 Task: Edit a time-lapse video of a stunning sunset or sunrise, accompanied by a relaxing soundtrack.
Action: Mouse moved to (683, 384)
Screenshot: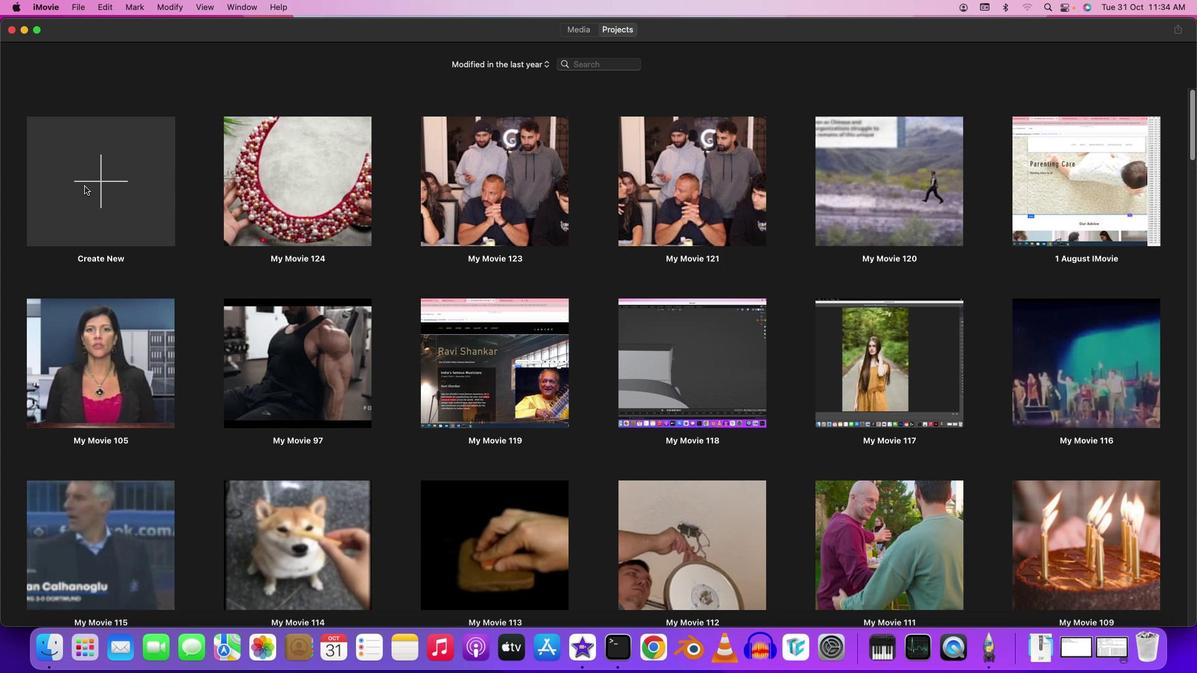 
Action: Mouse pressed left at (683, 384)
Screenshot: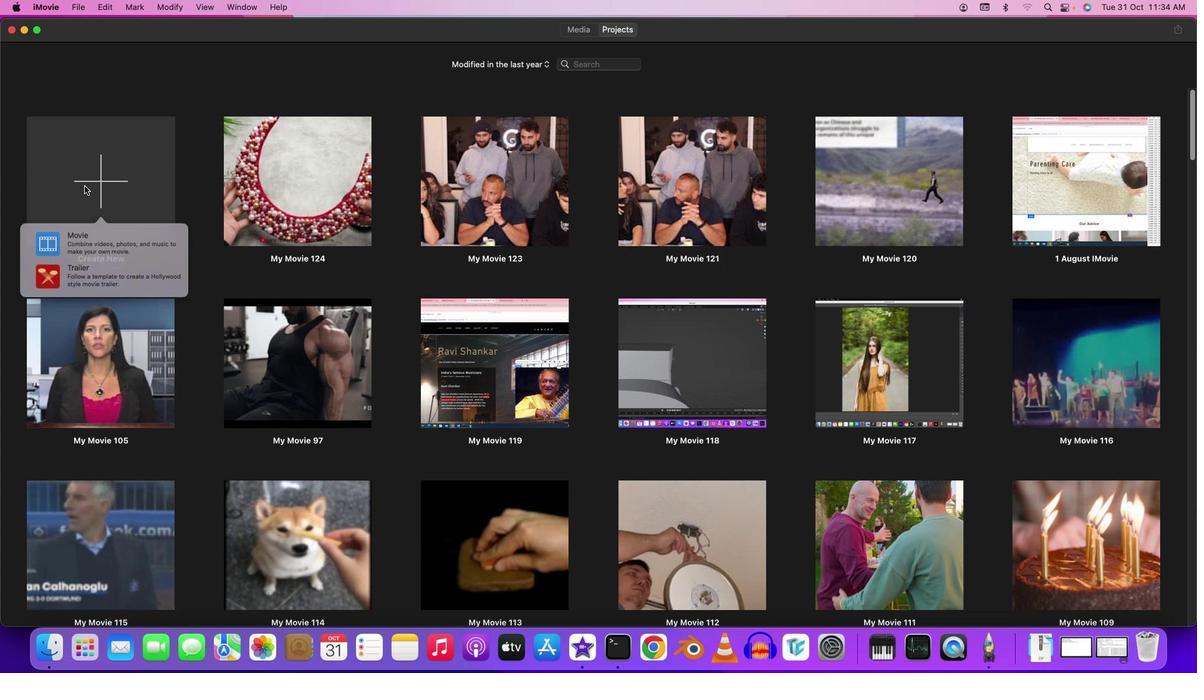 
Action: Mouse moved to (683, 384)
Screenshot: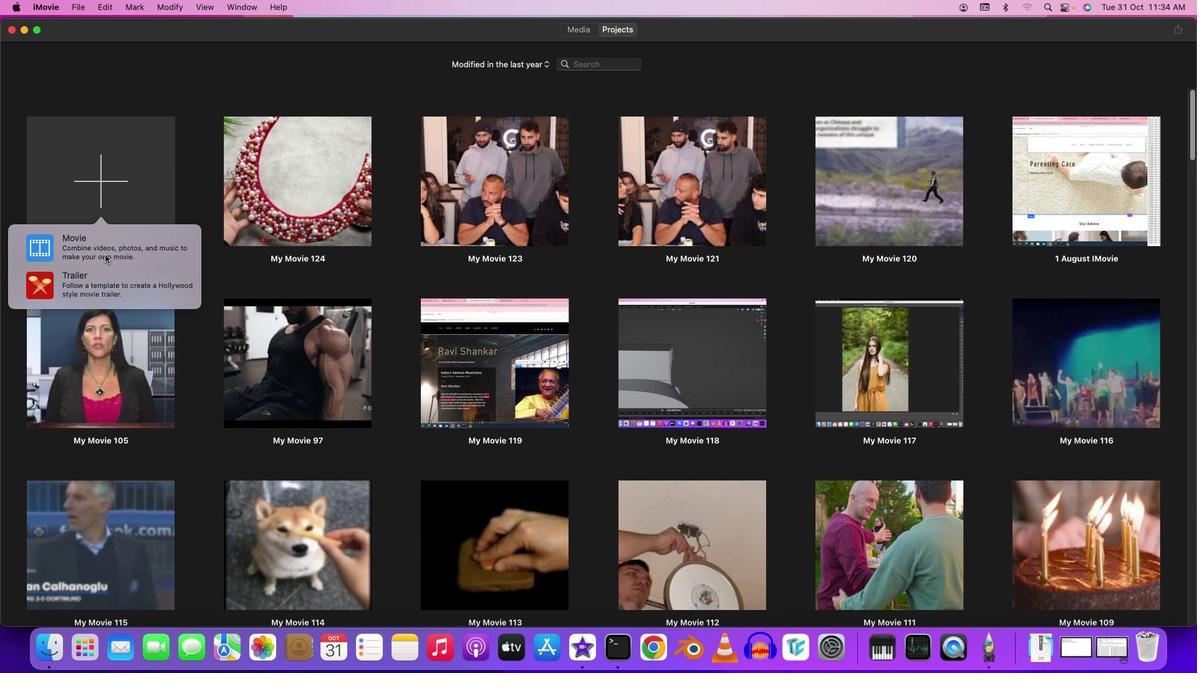 
Action: Mouse pressed left at (683, 384)
Screenshot: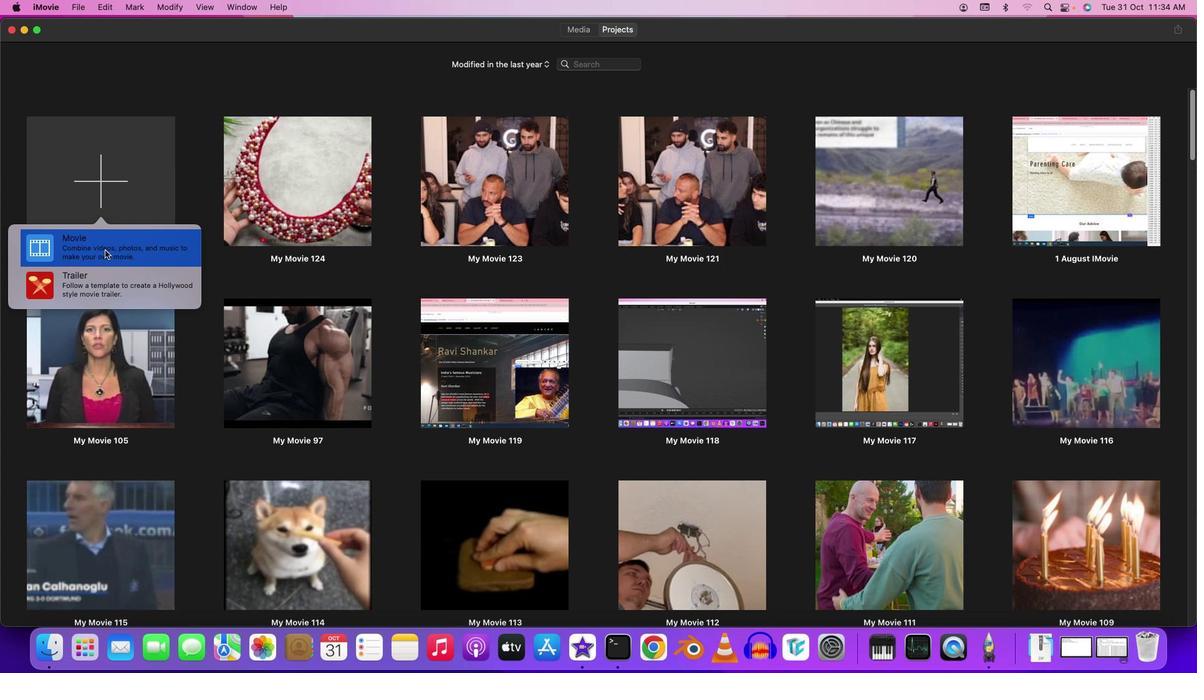
Action: Mouse moved to (683, 384)
Screenshot: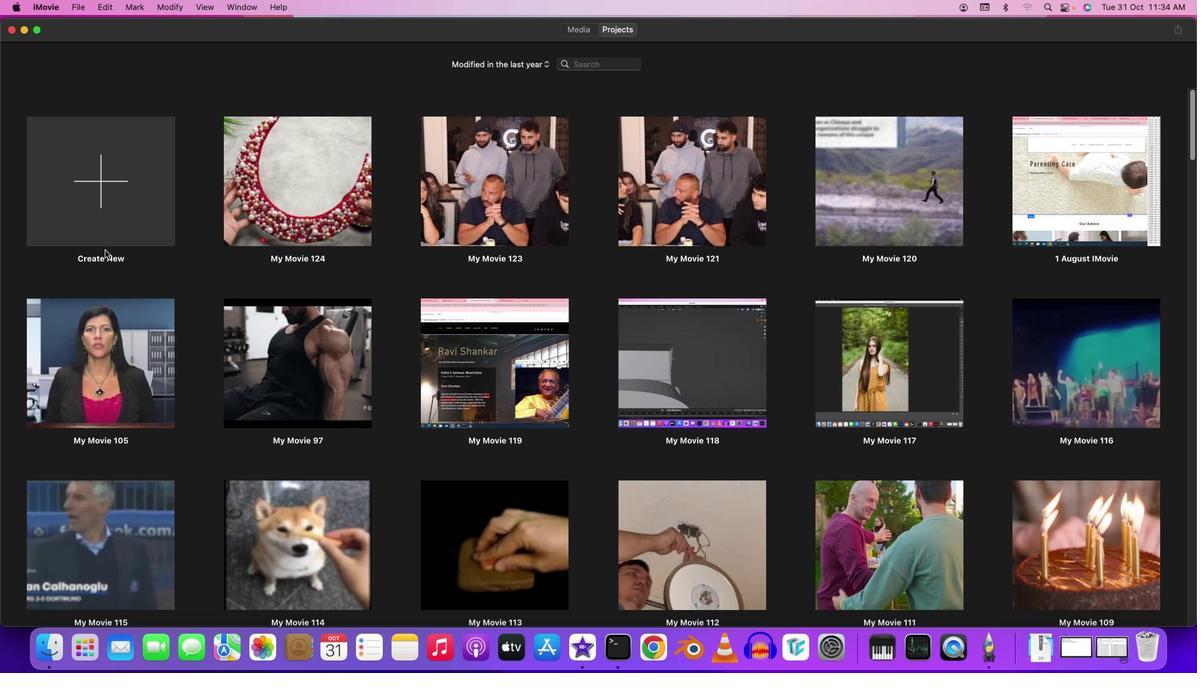 
Action: Mouse pressed left at (683, 384)
Screenshot: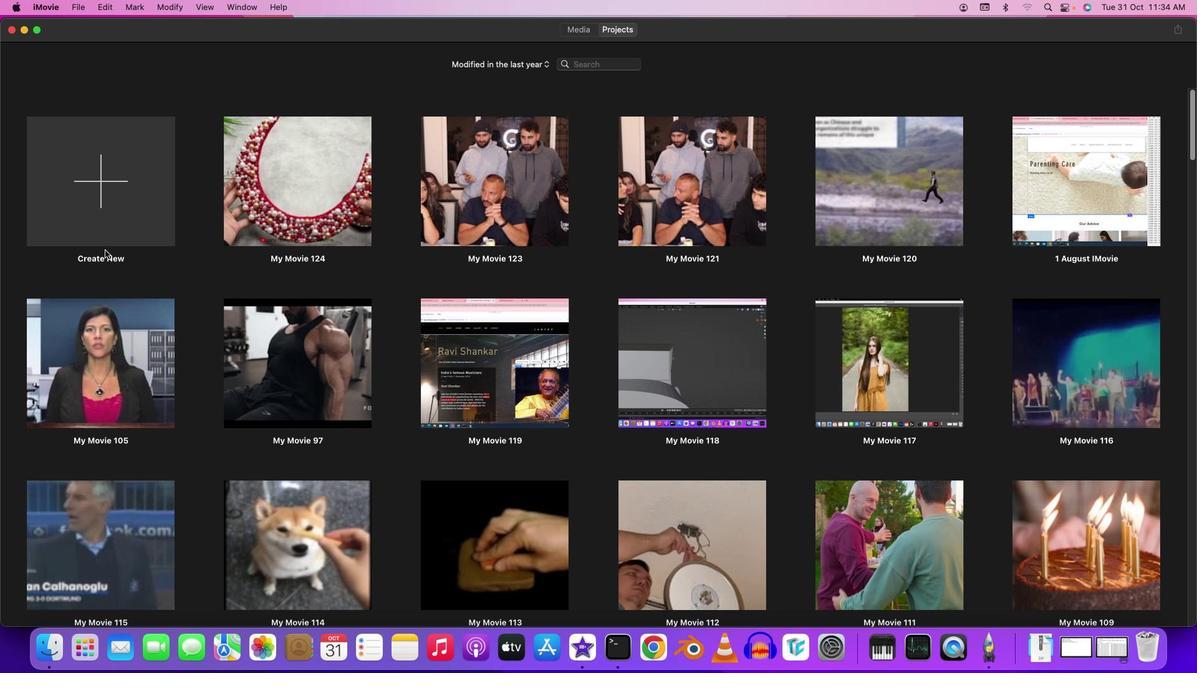 
Action: Mouse moved to (683, 384)
Screenshot: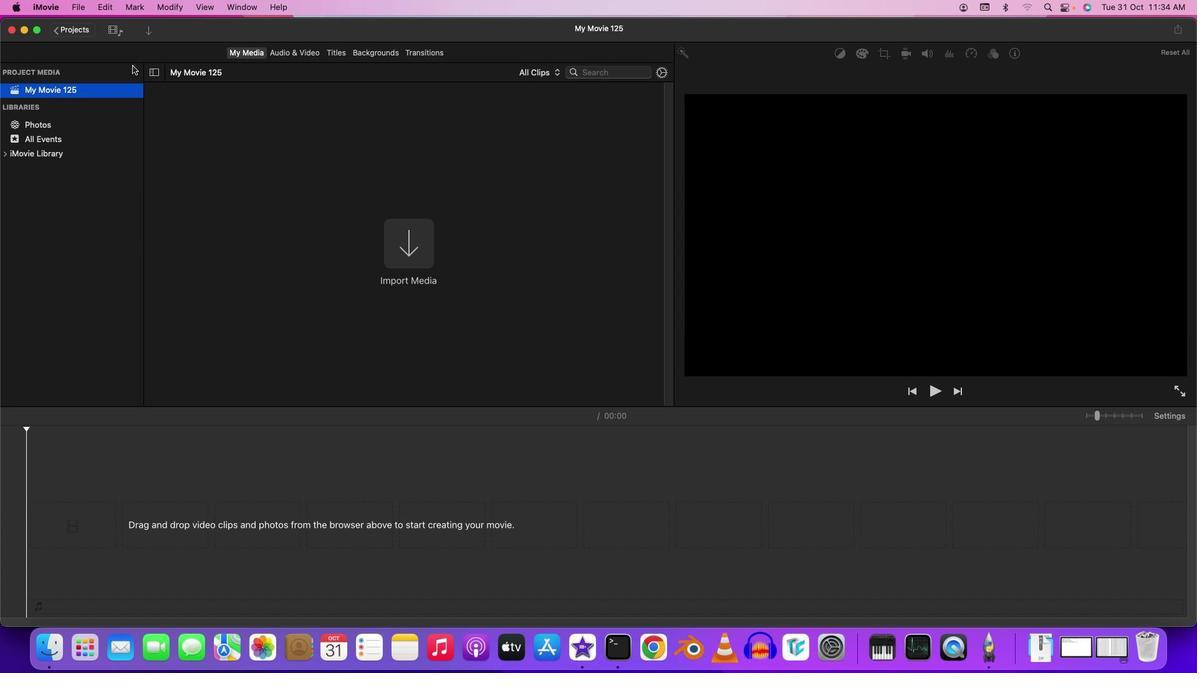 
Action: Mouse pressed left at (683, 384)
Screenshot: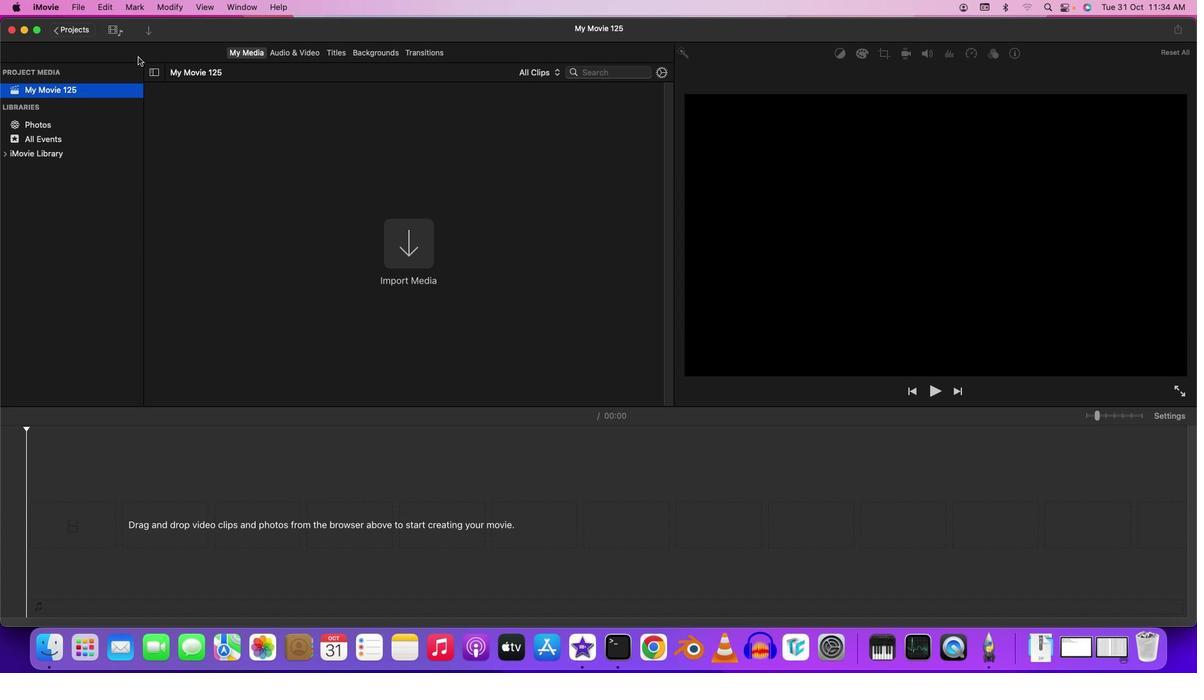 
Action: Mouse moved to (685, 384)
Screenshot: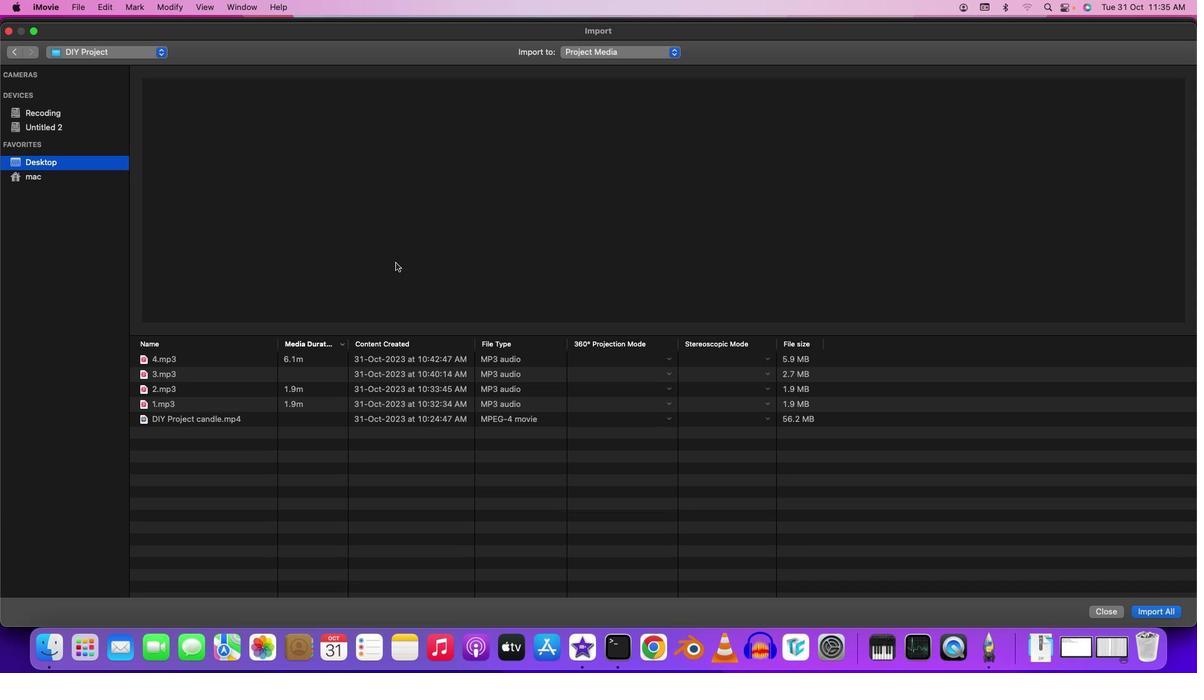 
Action: Mouse pressed left at (685, 384)
Screenshot: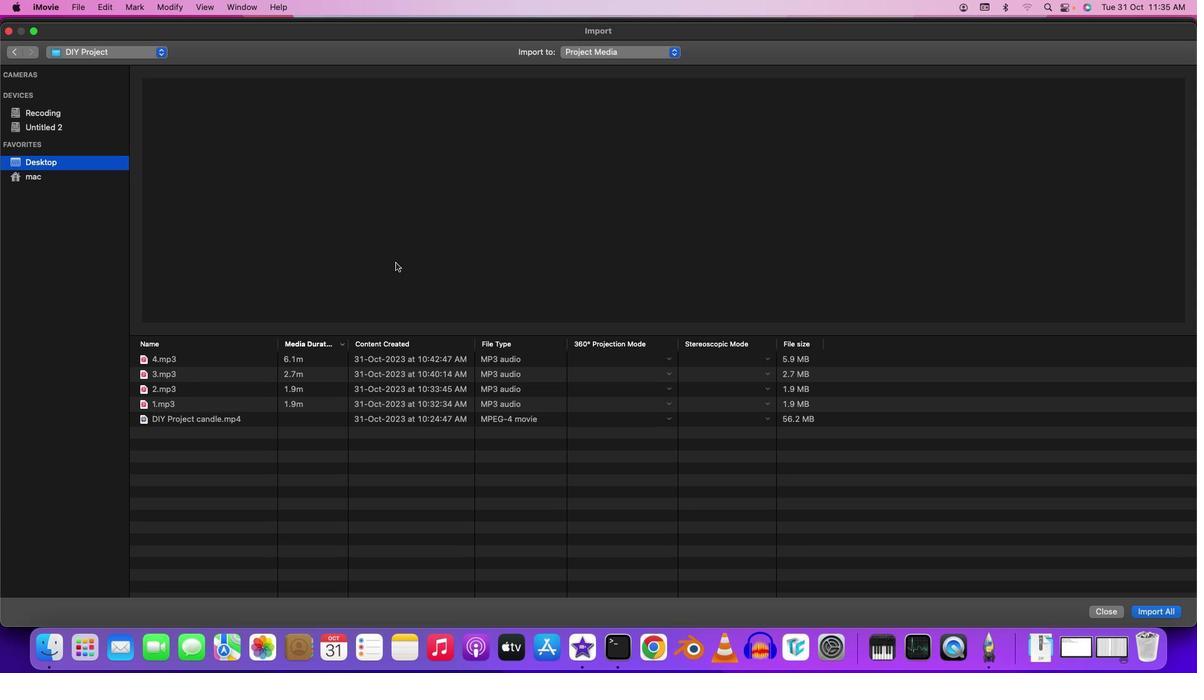 
Action: Mouse moved to (683, 384)
Screenshot: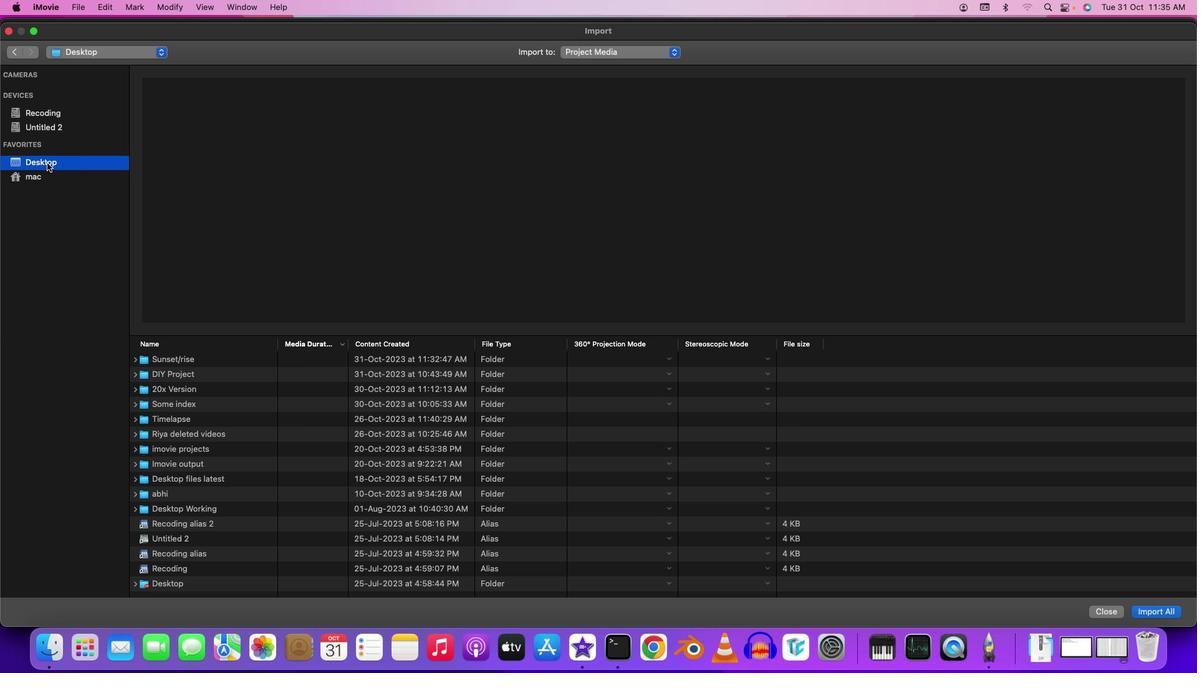 
Action: Mouse pressed left at (683, 384)
Screenshot: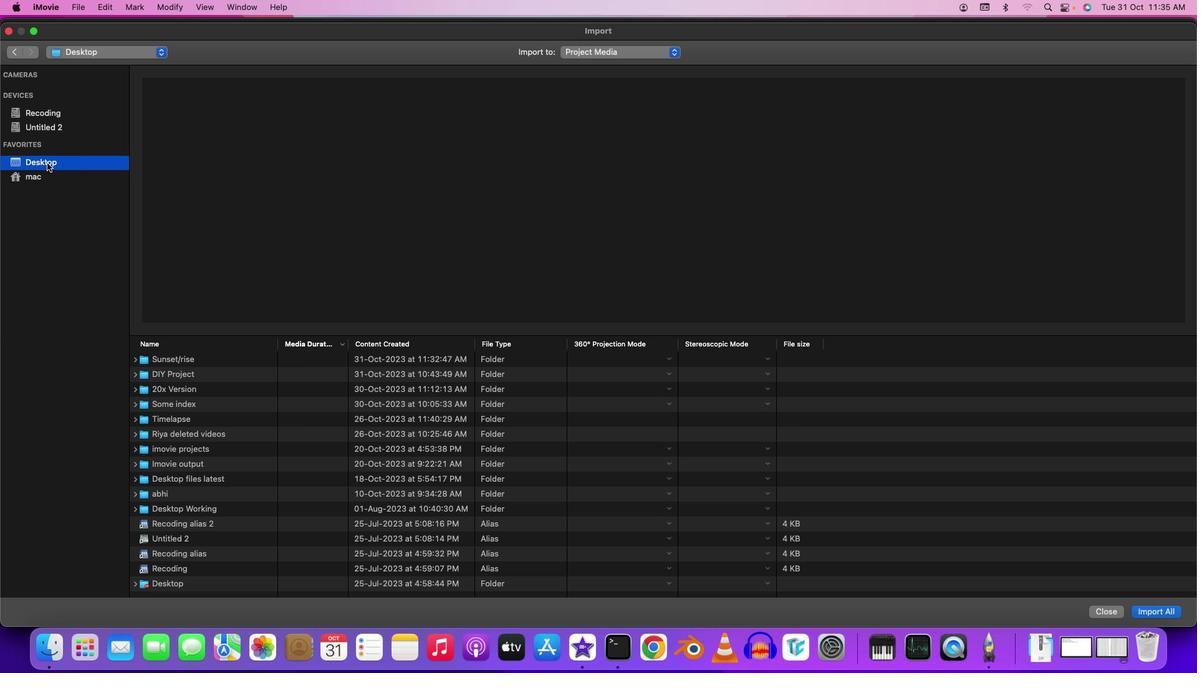 
Action: Mouse moved to (683, 384)
Screenshot: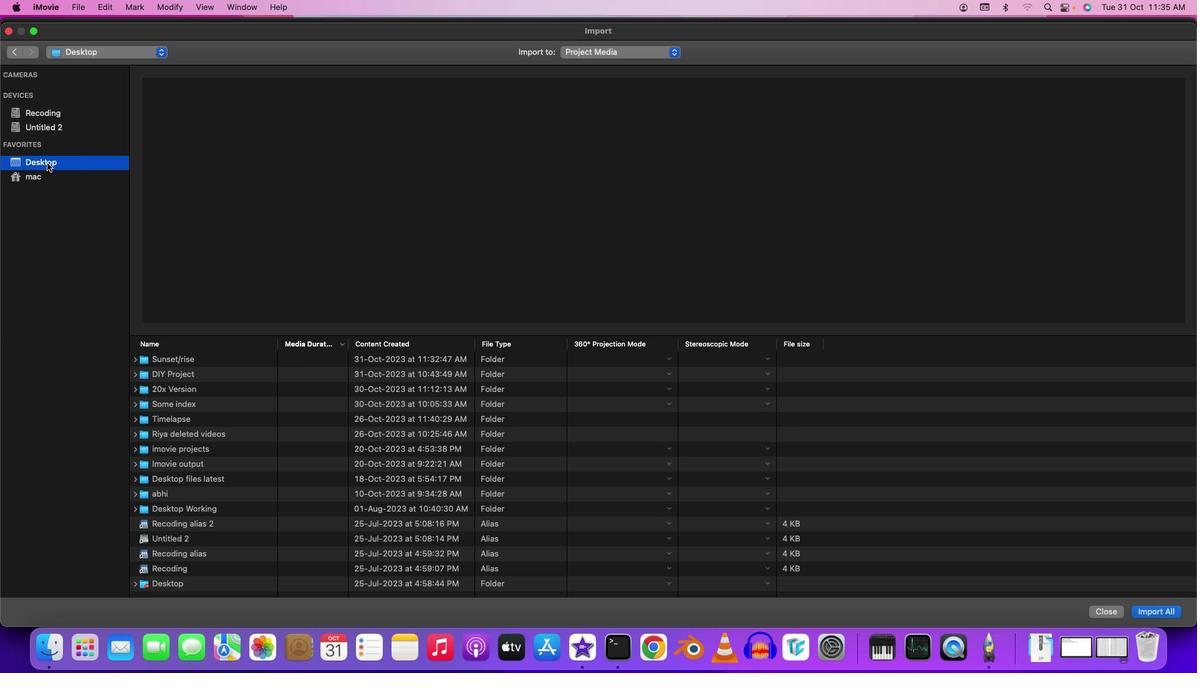 
Action: Mouse pressed left at (683, 384)
Screenshot: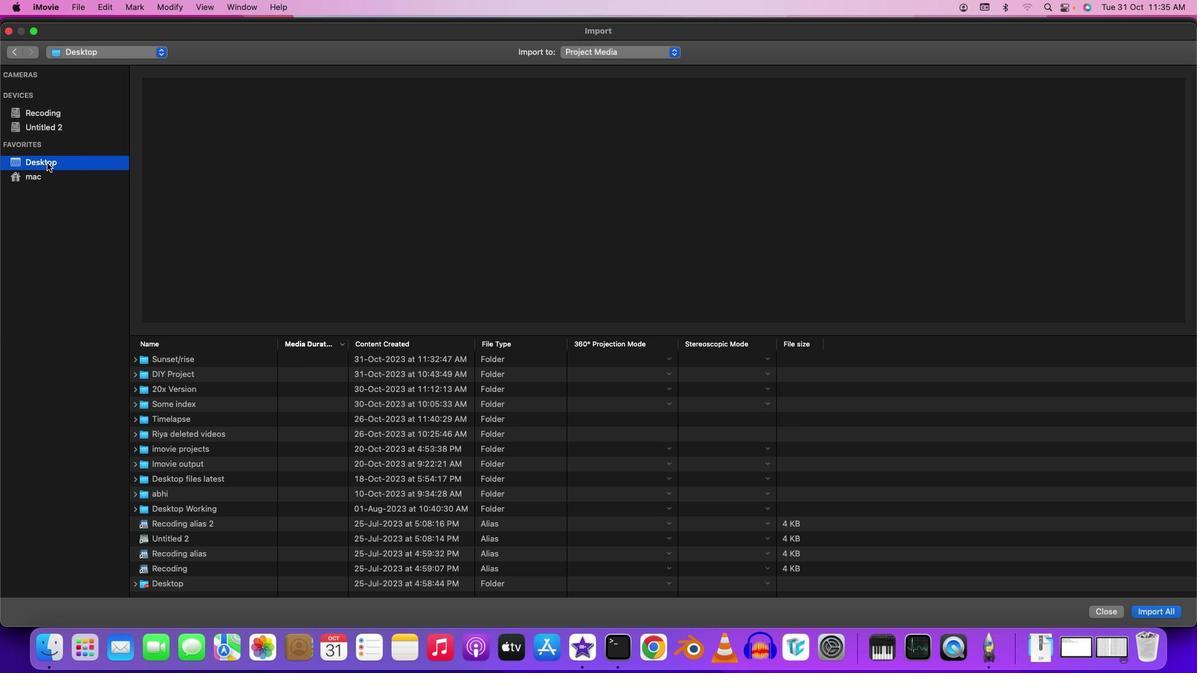 
Action: Mouse moved to (684, 384)
Screenshot: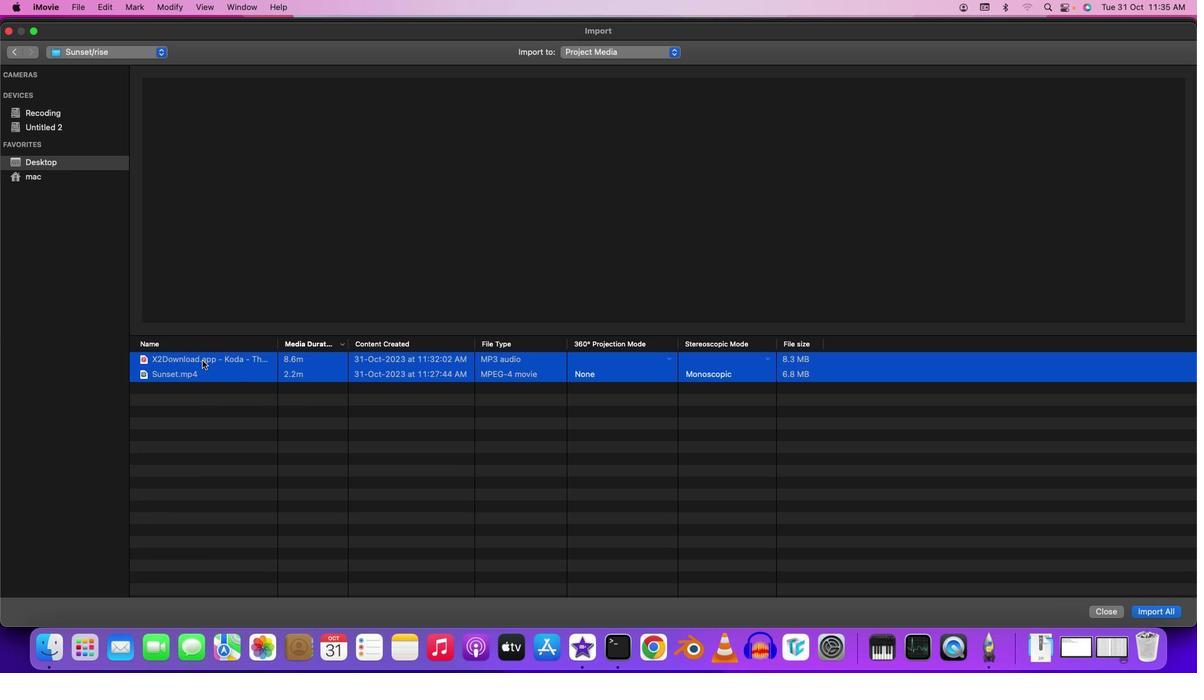 
Action: Mouse pressed left at (684, 384)
Screenshot: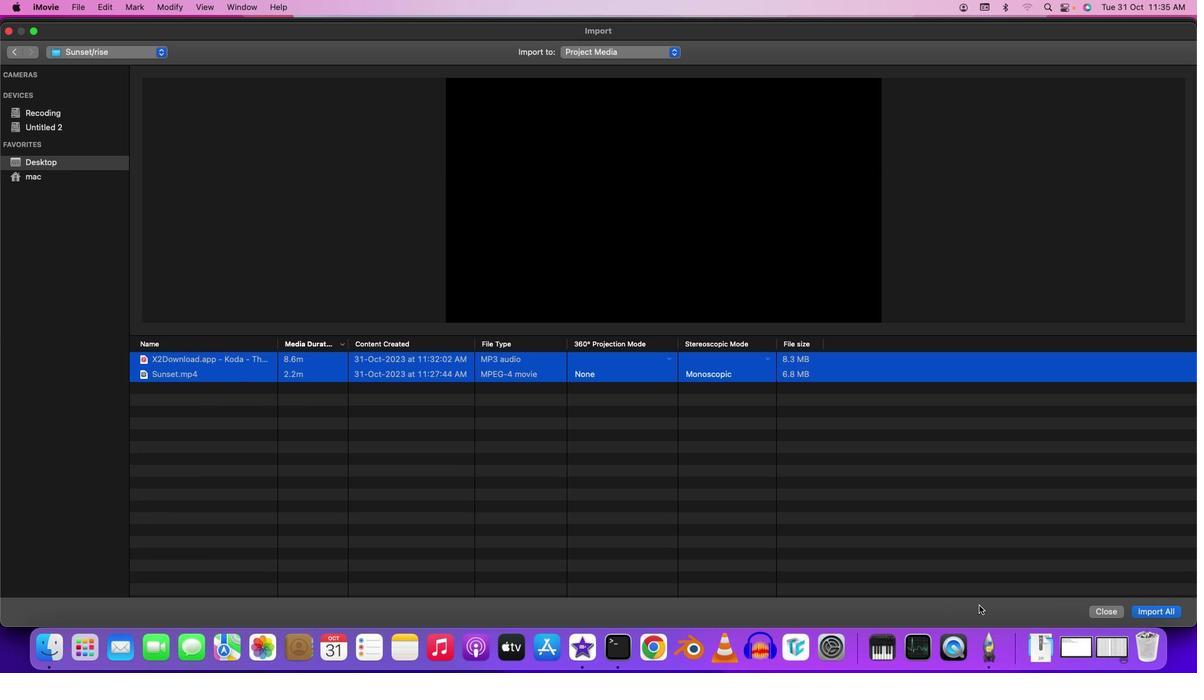 
Action: Mouse pressed left at (684, 384)
Screenshot: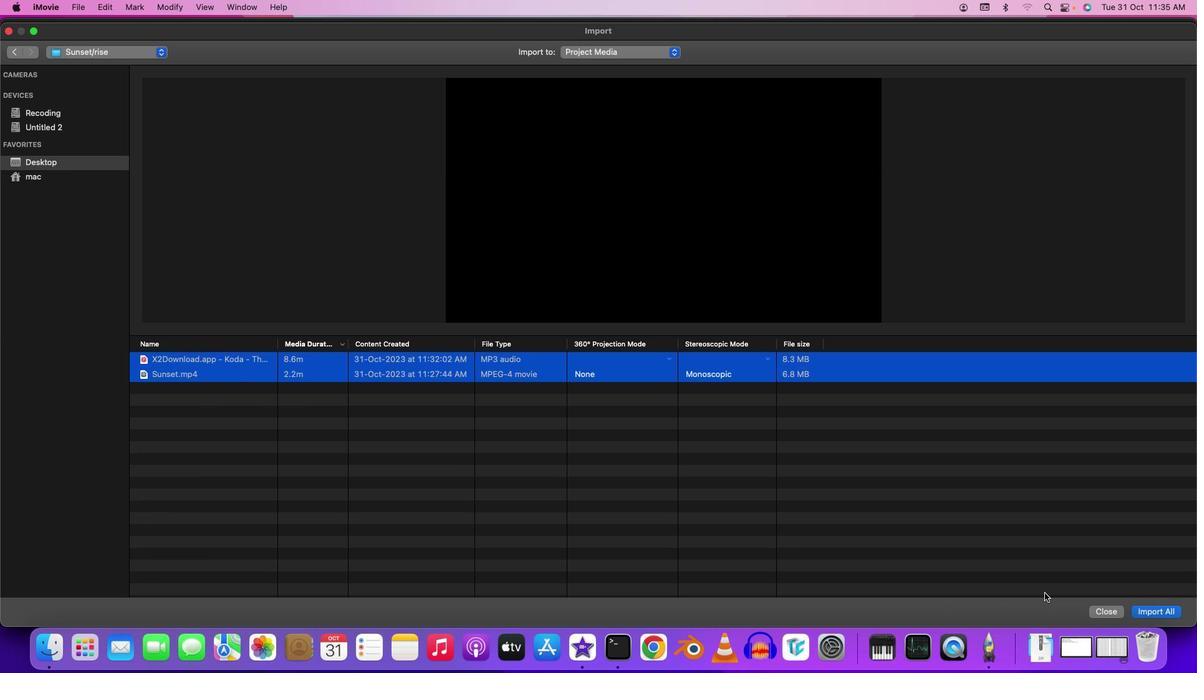 
Action: Mouse moved to (684, 384)
Screenshot: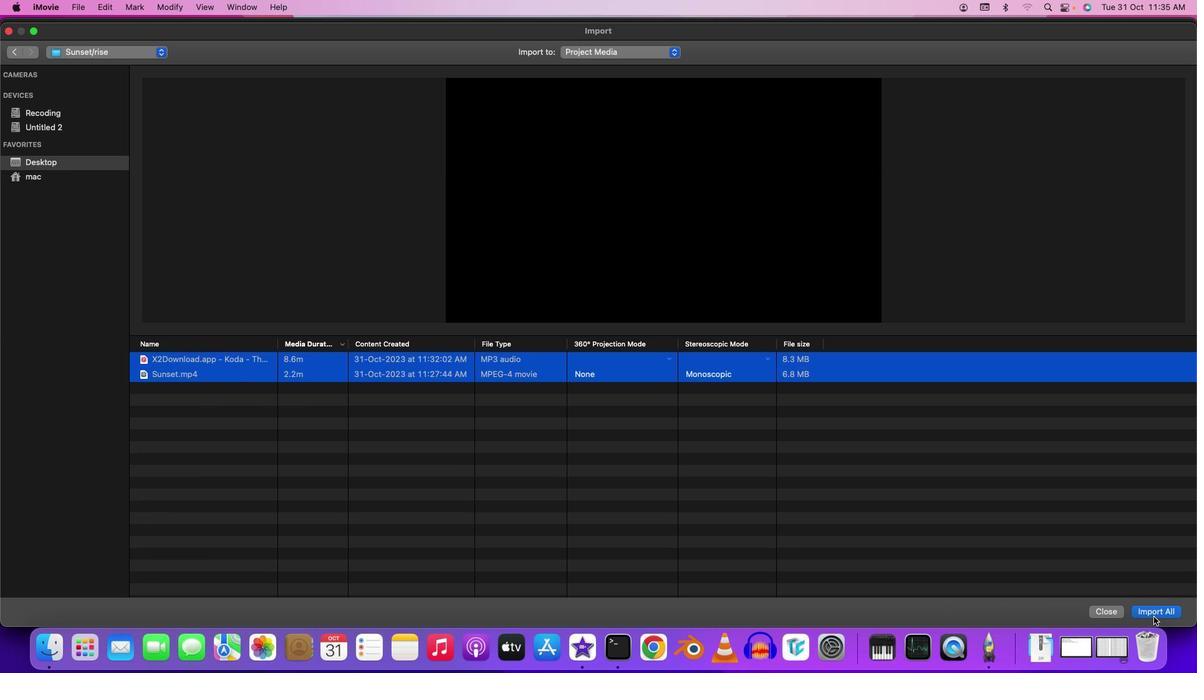 
Action: Mouse pressed left at (684, 384)
Screenshot: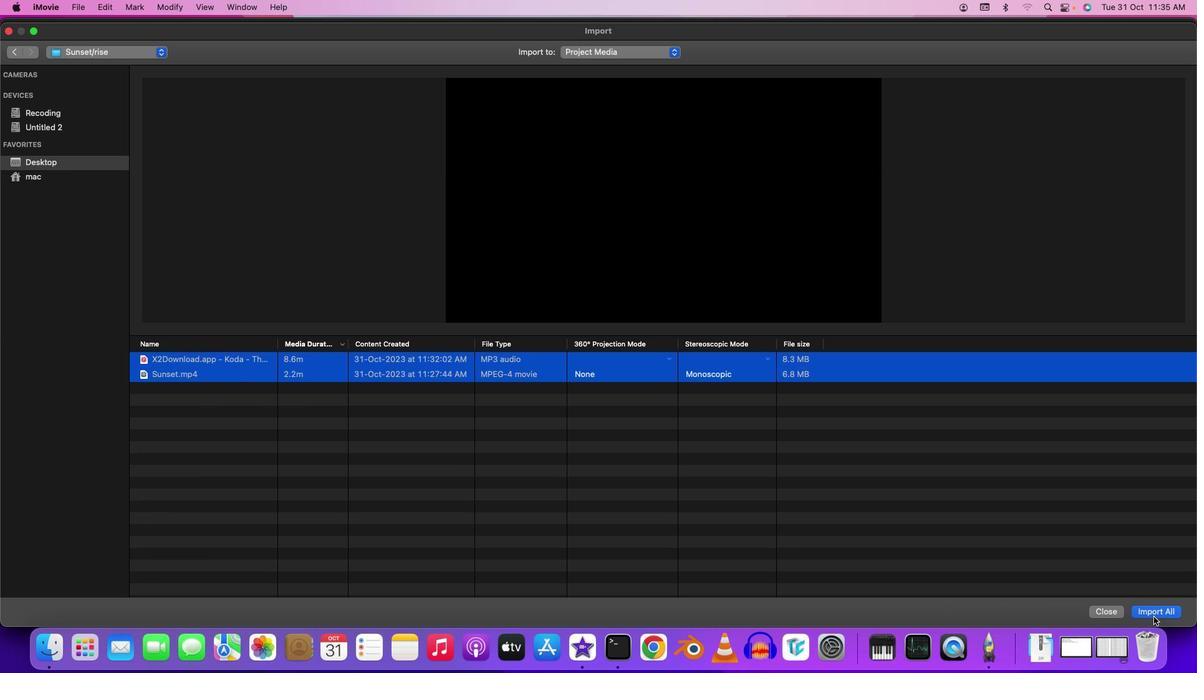 
Action: Mouse moved to (689, 384)
Screenshot: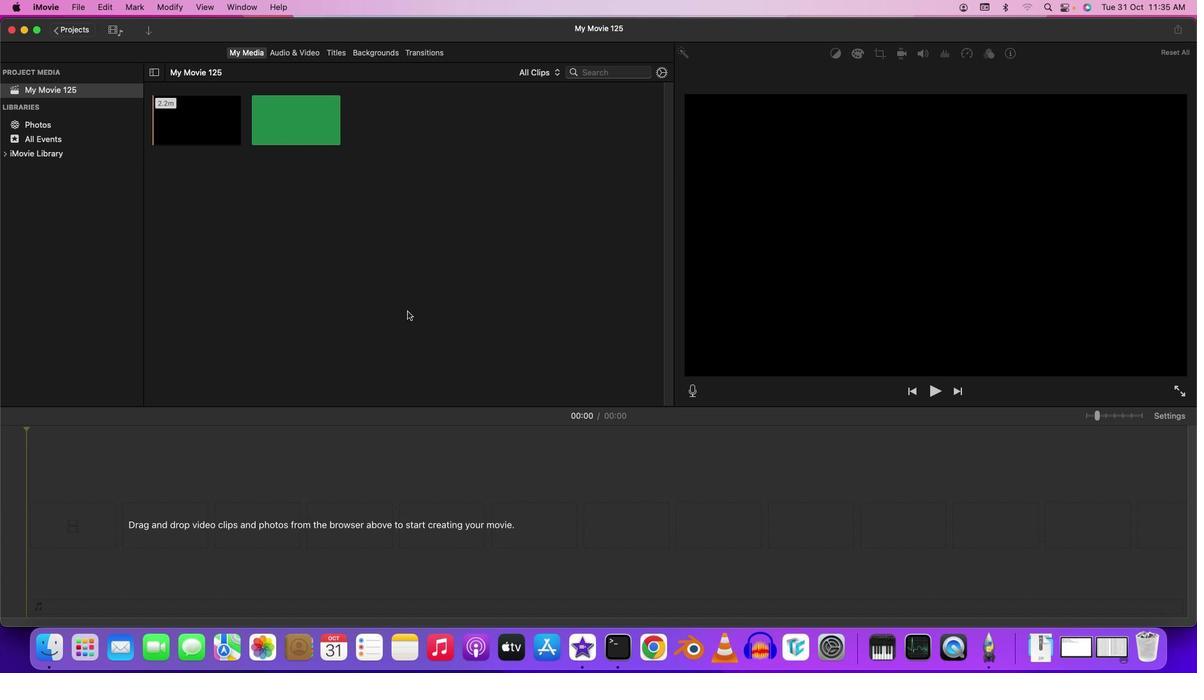 
Action: Mouse pressed left at (689, 384)
Screenshot: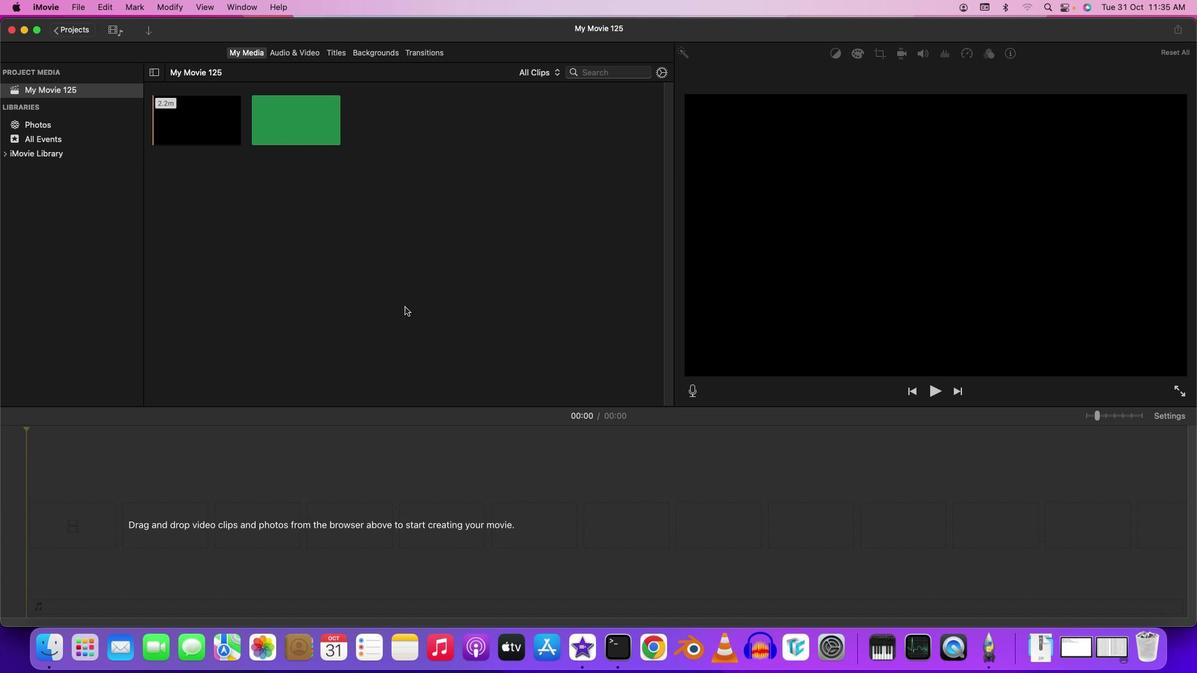 
Action: Mouse moved to (684, 384)
Screenshot: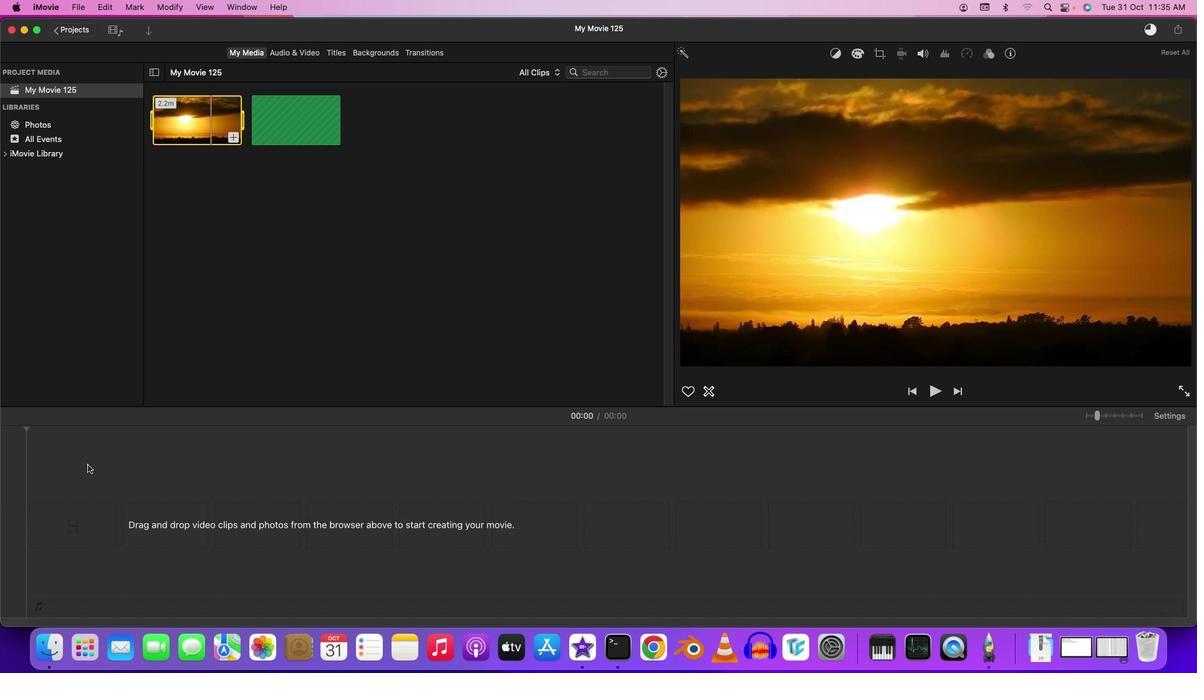 
Action: Mouse pressed left at (684, 384)
Screenshot: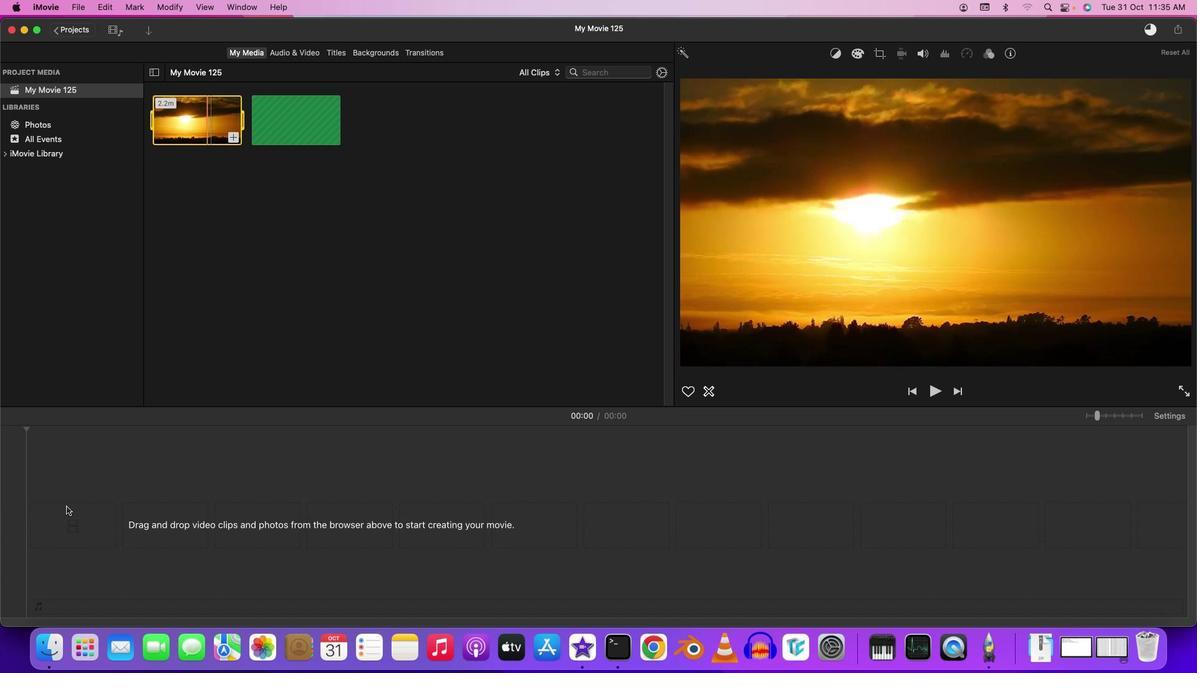 
Action: Mouse moved to (684, 384)
Screenshot: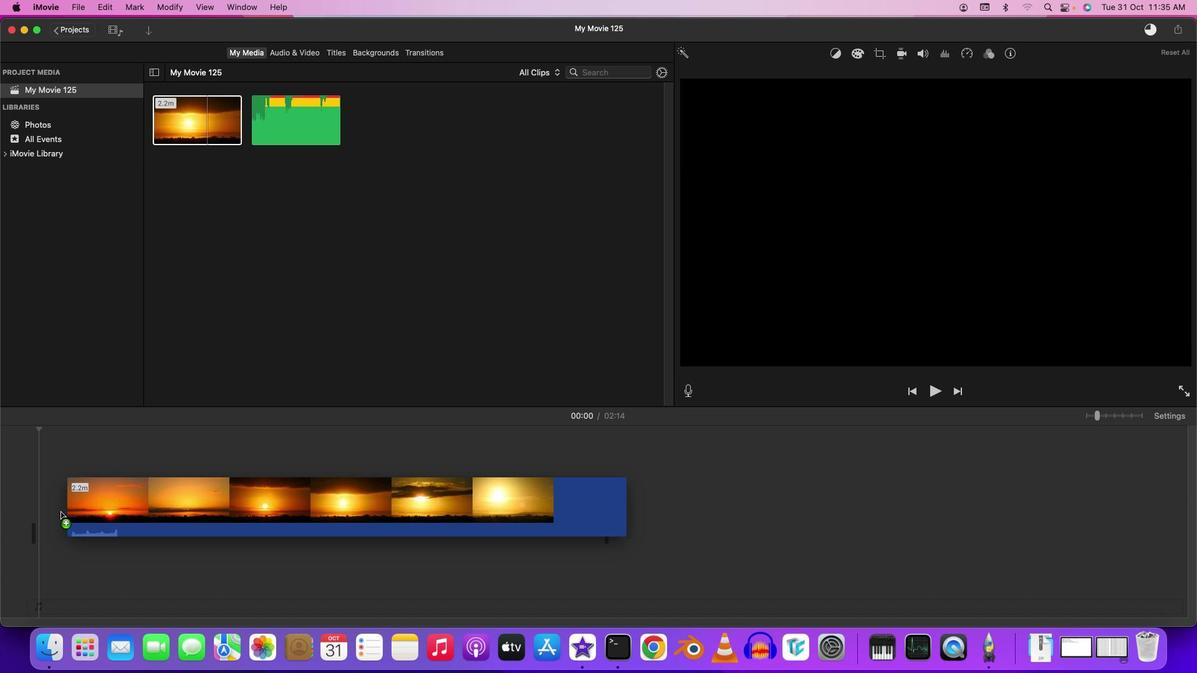 
Action: Mouse pressed left at (684, 384)
Screenshot: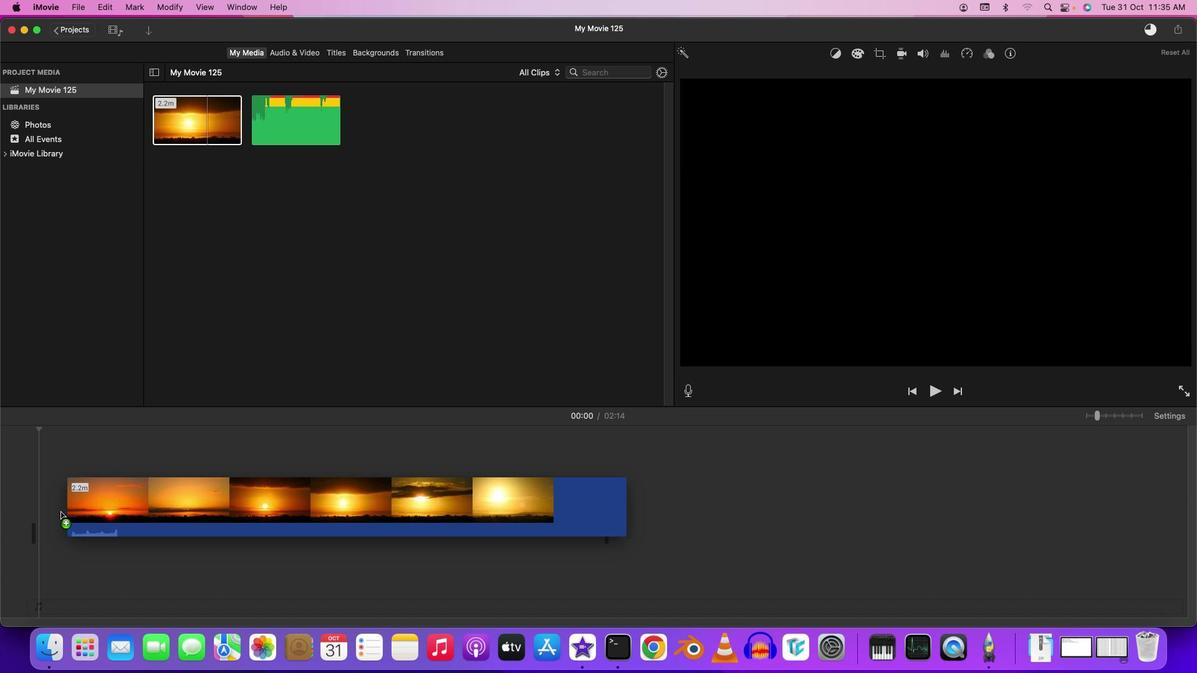 
Action: Mouse moved to (683, 384)
Screenshot: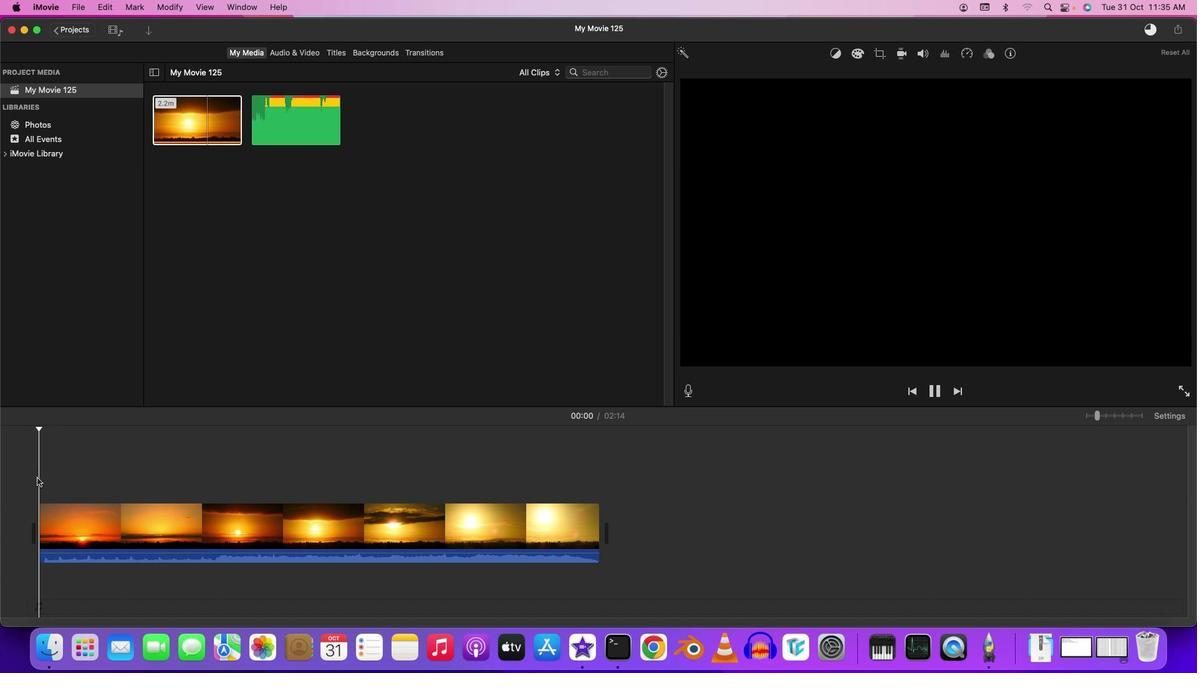 
Action: Mouse pressed left at (683, 384)
Screenshot: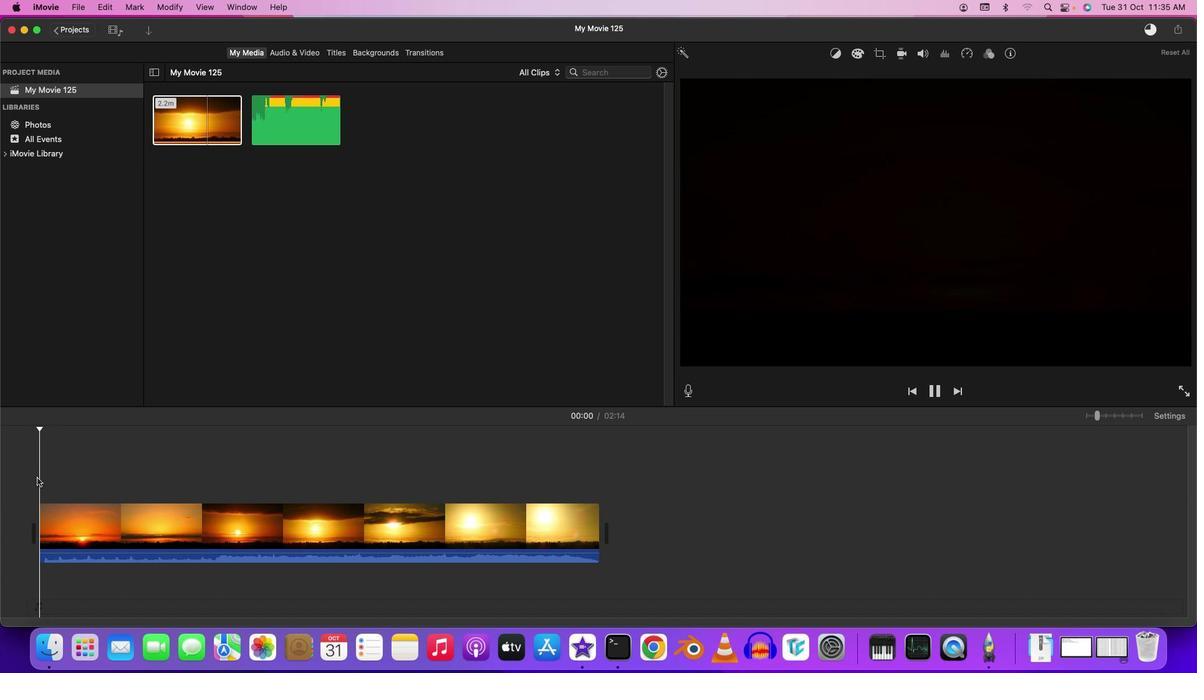 
Action: Key pressed Key.space
Screenshot: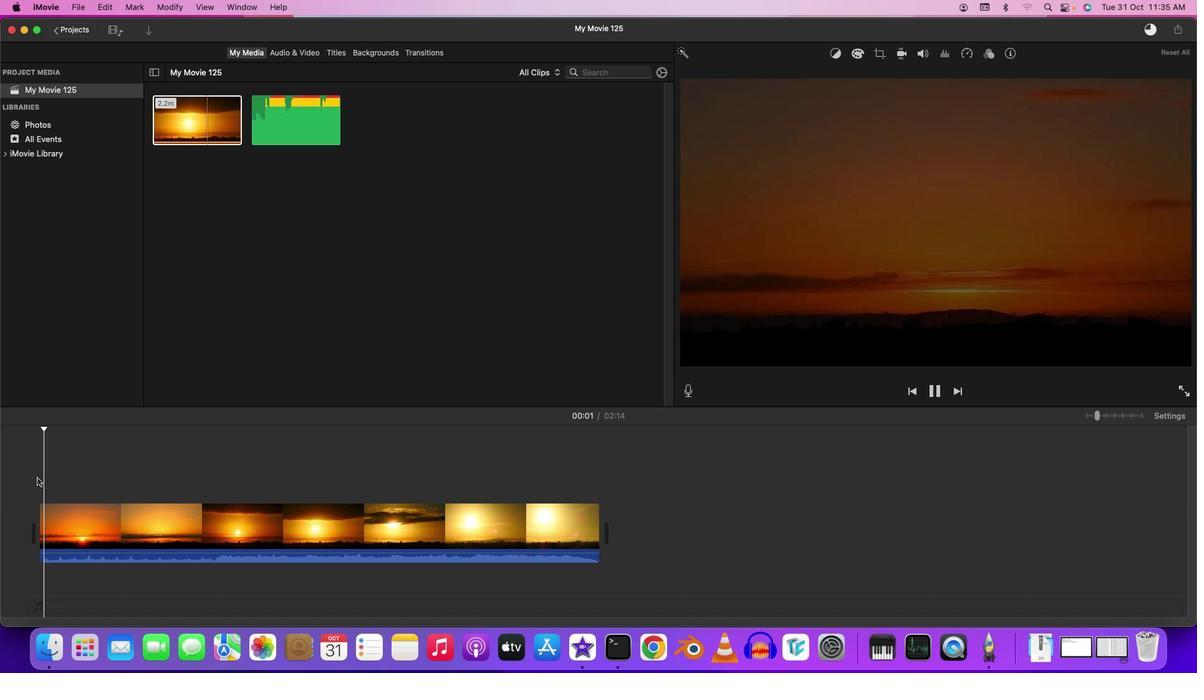 
Action: Mouse moved to (684, 384)
Screenshot: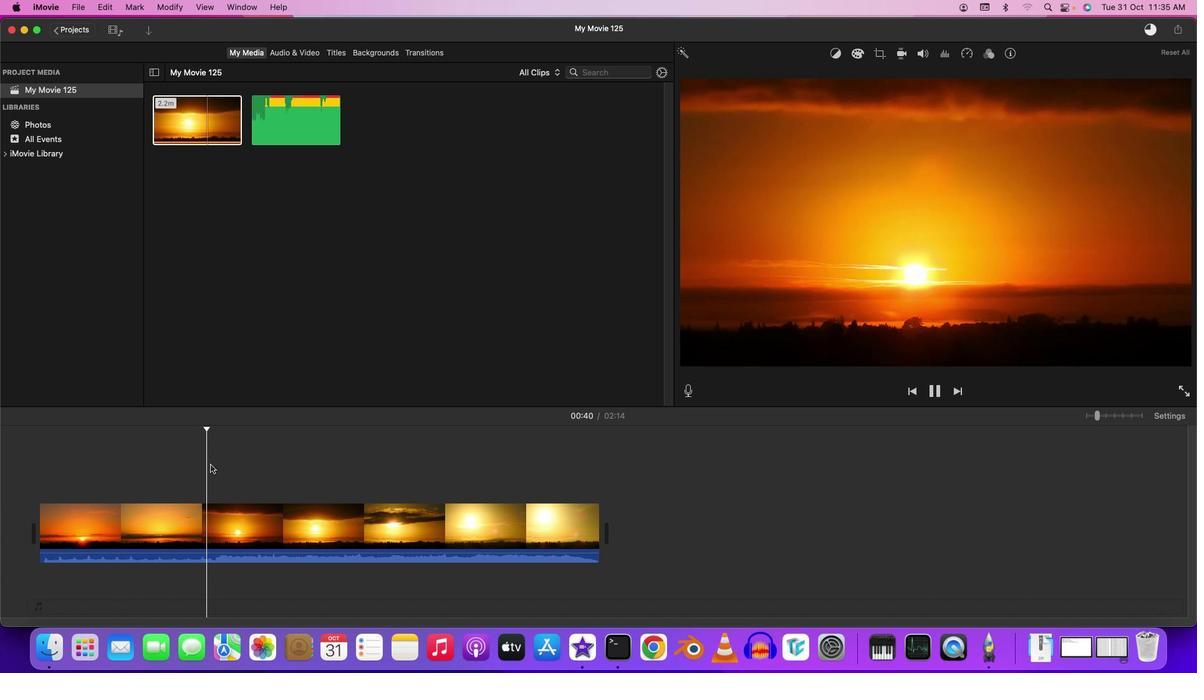 
Action: Mouse pressed left at (684, 384)
Screenshot: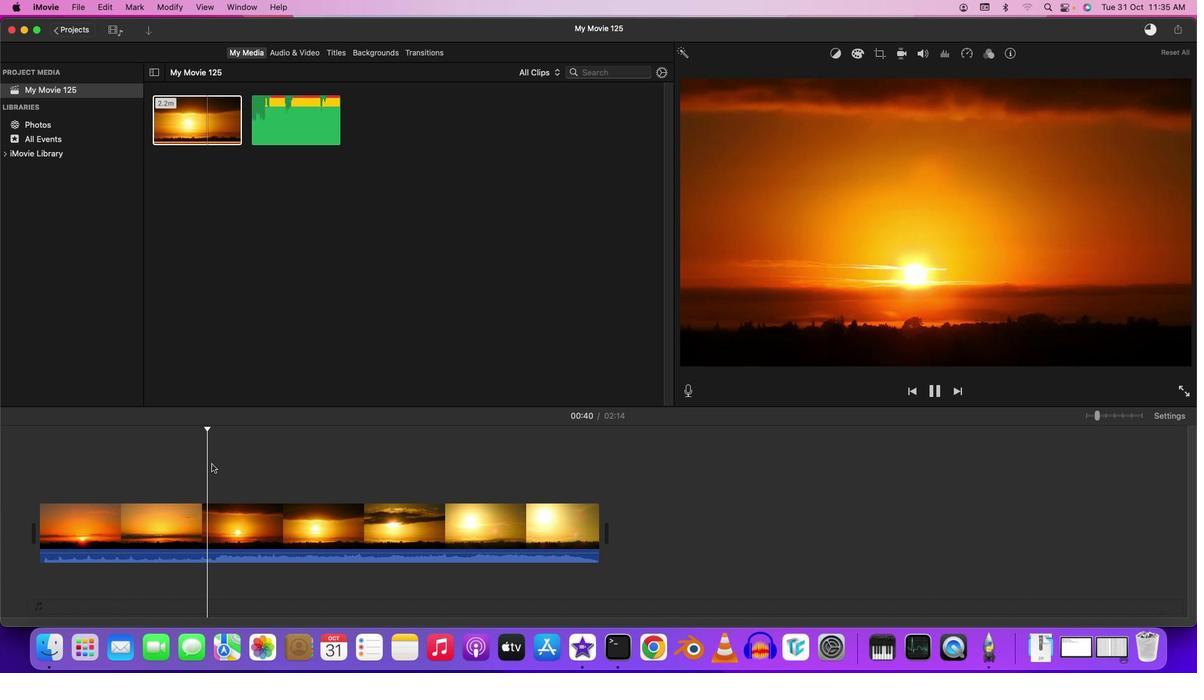 
Action: Mouse moved to (684, 384)
Screenshot: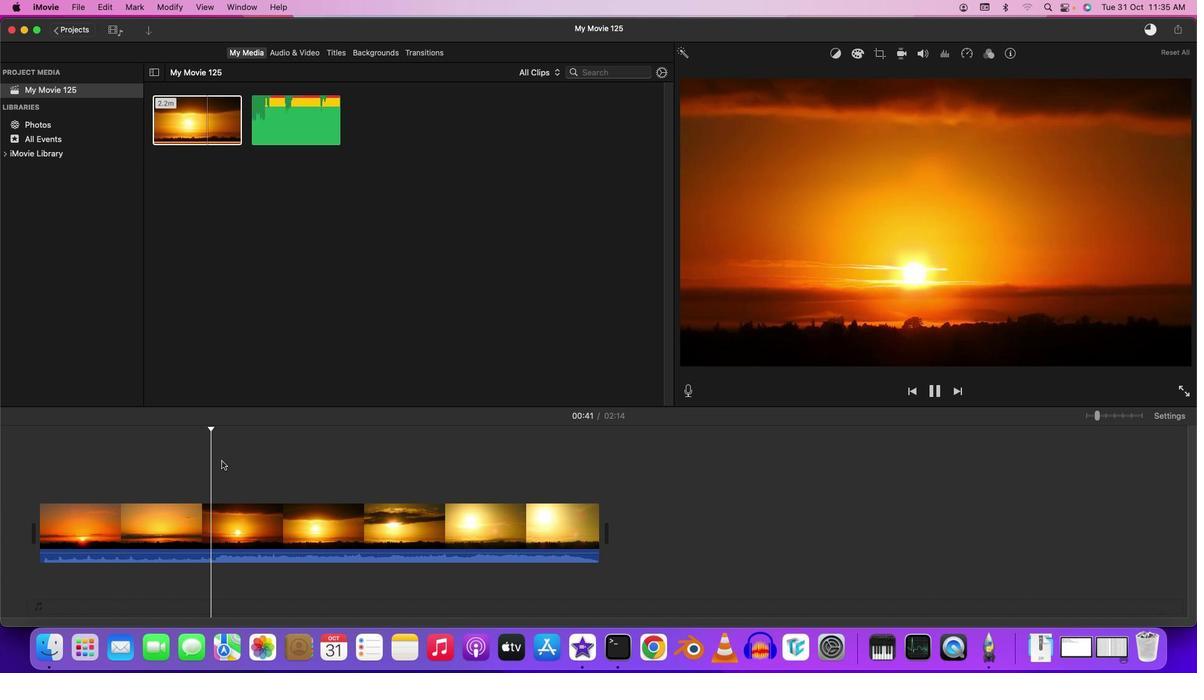
Action: Mouse pressed left at (684, 384)
Screenshot: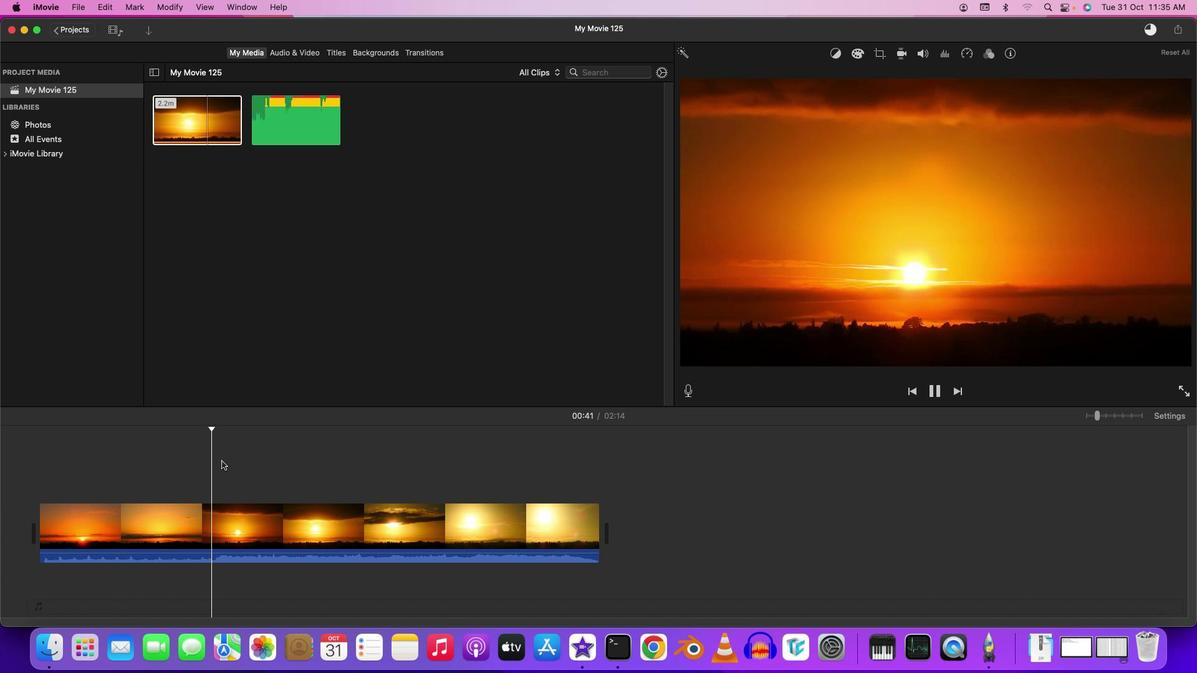 
Action: Mouse moved to (684, 384)
Screenshot: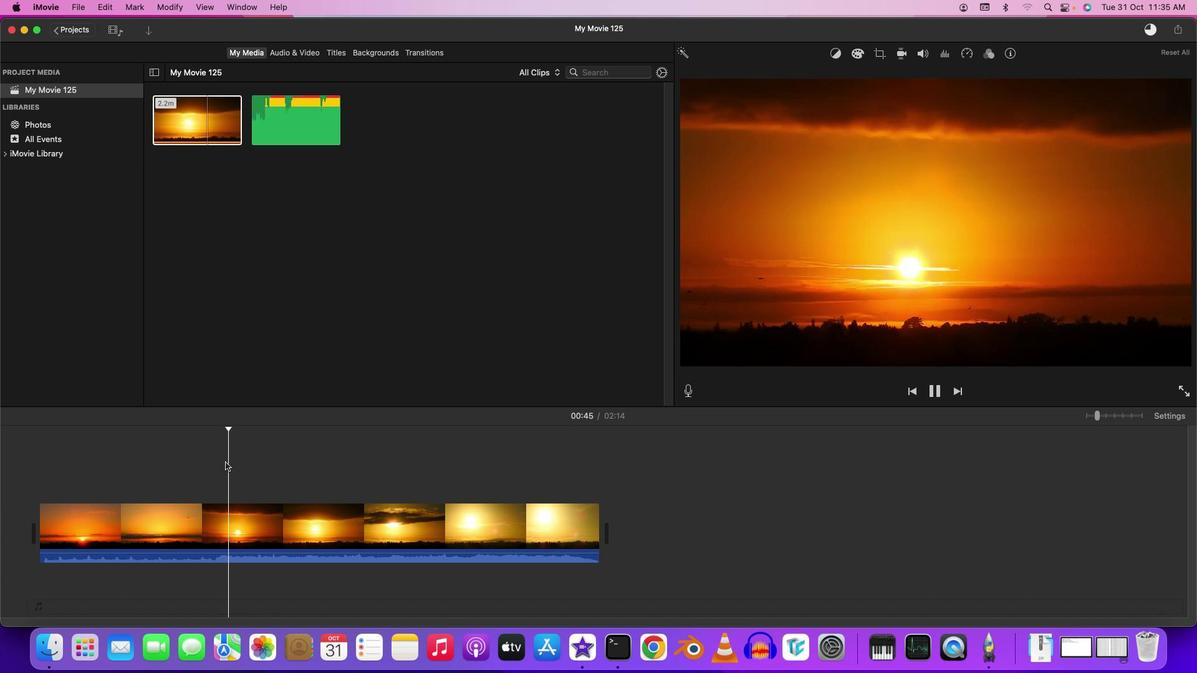 
Action: Mouse pressed left at (684, 384)
Screenshot: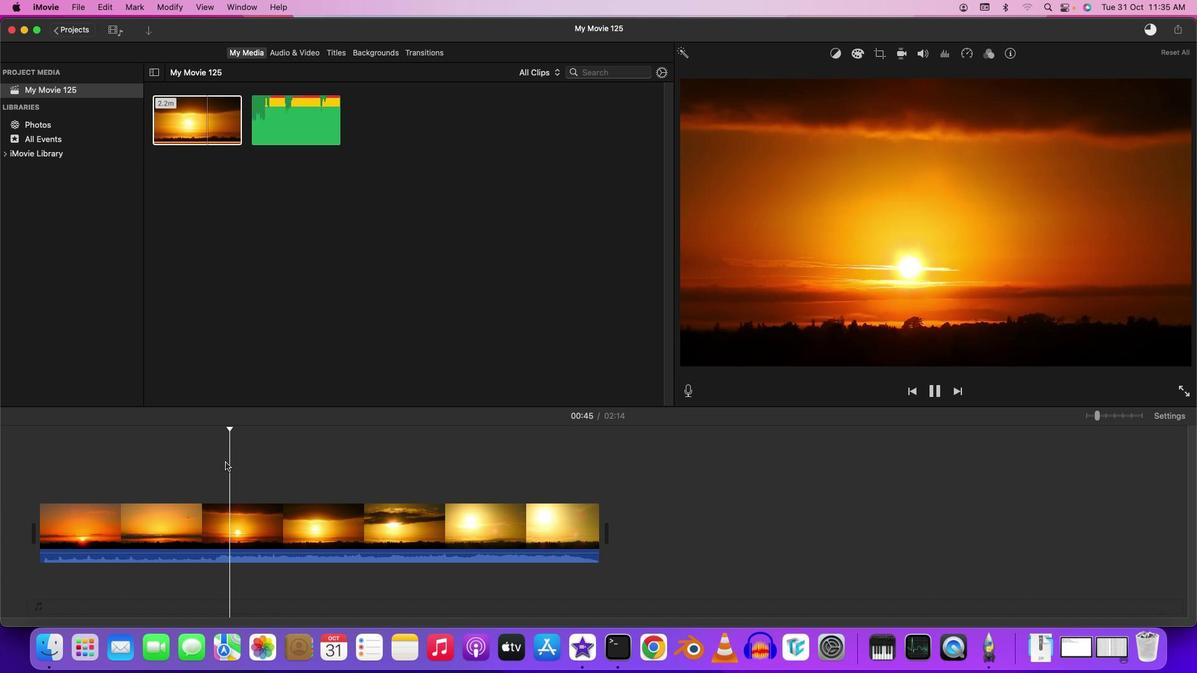
Action: Mouse moved to (684, 384)
Screenshot: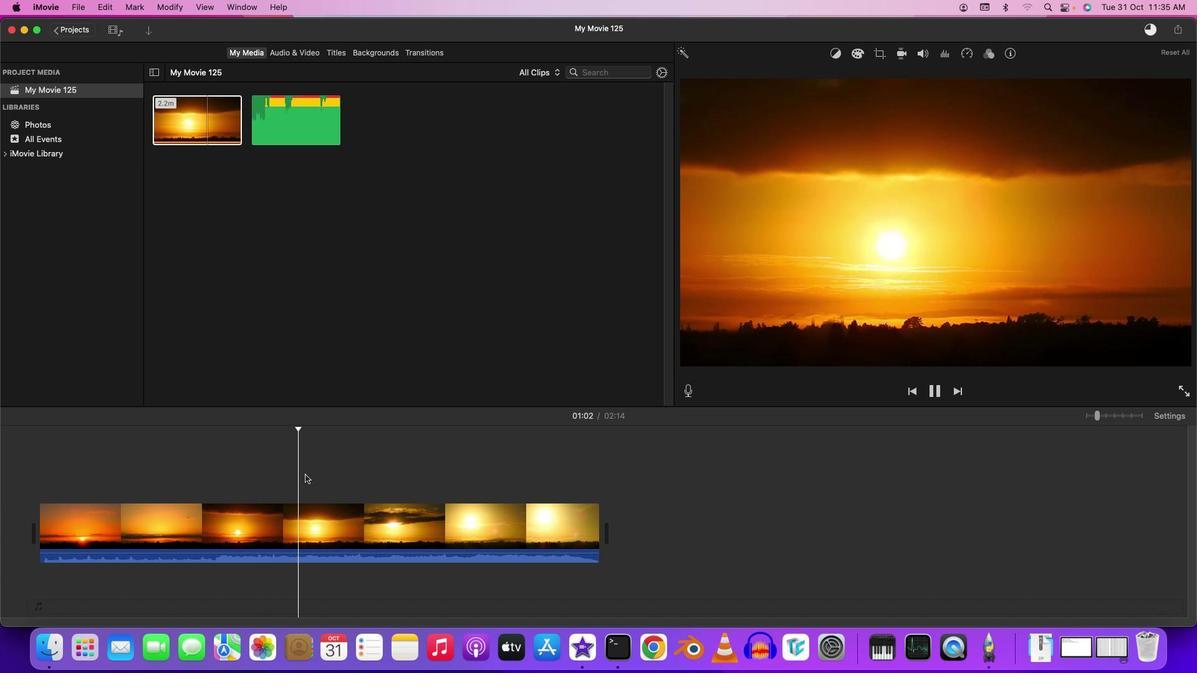 
Action: Mouse pressed left at (684, 384)
Screenshot: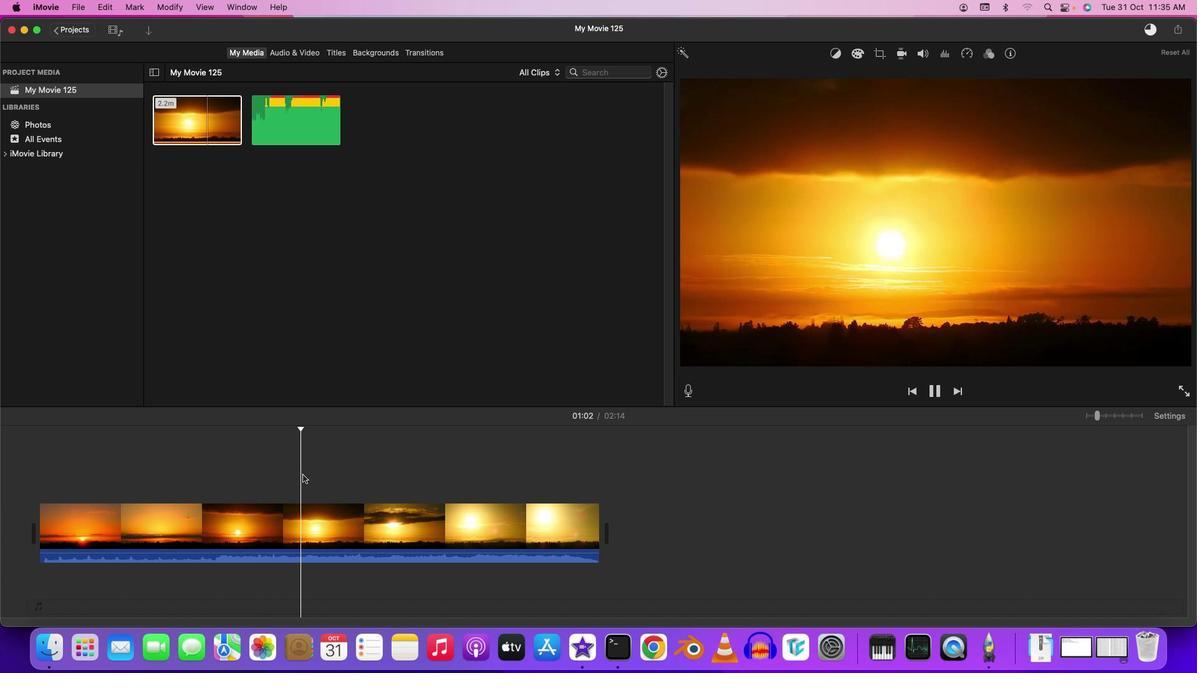 
Action: Mouse moved to (689, 384)
Screenshot: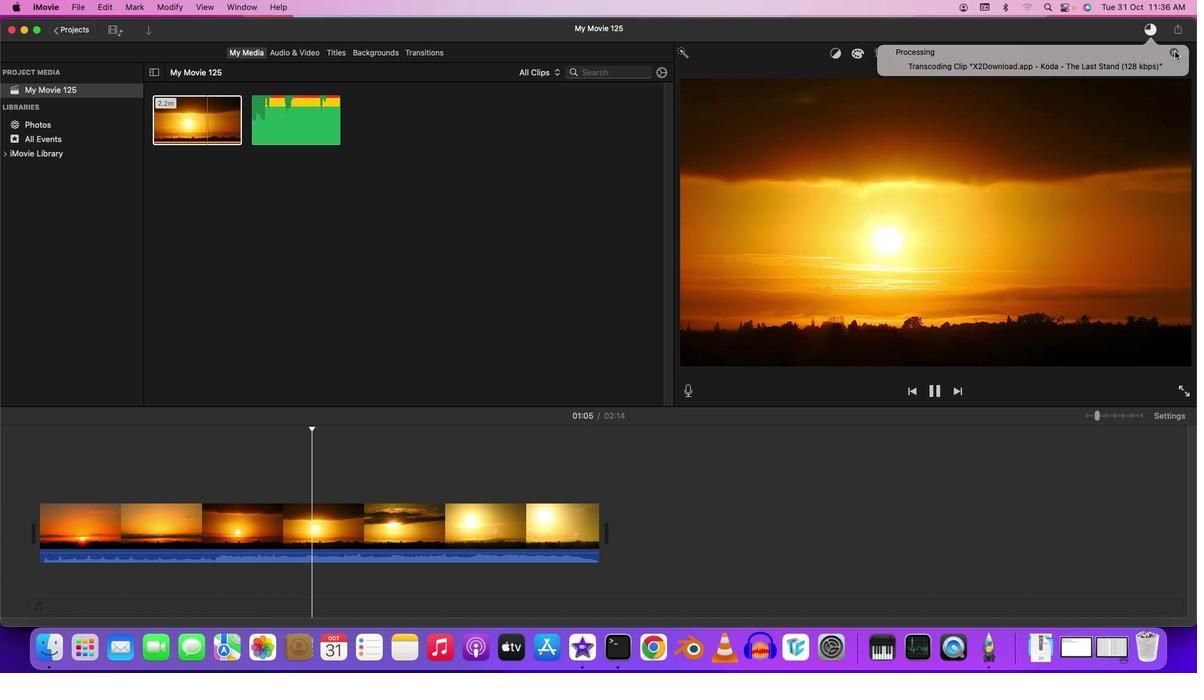 
Action: Mouse pressed left at (689, 384)
Screenshot: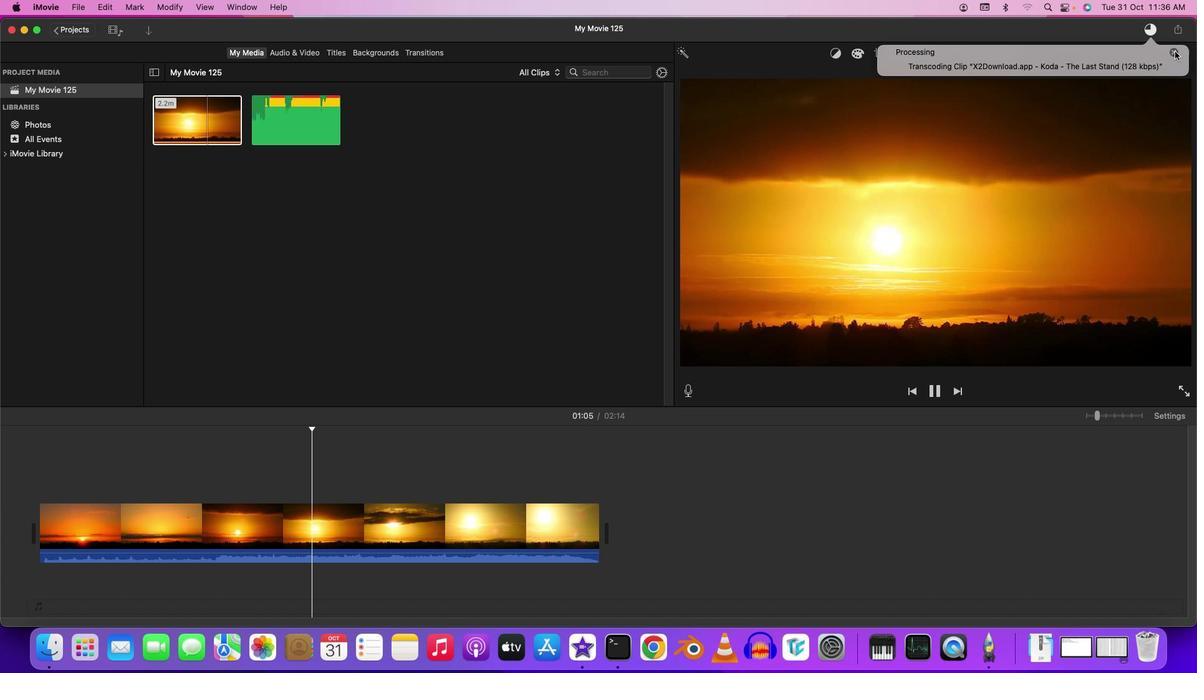 
Action: Mouse moved to (689, 384)
Screenshot: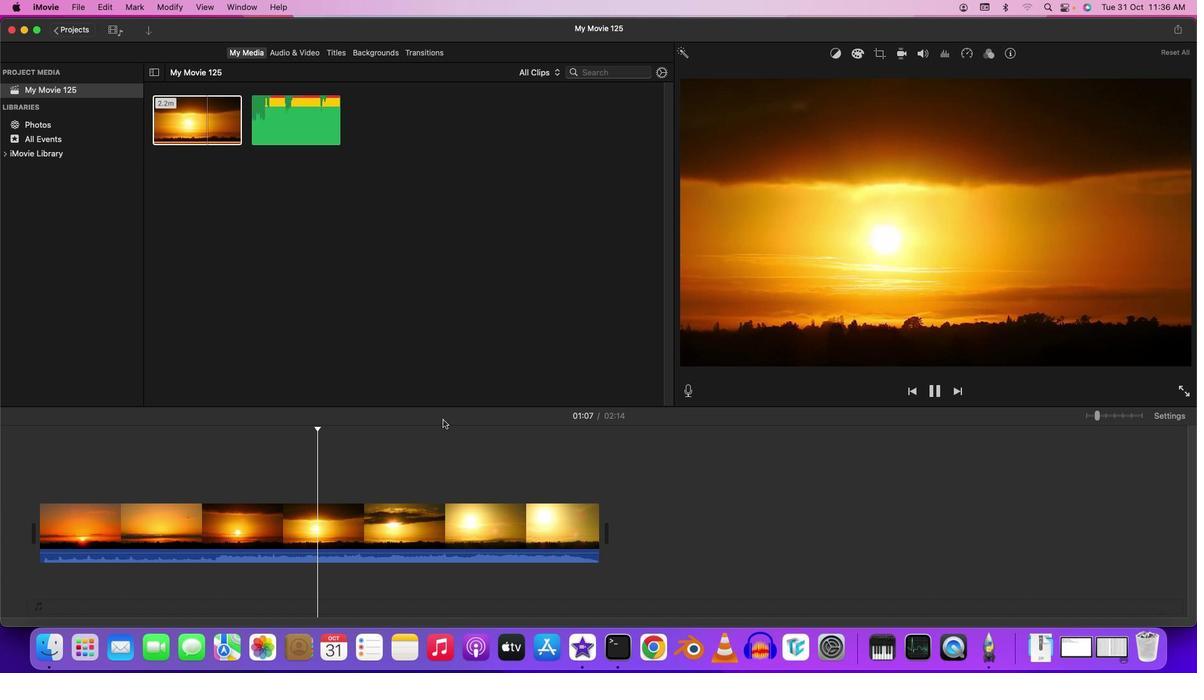 
Action: Mouse pressed left at (689, 384)
Screenshot: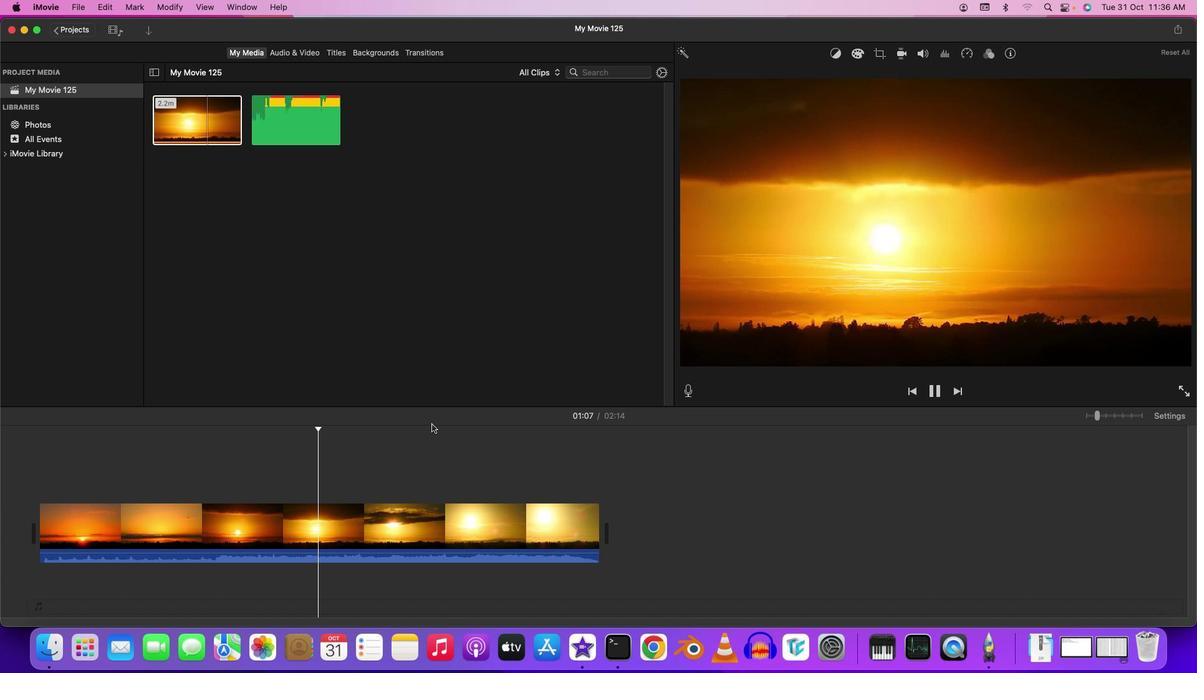 
Action: Mouse moved to (684, 384)
Screenshot: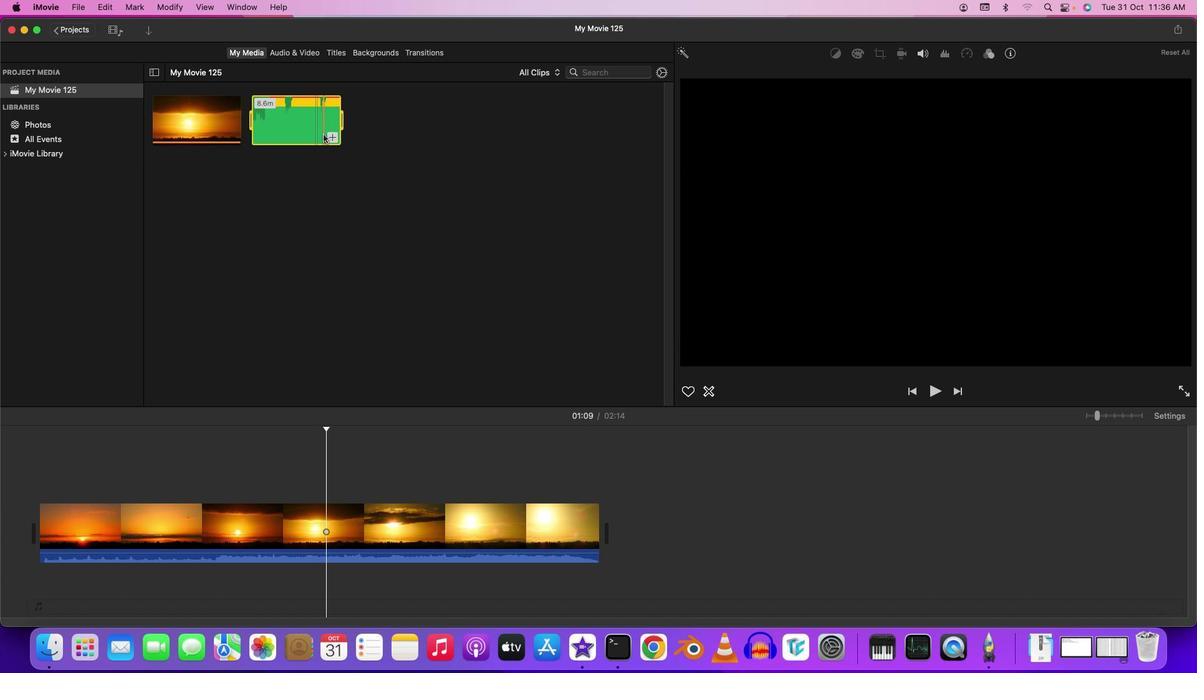 
Action: Mouse pressed left at (684, 384)
Screenshot: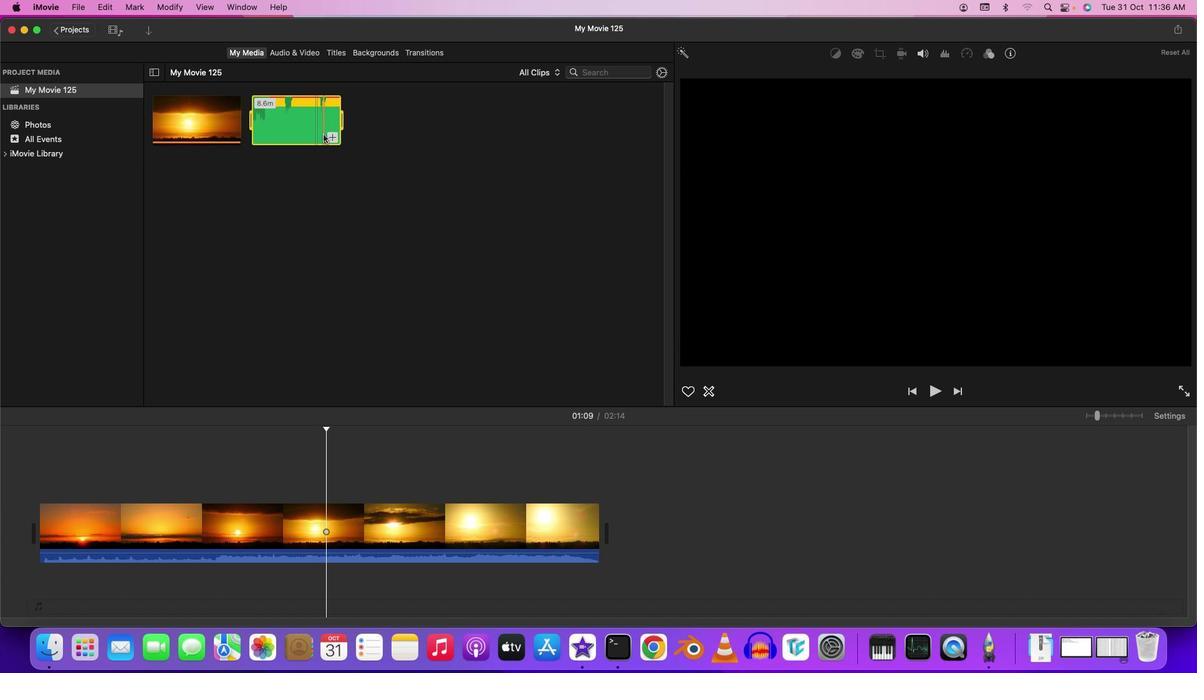 
Action: Mouse moved to (684, 384)
Screenshot: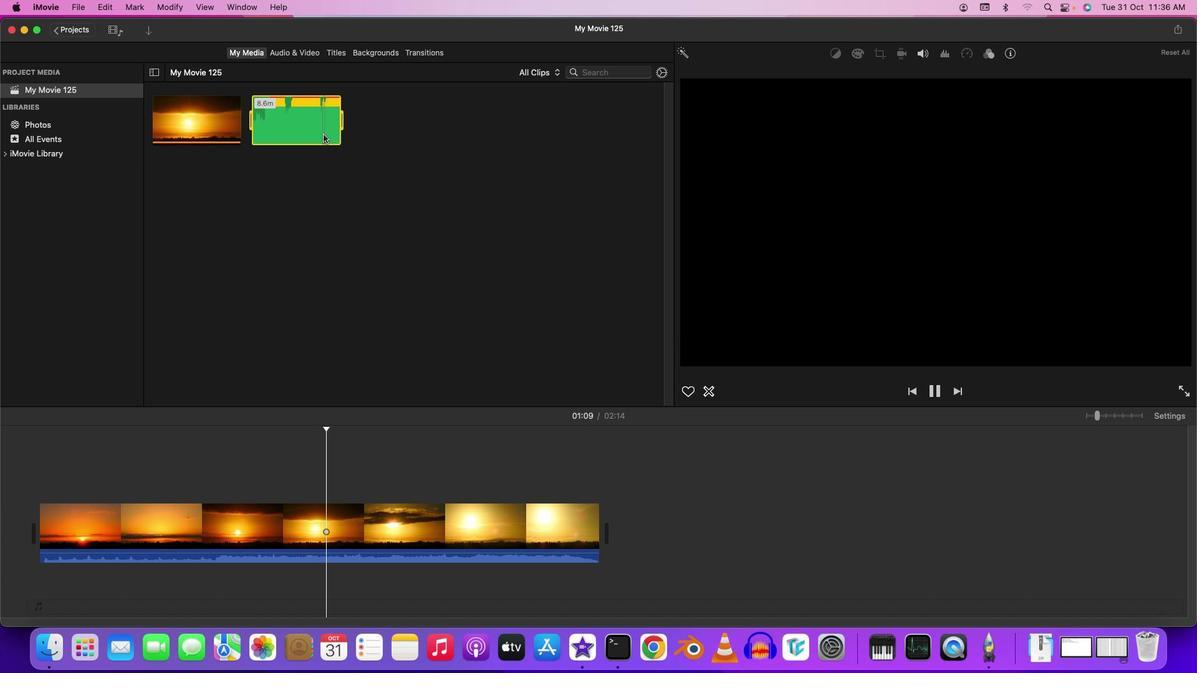 
Action: Key pressed Key.space
Screenshot: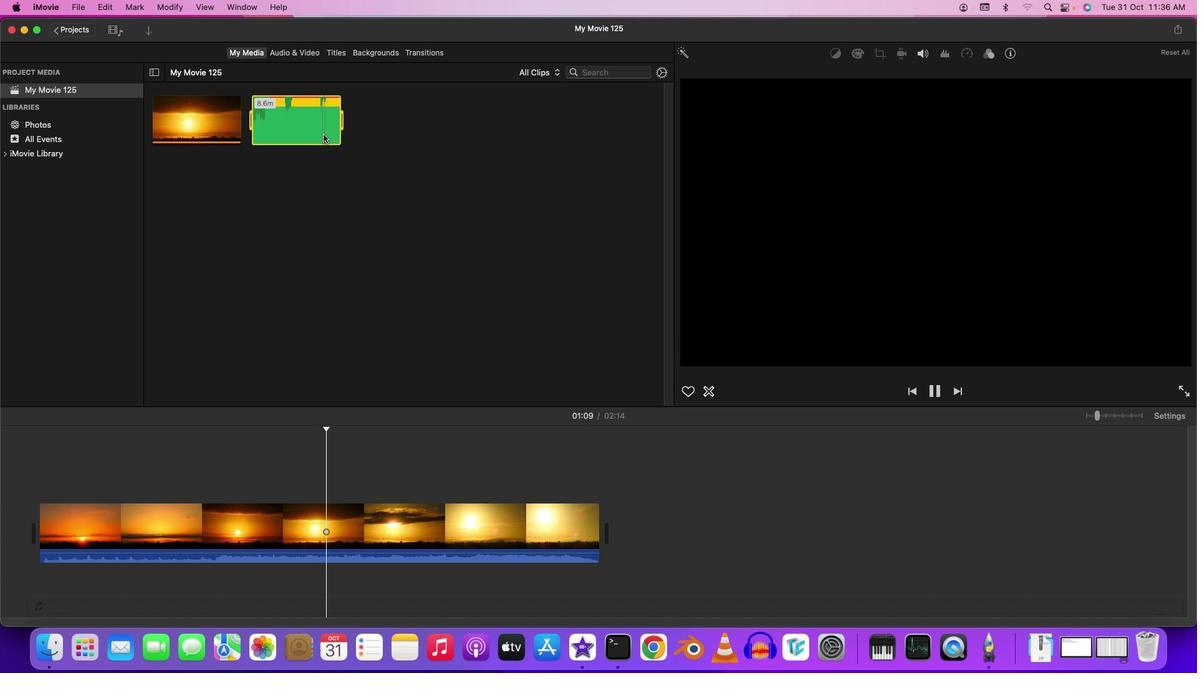 
Action: Mouse moved to (684, 384)
Screenshot: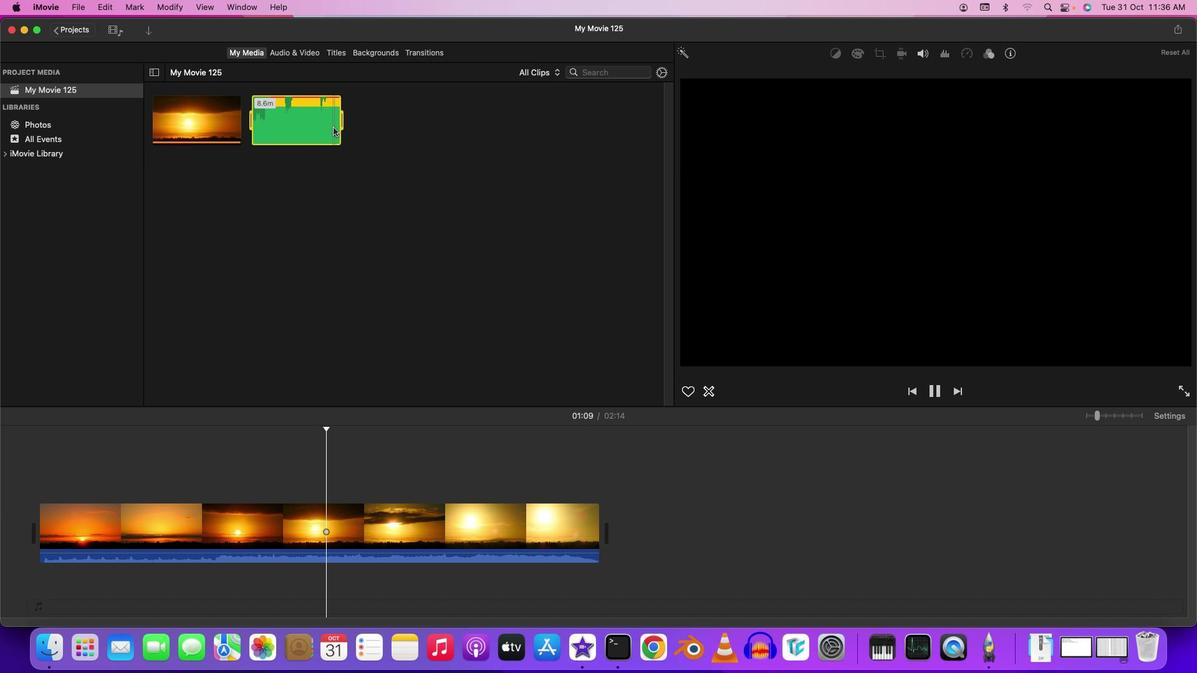 
Action: Mouse pressed left at (684, 384)
Screenshot: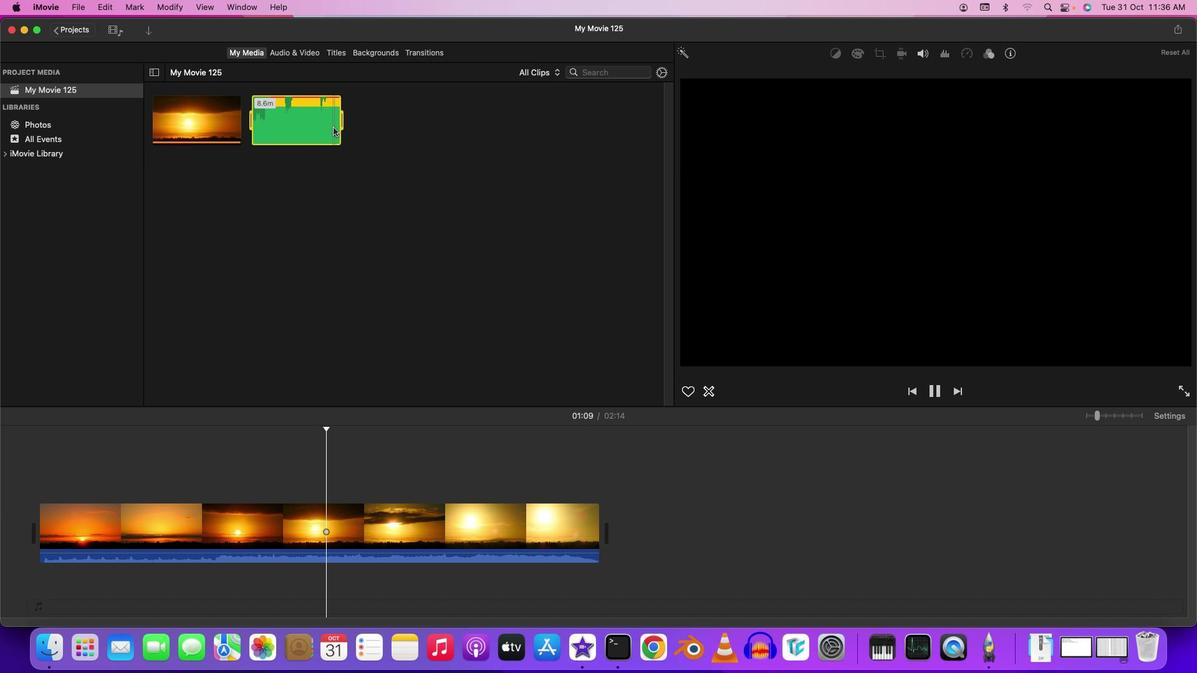 
Action: Mouse moved to (684, 384)
Screenshot: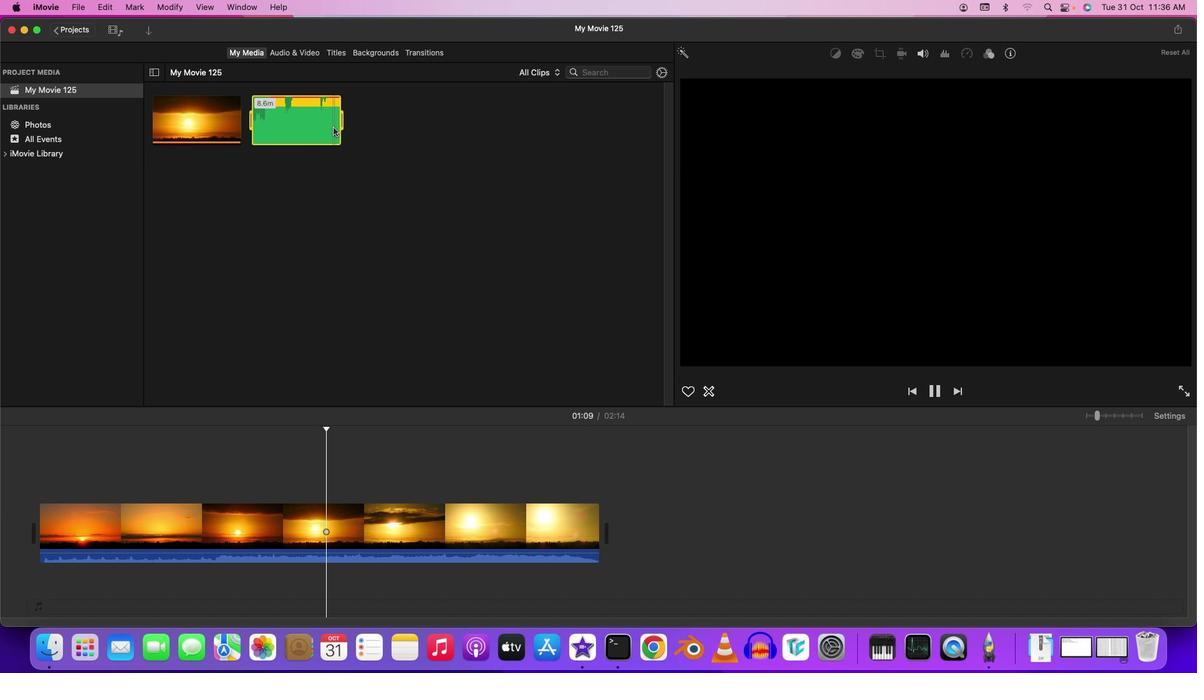 
Action: Key pressed Key.spaceKey.space
Screenshot: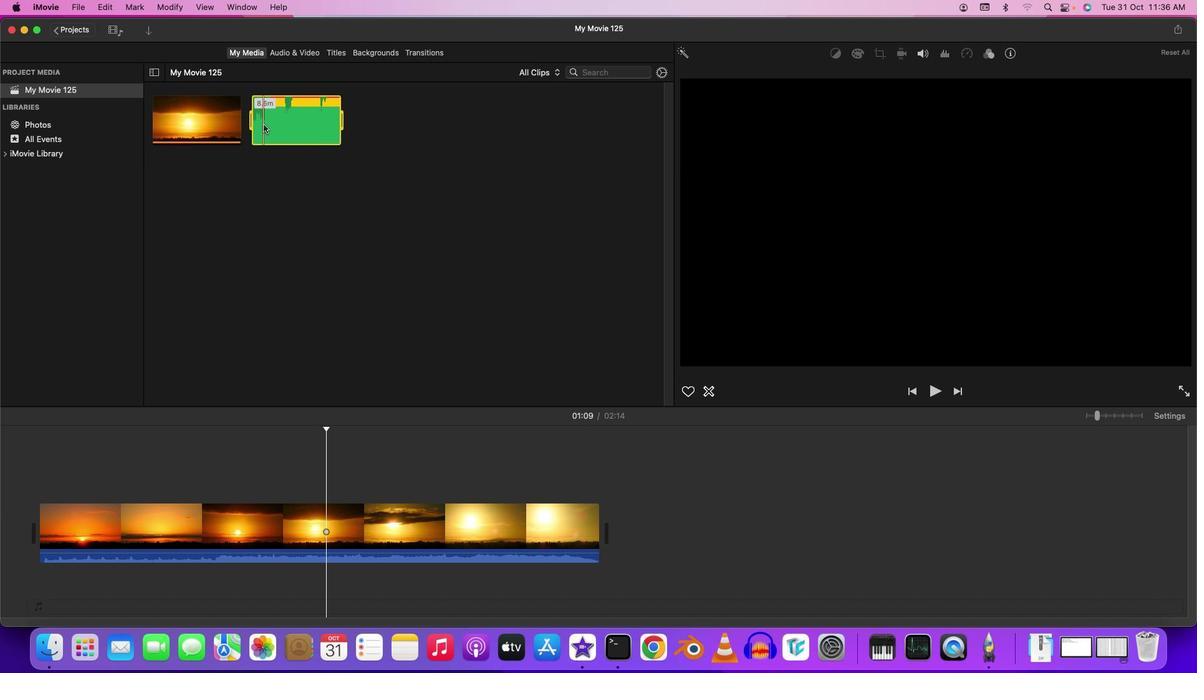 
Action: Mouse moved to (684, 384)
Screenshot: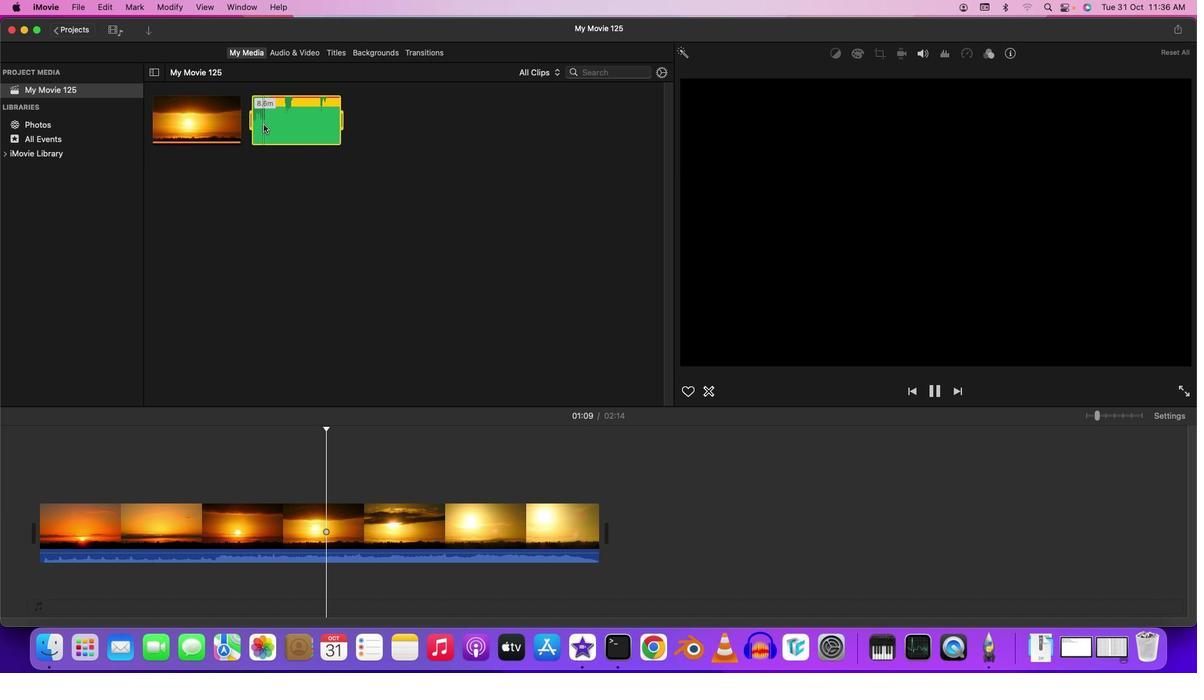 
Action: Mouse pressed left at (684, 384)
Screenshot: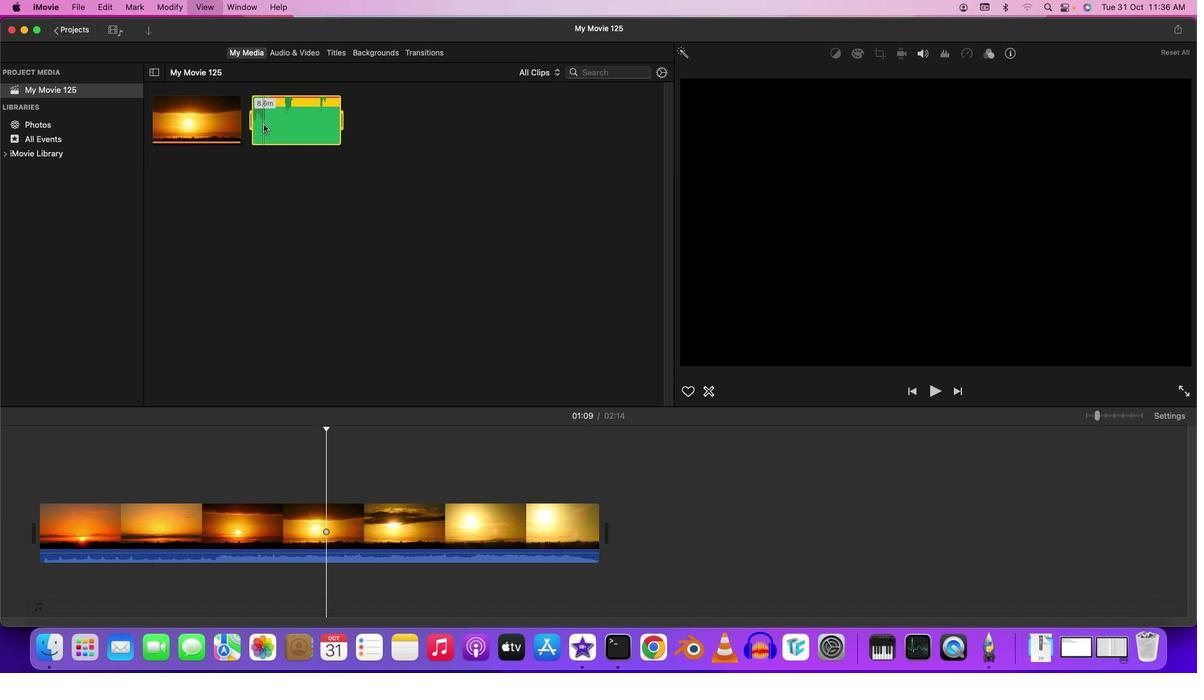 
Action: Key pressed Key.spaceKey.space
Screenshot: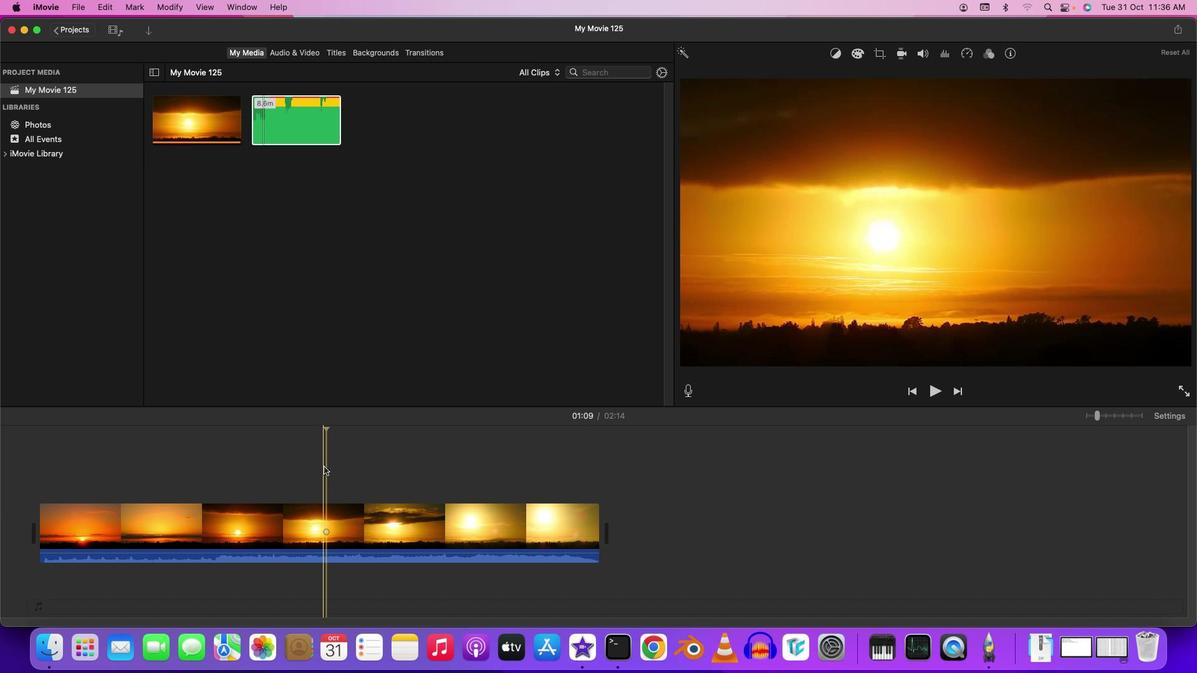 
Action: Mouse moved to (684, 384)
Screenshot: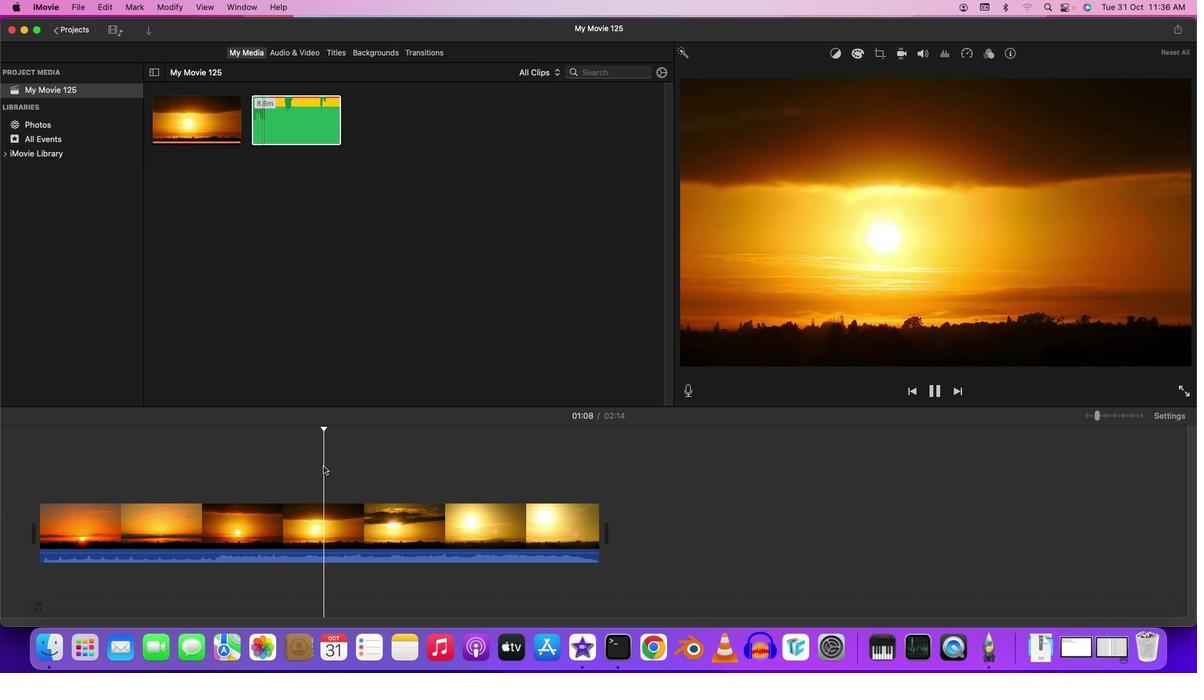 
Action: Mouse pressed left at (684, 384)
Screenshot: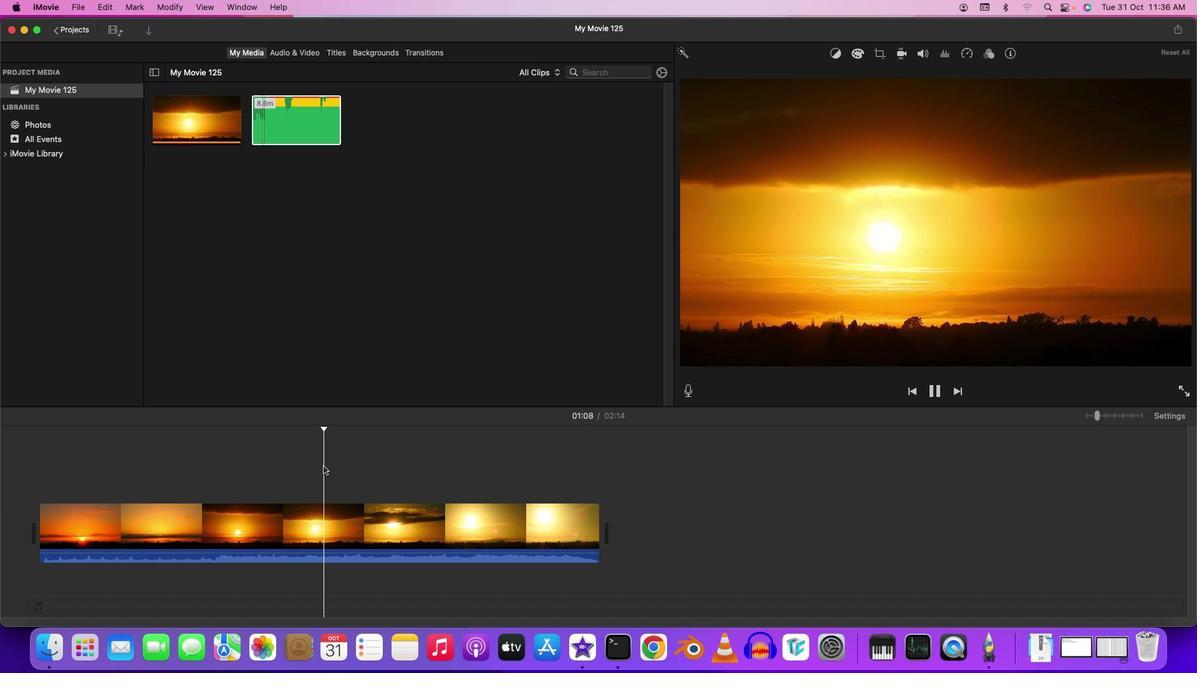 
Action: Mouse moved to (684, 384)
Screenshot: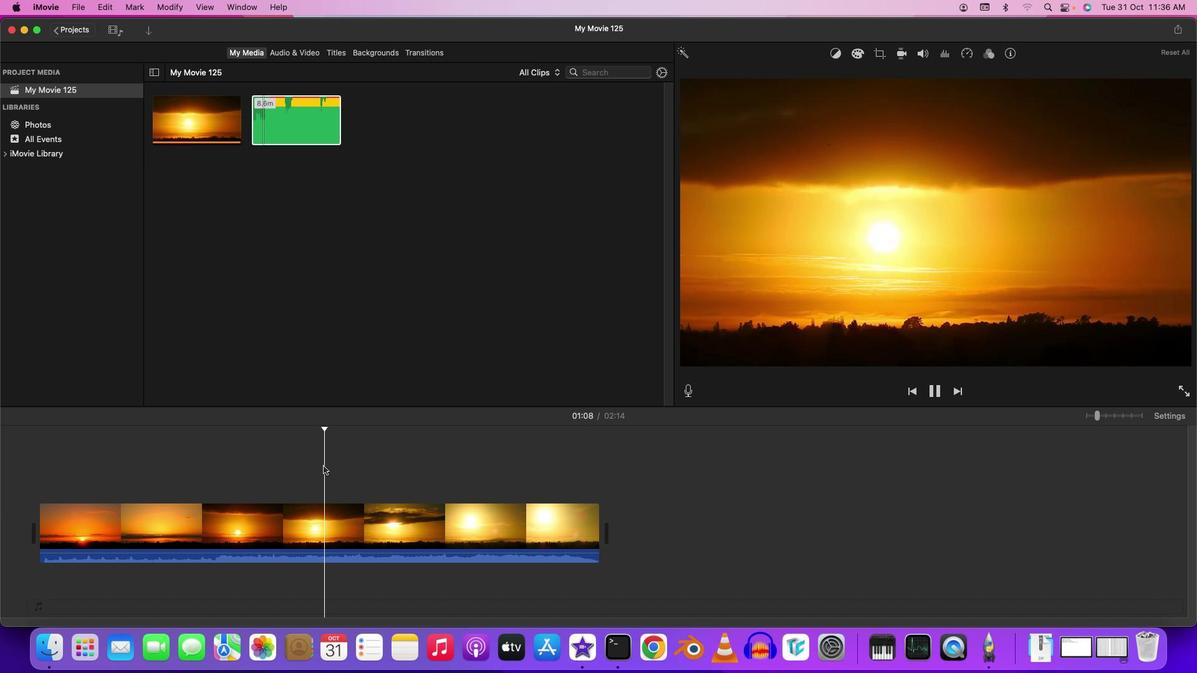 
Action: Key pressed Key.space
Screenshot: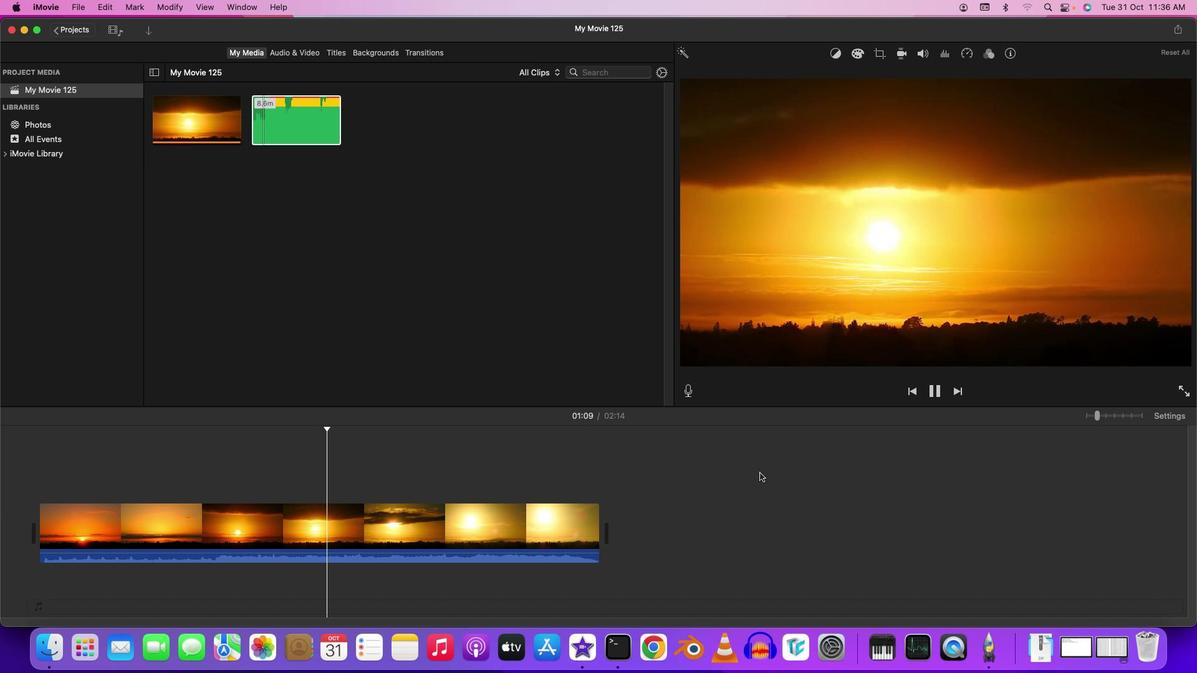 
Action: Mouse moved to (685, 384)
Screenshot: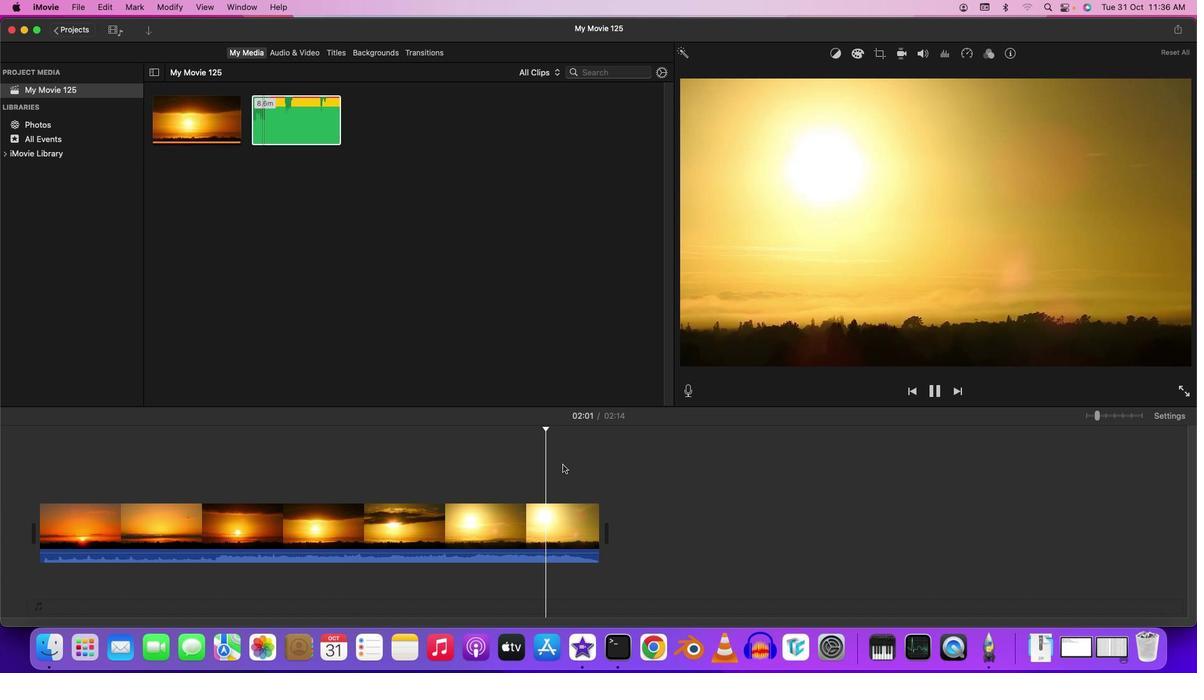 
Action: Mouse pressed left at (685, 384)
Screenshot: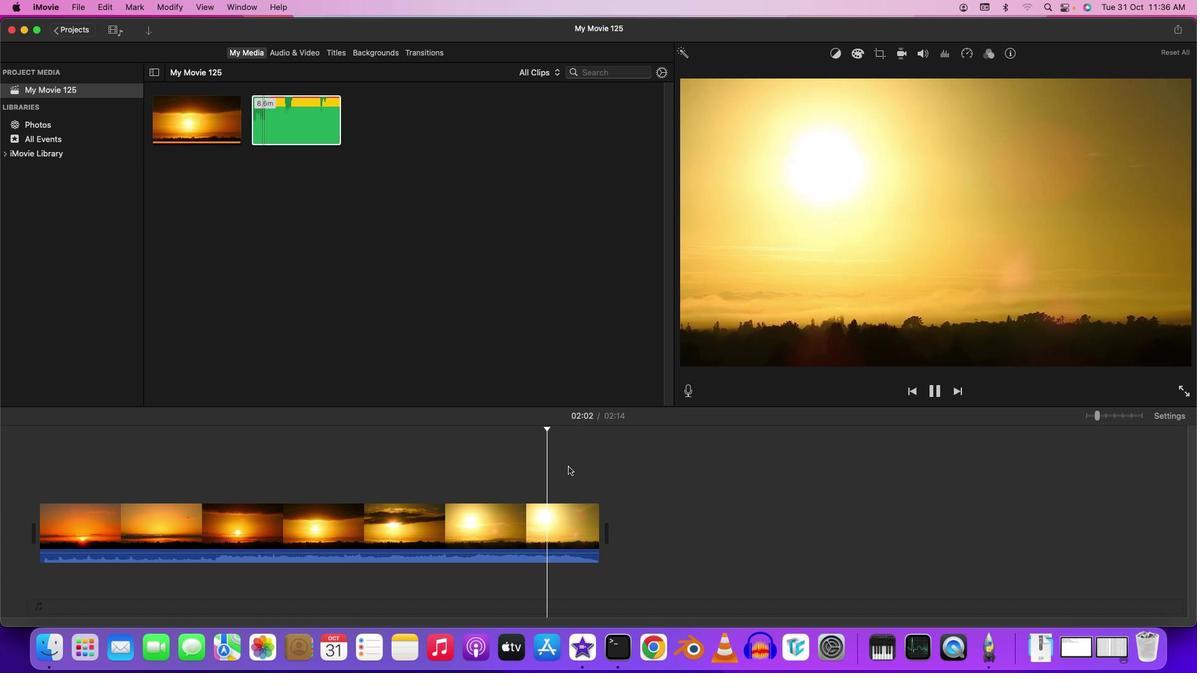 
Action: Mouse moved to (685, 384)
Screenshot: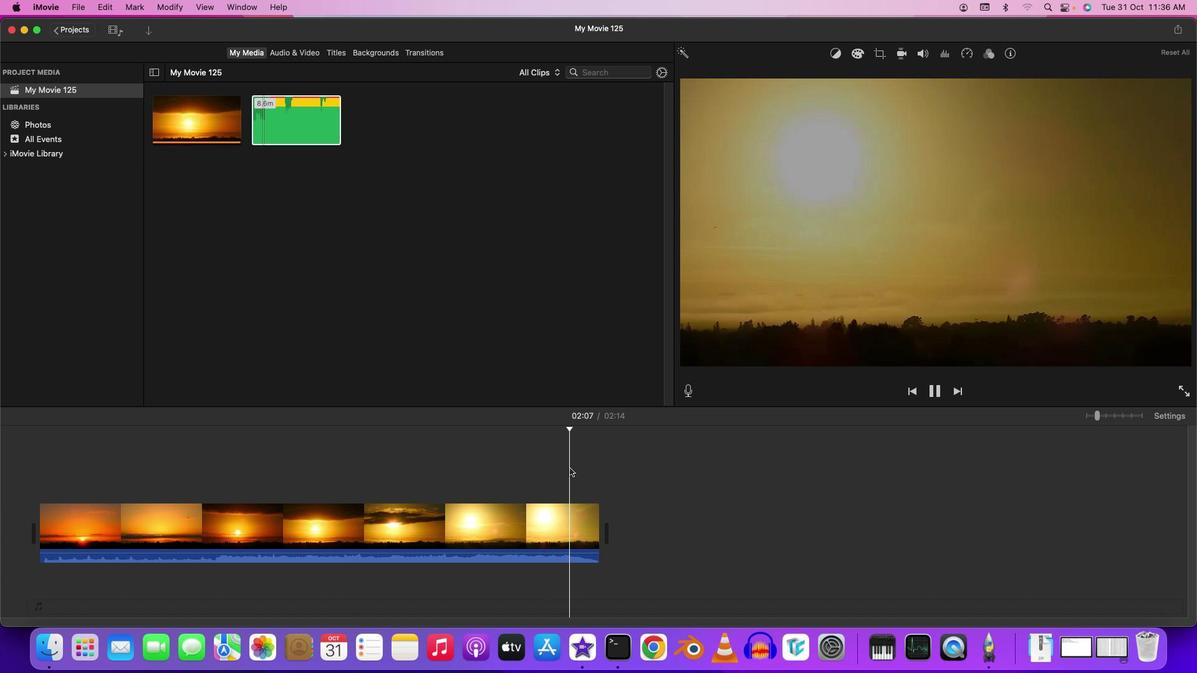 
Action: Mouse pressed left at (685, 384)
Screenshot: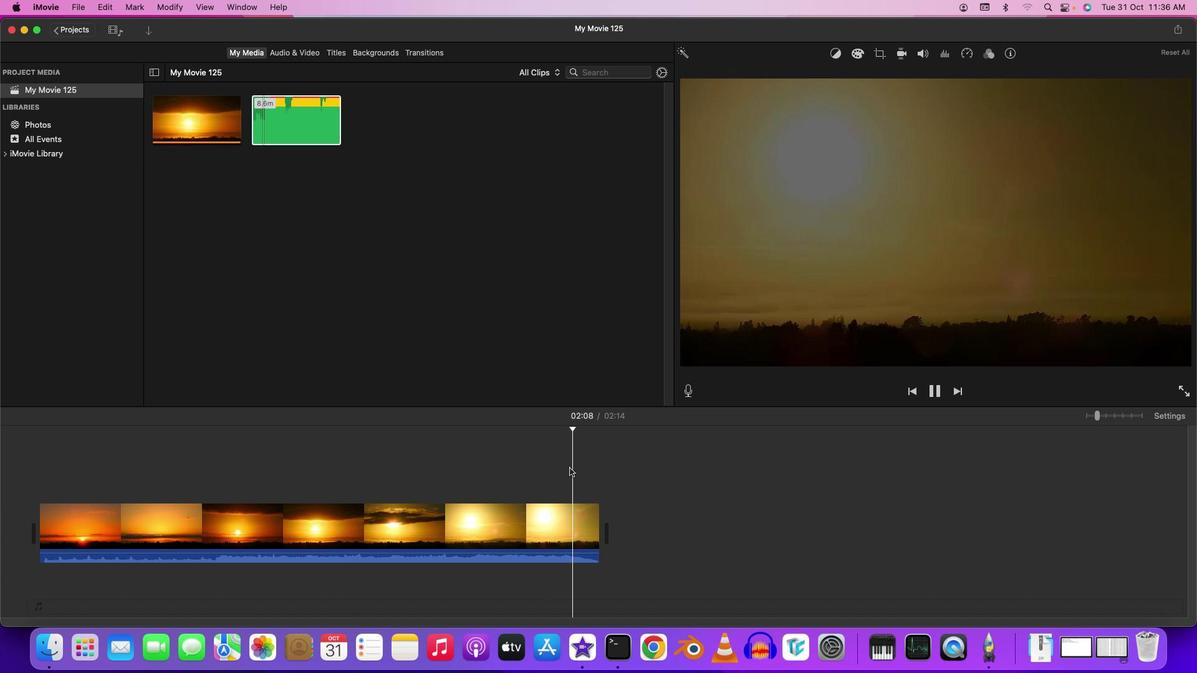 
Action: Mouse moved to (684, 384)
Screenshot: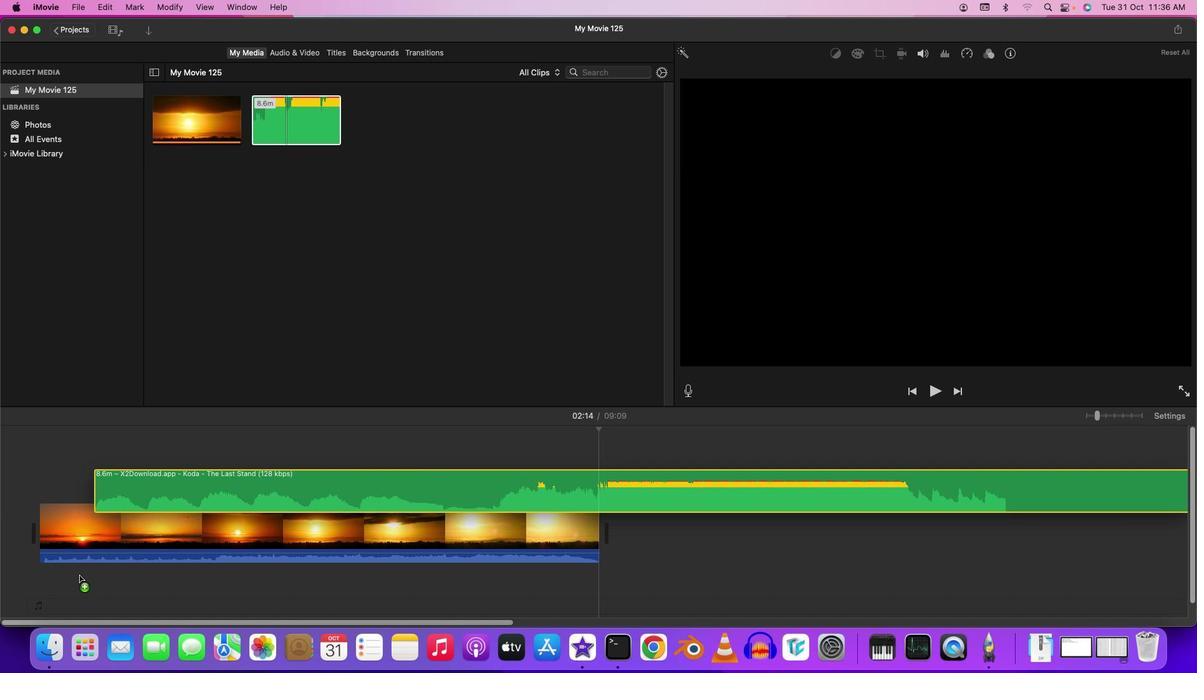 
Action: Mouse pressed left at (684, 384)
Screenshot: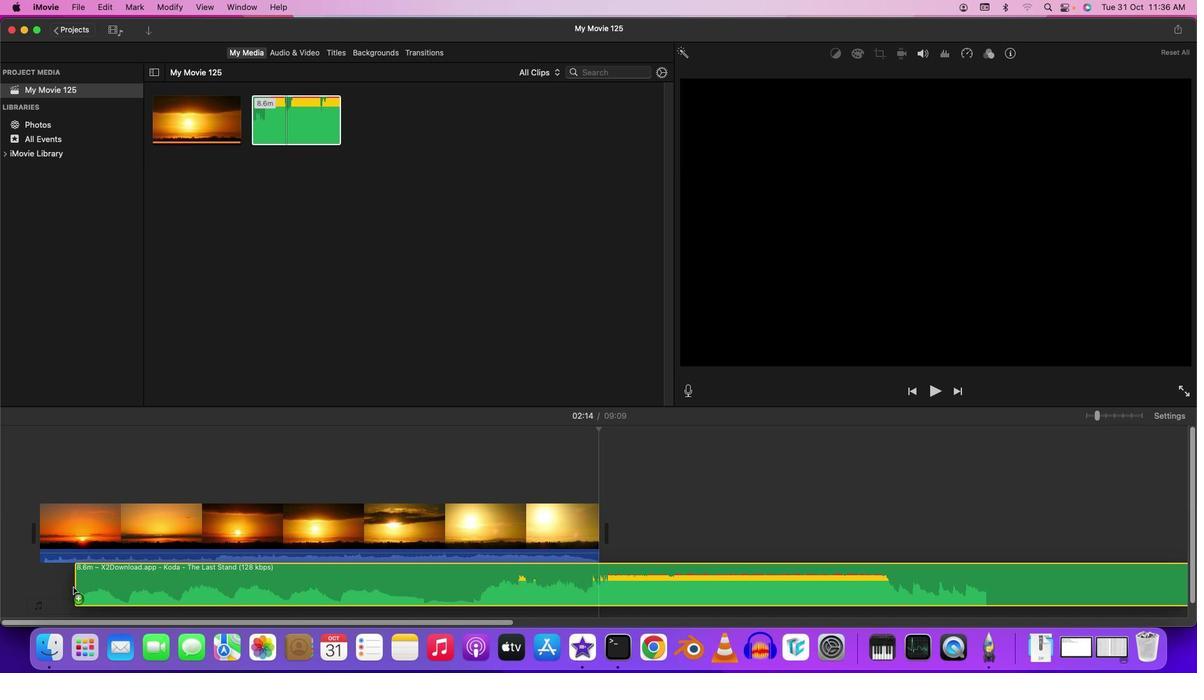 
Action: Mouse moved to (683, 384)
Screenshot: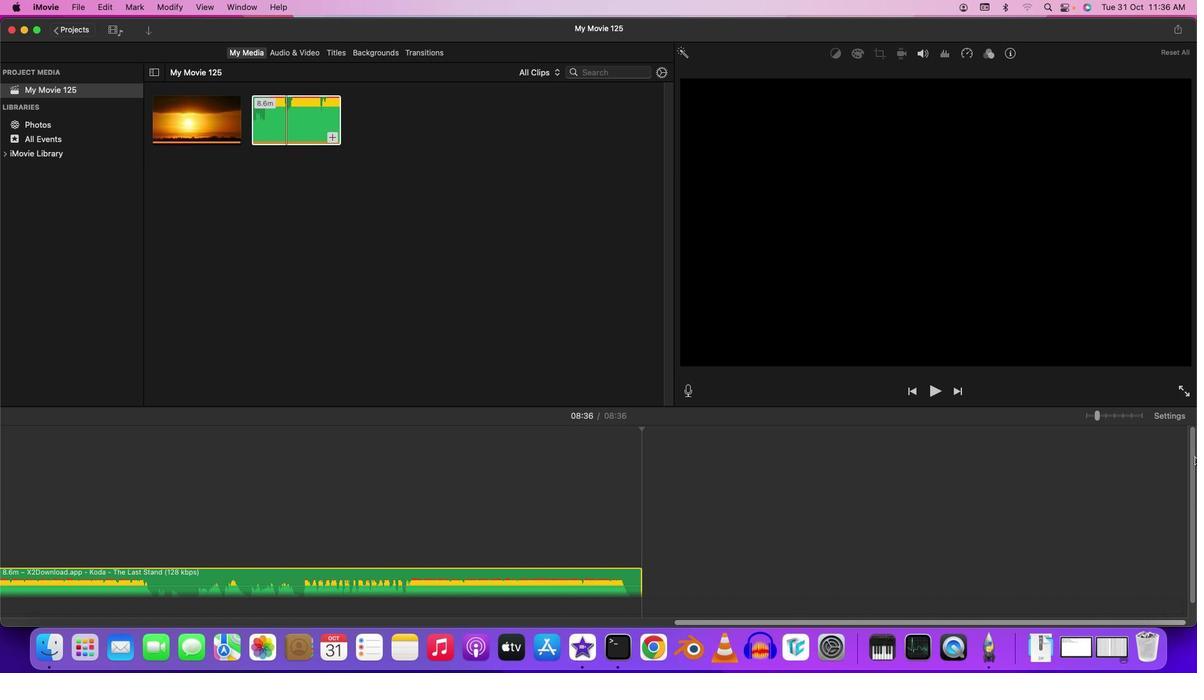
Action: Mouse pressed left at (683, 384)
Screenshot: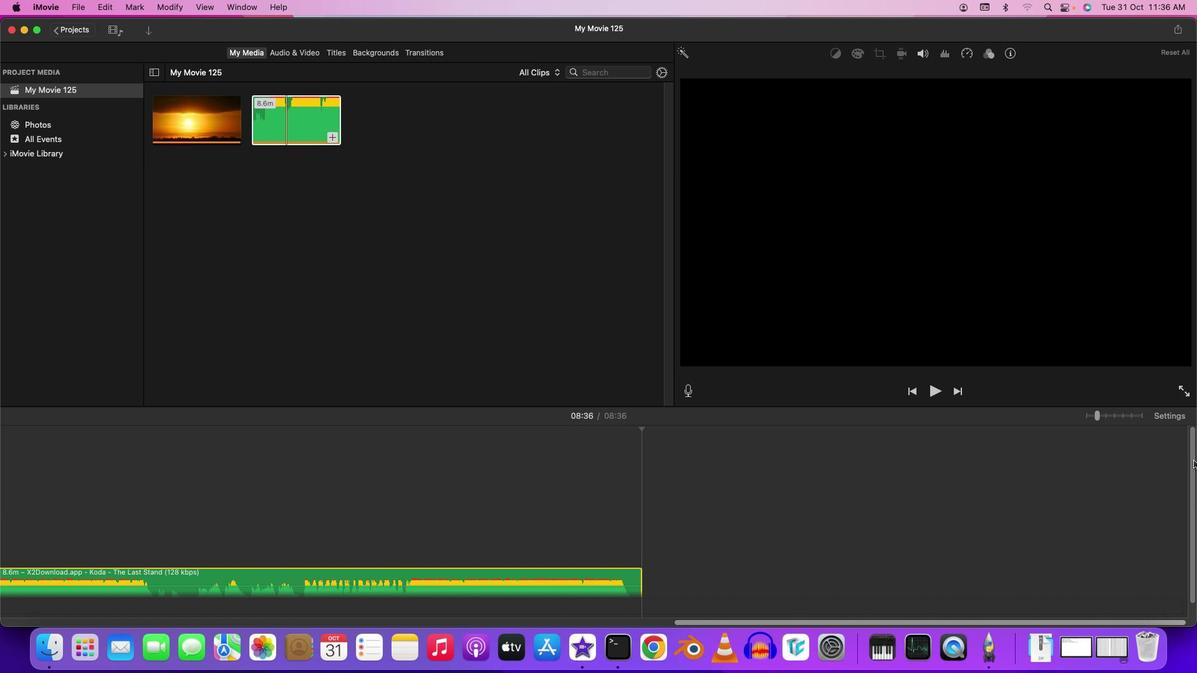 
Action: Mouse moved to (689, 384)
Screenshot: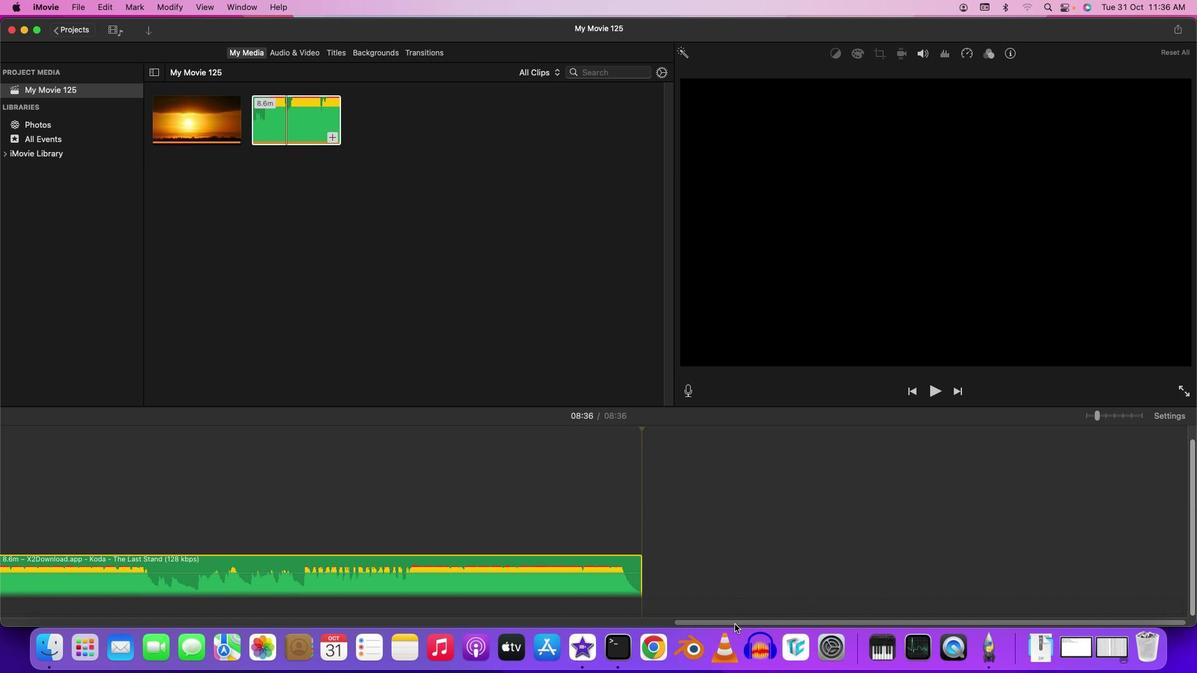 
Action: Mouse pressed left at (689, 384)
Screenshot: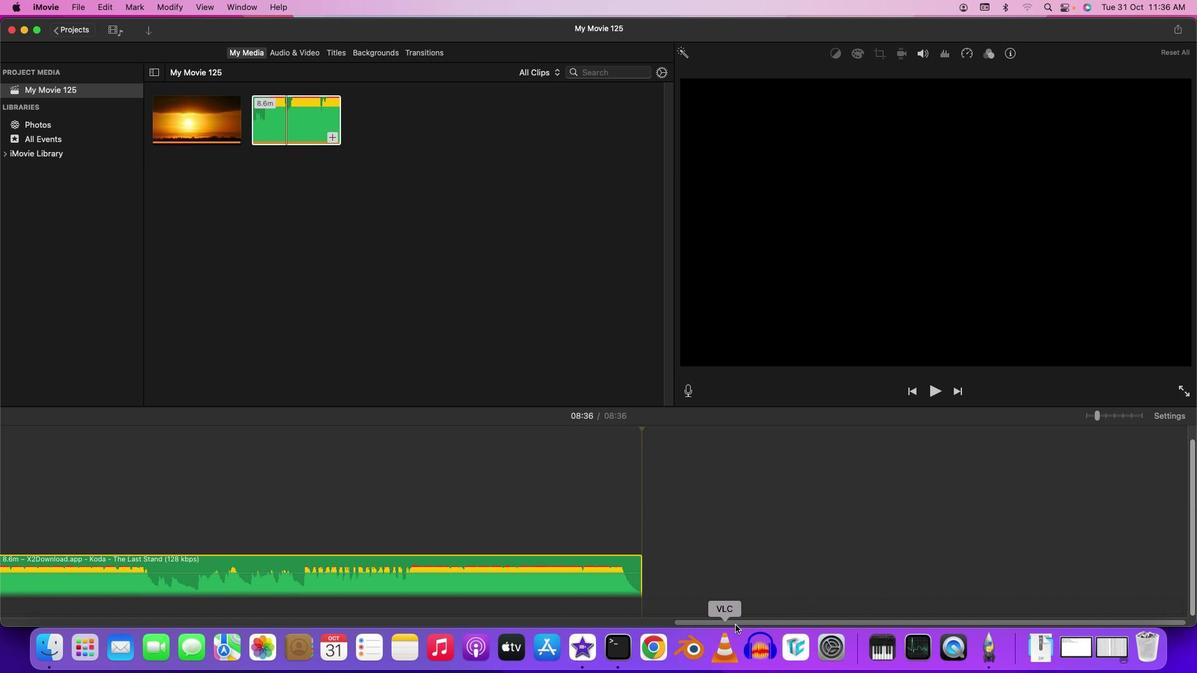 
Action: Mouse moved to (687, 384)
Screenshot: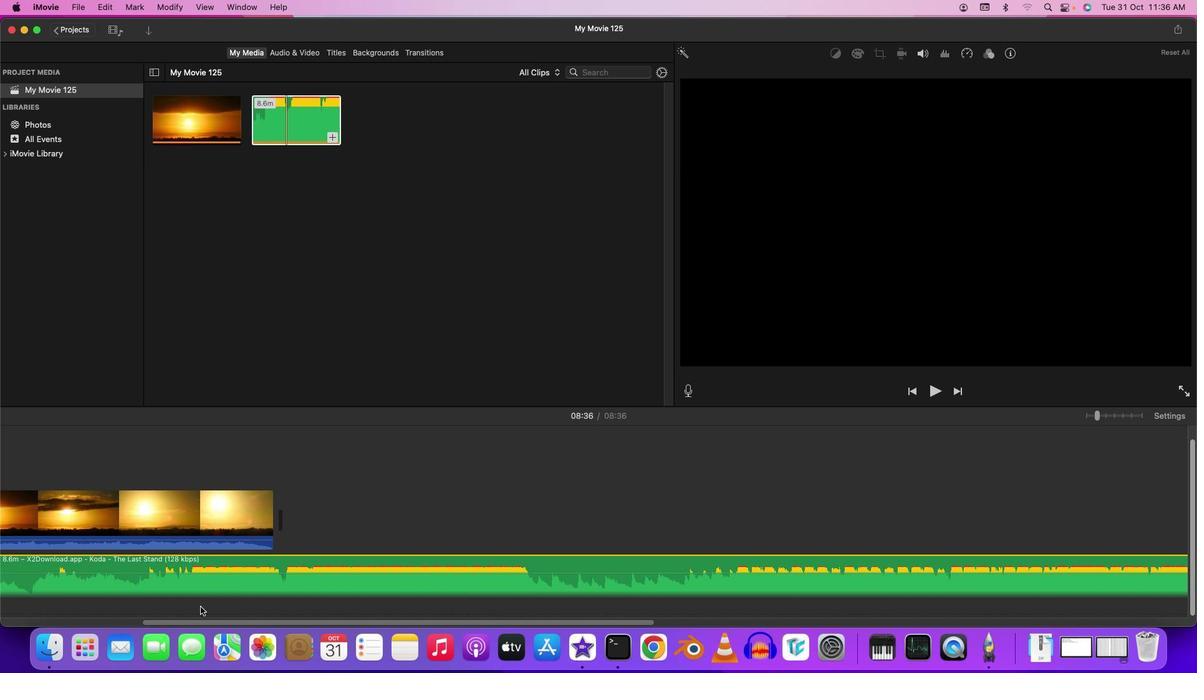 
Action: Mouse pressed left at (687, 384)
Screenshot: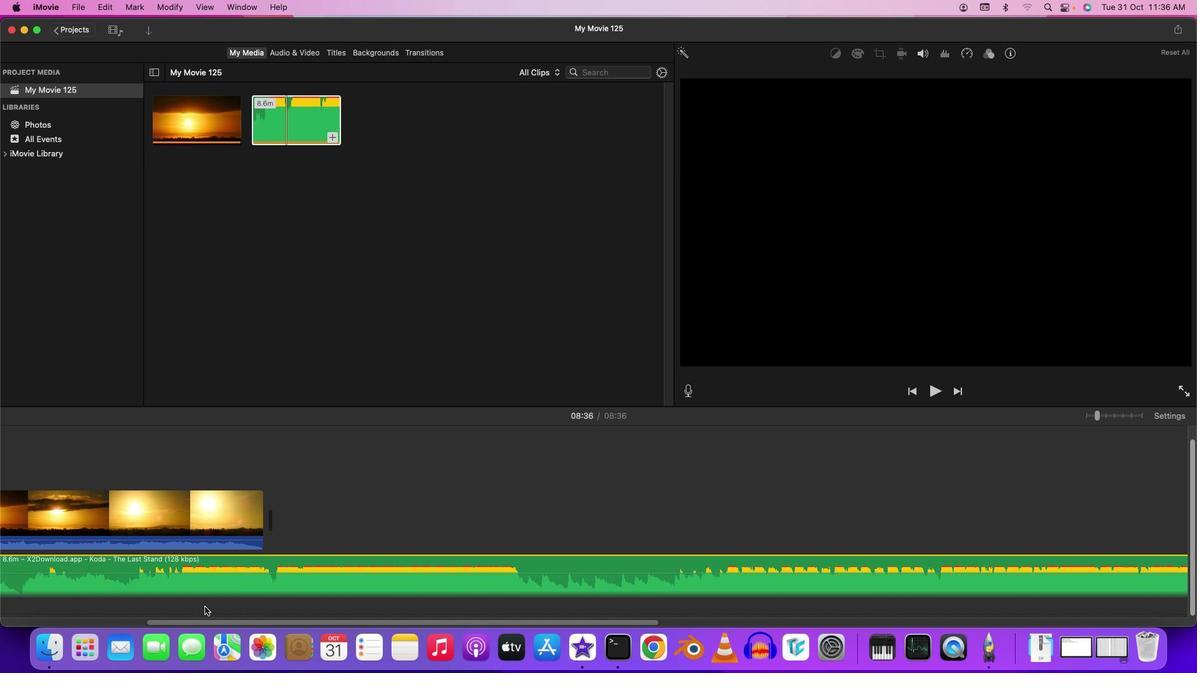 
Action: Mouse moved to (684, 384)
Screenshot: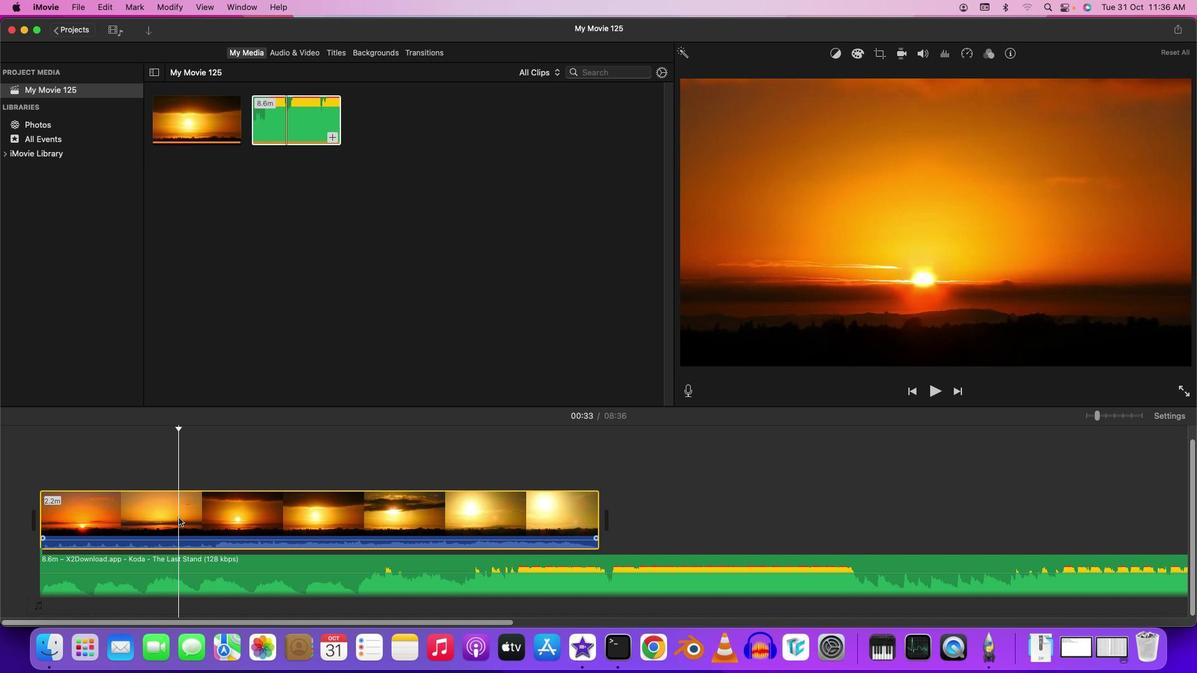 
Action: Mouse pressed left at (684, 384)
Screenshot: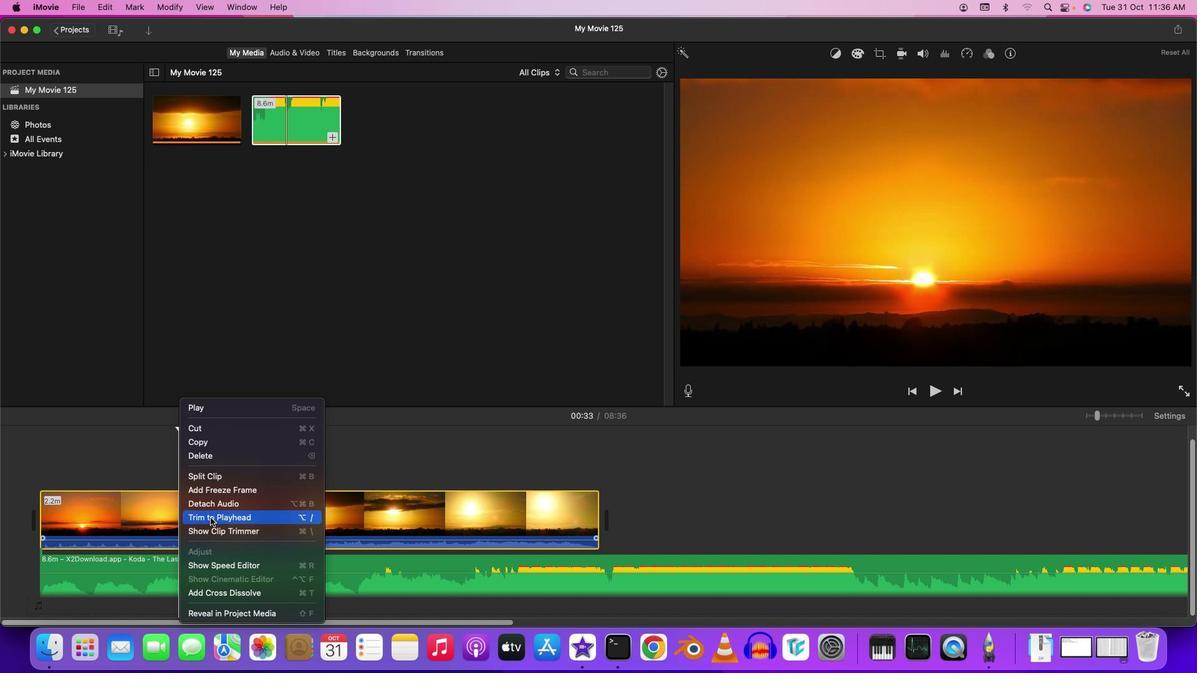
Action: Mouse pressed right at (684, 384)
Screenshot: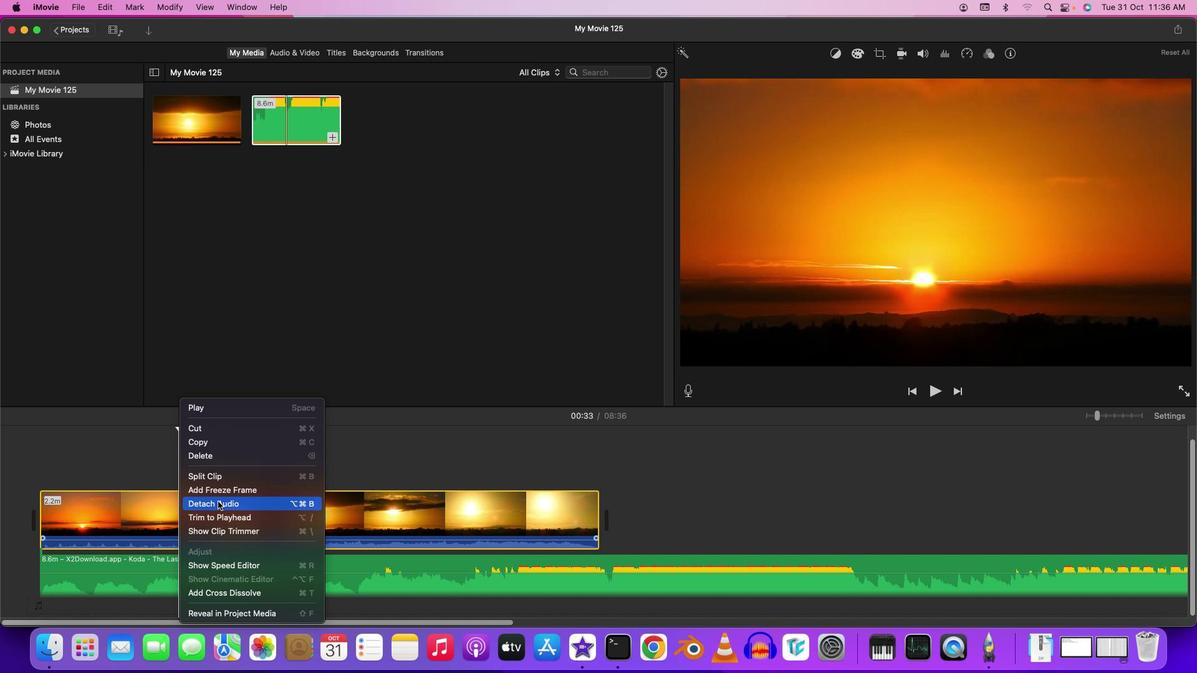 
Action: Mouse moved to (684, 384)
Screenshot: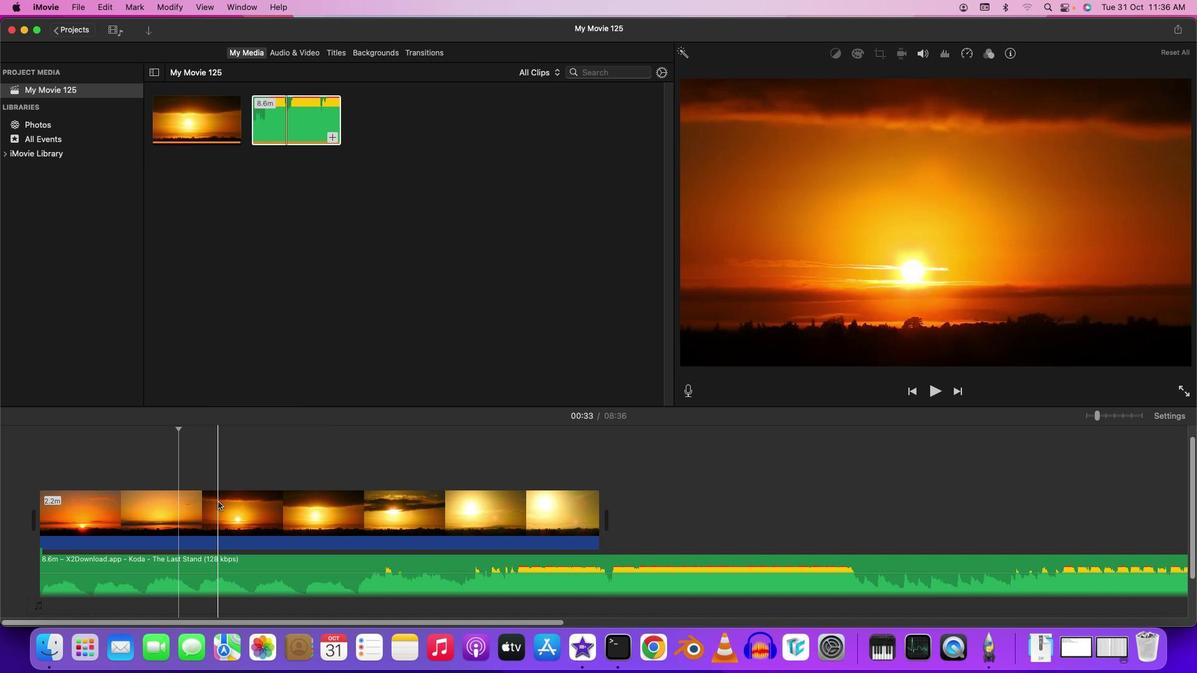 
Action: Mouse pressed left at (684, 384)
Screenshot: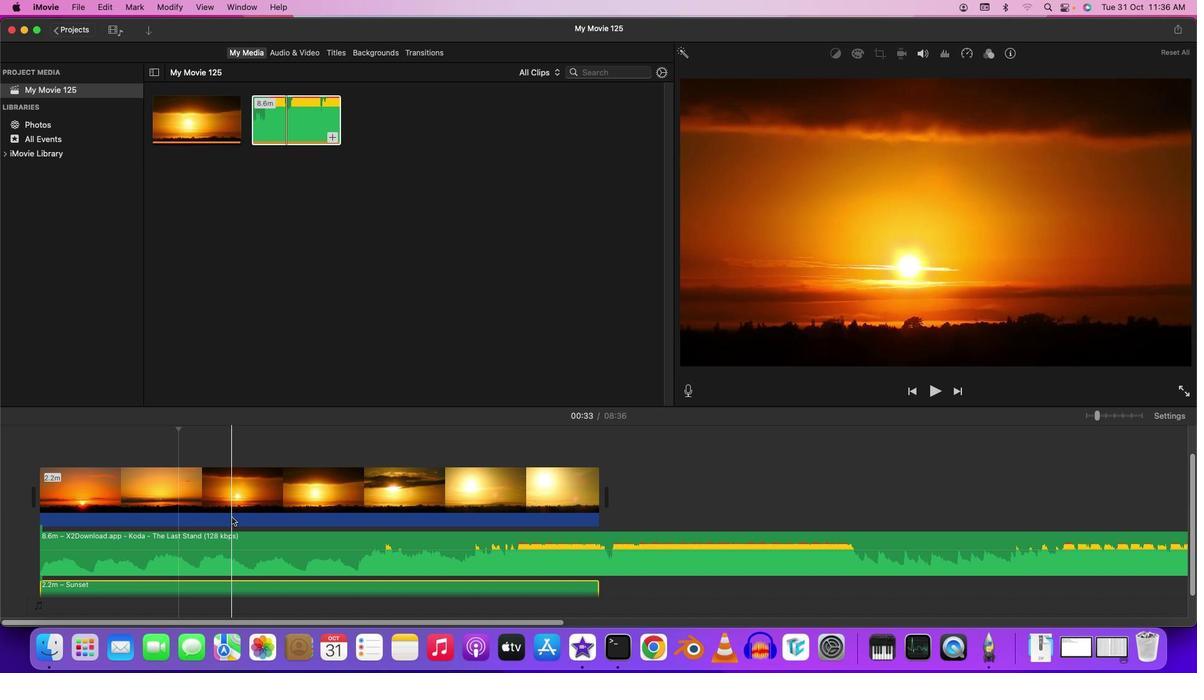 
Action: Mouse moved to (684, 384)
Screenshot: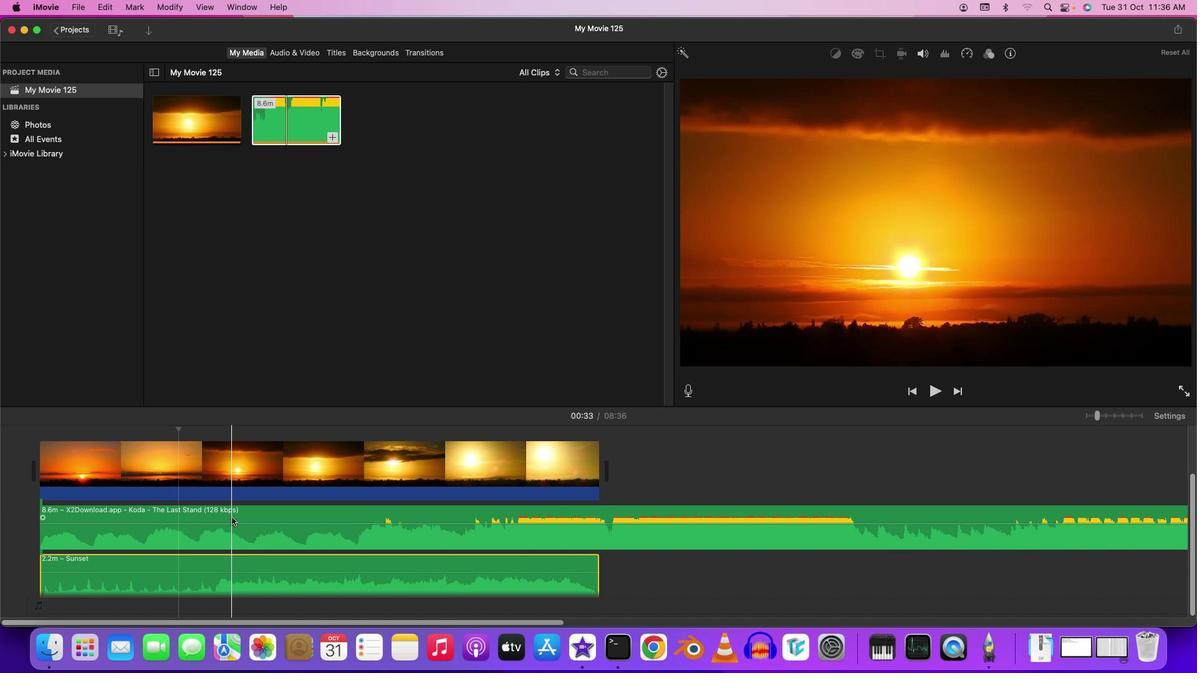 
Action: Mouse scrolled (684, 384) with delta (682, 384)
Screenshot: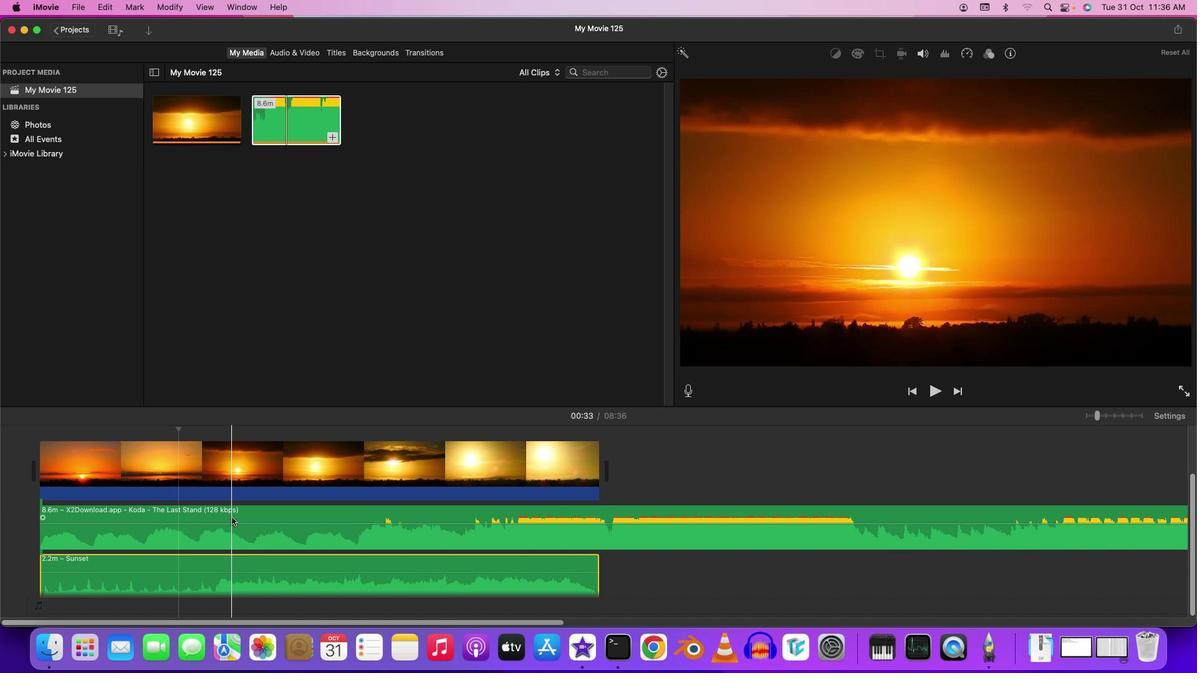 
Action: Mouse moved to (684, 384)
Screenshot: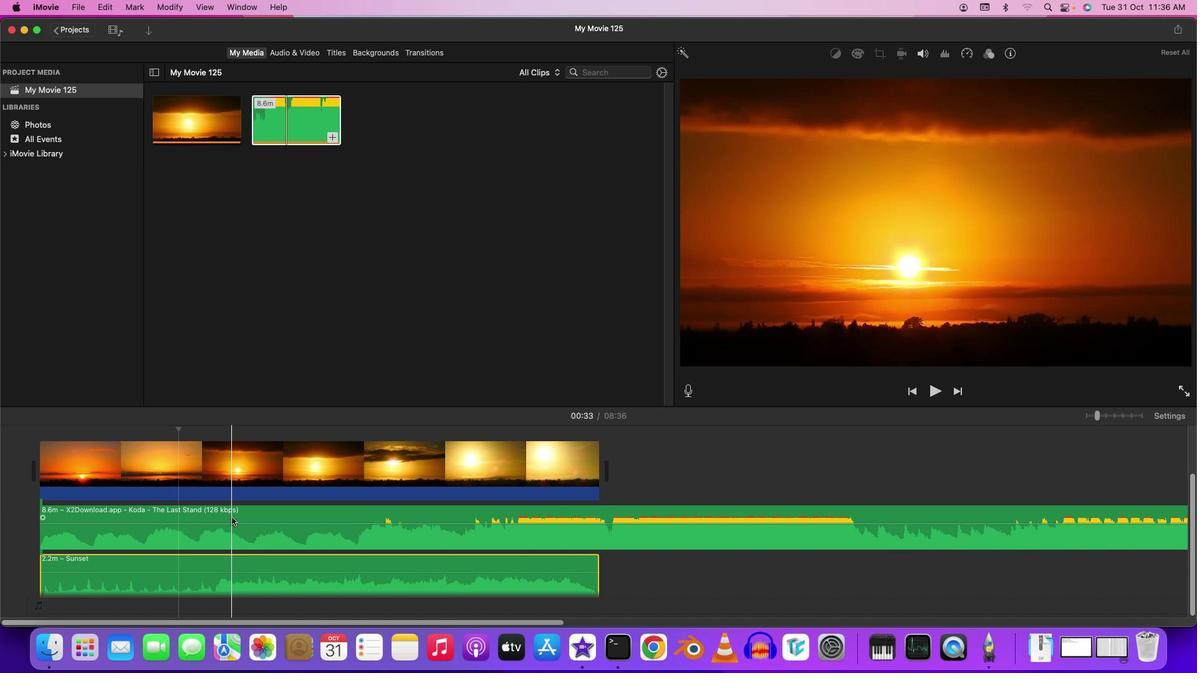 
Action: Mouse scrolled (684, 384) with delta (682, 384)
Screenshot: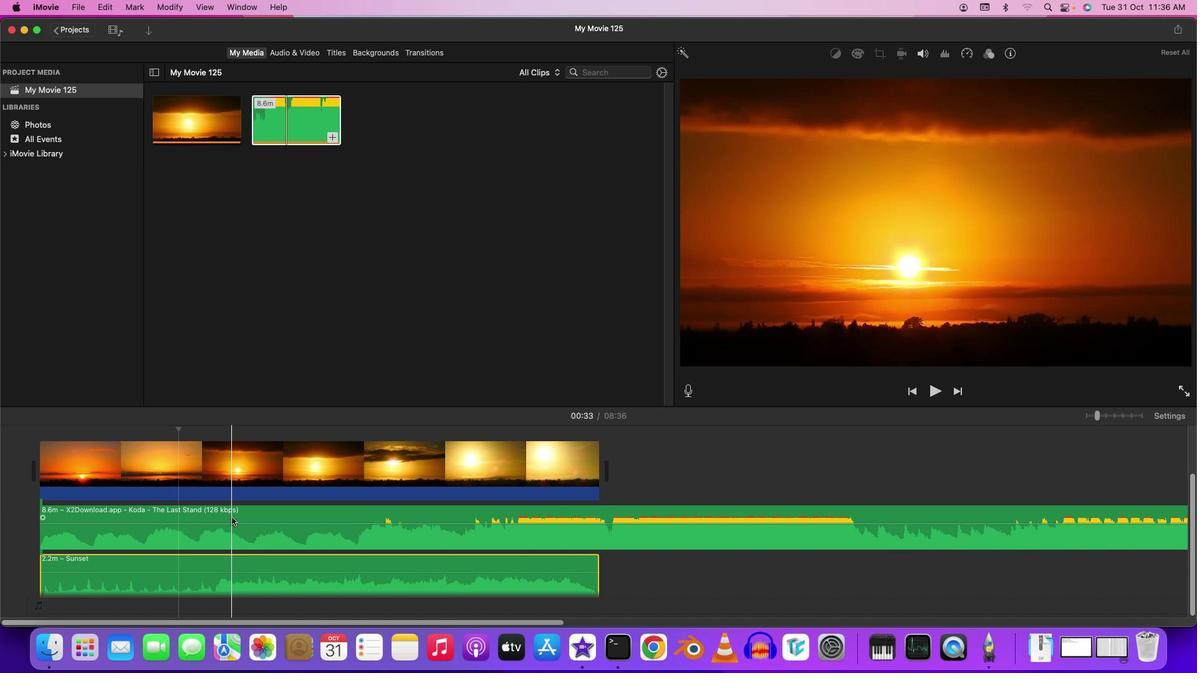 
Action: Mouse scrolled (684, 384) with delta (682, 384)
Screenshot: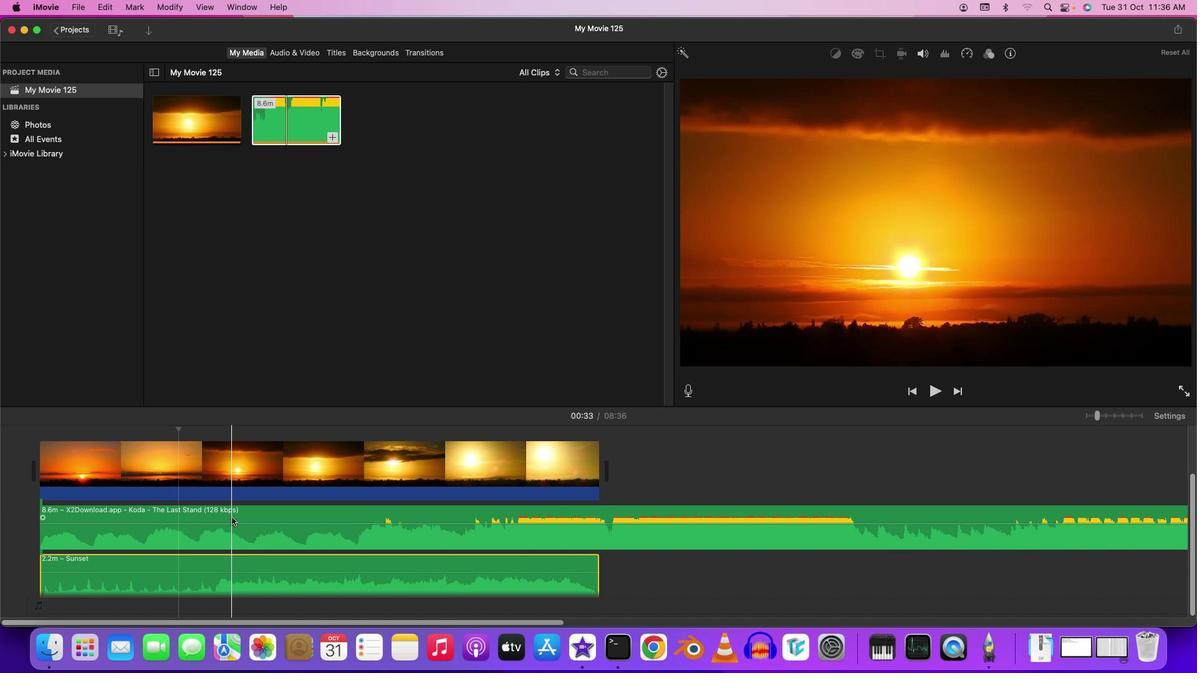 
Action: Mouse scrolled (684, 384) with delta (682, 384)
Screenshot: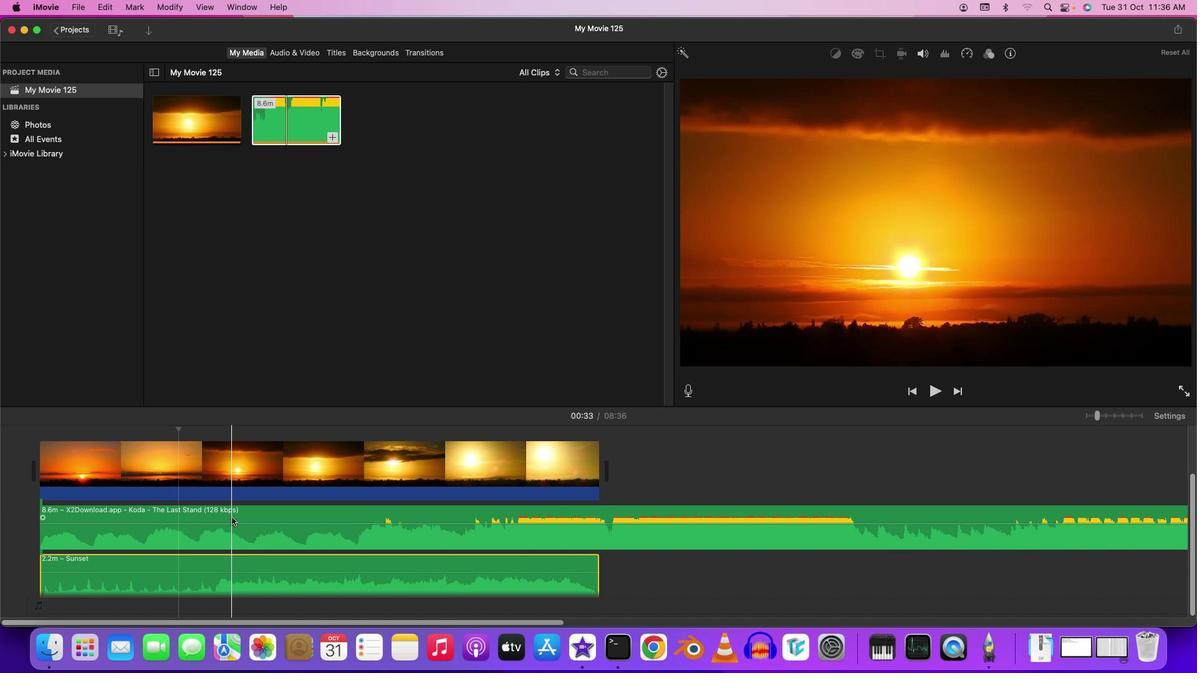 
Action: Mouse scrolled (684, 384) with delta (682, 384)
Screenshot: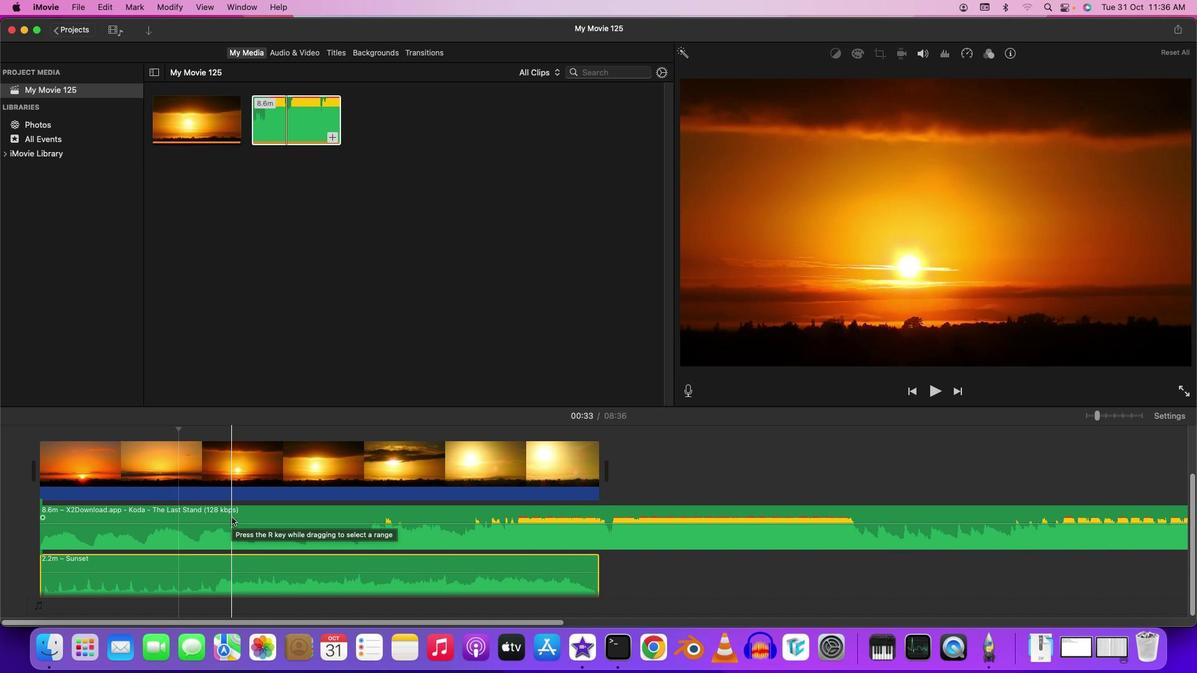 
Action: Mouse scrolled (684, 384) with delta (682, 384)
Screenshot: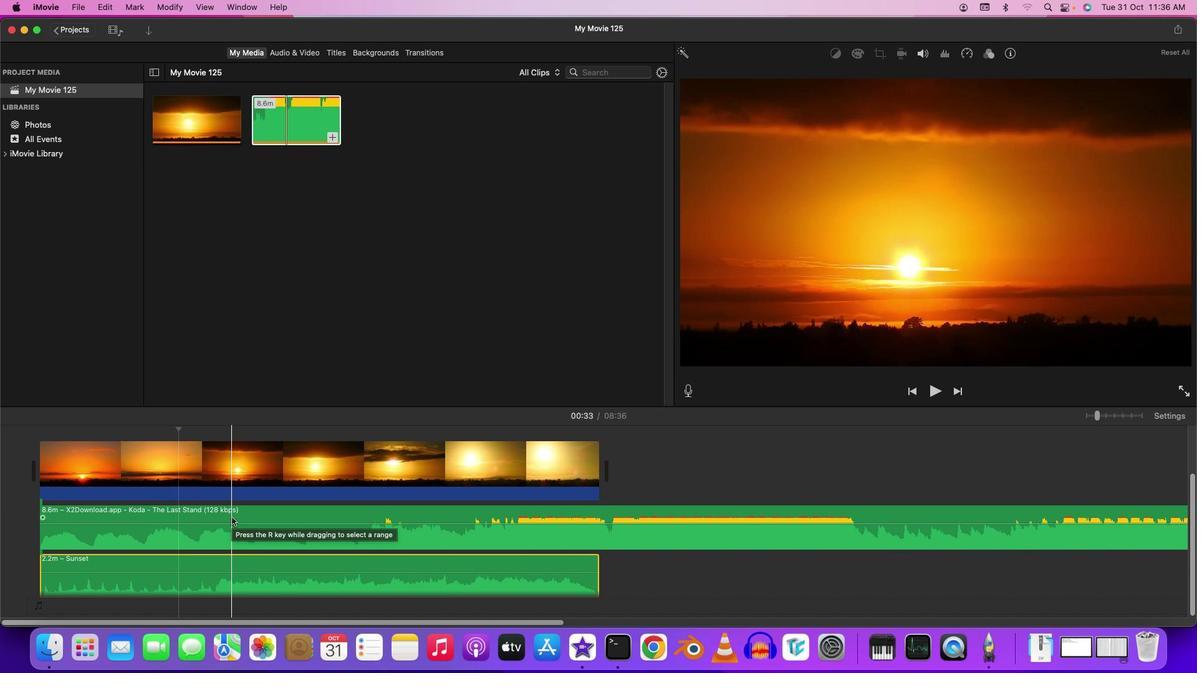 
Action: Mouse scrolled (684, 384) with delta (682, 384)
Screenshot: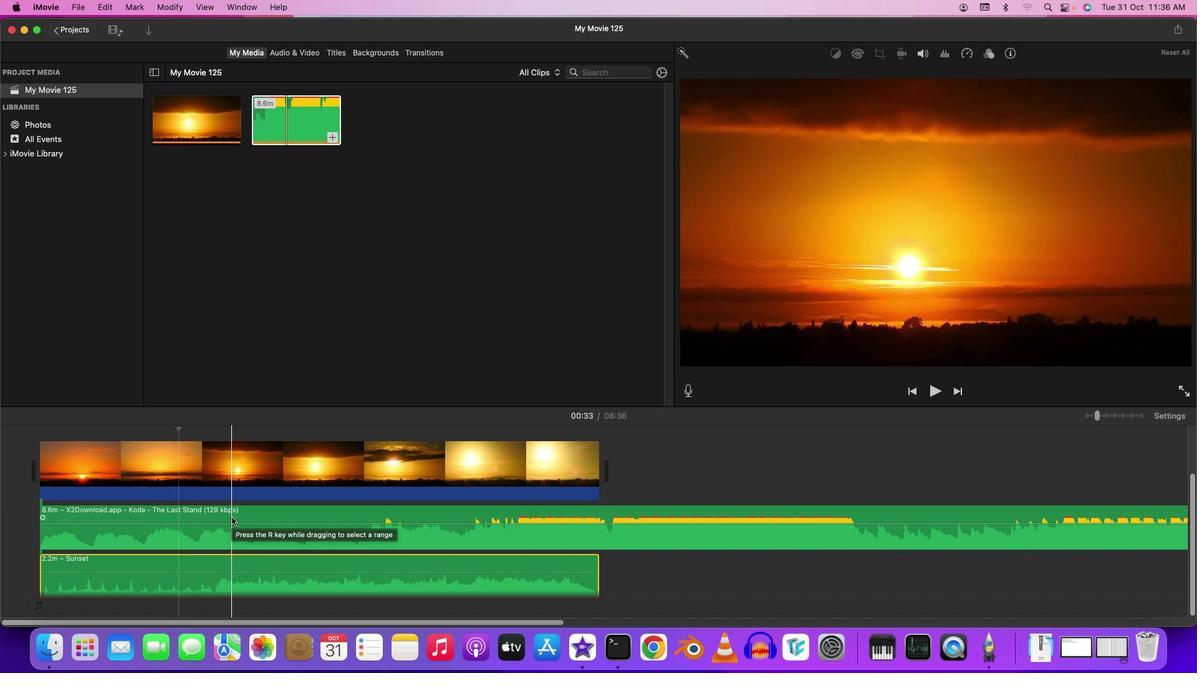
Action: Mouse scrolled (684, 384) with delta (682, 384)
Screenshot: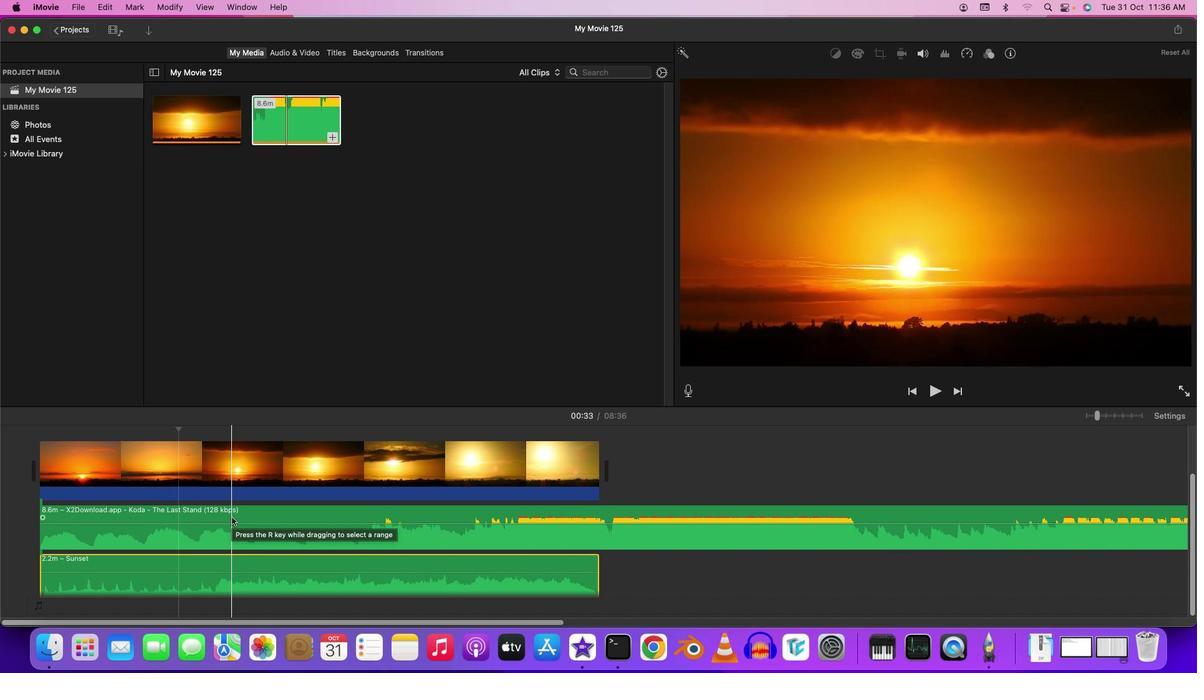 
Action: Mouse scrolled (684, 384) with delta (682, 384)
Screenshot: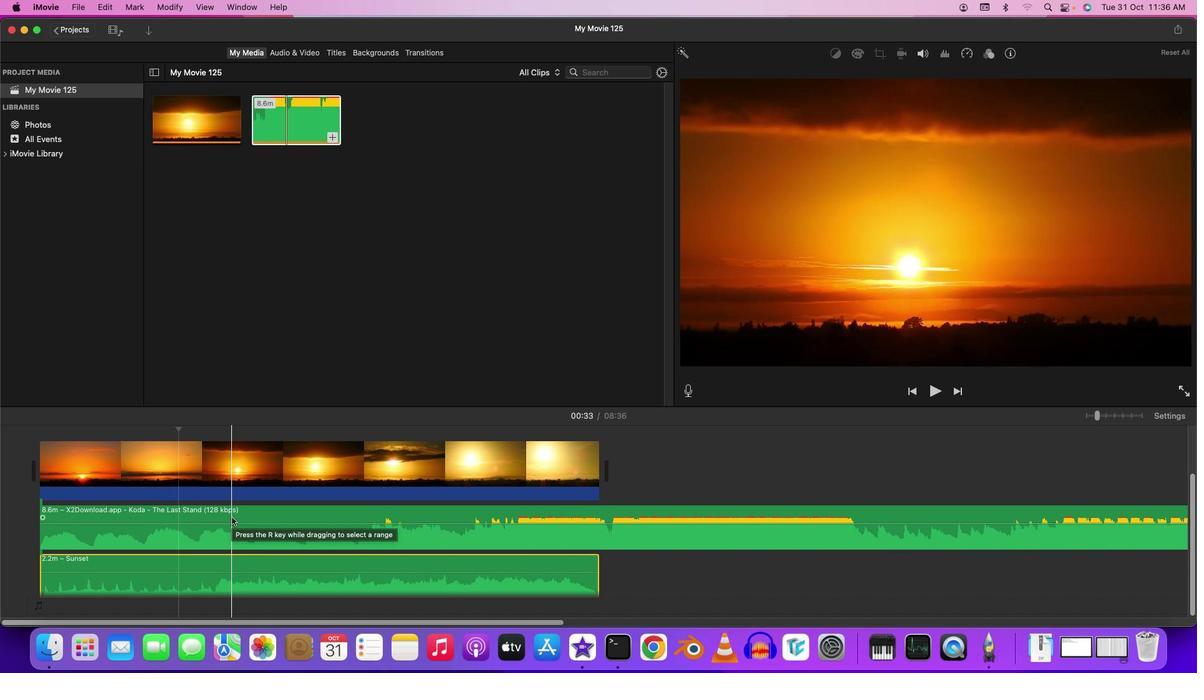 
Action: Mouse moved to (684, 384)
Screenshot: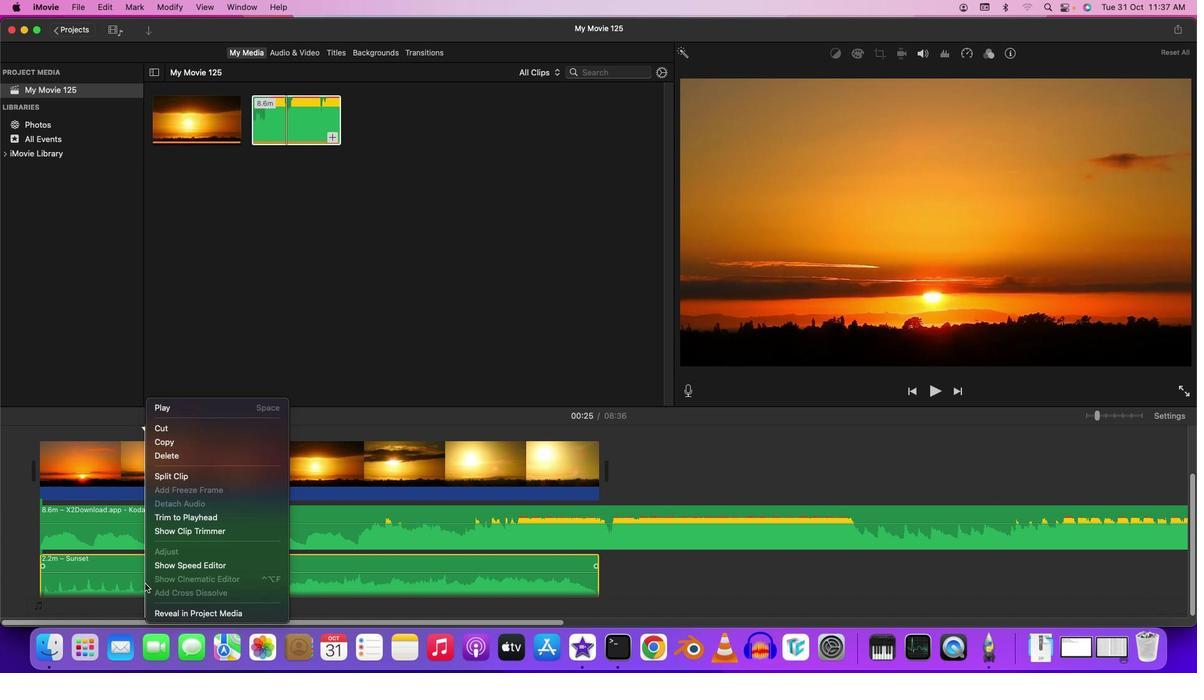 
Action: Mouse pressed left at (684, 384)
Screenshot: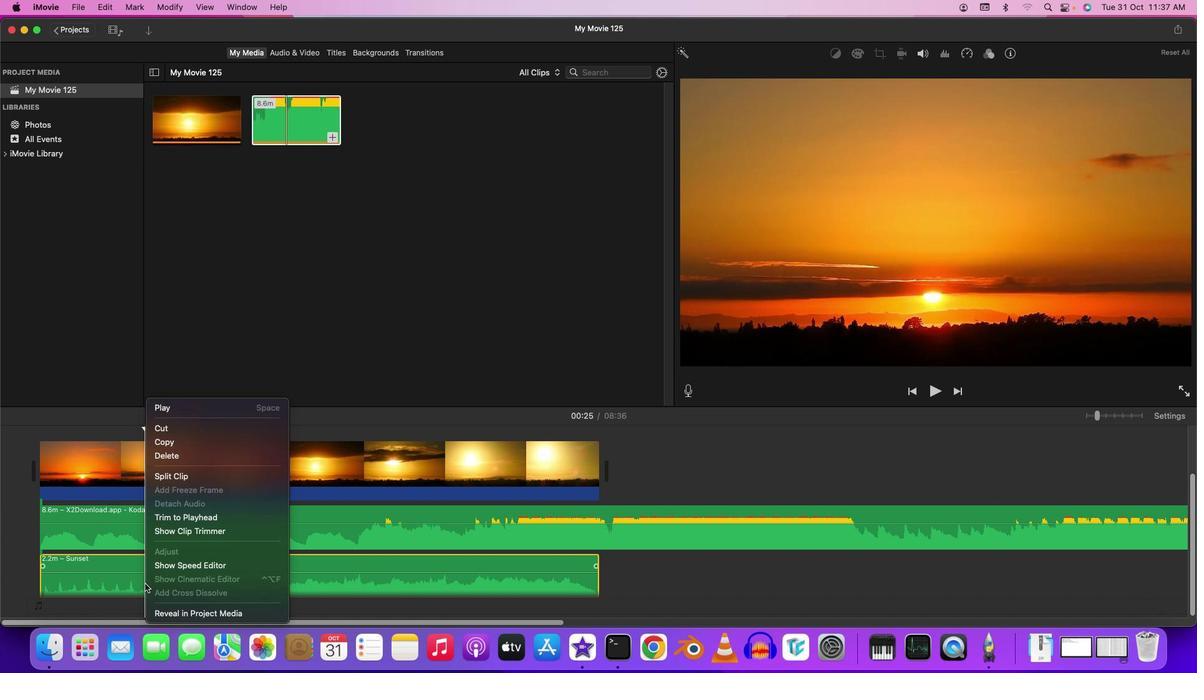 
Action: Mouse pressed right at (684, 384)
Screenshot: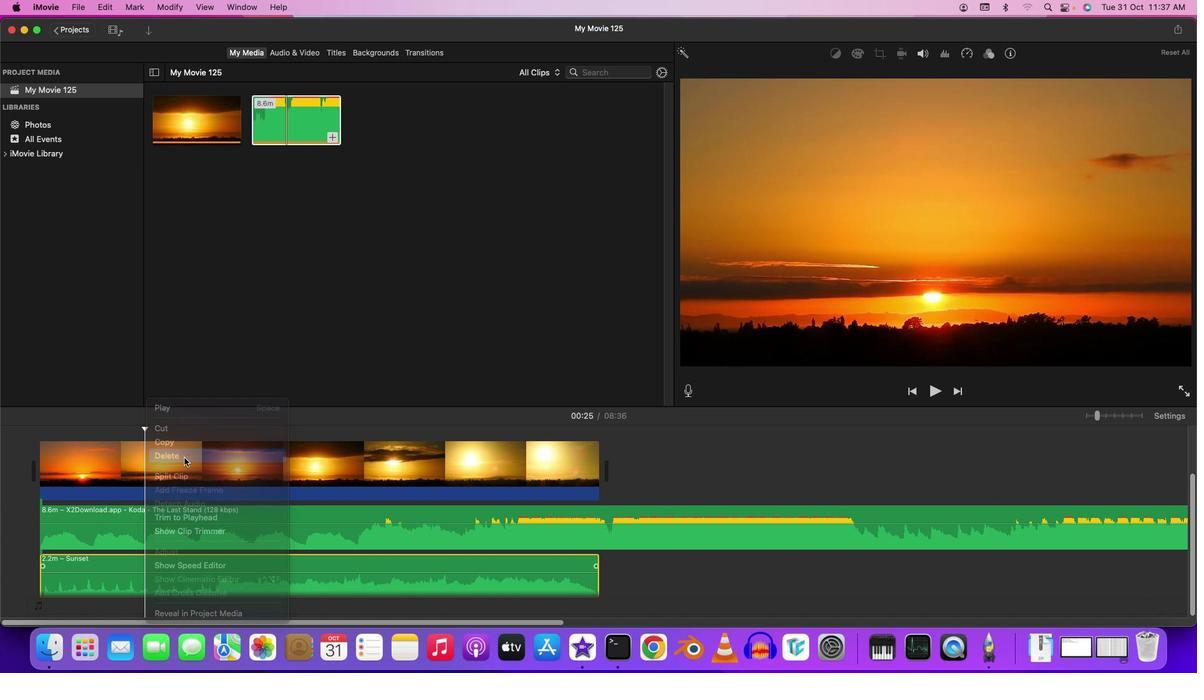 
Action: Mouse moved to (684, 384)
Screenshot: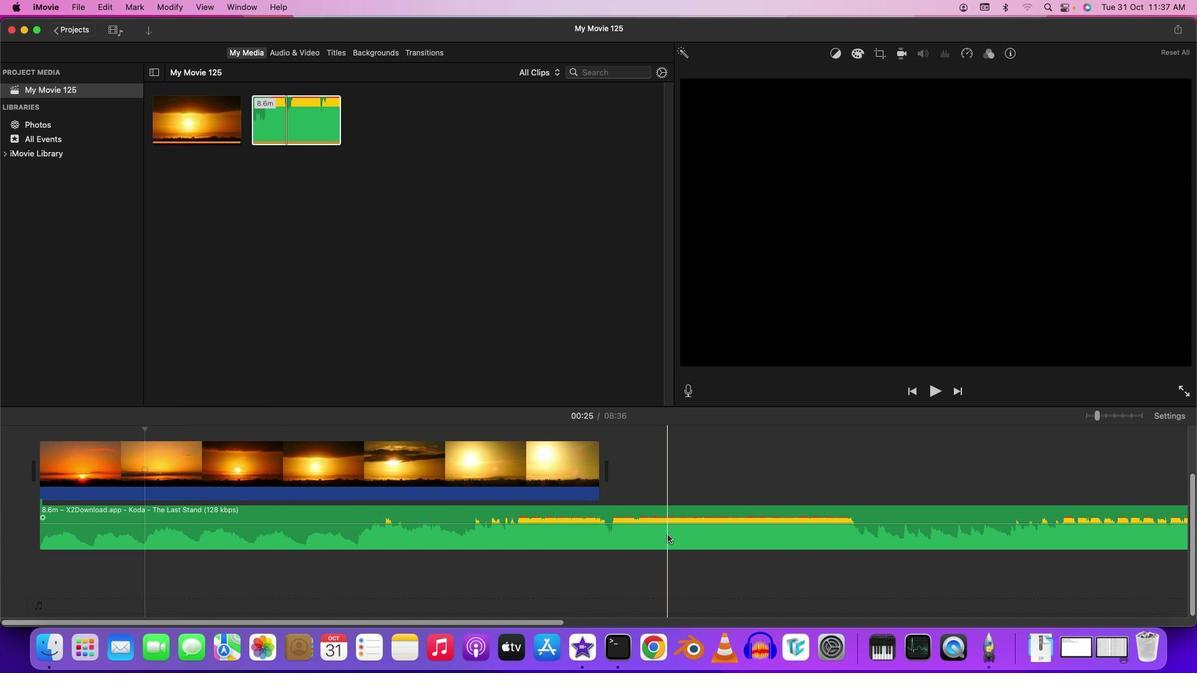 
Action: Mouse pressed left at (684, 384)
Screenshot: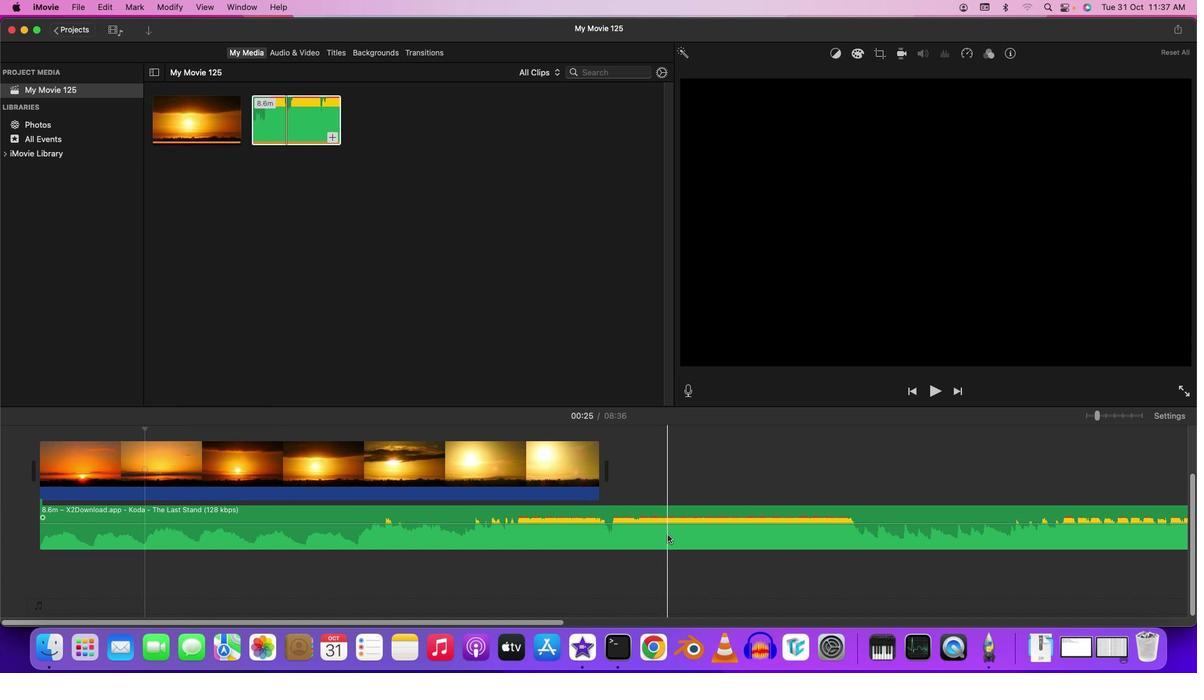 
Action: Mouse moved to (689, 384)
Screenshot: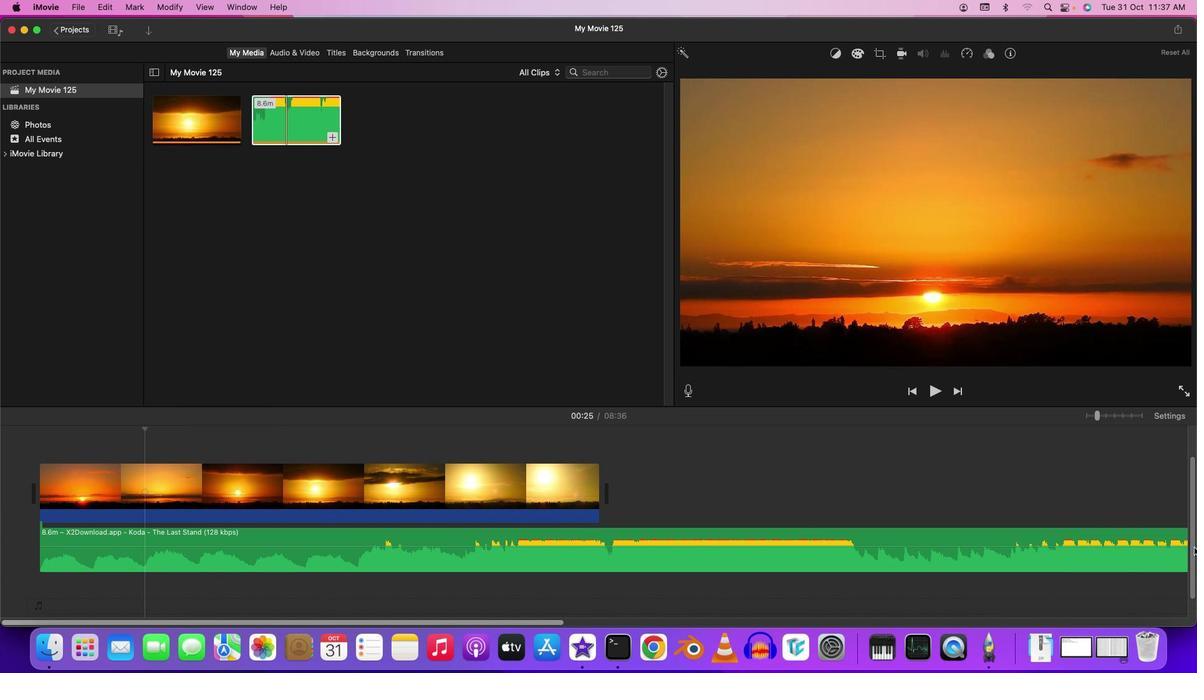 
Action: Mouse pressed left at (689, 384)
Screenshot: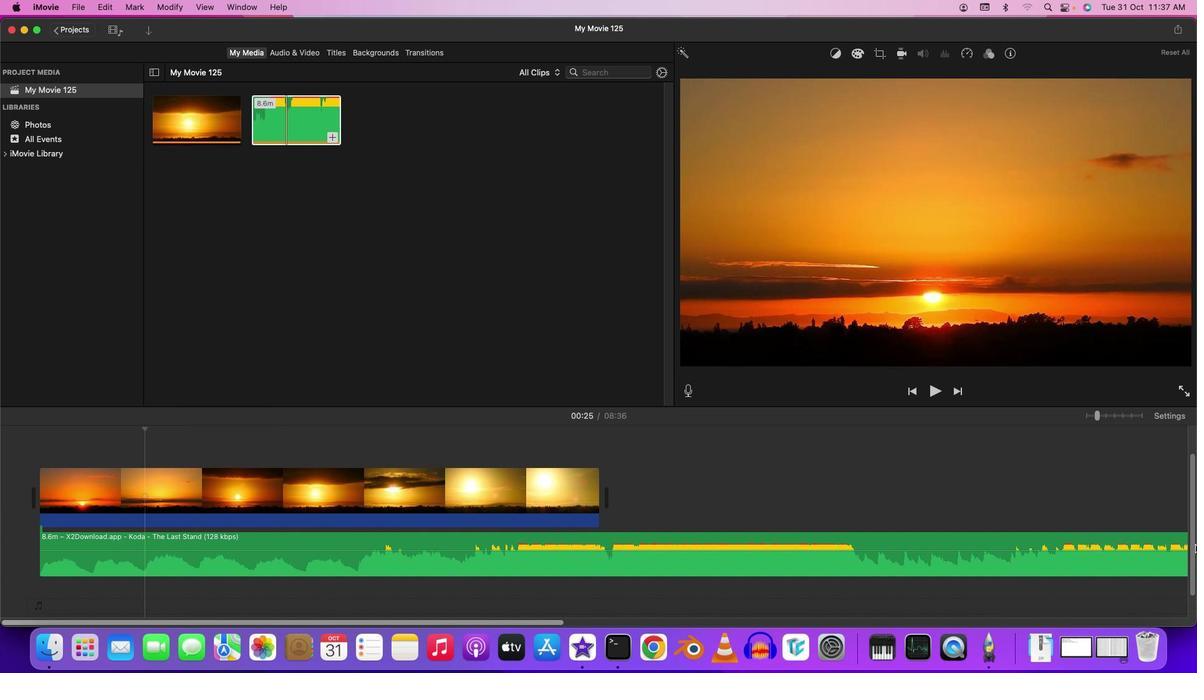 
Action: Mouse moved to (683, 384)
Screenshot: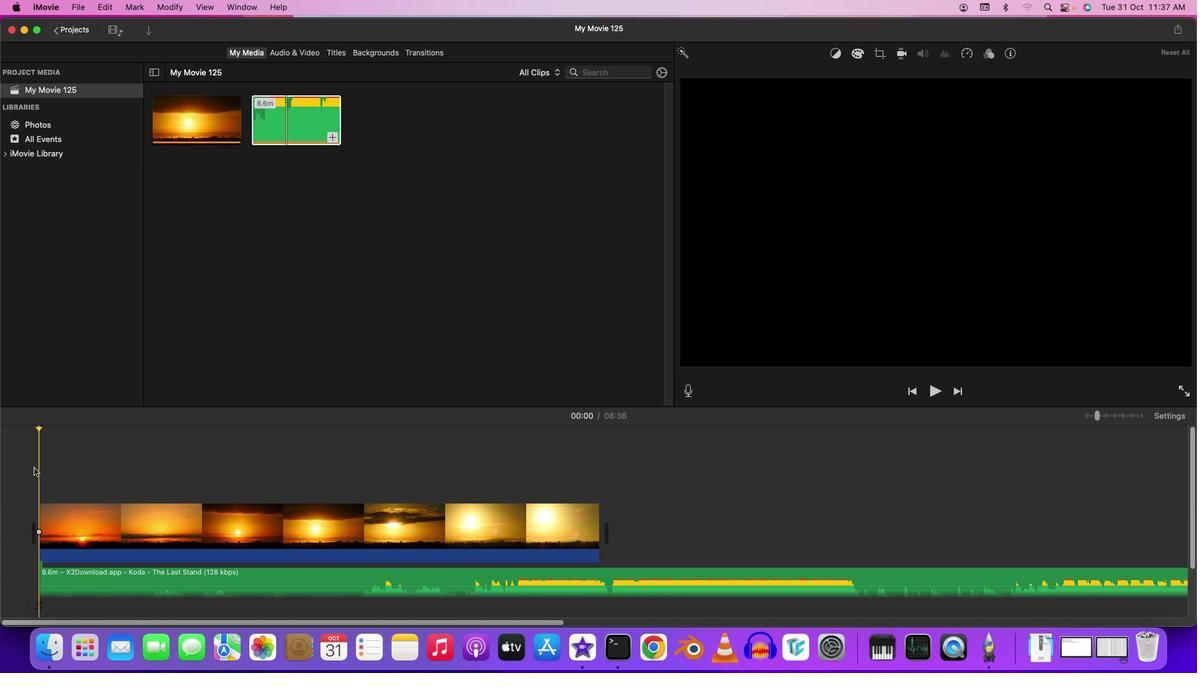 
Action: Mouse pressed left at (683, 384)
Screenshot: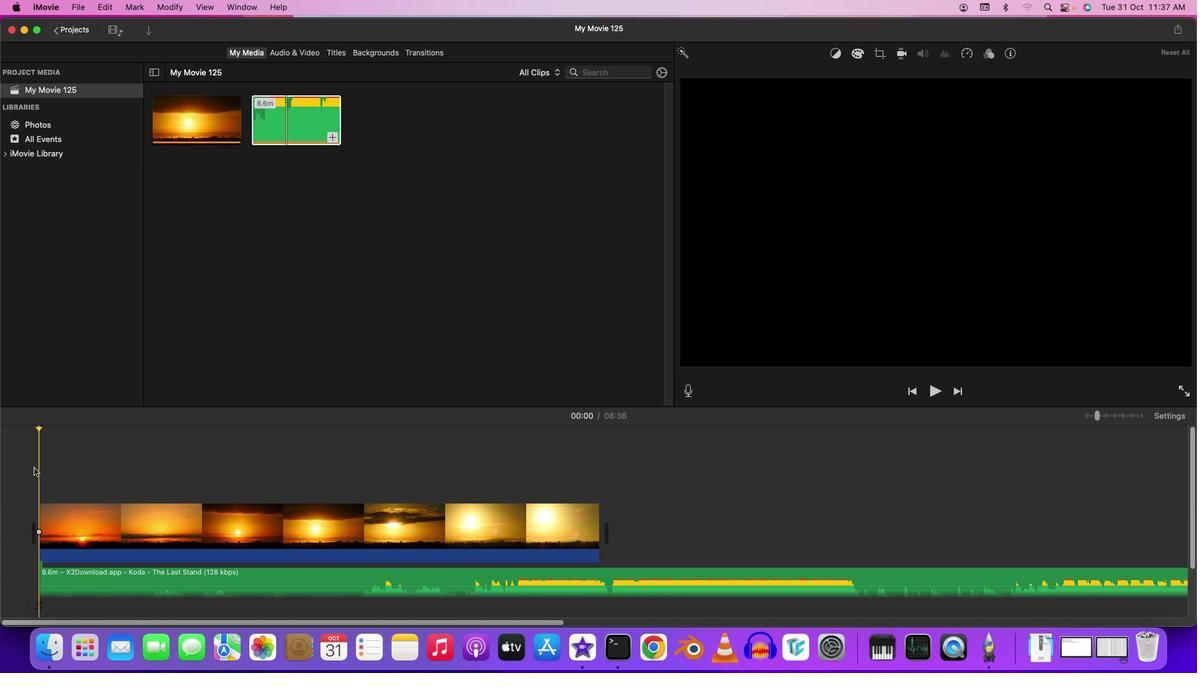 
Action: Key pressed Key.space
Screenshot: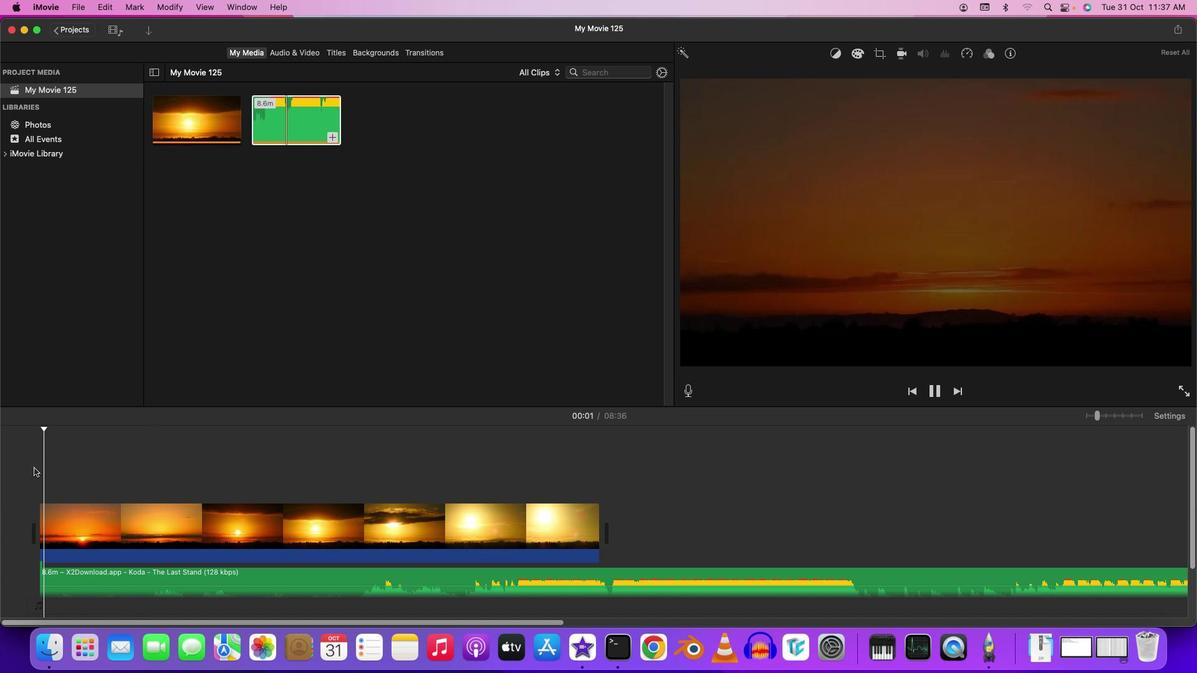 
Action: Mouse moved to (684, 384)
Screenshot: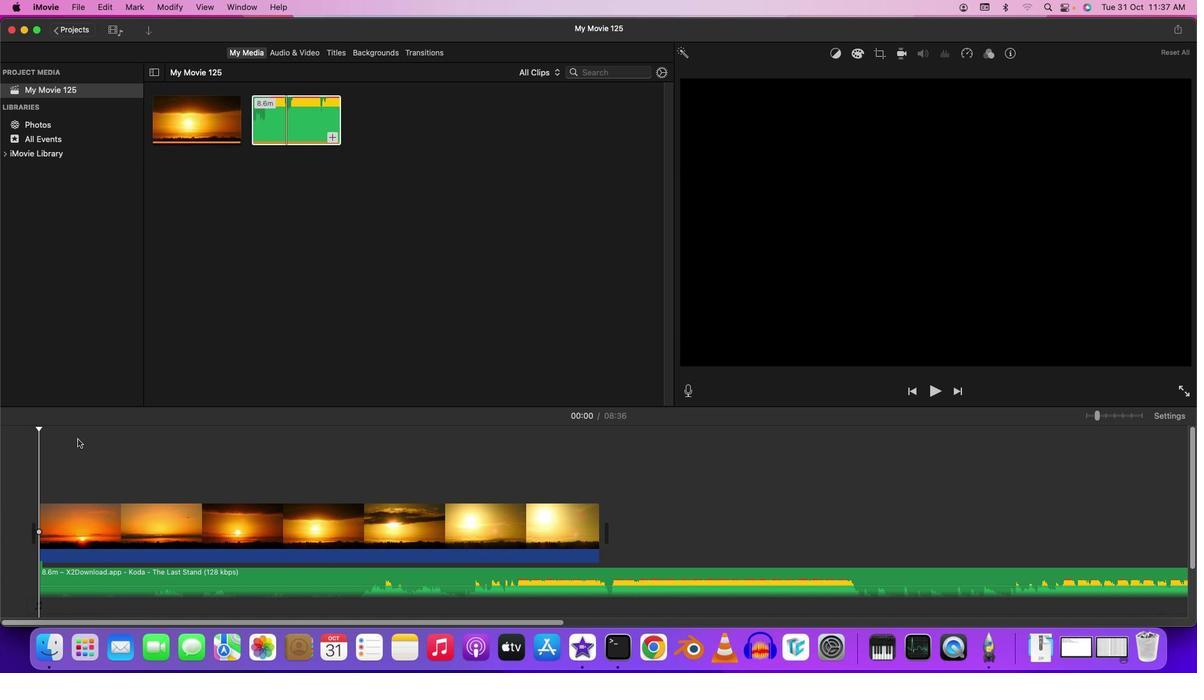 
Action: Mouse pressed left at (684, 384)
Screenshot: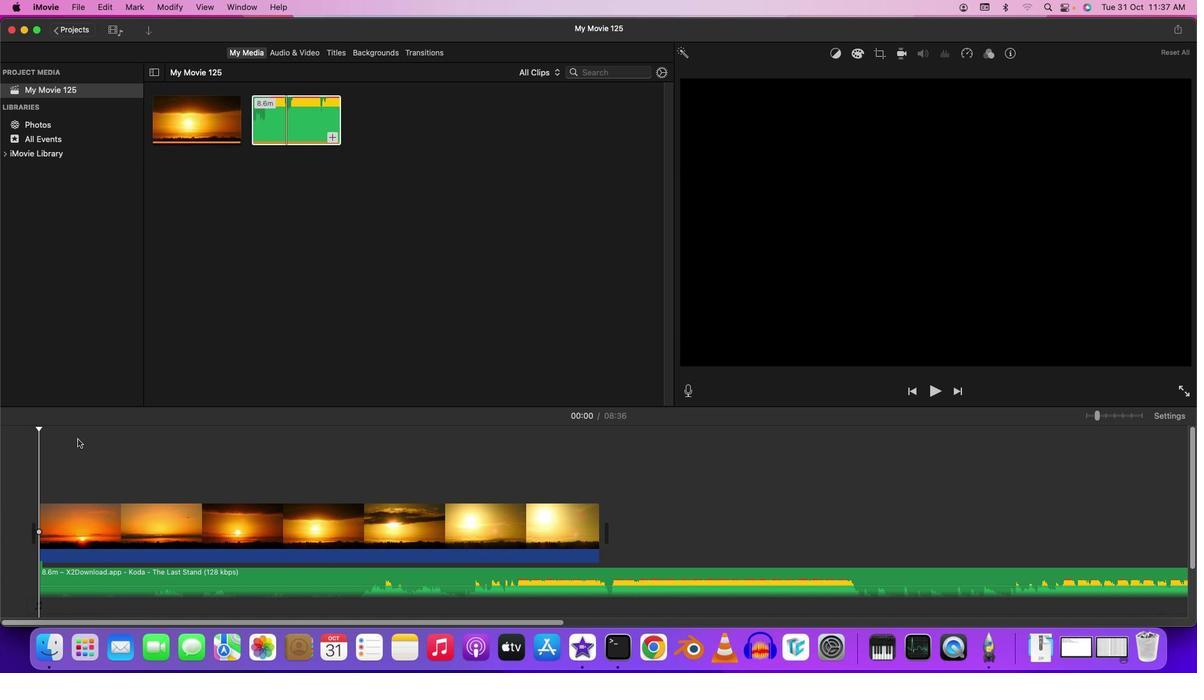 
Action: Mouse moved to (683, 384)
Screenshot: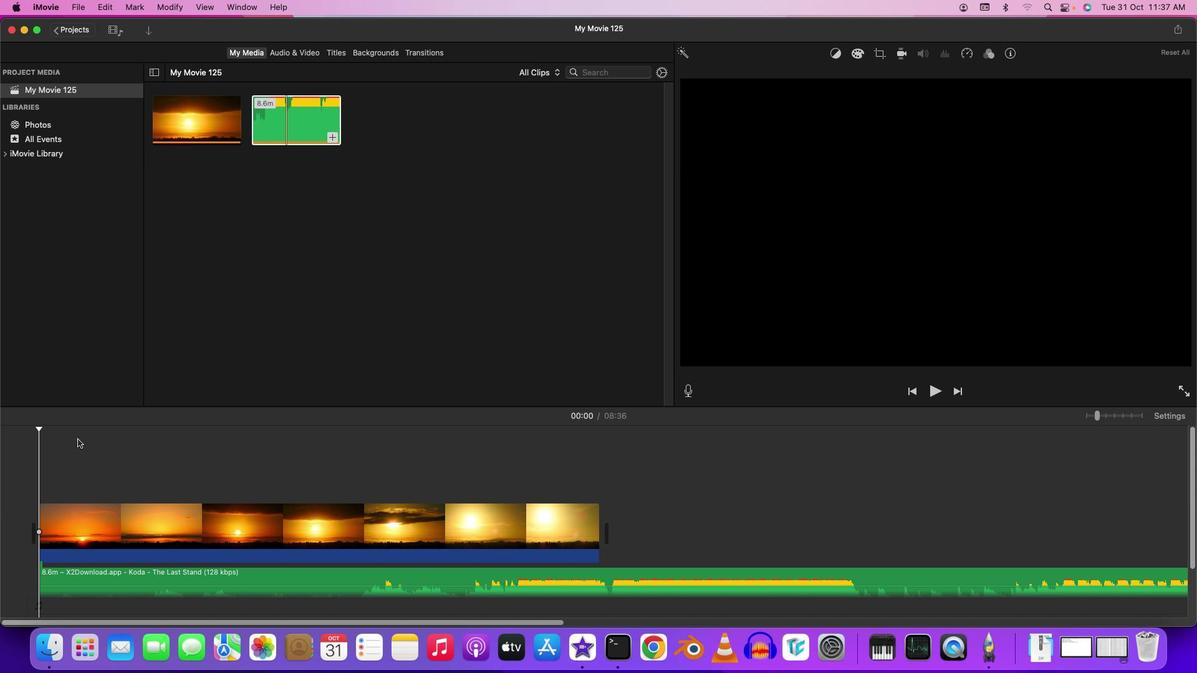 
Action: Key pressed Key.space
Screenshot: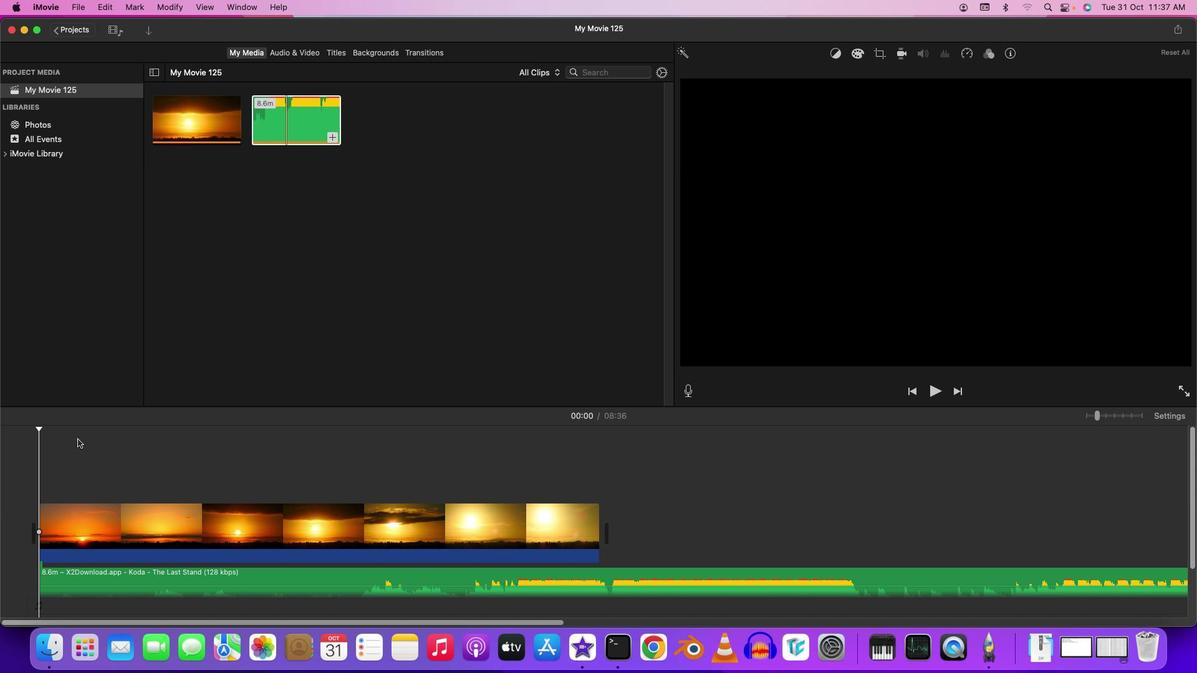 
Action: Mouse moved to (683, 384)
Screenshot: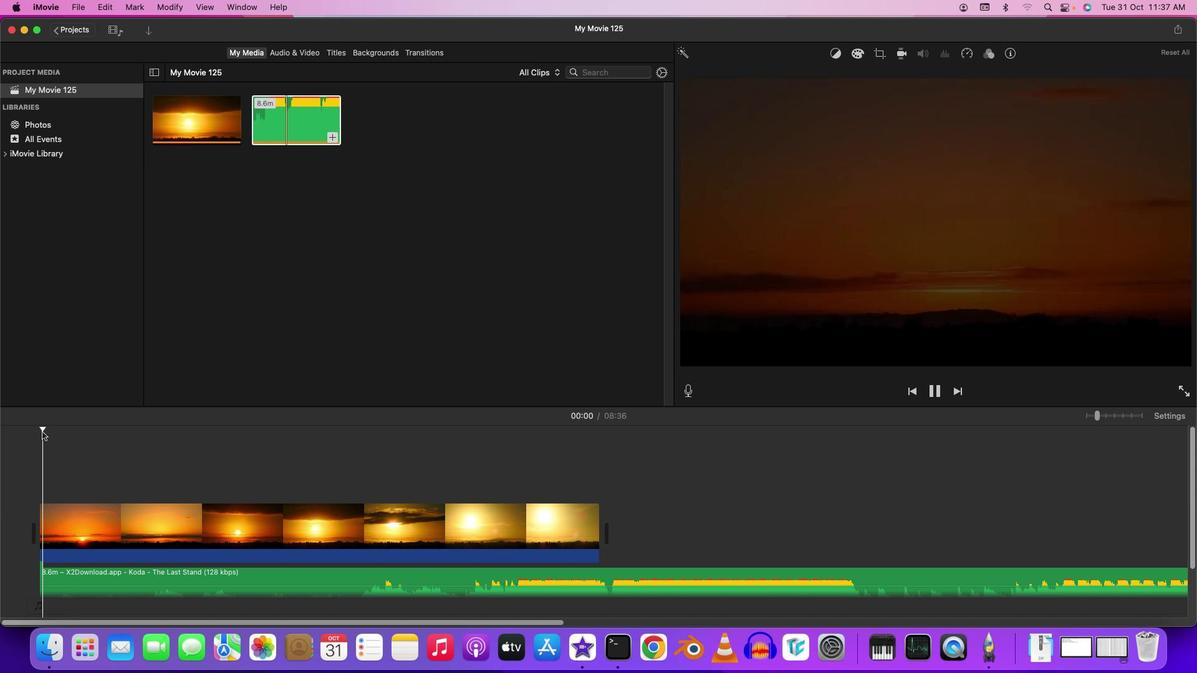 
Action: Key pressed Key.space
Screenshot: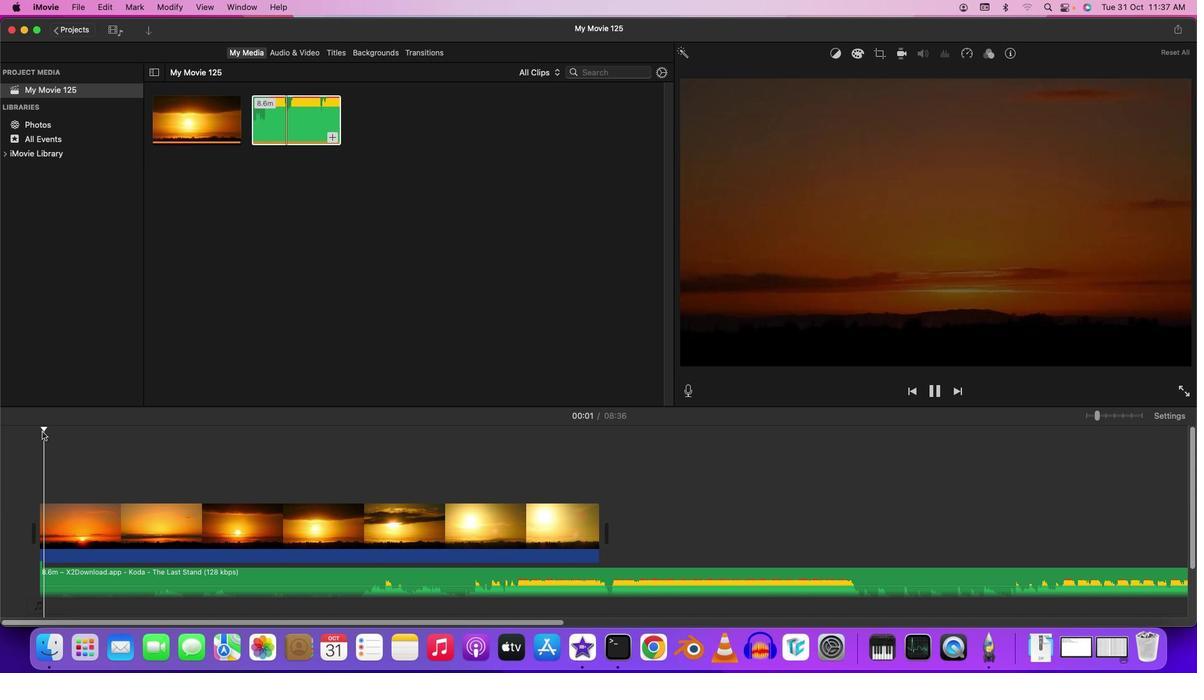 
Action: Mouse moved to (684, 384)
Screenshot: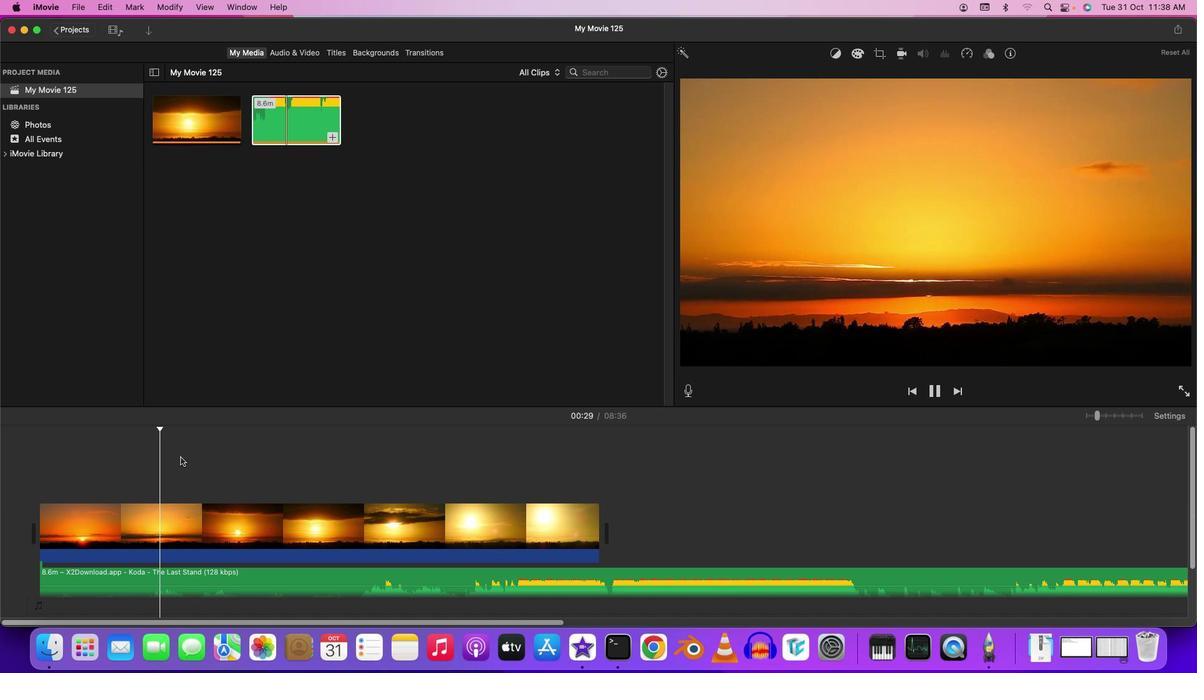 
Action: Mouse pressed left at (684, 384)
Screenshot: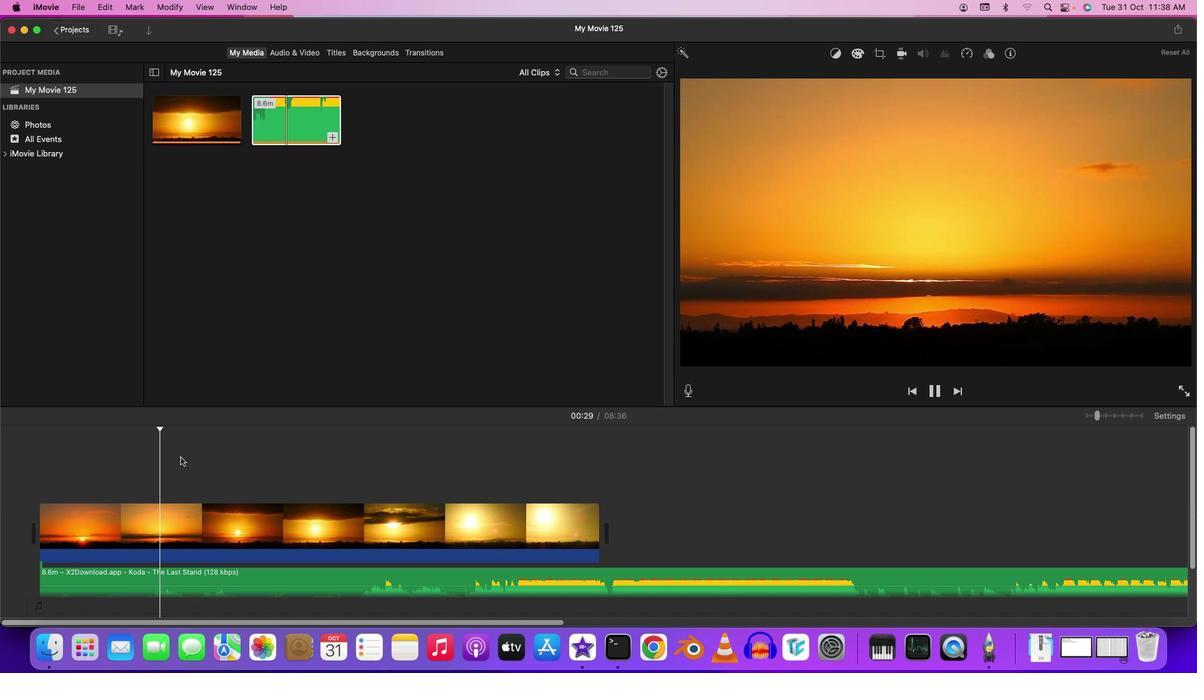 
Action: Mouse moved to (684, 384)
Screenshot: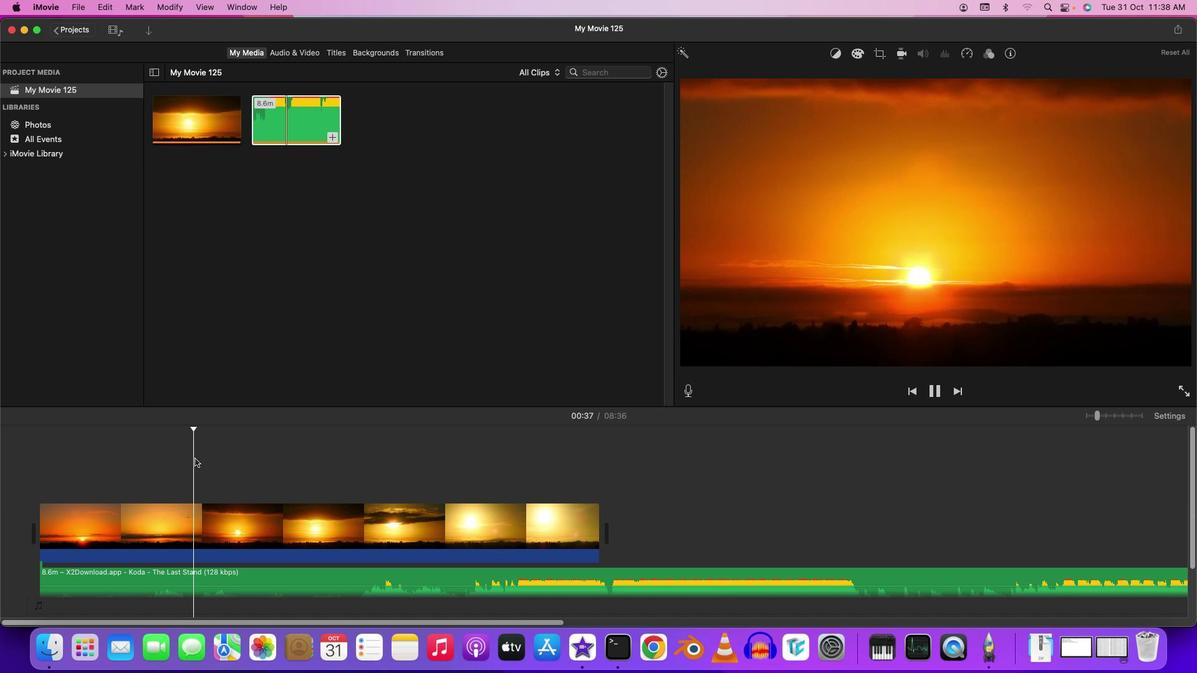 
Action: Mouse pressed left at (684, 384)
Screenshot: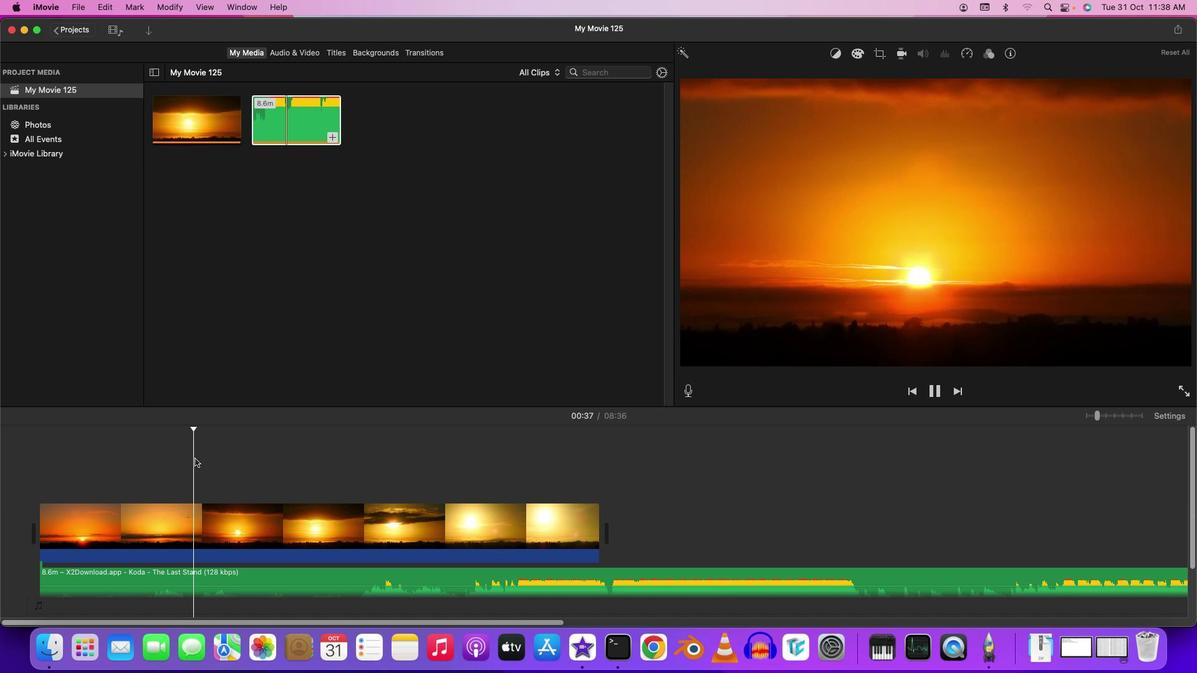 
Action: Mouse moved to (684, 384)
Screenshot: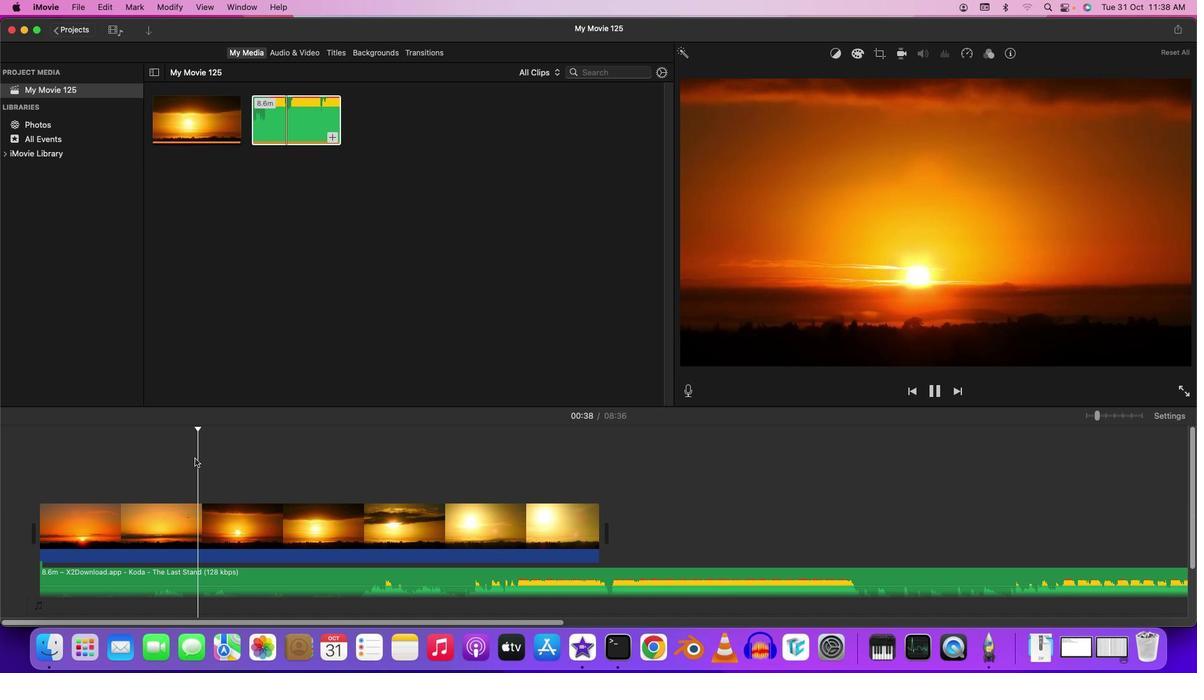 
Action: Mouse pressed left at (684, 384)
Screenshot: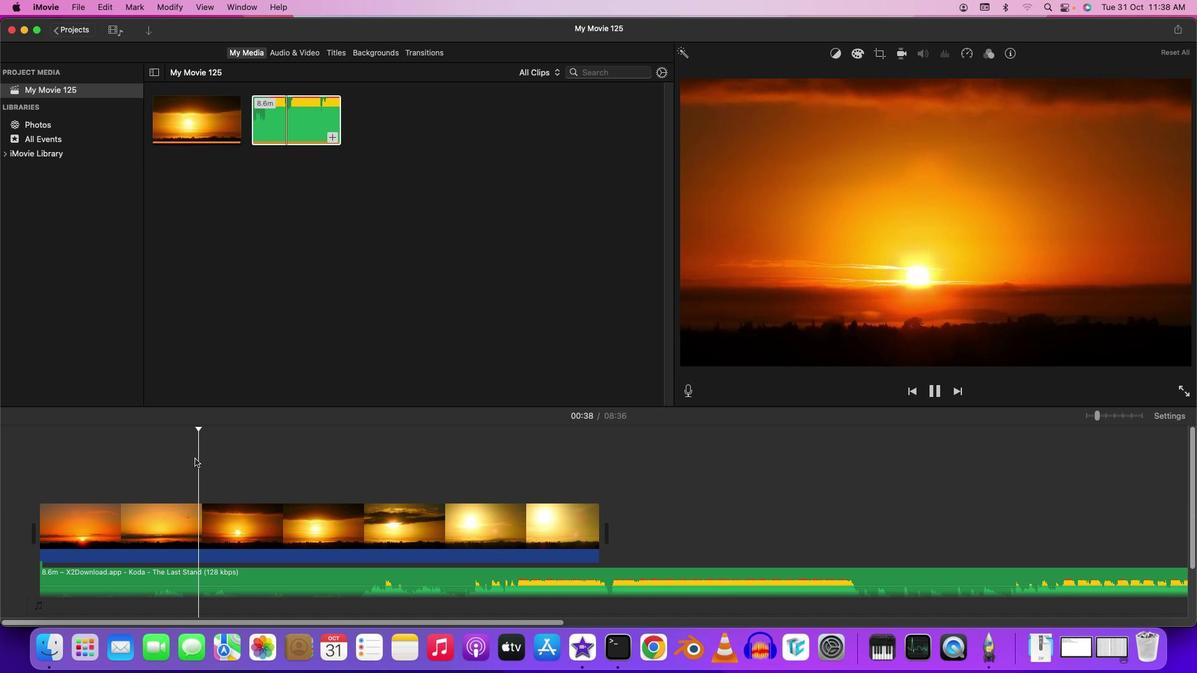 
Action: Mouse moved to (684, 384)
Screenshot: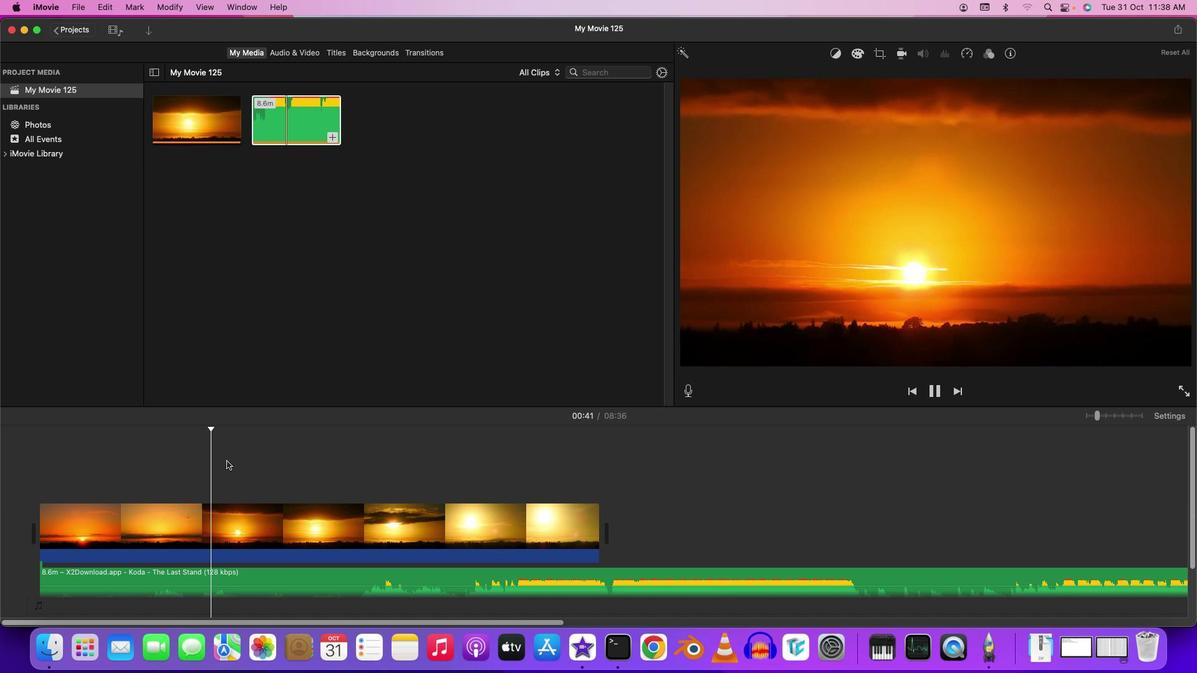 
Action: Mouse pressed left at (684, 384)
Screenshot: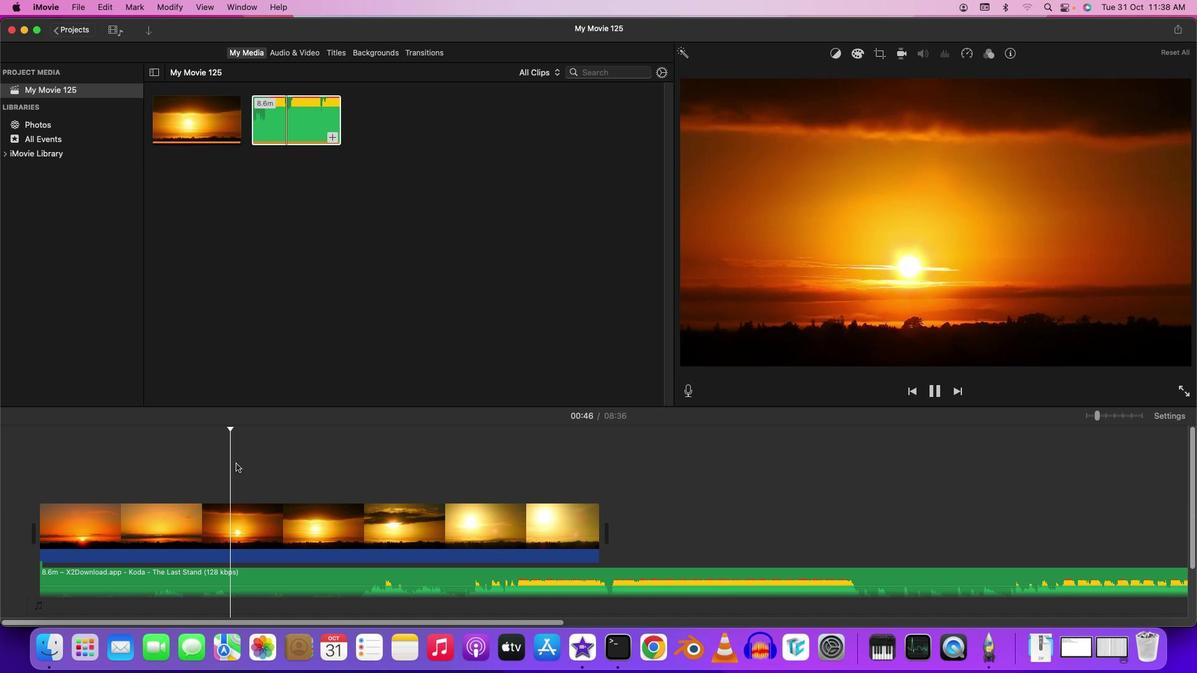 
Action: Mouse moved to (684, 384)
Screenshot: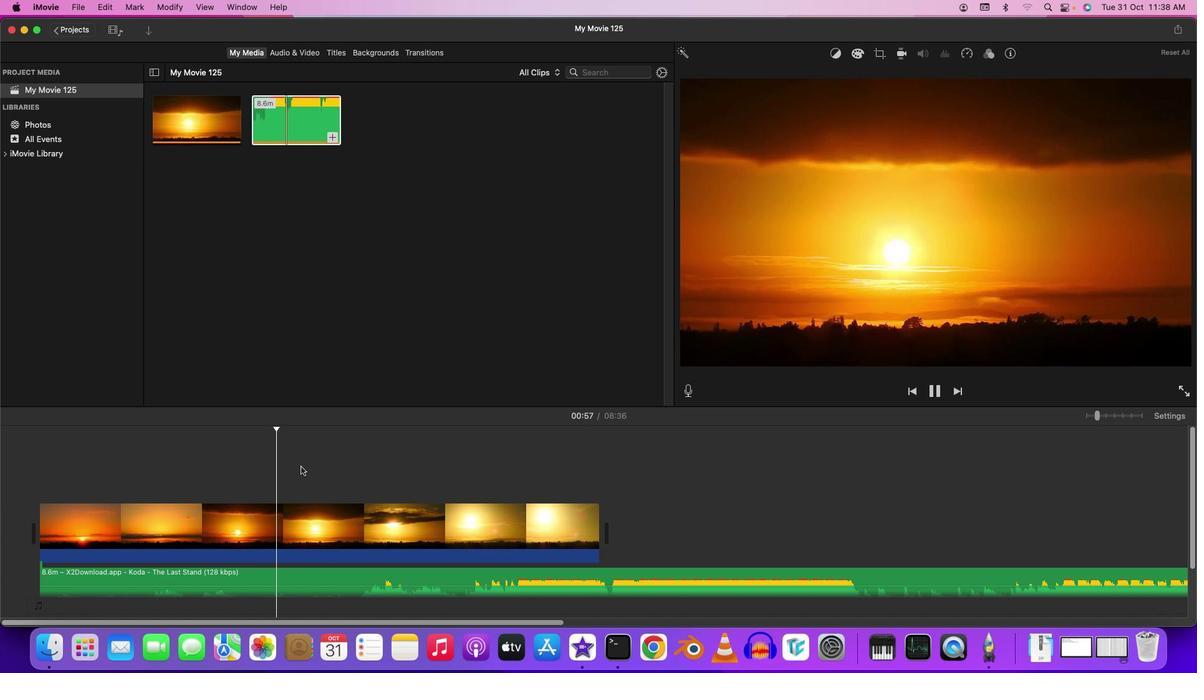 
Action: Mouse pressed left at (684, 384)
Screenshot: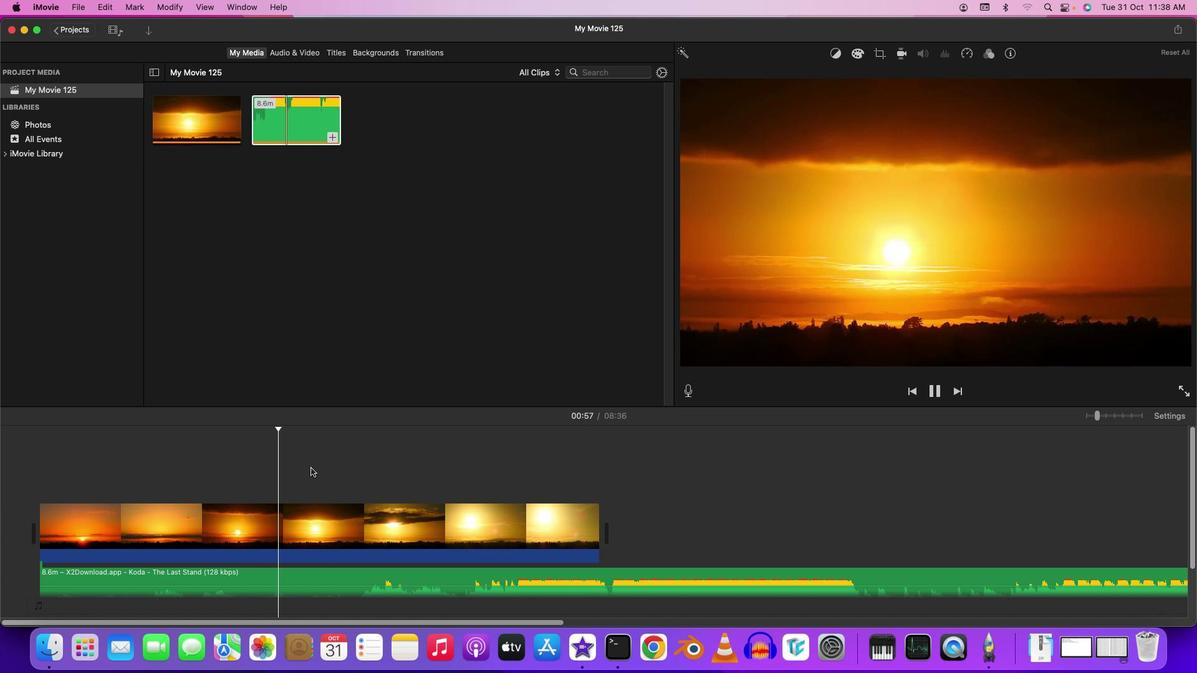 
Action: Mouse moved to (684, 384)
Screenshot: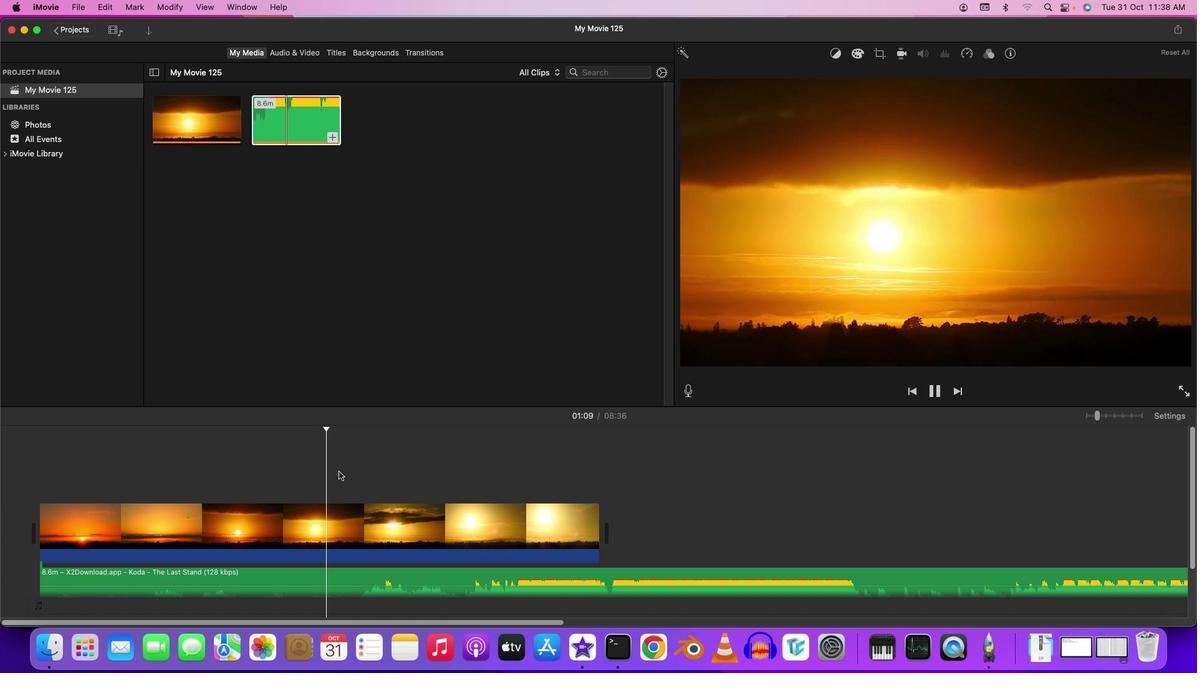 
Action: Mouse pressed left at (684, 384)
Screenshot: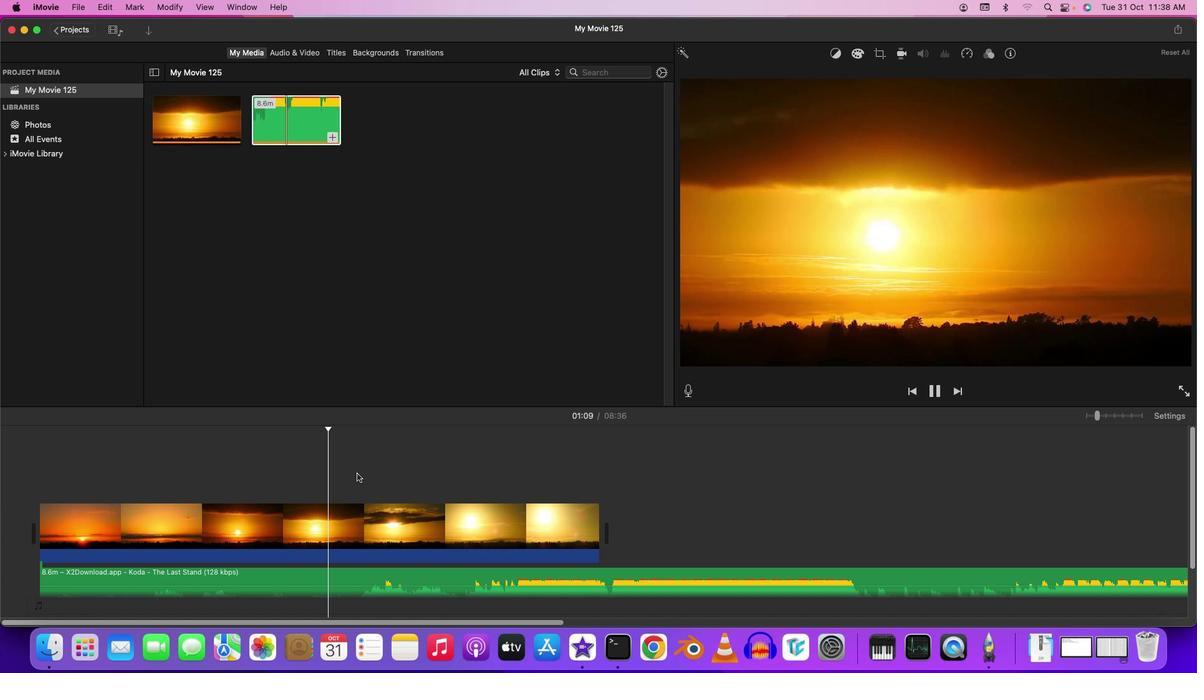 
Action: Mouse moved to (684, 384)
Screenshot: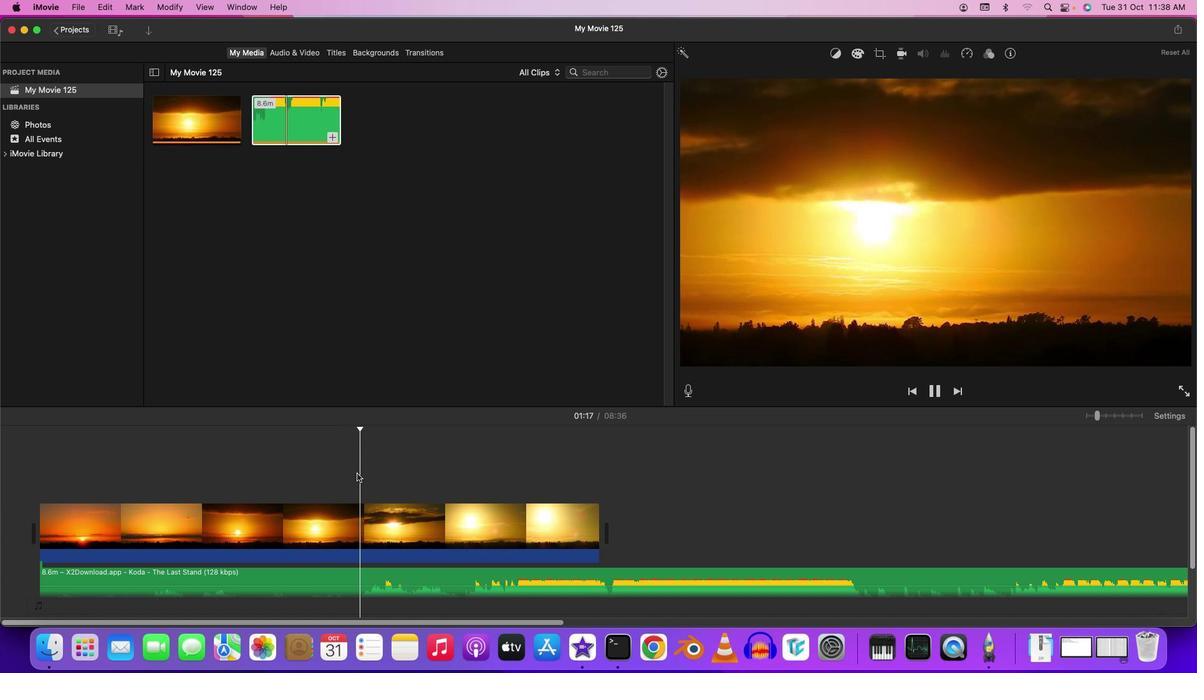 
Action: Mouse pressed left at (684, 384)
Screenshot: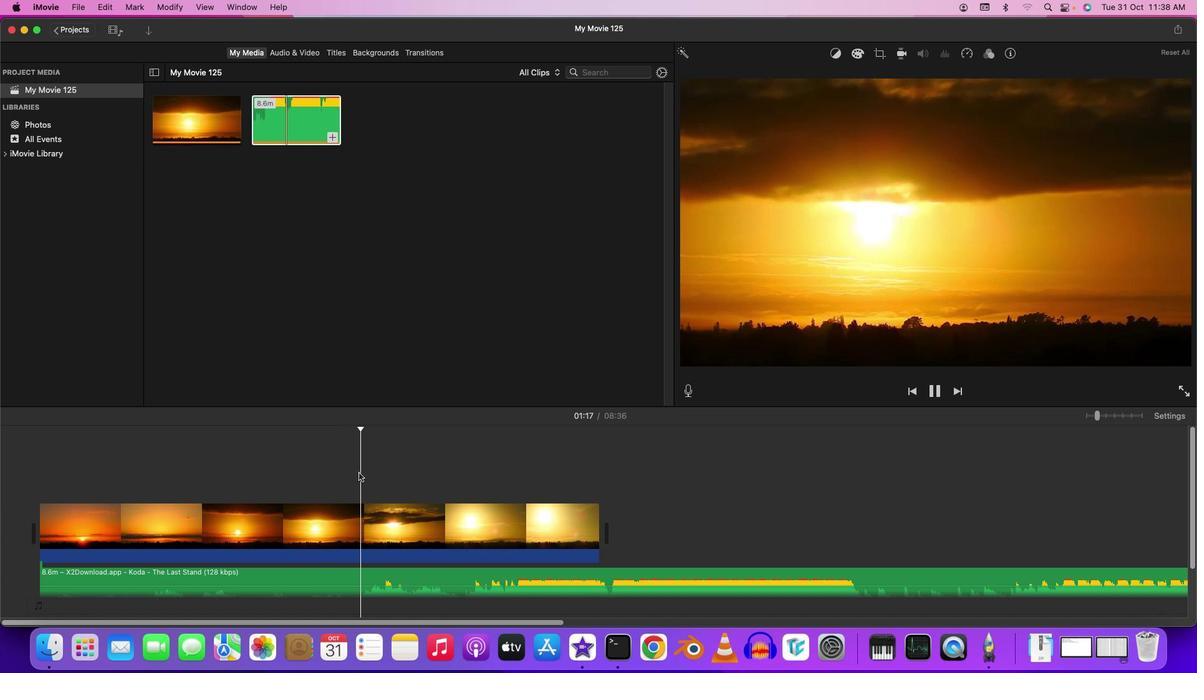 
Action: Mouse moved to (685, 384)
Screenshot: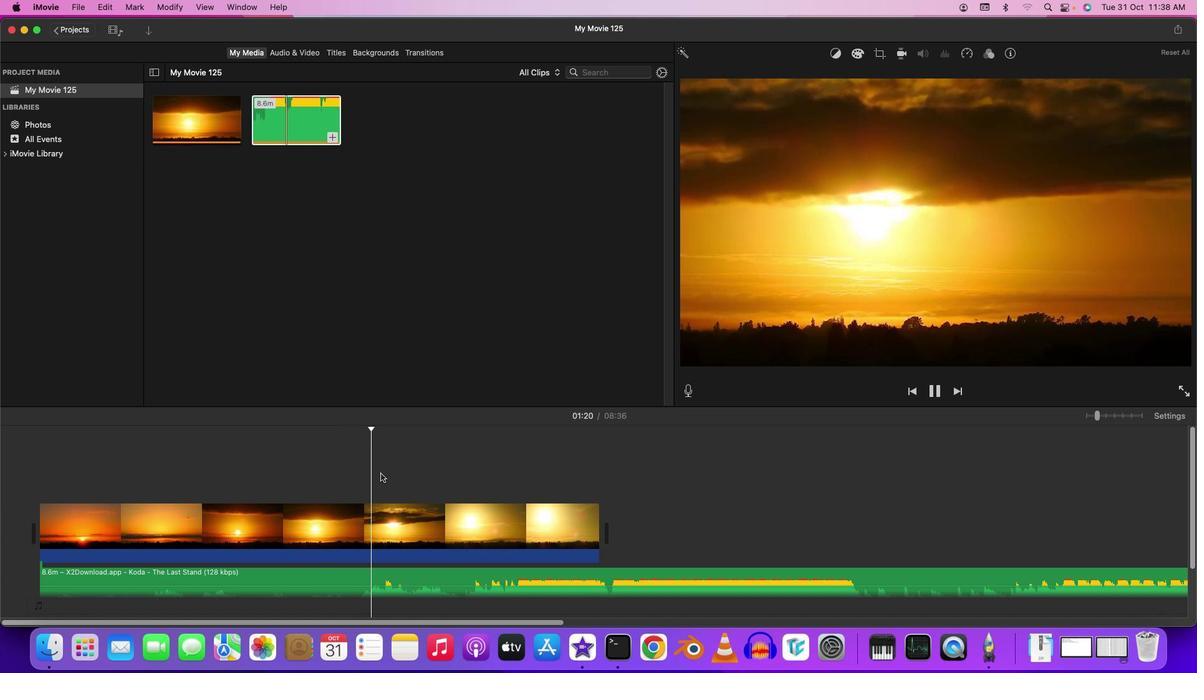 
Action: Mouse pressed left at (685, 384)
Screenshot: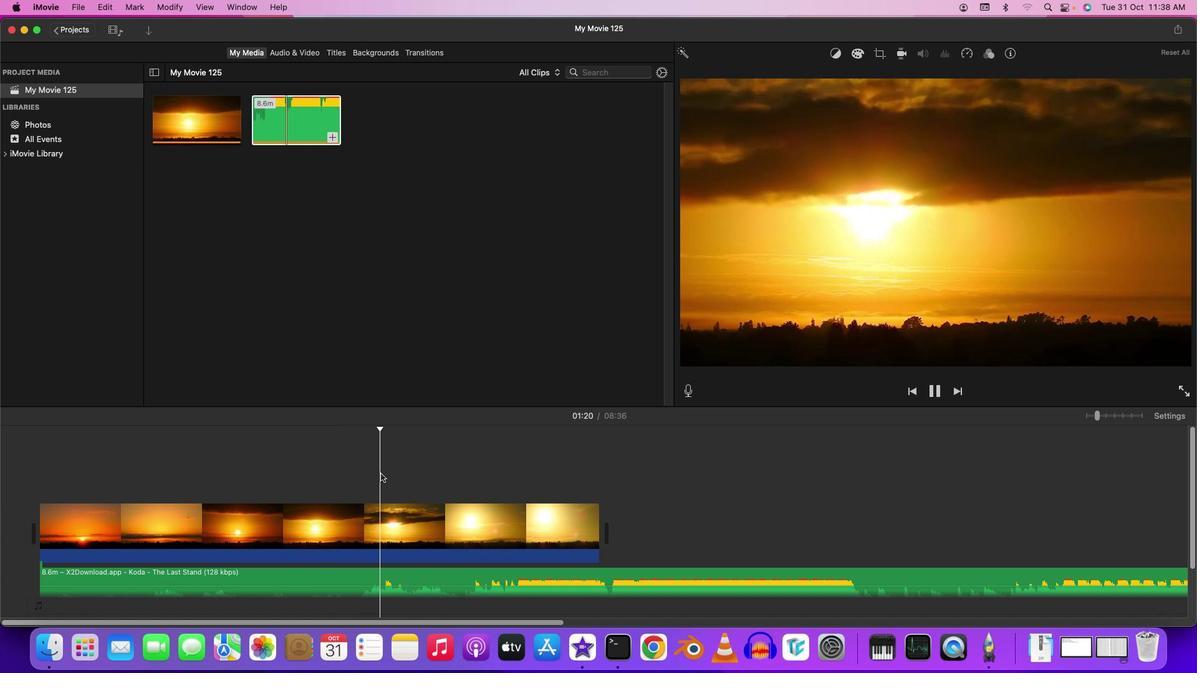 
Action: Mouse moved to (685, 384)
Screenshot: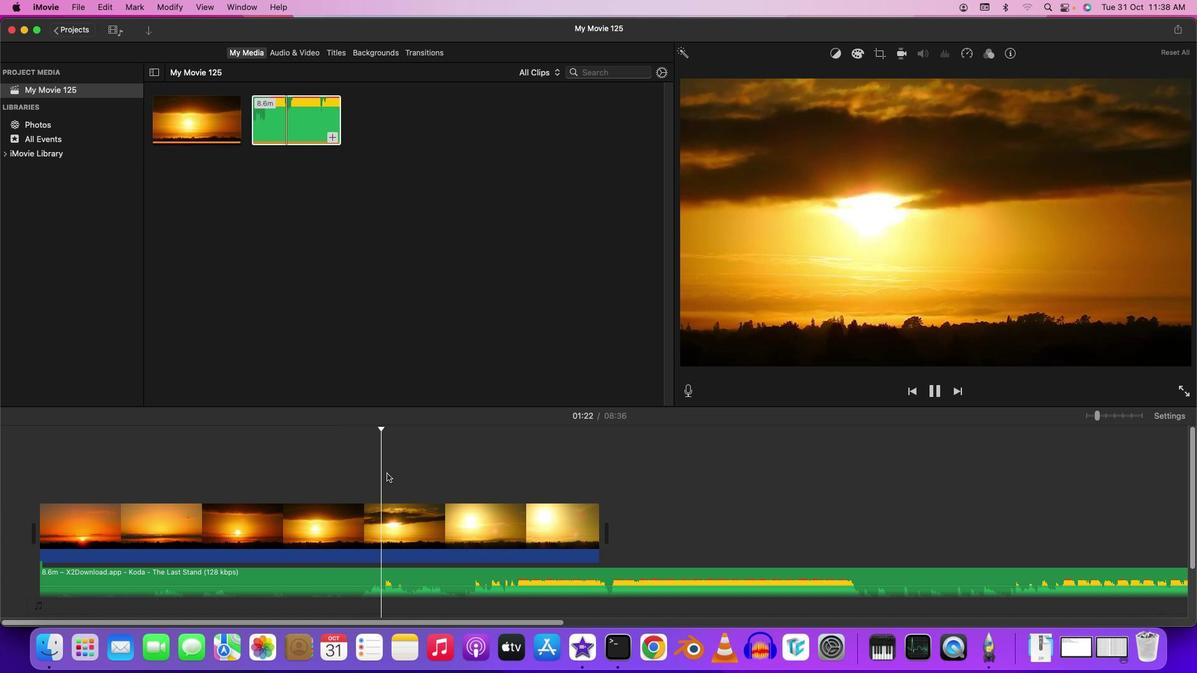 
Action: Mouse pressed left at (685, 384)
Screenshot: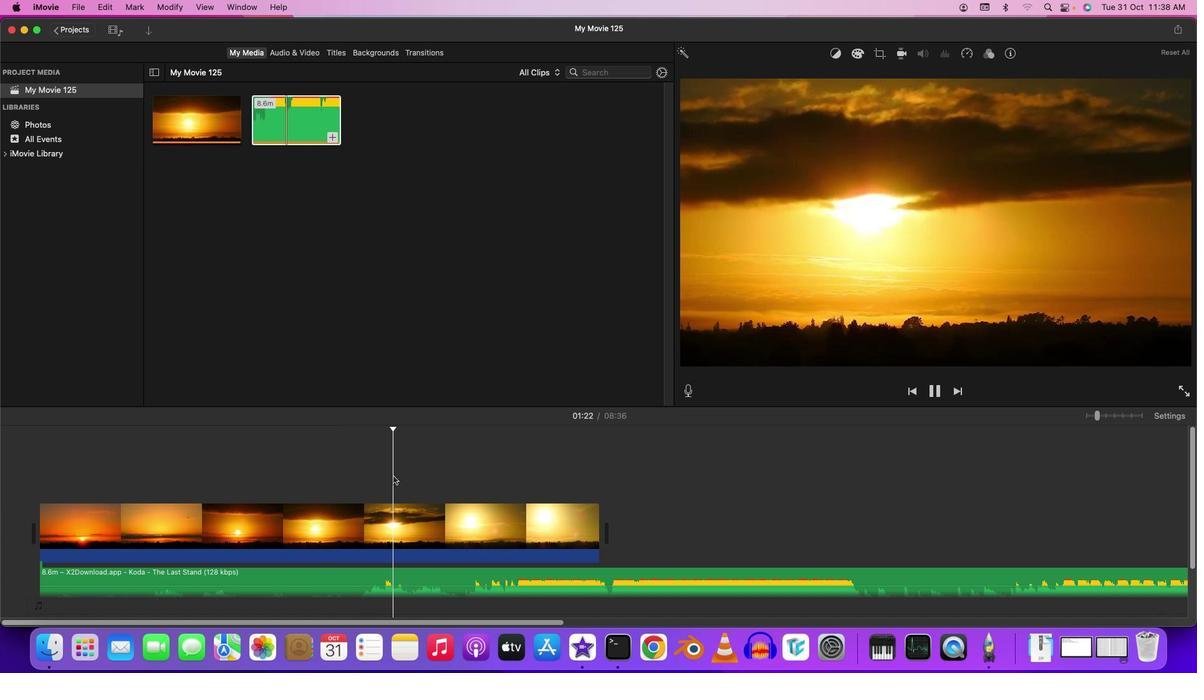 
Action: Mouse moved to (685, 384)
Screenshot: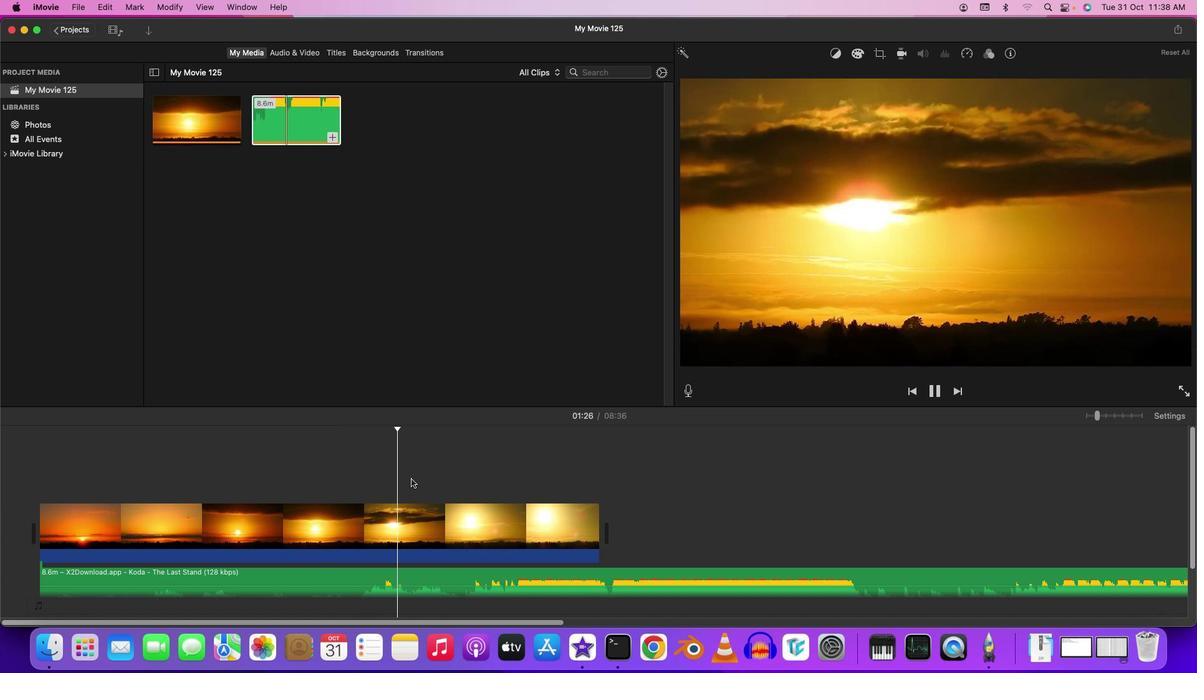 
Action: Mouse pressed left at (685, 384)
Screenshot: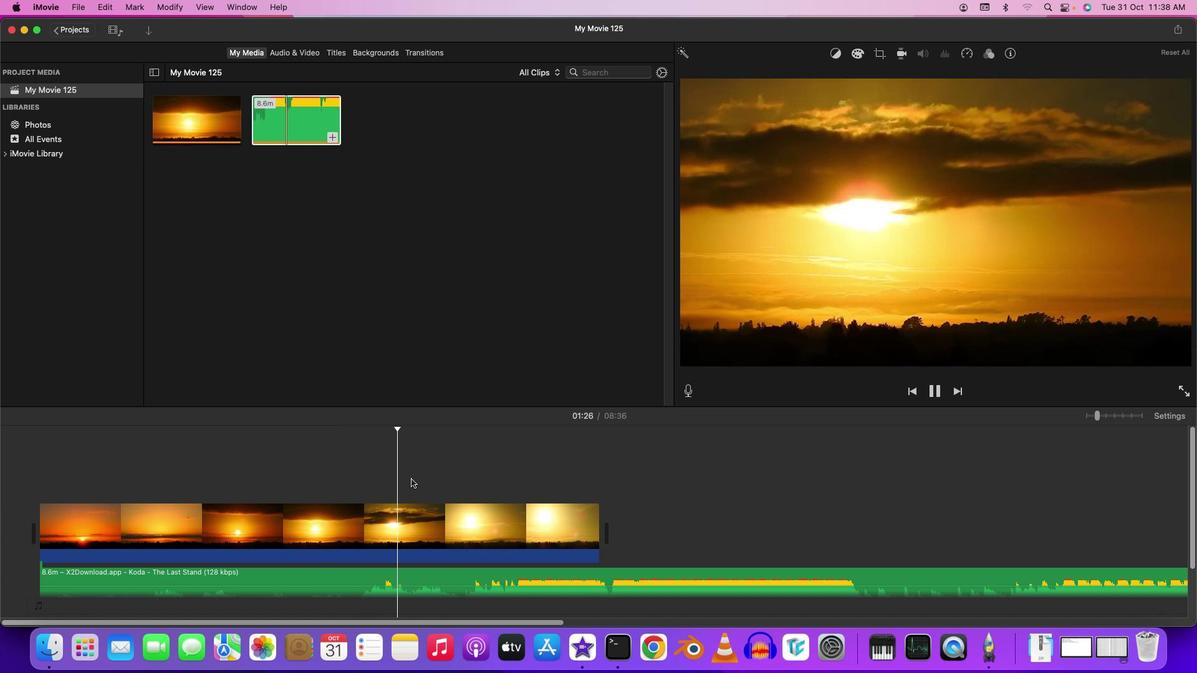 
Action: Mouse moved to (685, 384)
Screenshot: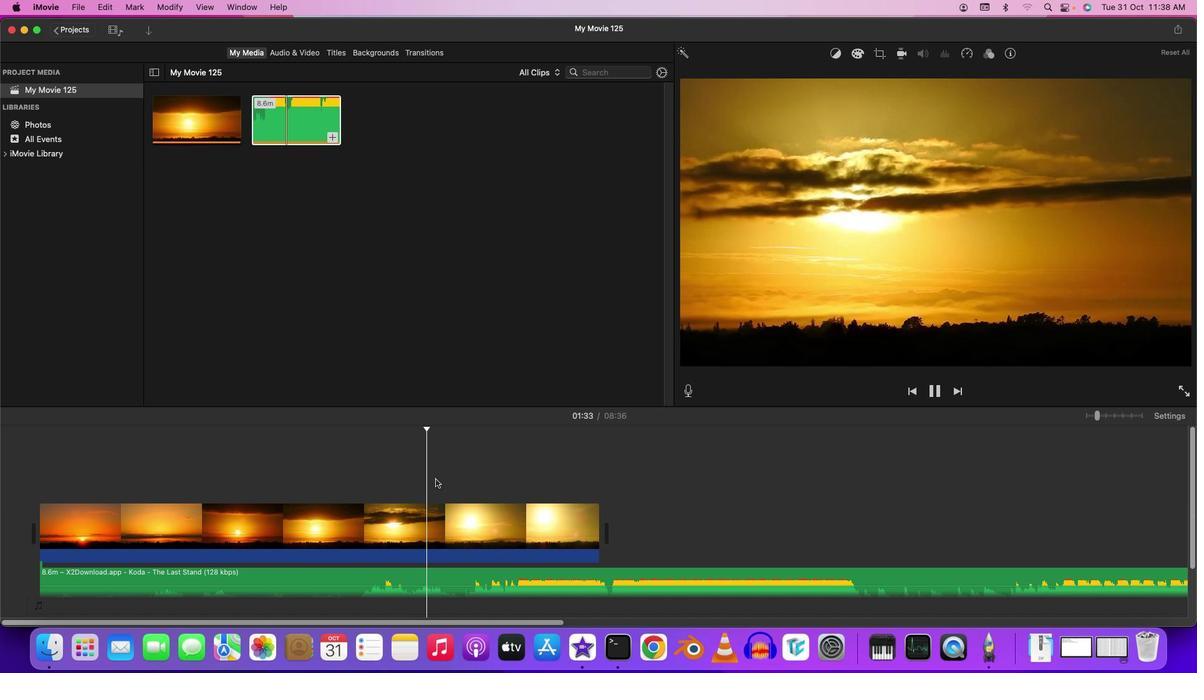 
Action: Mouse pressed left at (685, 384)
Screenshot: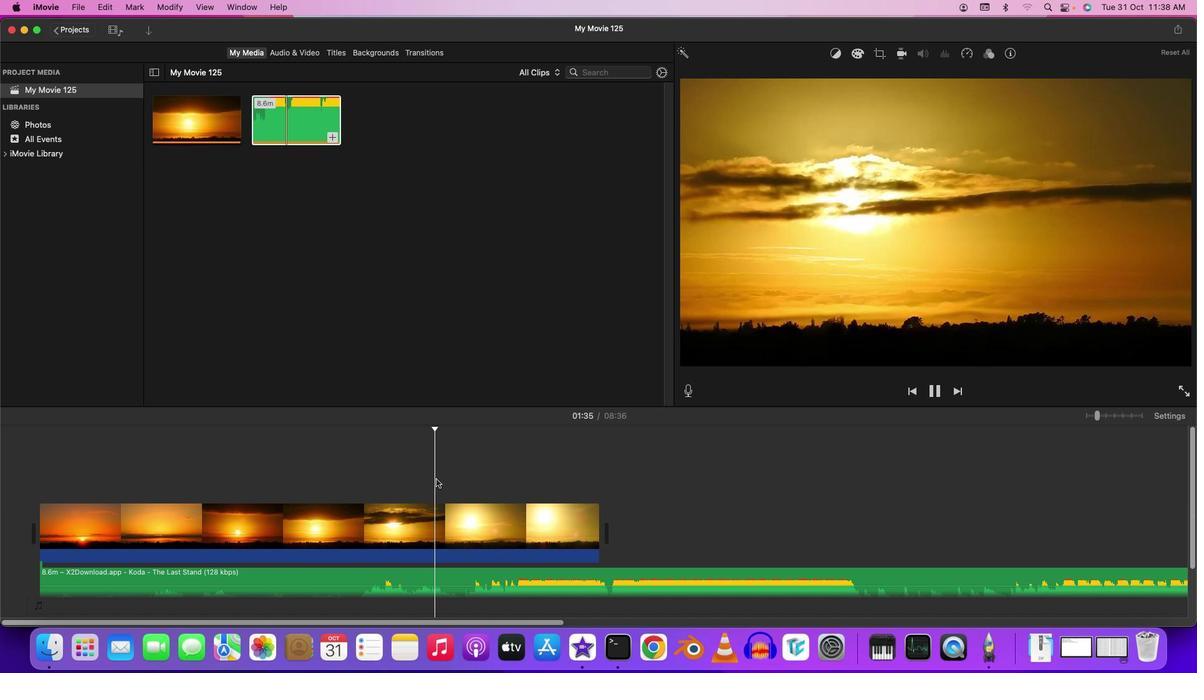 
Action: Mouse moved to (685, 384)
Screenshot: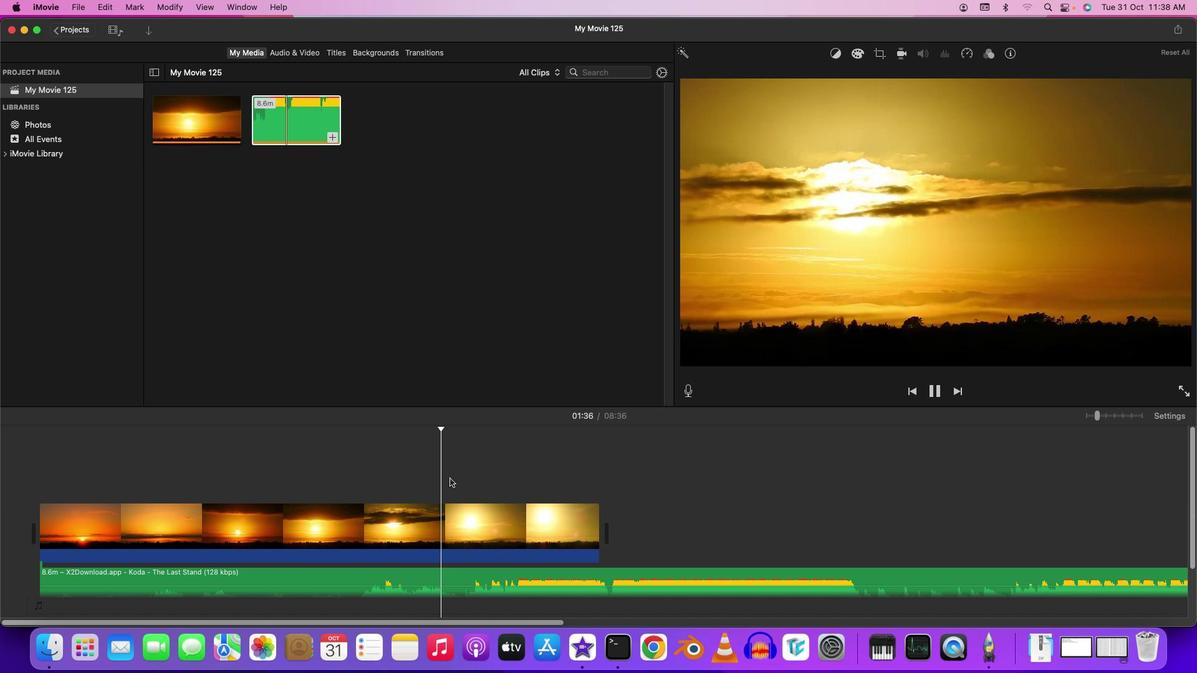 
Action: Mouse pressed left at (685, 384)
Screenshot: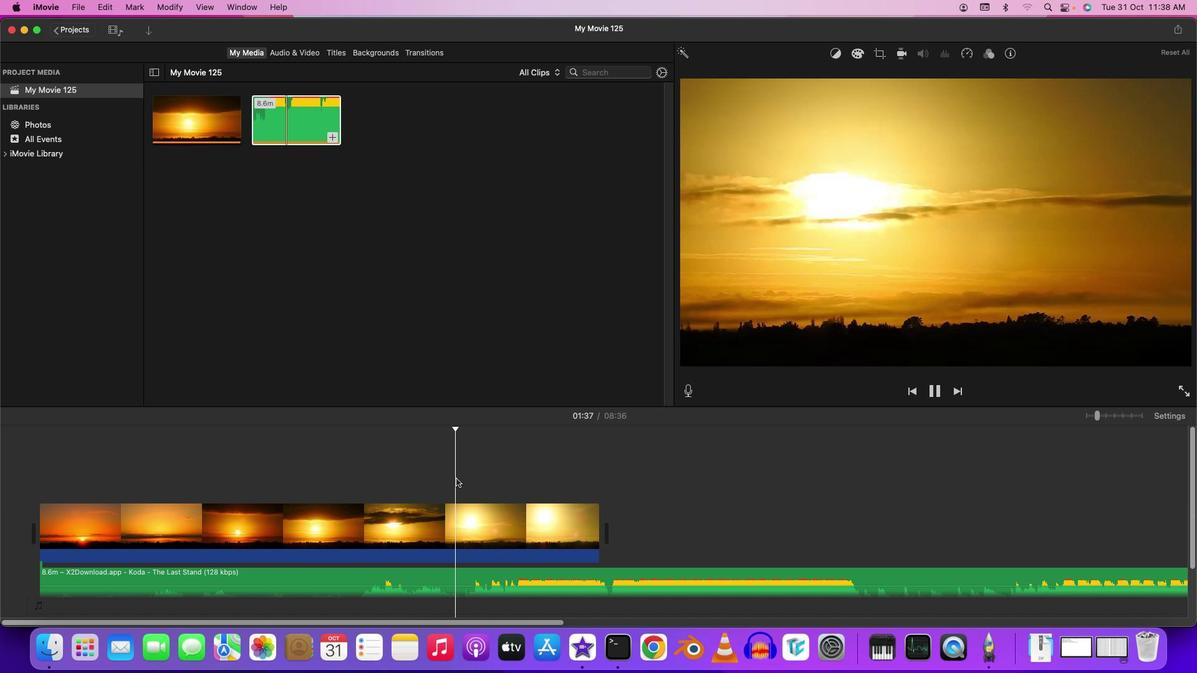 
Action: Mouse moved to (685, 384)
Screenshot: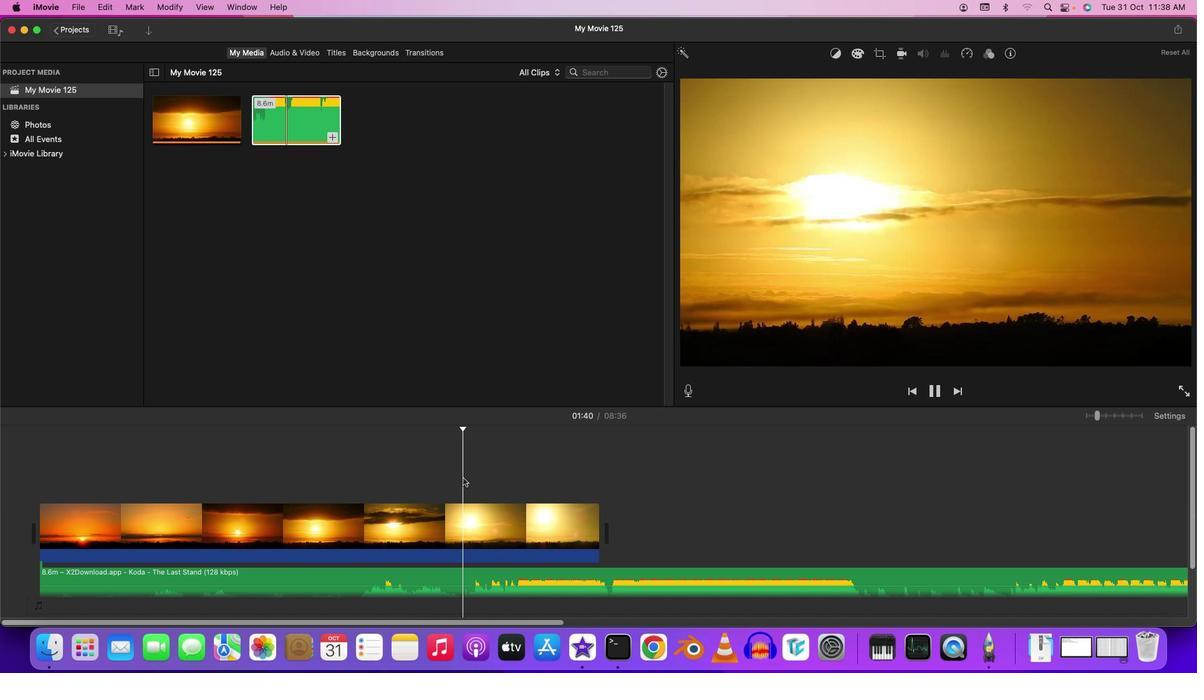 
Action: Mouse pressed left at (685, 384)
Screenshot: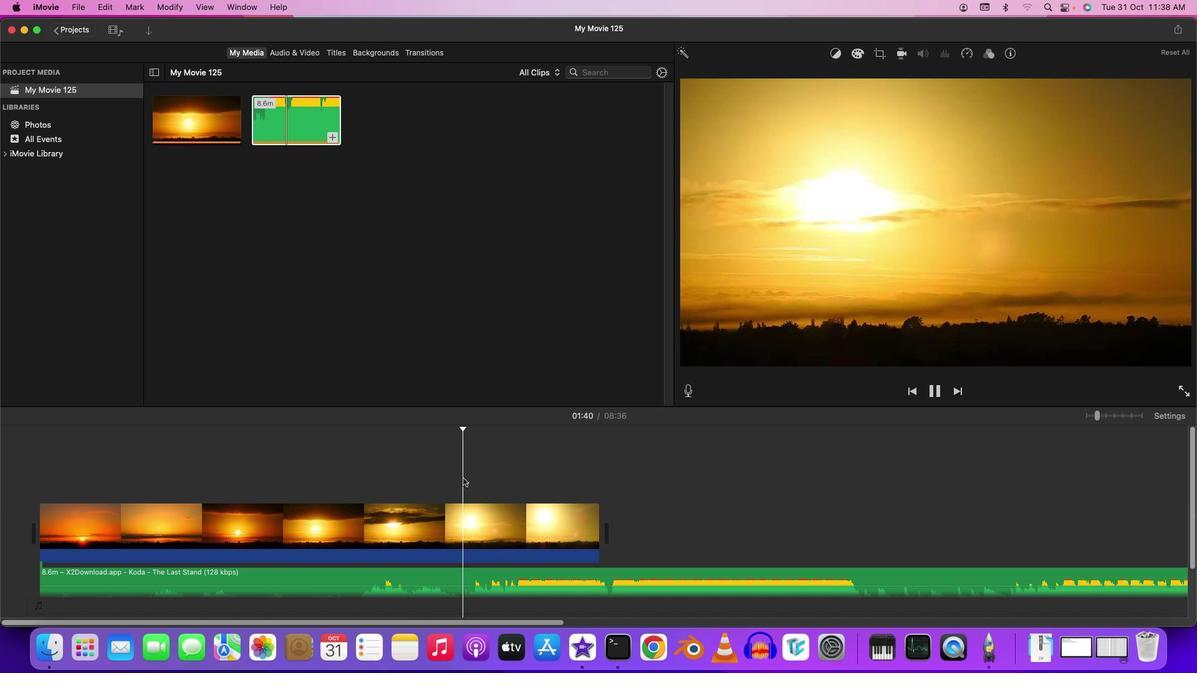 
Action: Mouse moved to (685, 384)
Screenshot: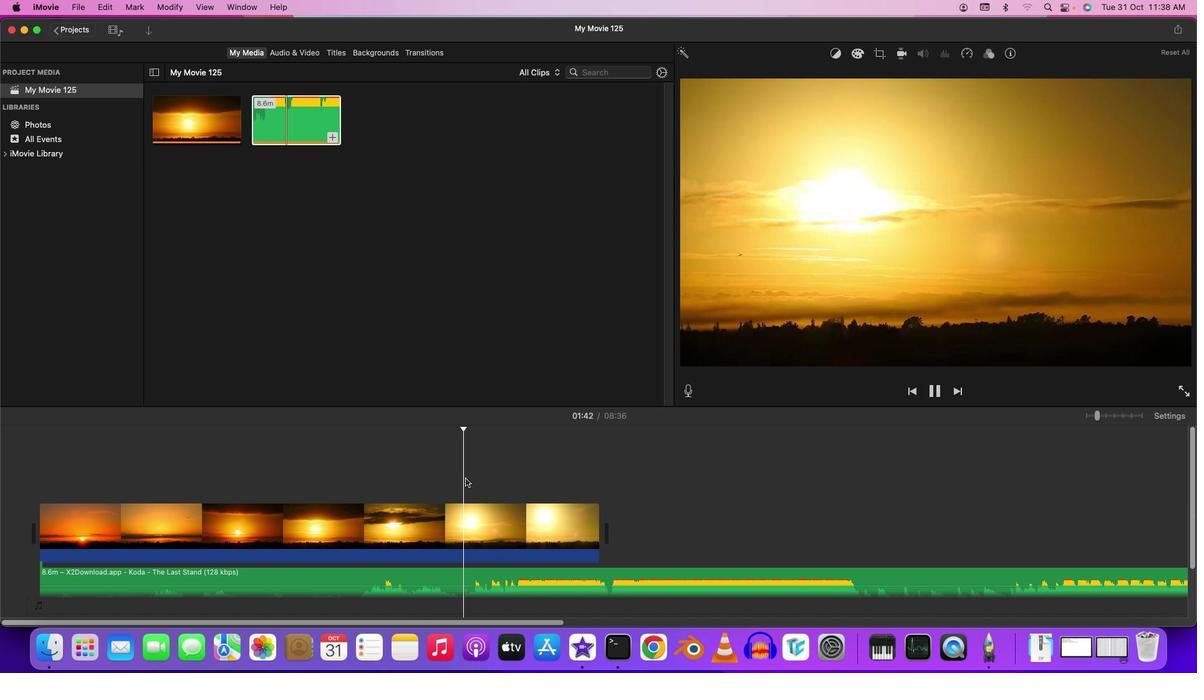 
Action: Mouse pressed left at (685, 384)
Screenshot: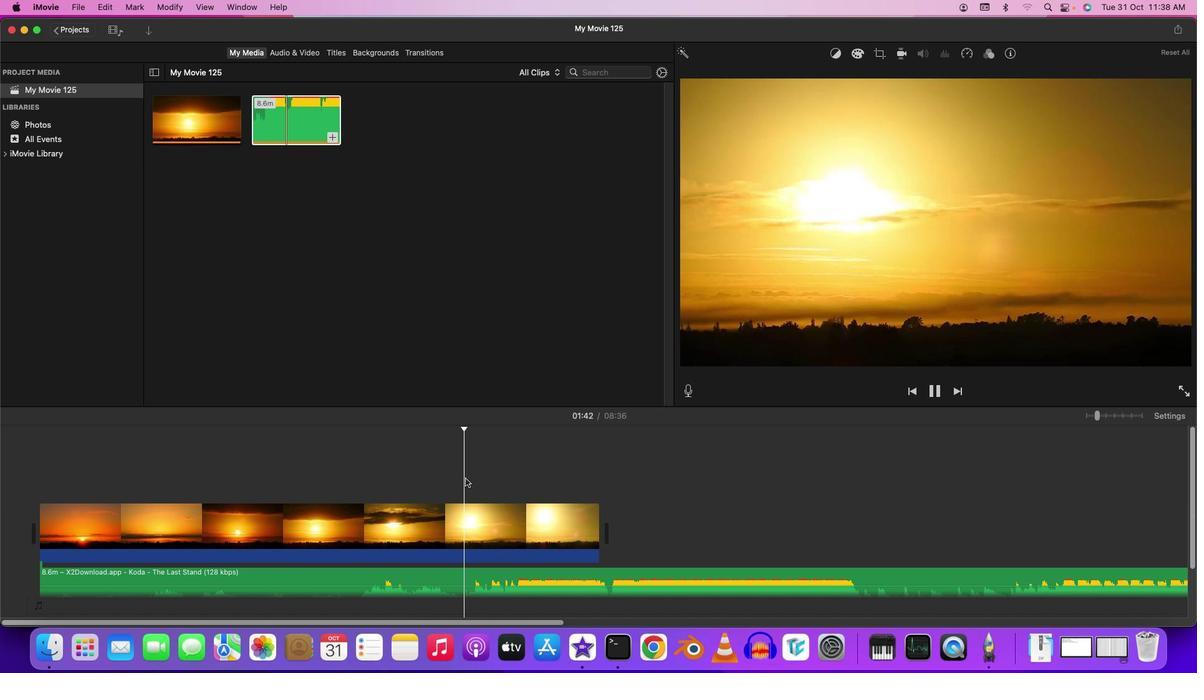 
Action: Mouse moved to (685, 384)
Screenshot: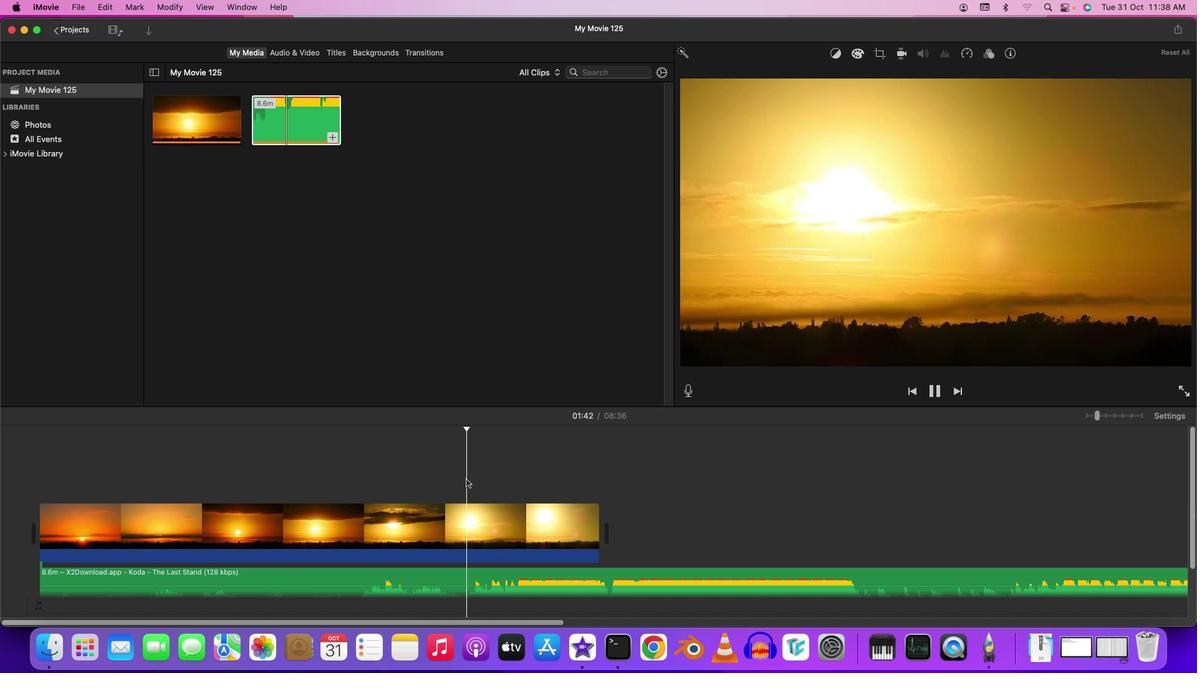 
Action: Mouse pressed left at (685, 384)
Screenshot: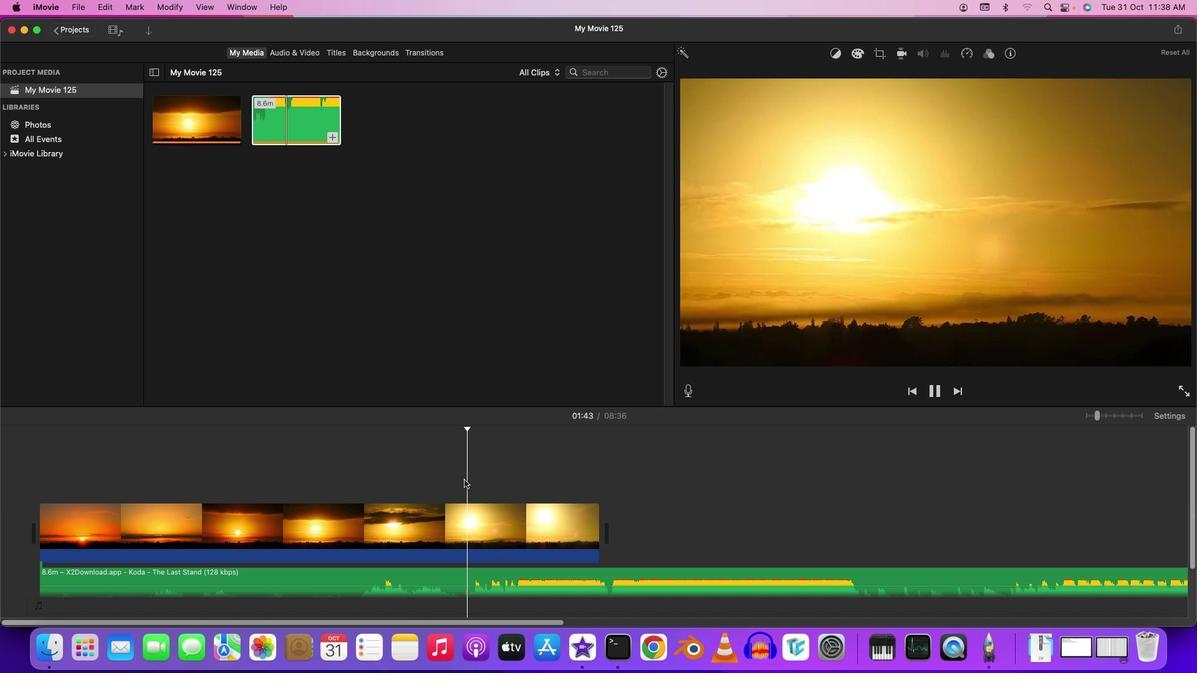 
Action: Mouse moved to (685, 384)
Screenshot: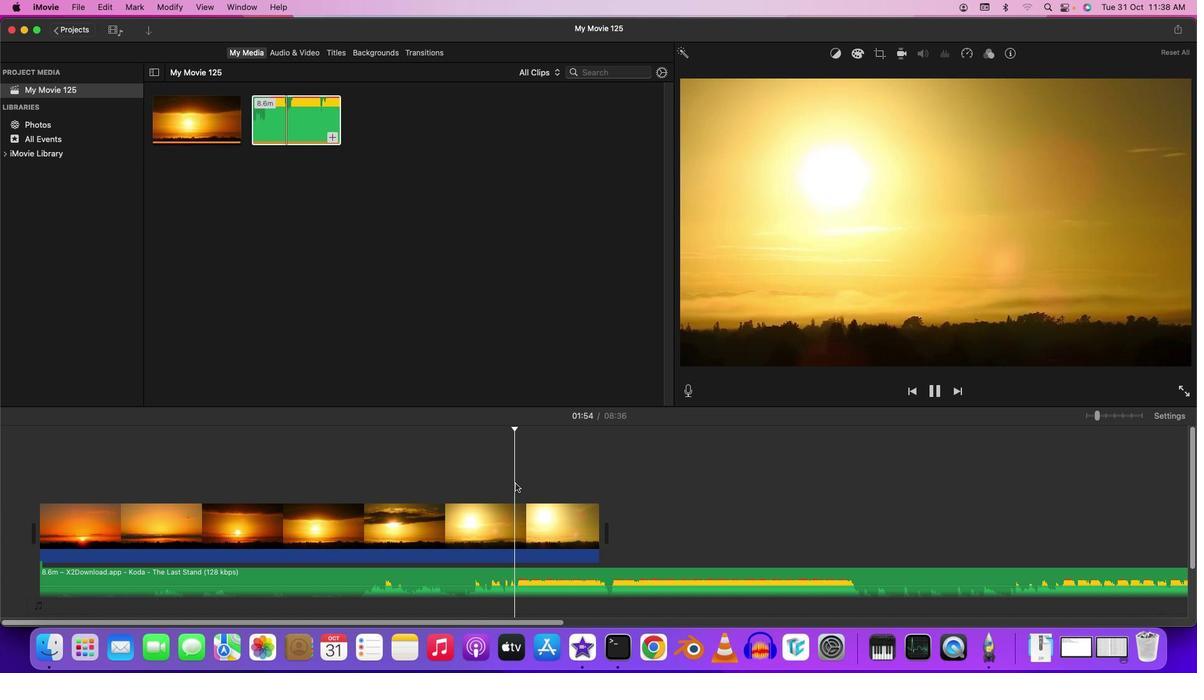 
Action: Mouse pressed left at (685, 384)
Screenshot: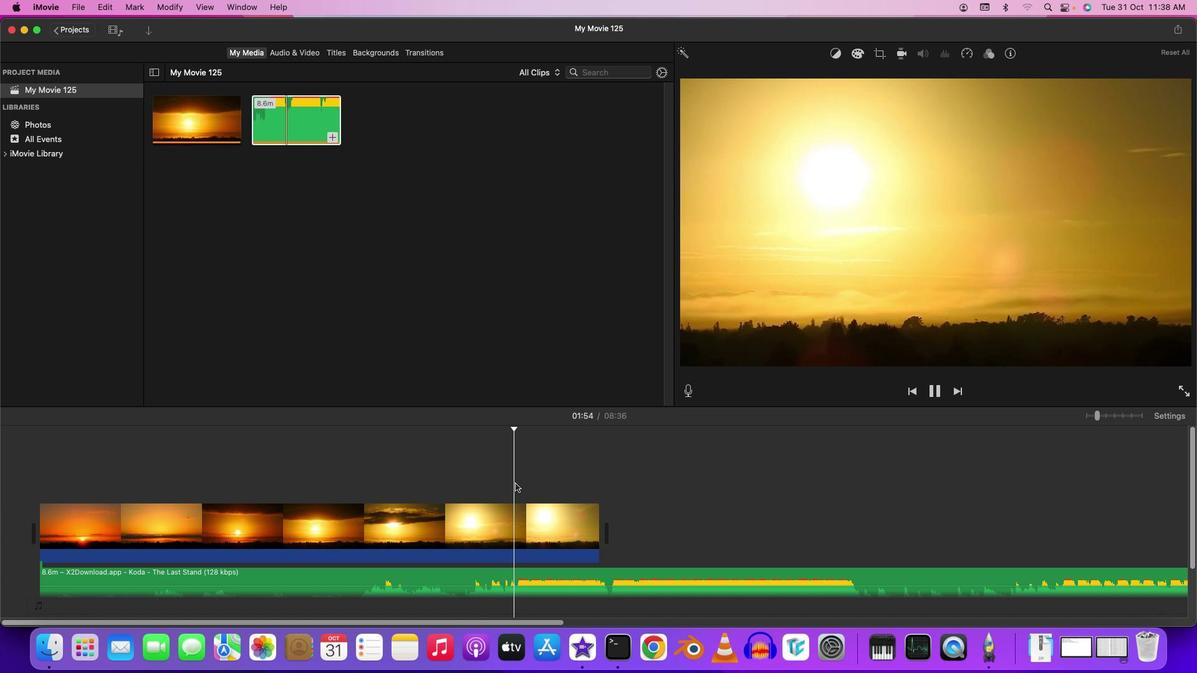 
Action: Mouse moved to (685, 384)
Screenshot: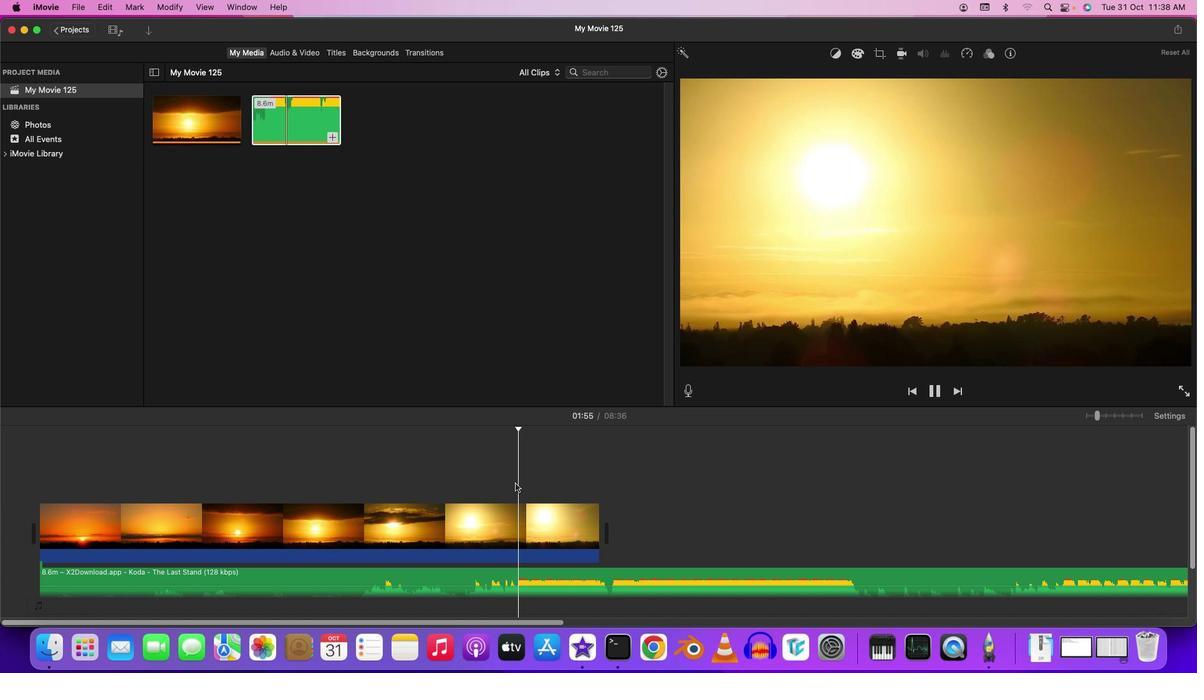 
Action: Mouse pressed left at (685, 384)
Screenshot: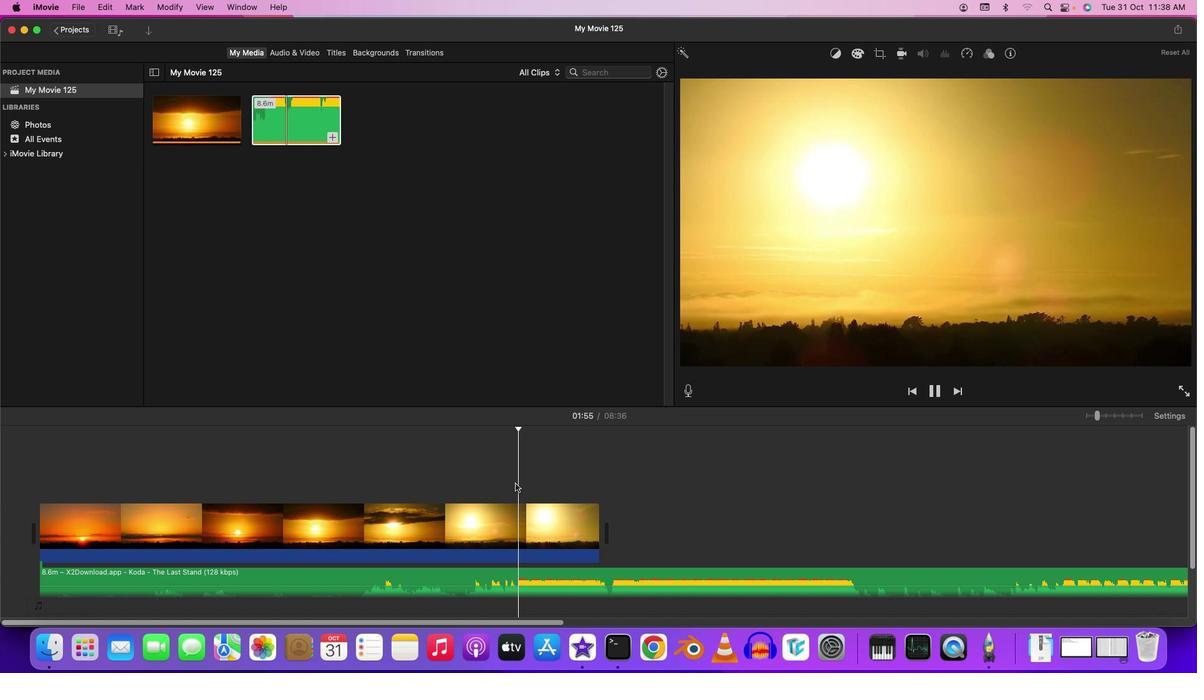 
Action: Mouse moved to (685, 384)
Screenshot: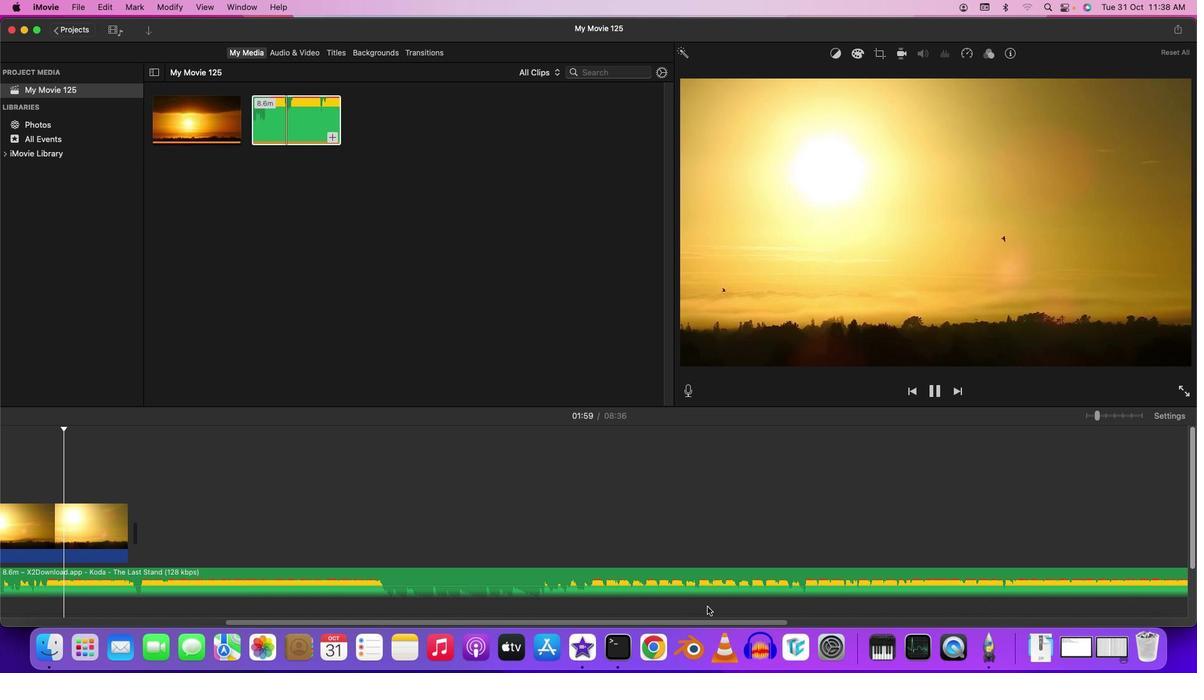 
Action: Mouse pressed left at (685, 384)
Screenshot: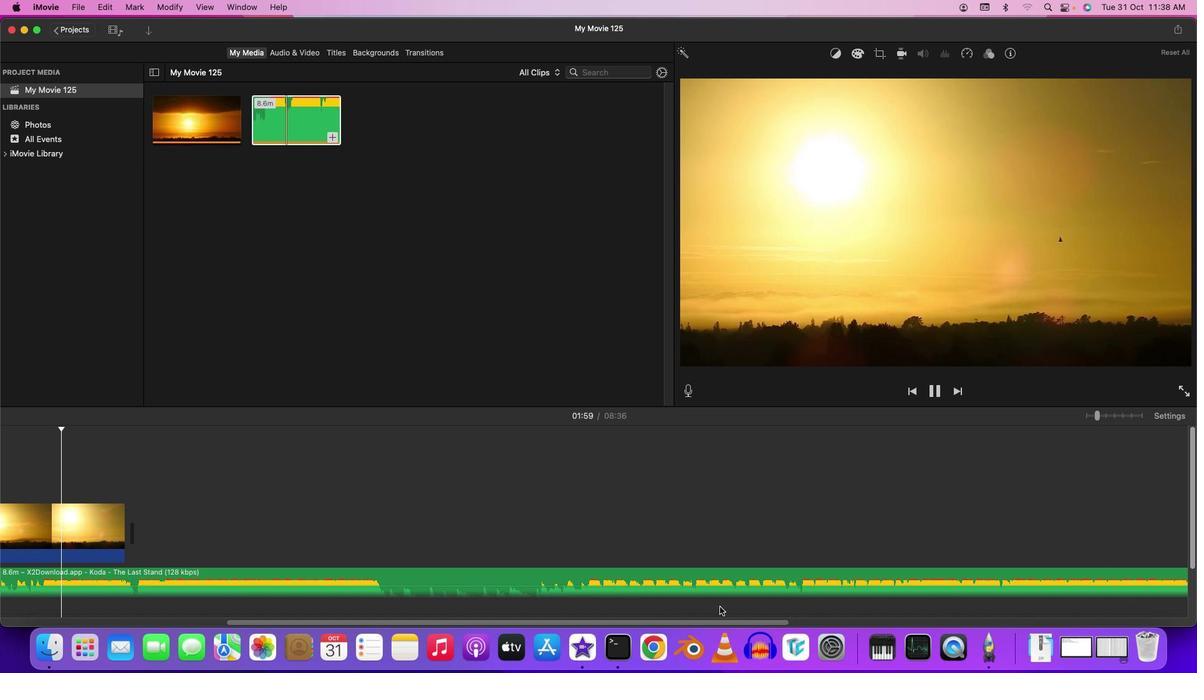 
Action: Mouse moved to (686, 384)
Screenshot: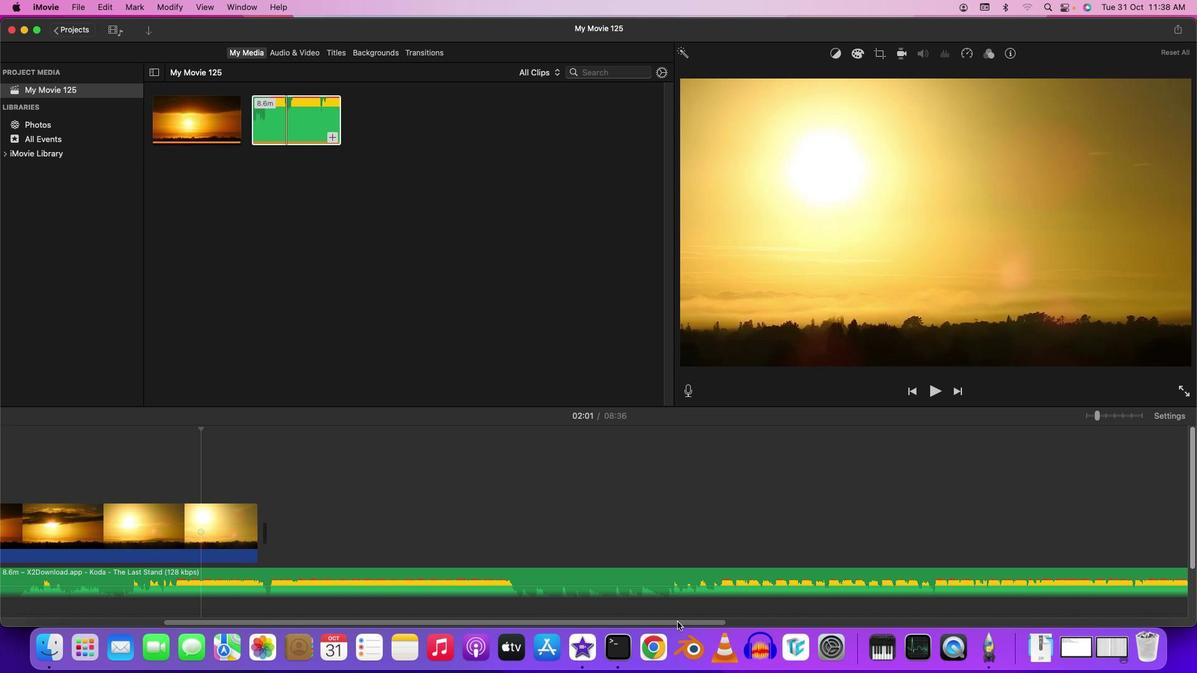 
Action: Key pressed Key.space
Screenshot: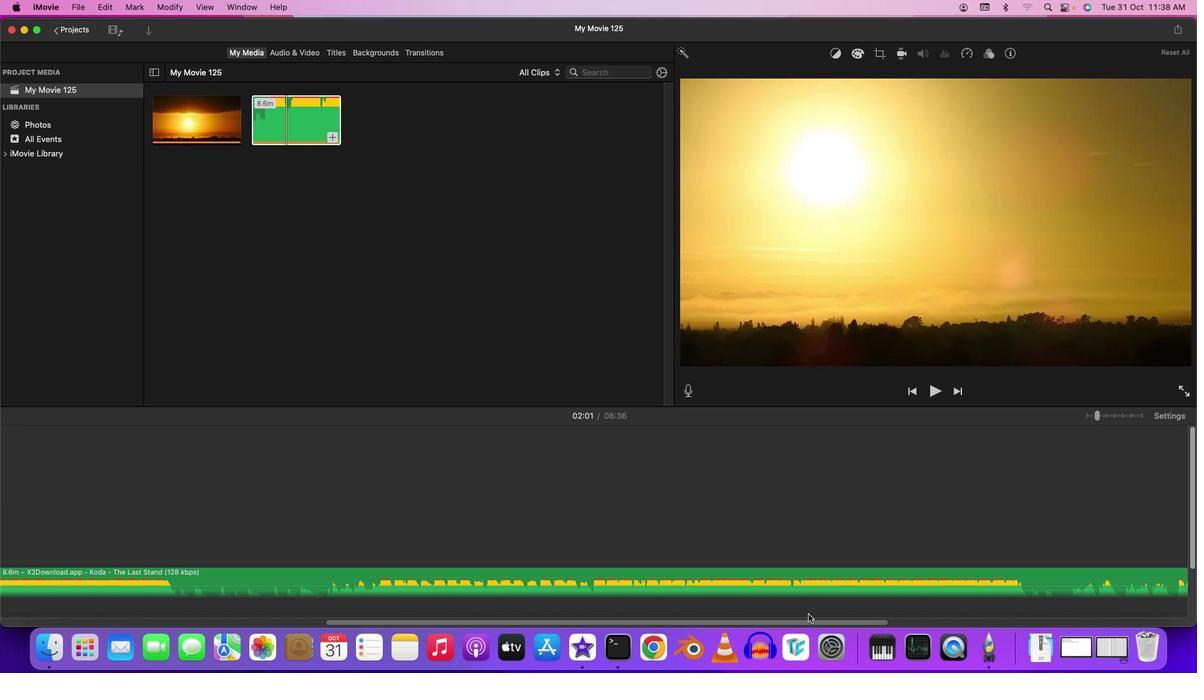 
Action: Mouse moved to (686, 384)
Screenshot: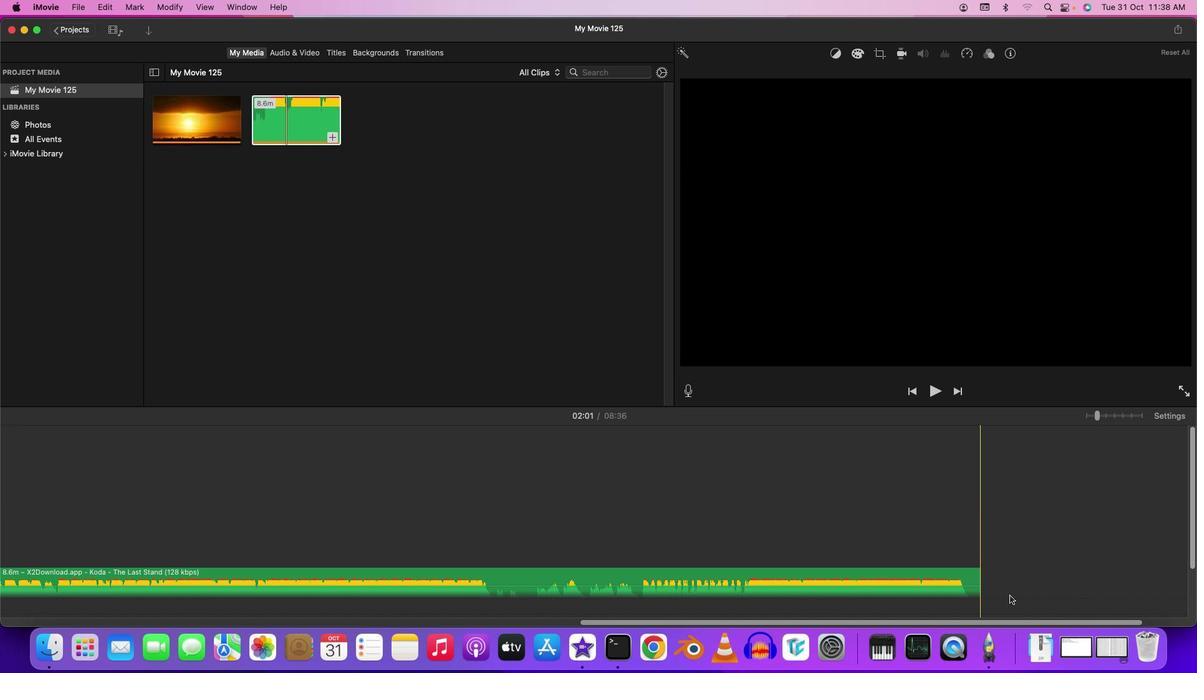 
Action: Mouse pressed left at (686, 384)
Screenshot: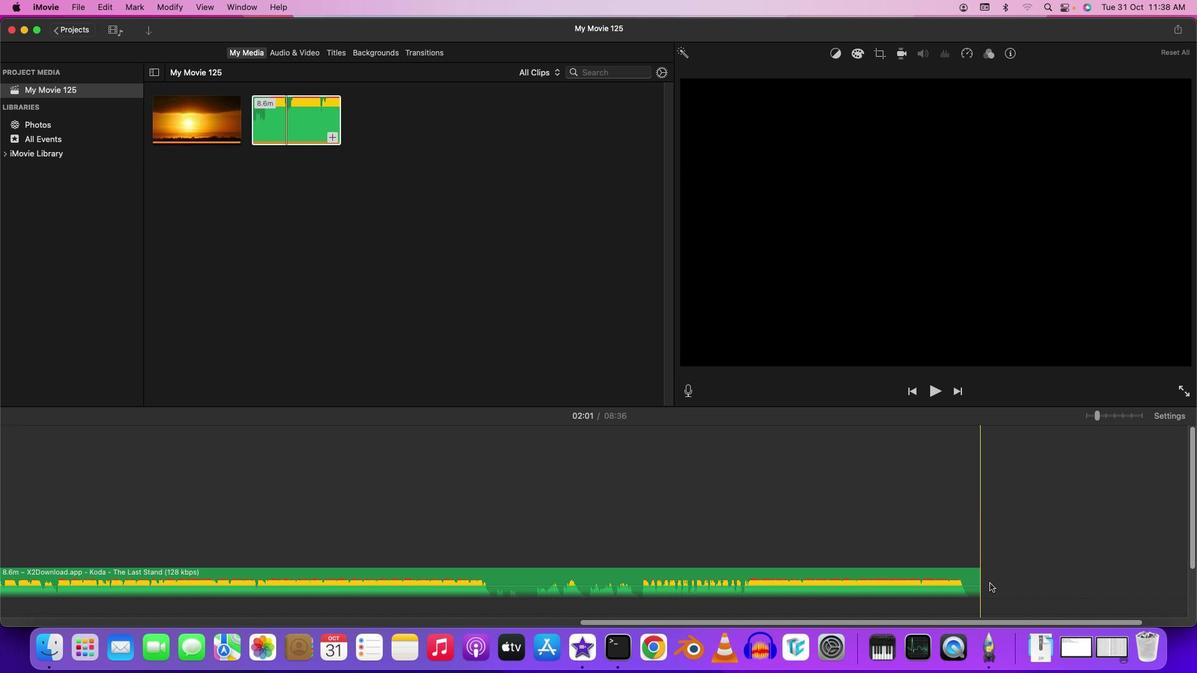 
Action: Mouse moved to (688, 384)
Screenshot: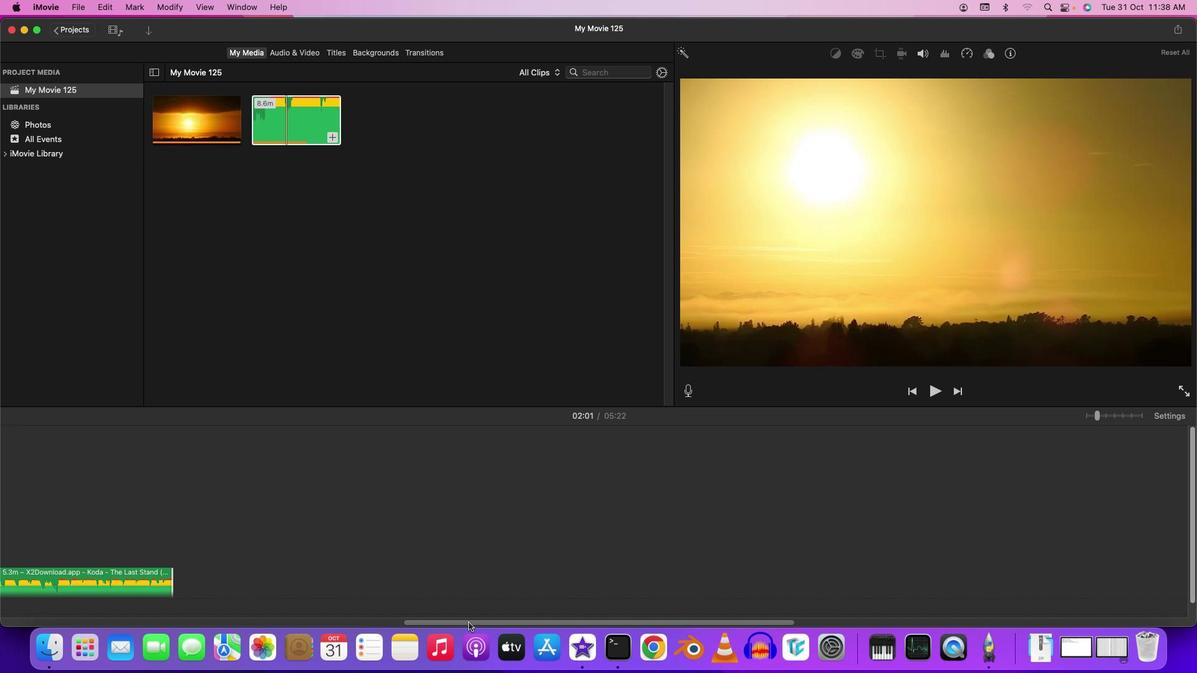 
Action: Mouse pressed left at (688, 384)
Screenshot: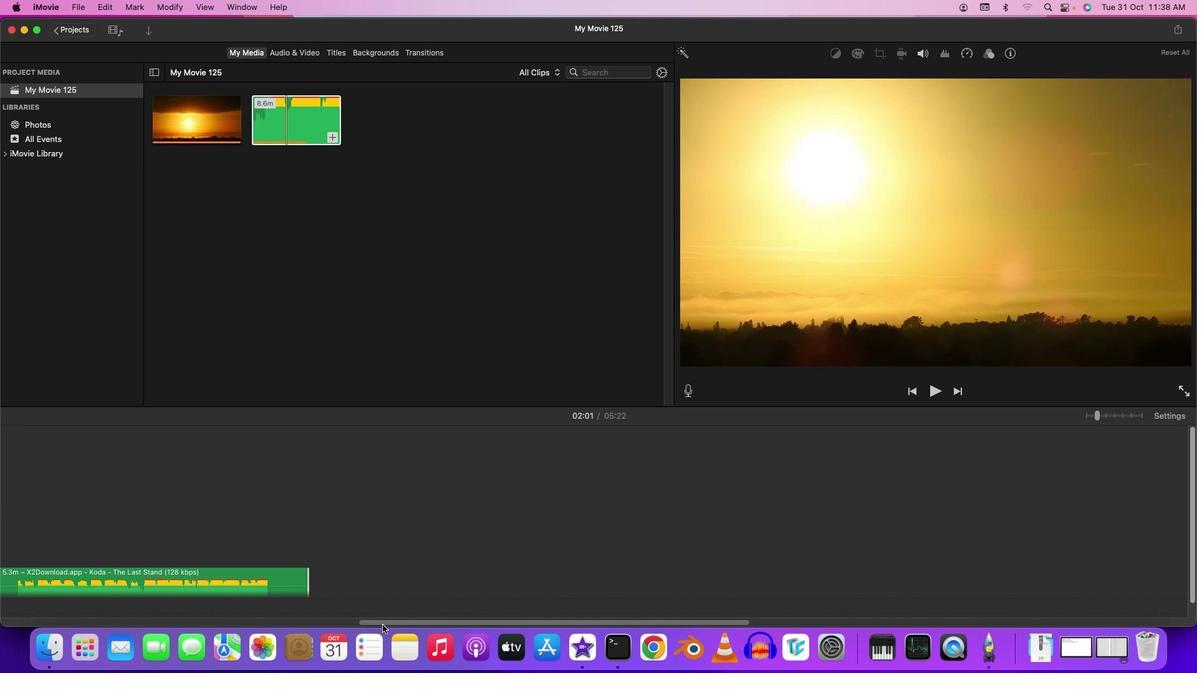 
Action: Mouse moved to (685, 384)
Screenshot: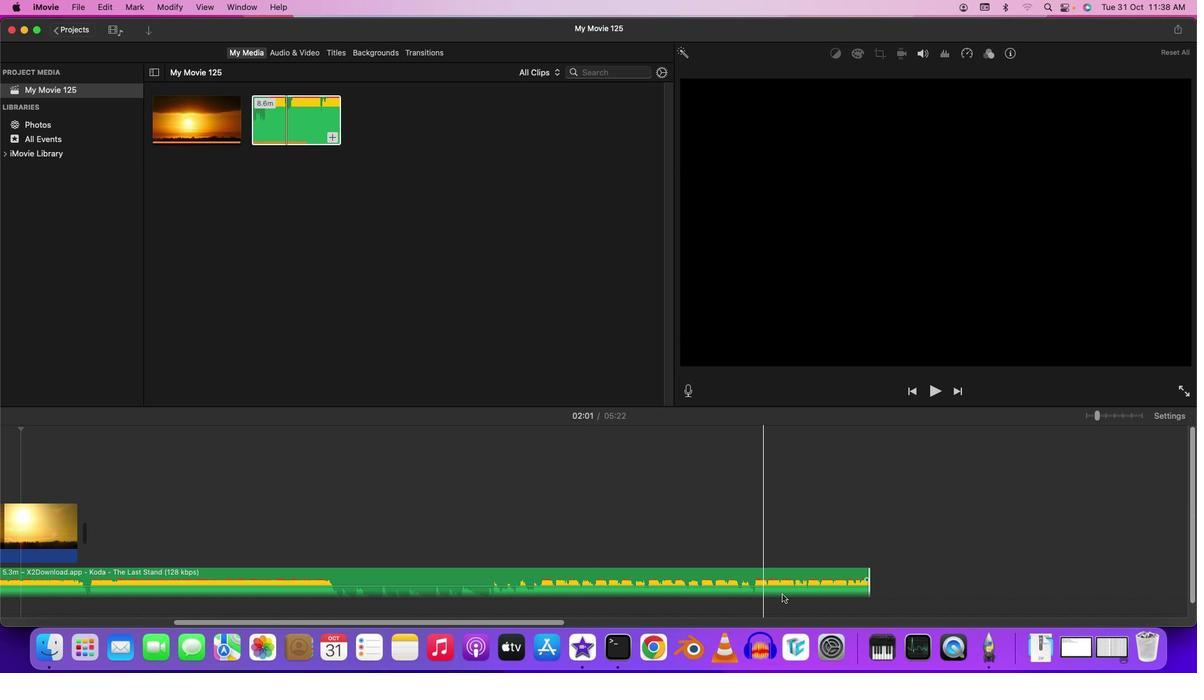 
Action: Mouse pressed left at (685, 384)
Screenshot: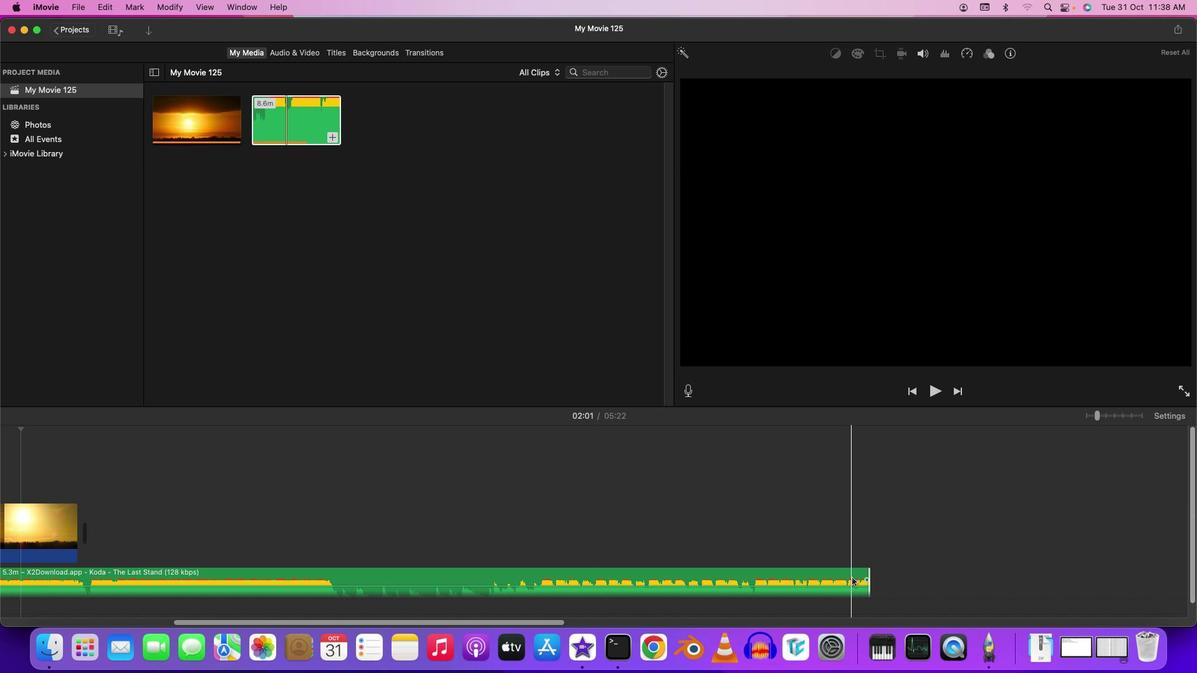 
Action: Mouse moved to (687, 384)
Screenshot: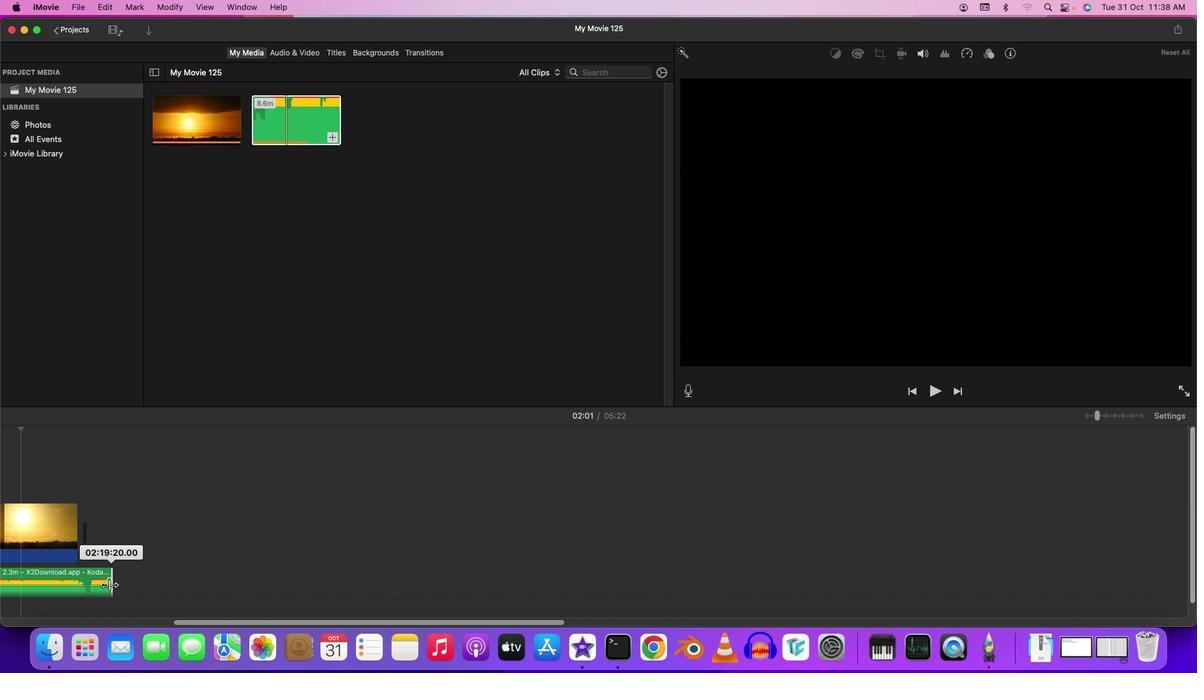 
Action: Mouse pressed left at (687, 384)
Screenshot: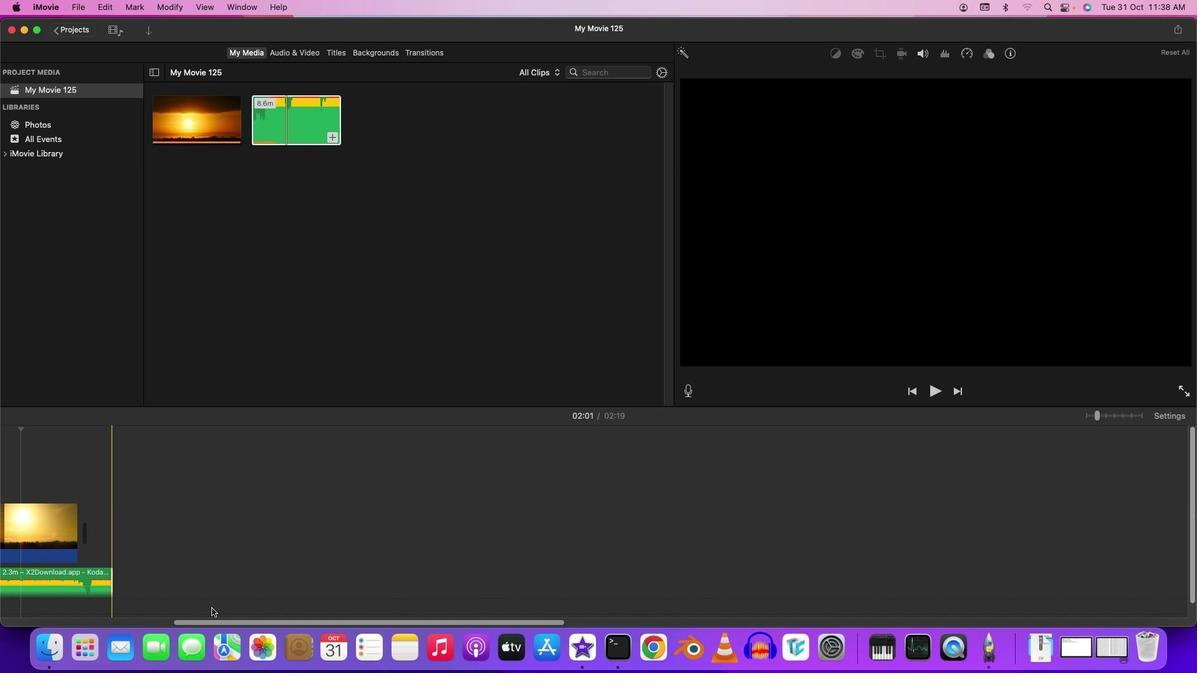 
Action: Mouse moved to (684, 384)
Screenshot: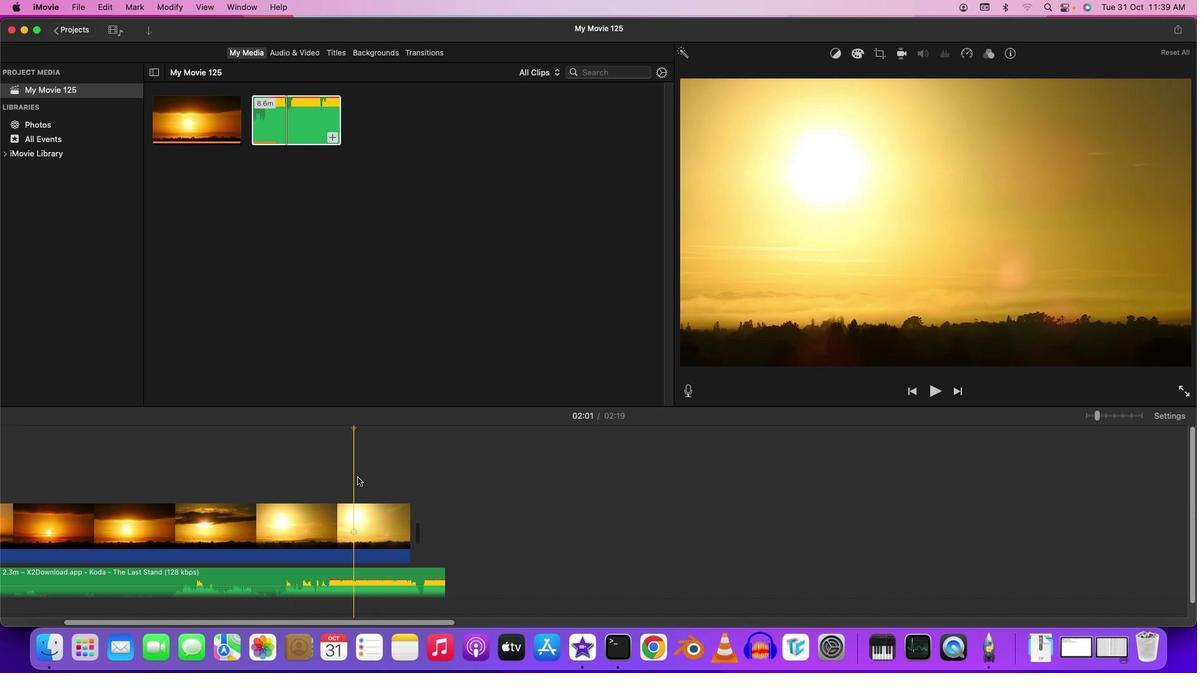 
Action: Mouse pressed left at (684, 384)
Screenshot: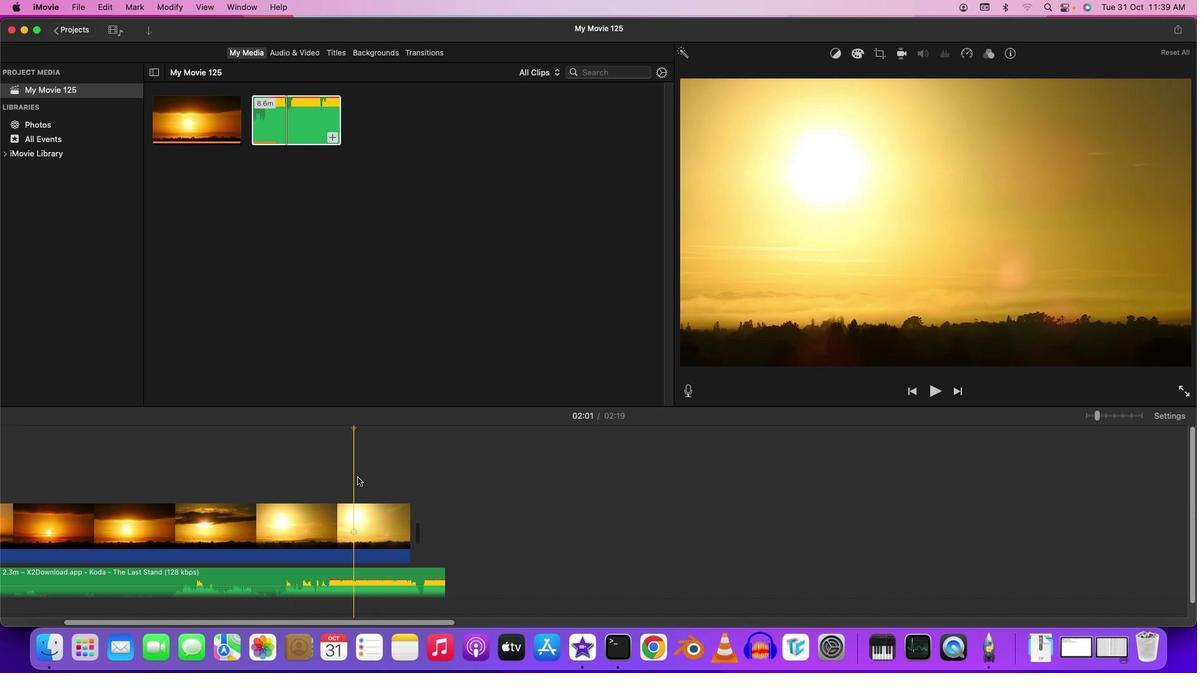 
Action: Mouse moved to (684, 384)
Screenshot: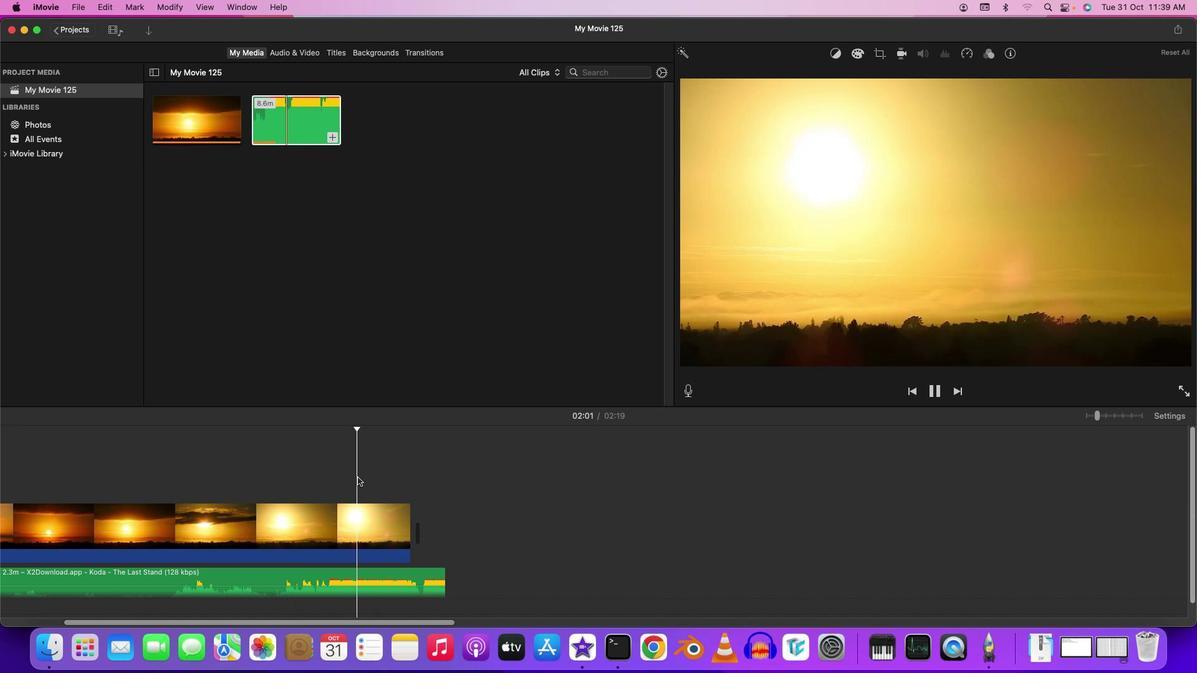 
Action: Mouse pressed left at (684, 384)
Screenshot: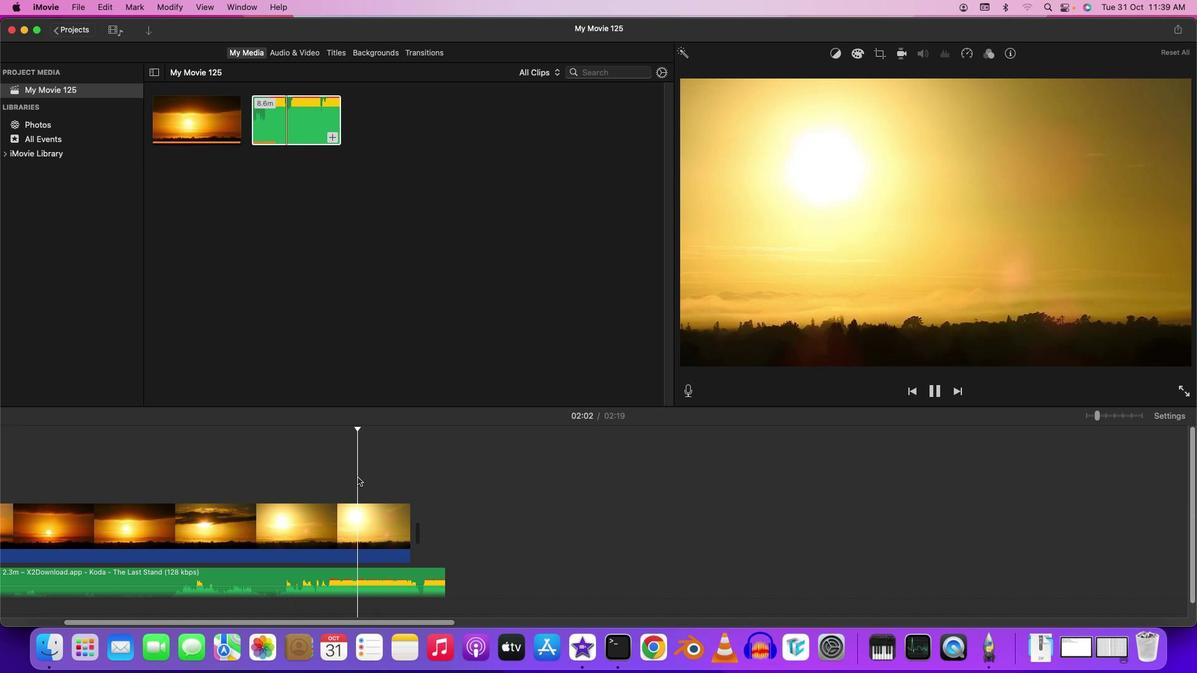 
Action: Key pressed Key.space
Screenshot: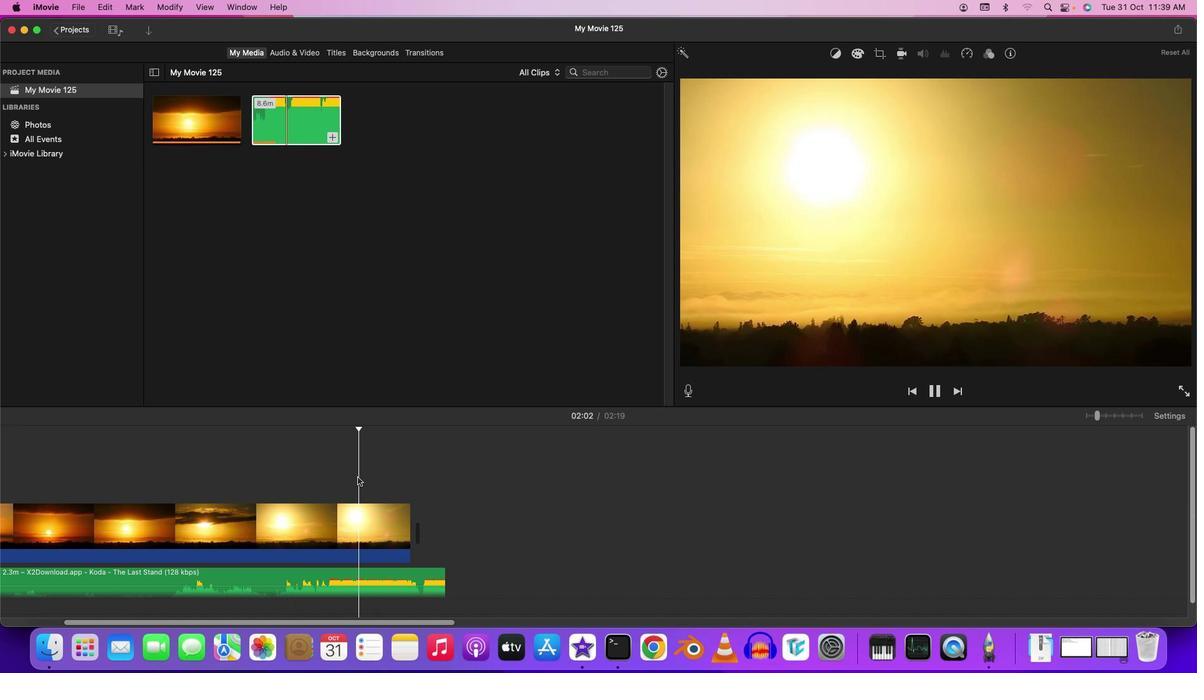 
Action: Mouse moved to (685, 384)
Screenshot: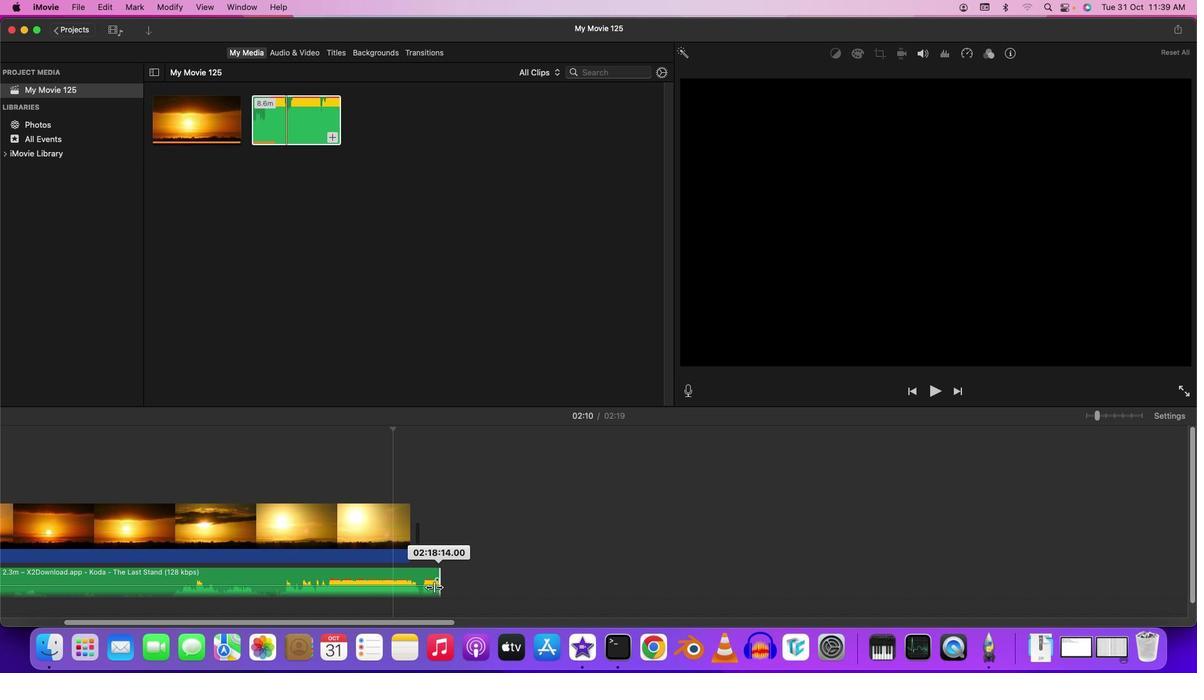 
Action: Key pressed Key.space
Screenshot: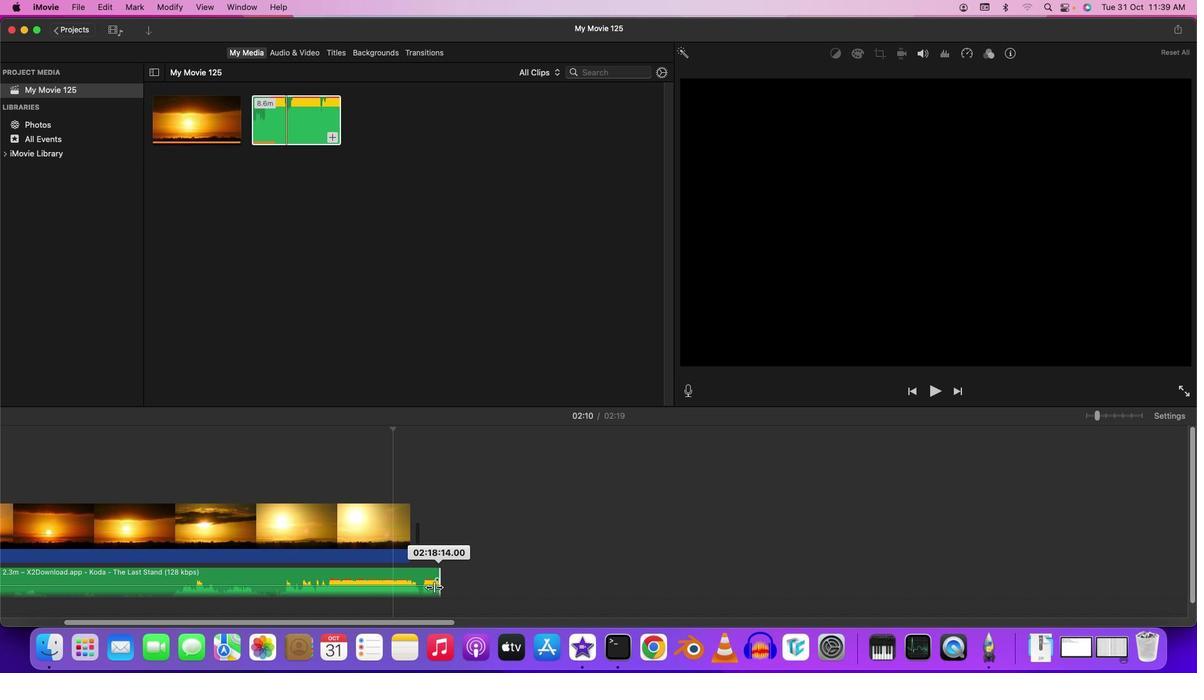 
Action: Mouse moved to (685, 384)
Screenshot: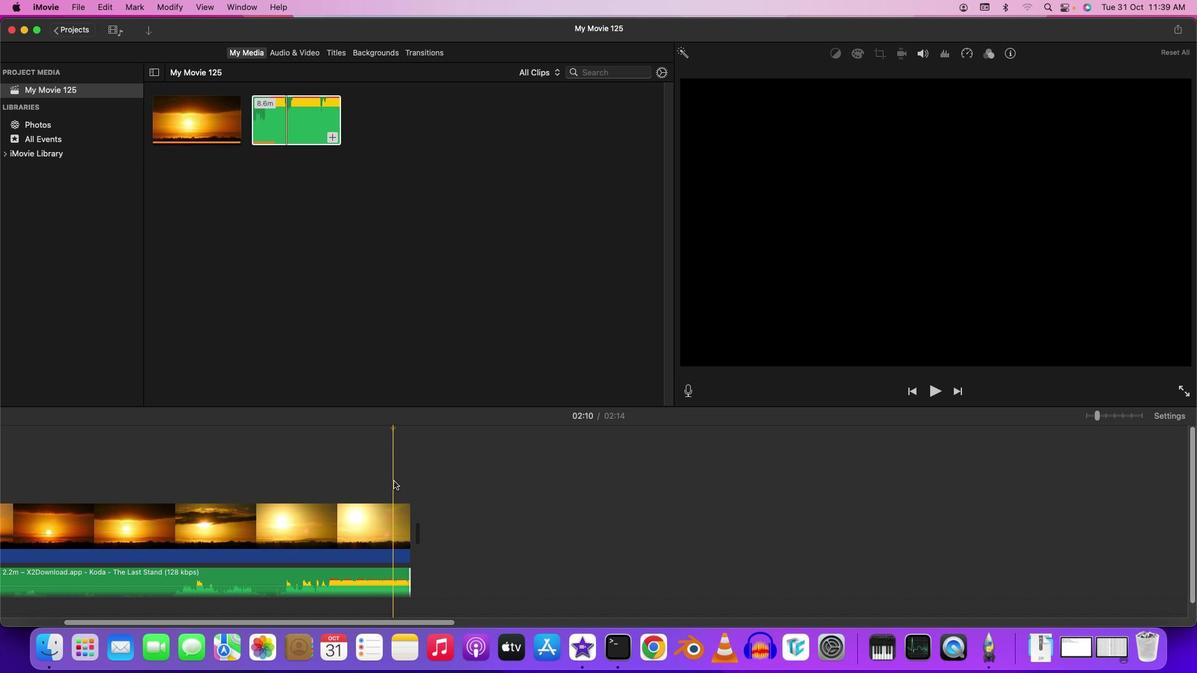 
Action: Mouse pressed left at (685, 384)
Screenshot: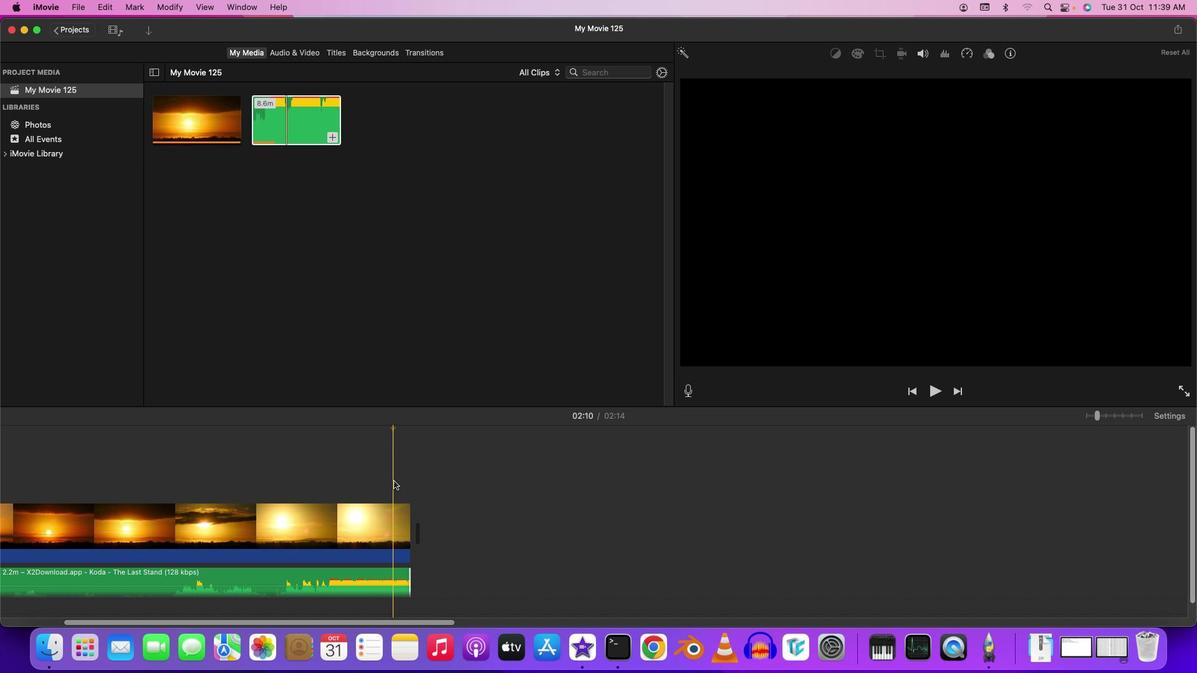 
Action: Mouse moved to (685, 384)
Screenshot: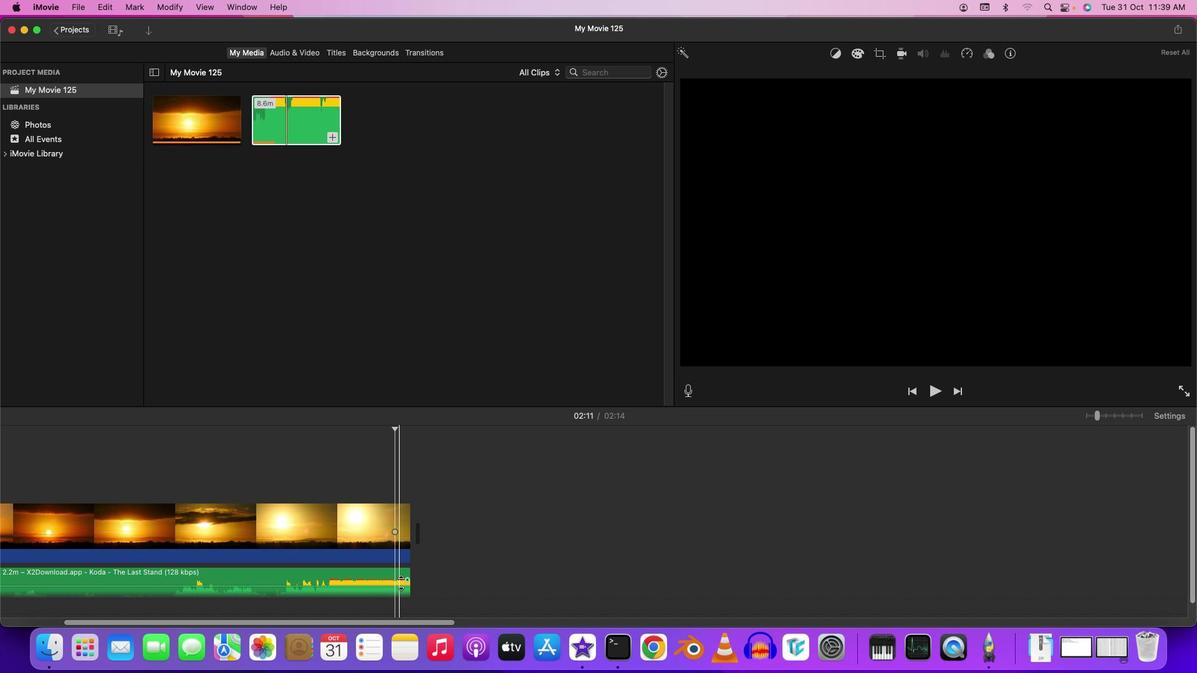 
Action: Mouse pressed left at (685, 384)
Screenshot: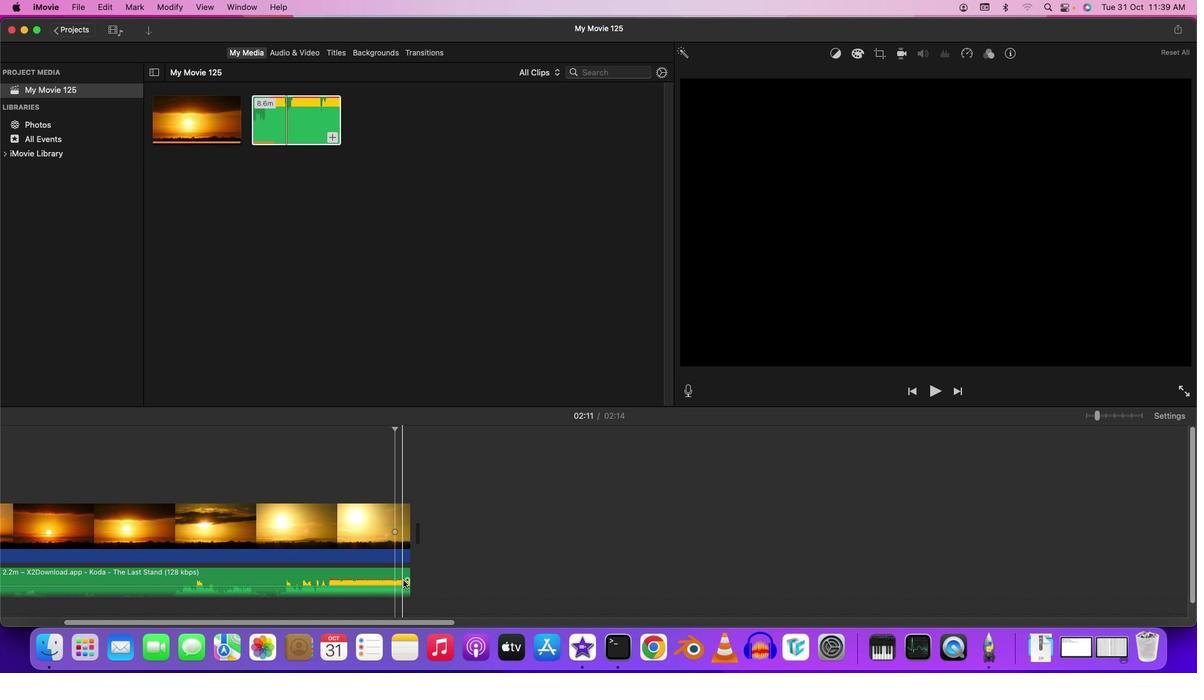 
Action: Key pressed Key.space
Screenshot: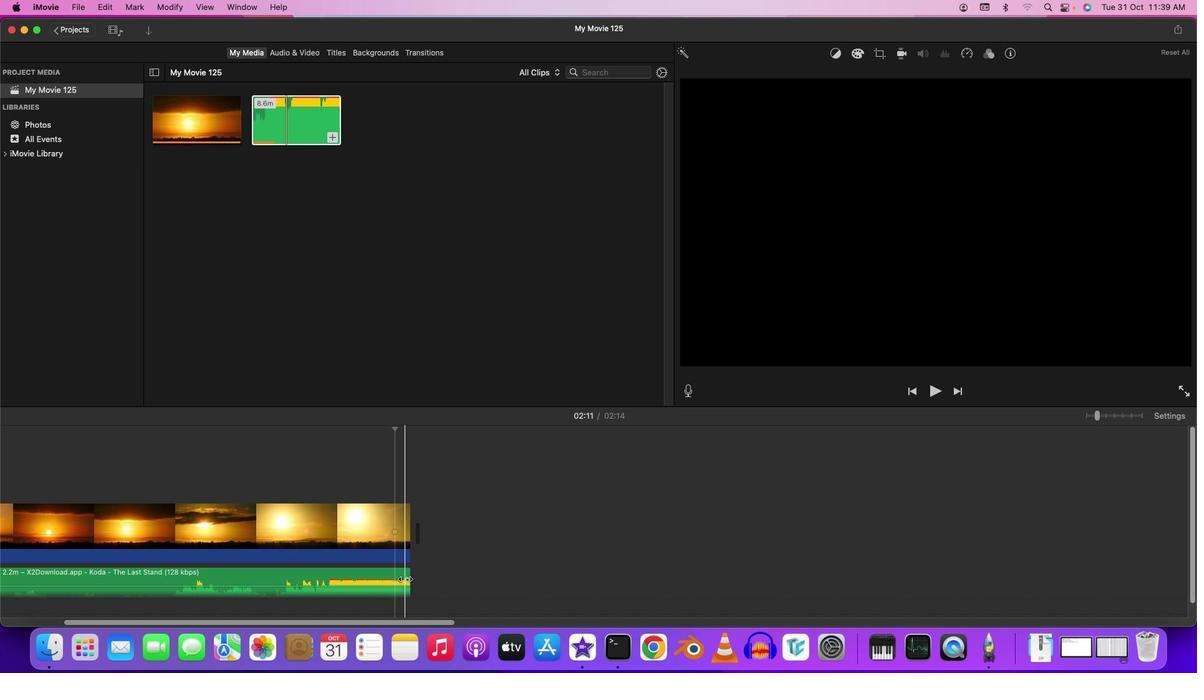 
Action: Mouse moved to (685, 384)
Screenshot: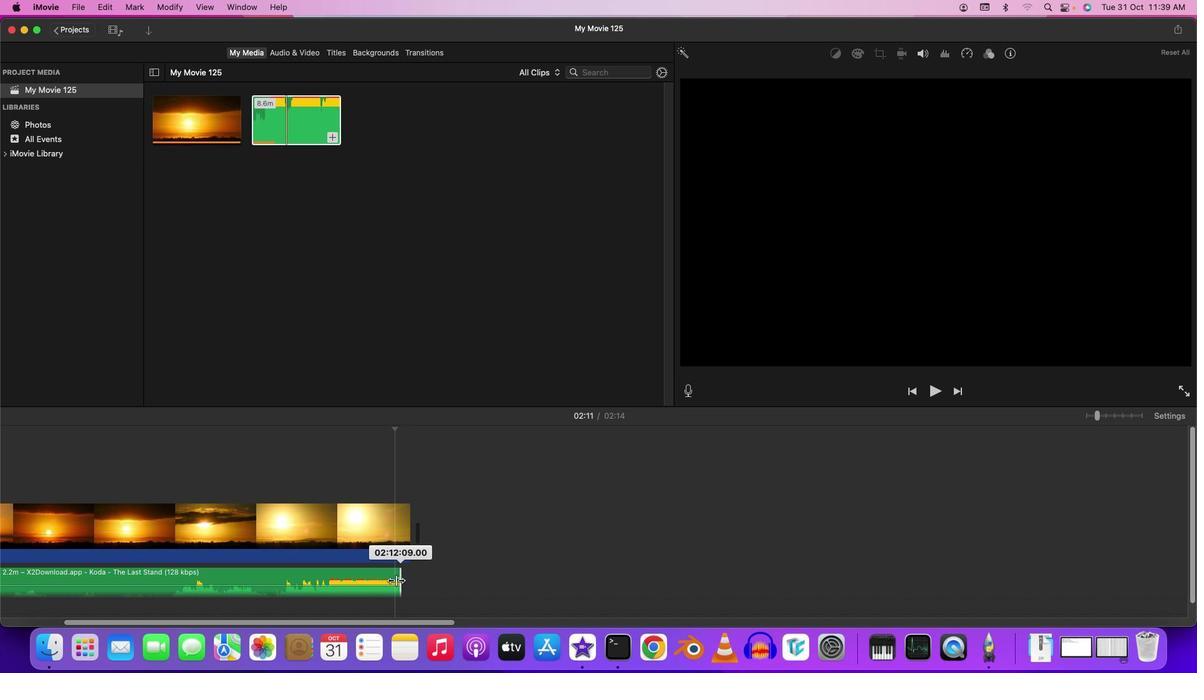 
Action: Key pressed Key.space
Screenshot: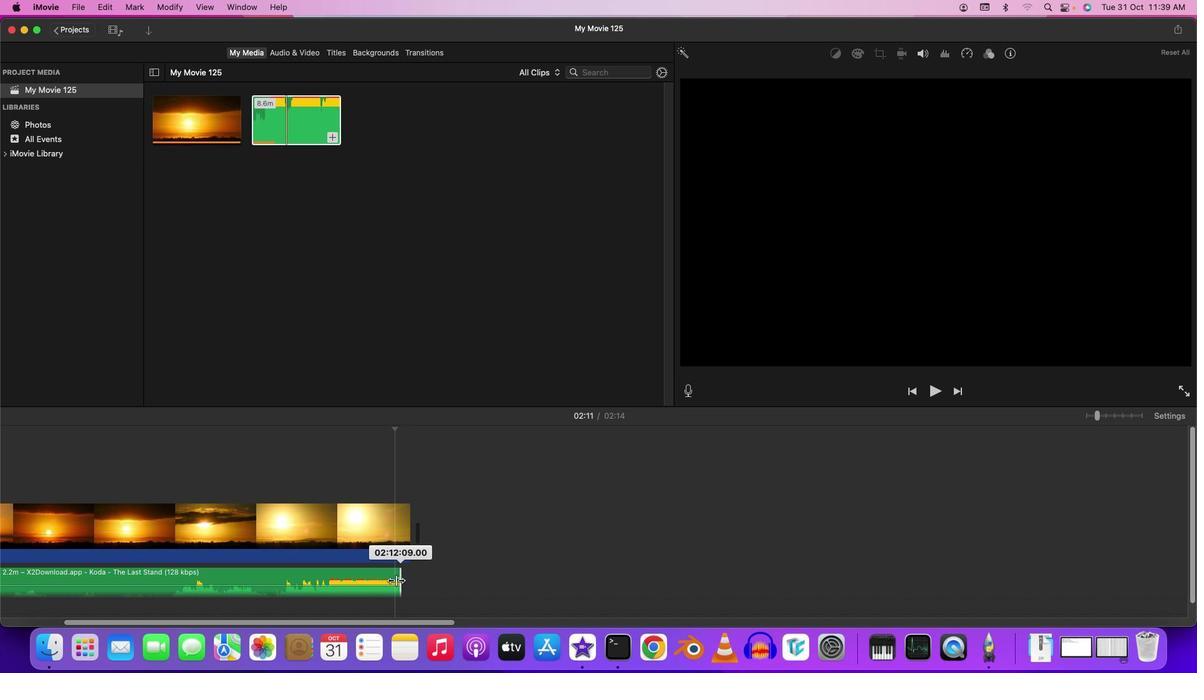 
Action: Mouse moved to (685, 384)
Screenshot: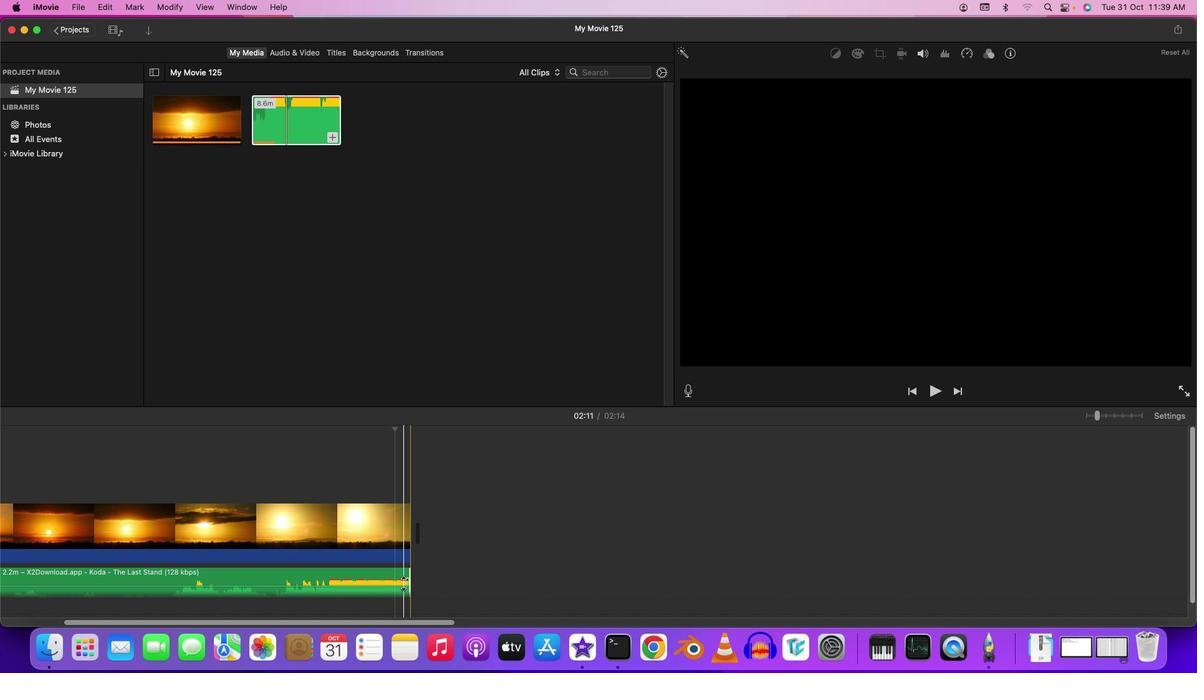 
Action: Mouse pressed left at (685, 384)
Screenshot: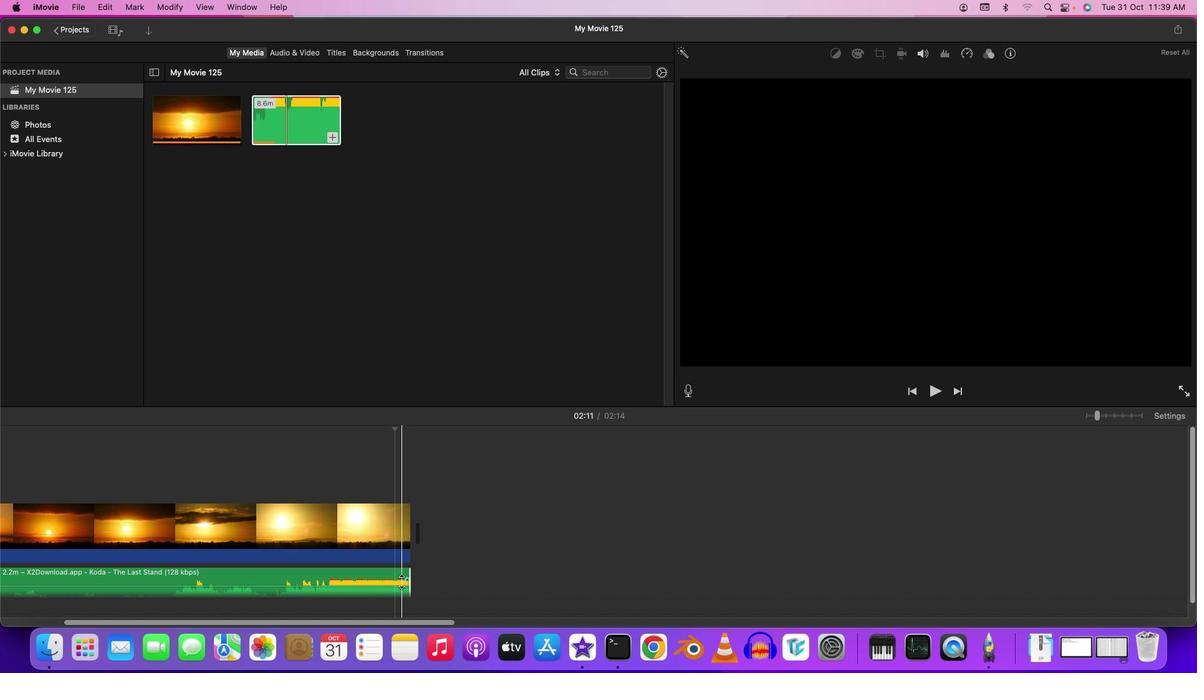 
Action: Mouse moved to (685, 384)
Screenshot: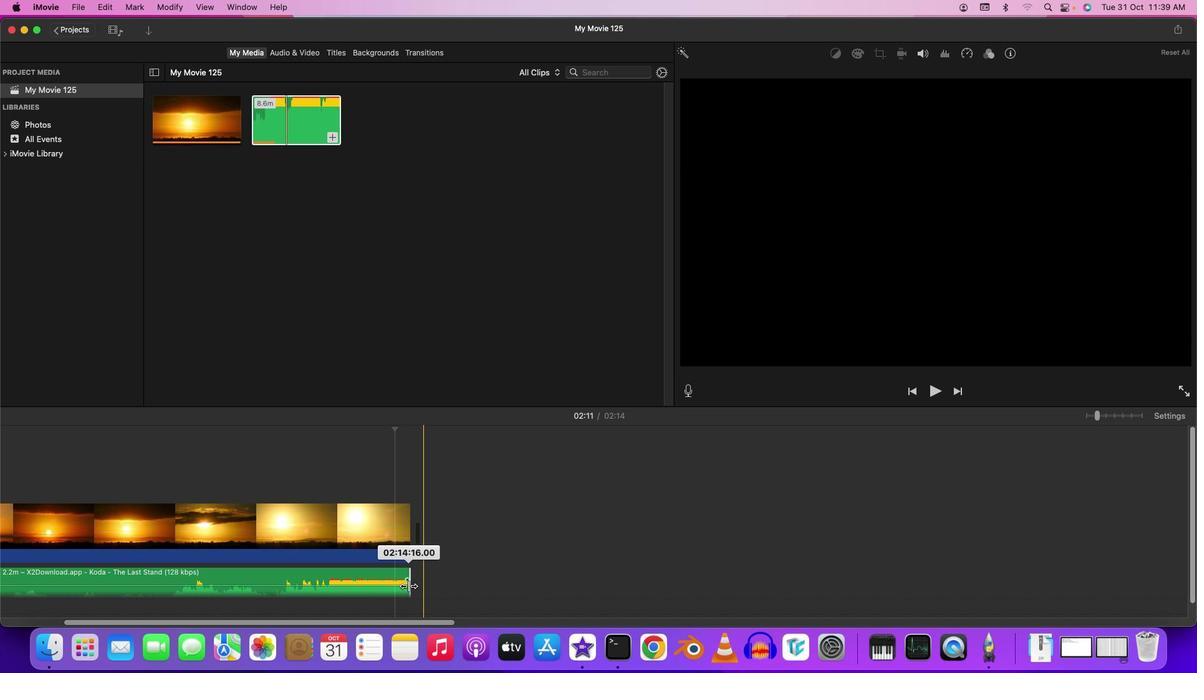 
Action: Mouse pressed left at (685, 384)
Screenshot: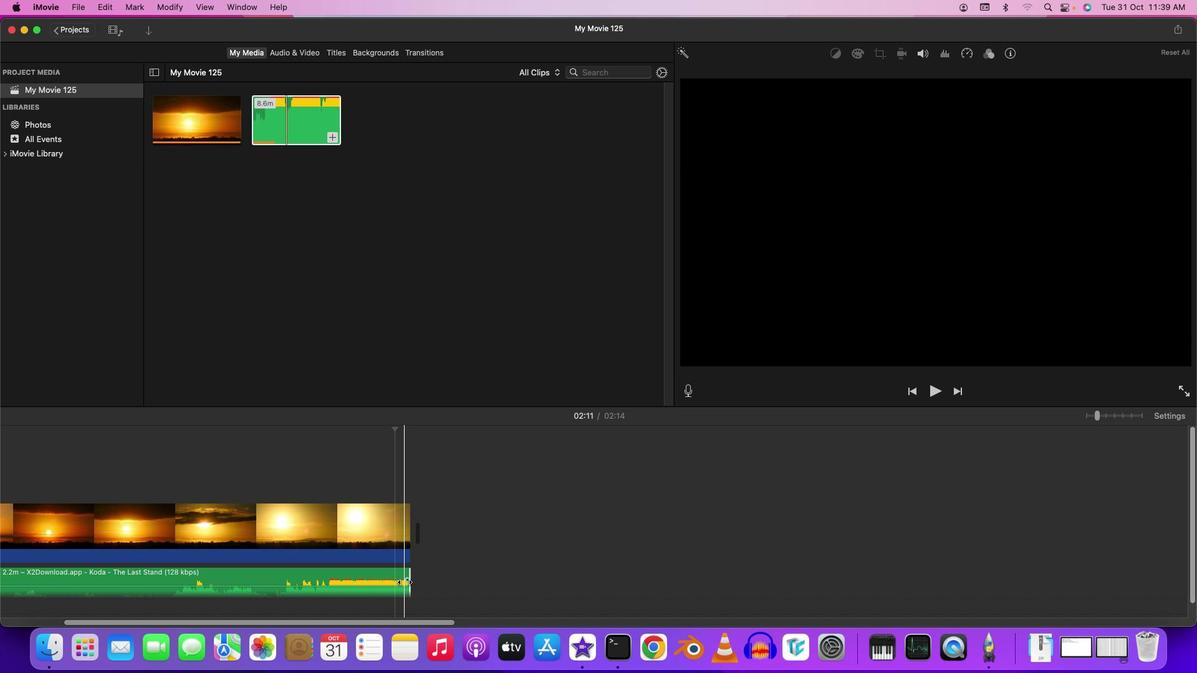 
Action: Mouse moved to (685, 384)
Screenshot: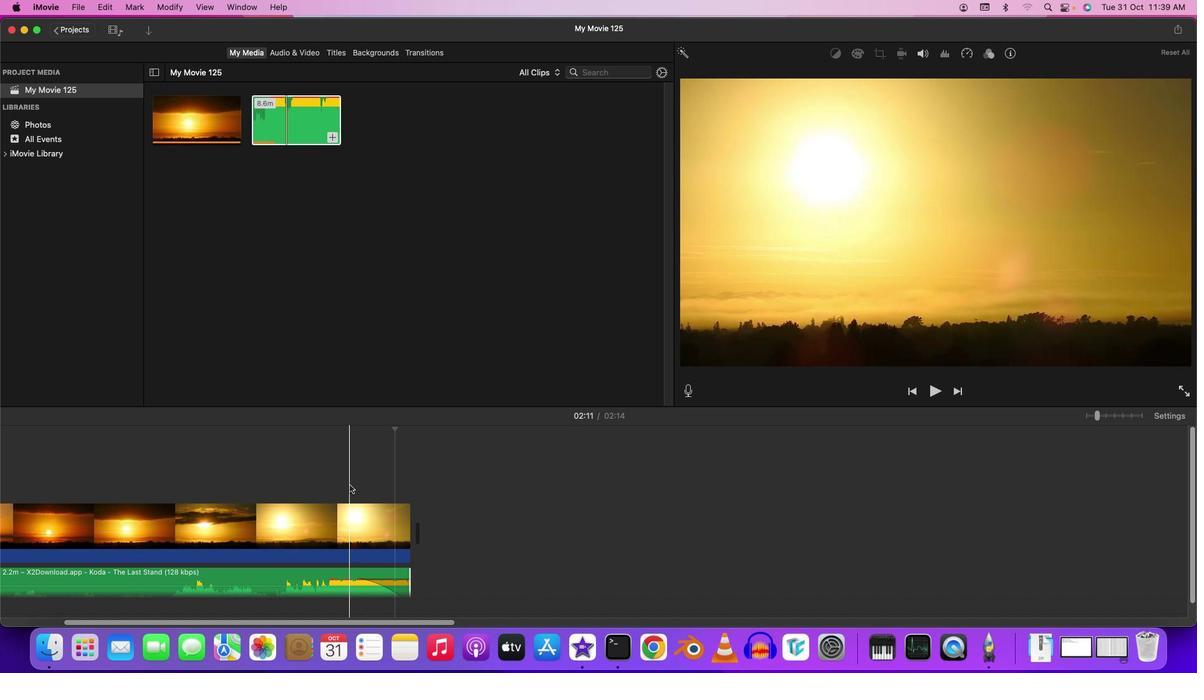
Action: Mouse pressed left at (685, 384)
Screenshot: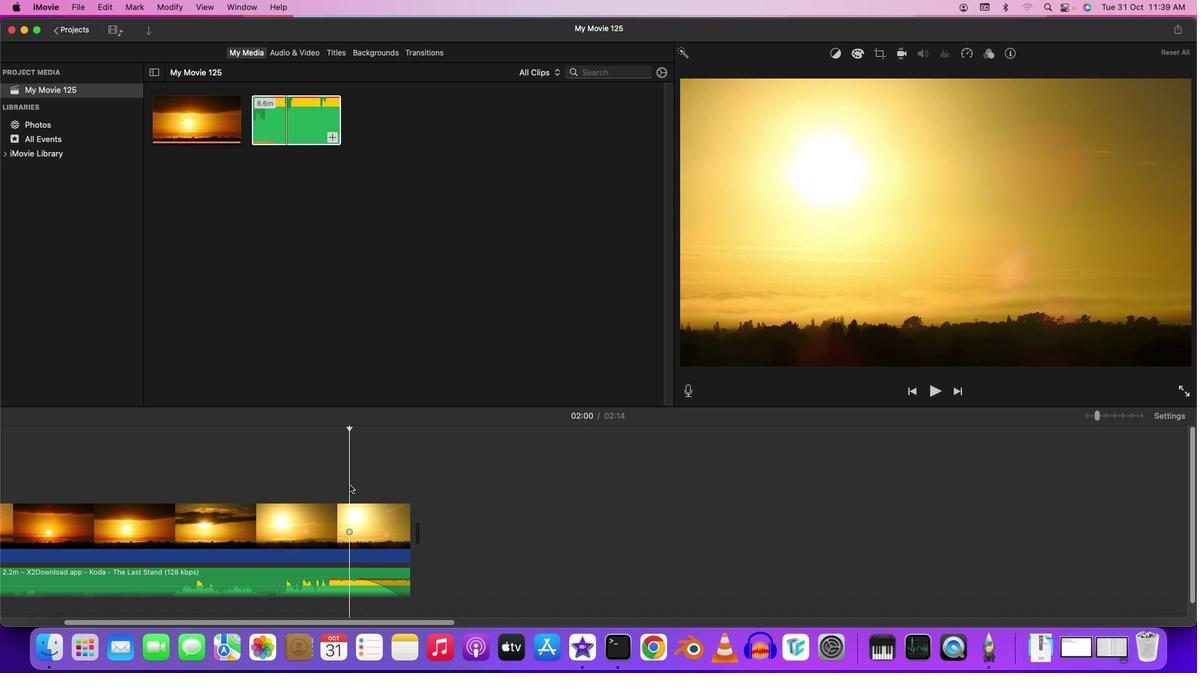 
Action: Mouse moved to (684, 384)
Screenshot: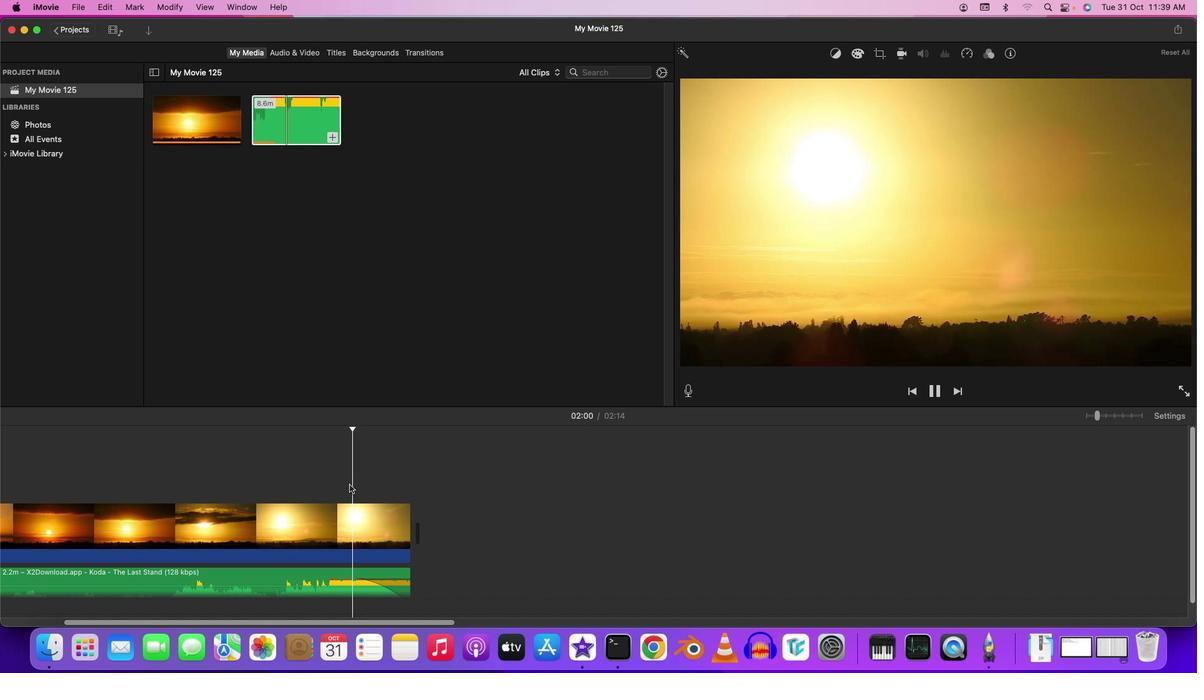 
Action: Mouse pressed left at (684, 384)
Screenshot: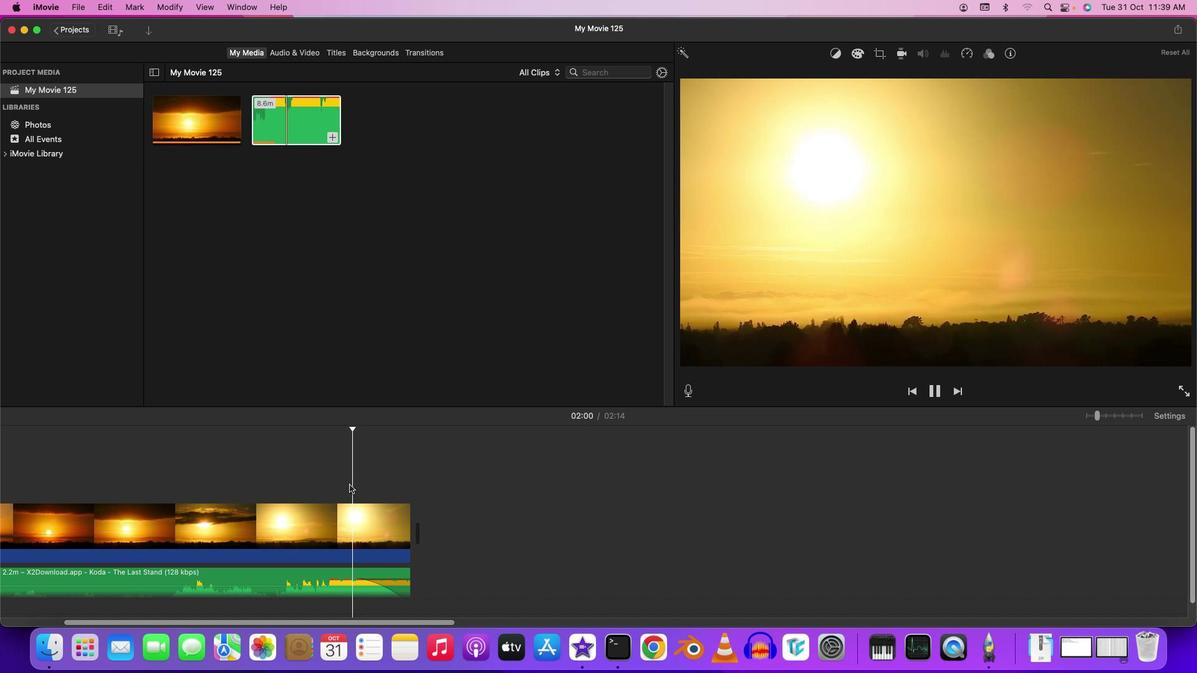 
Action: Key pressed Key.space
Screenshot: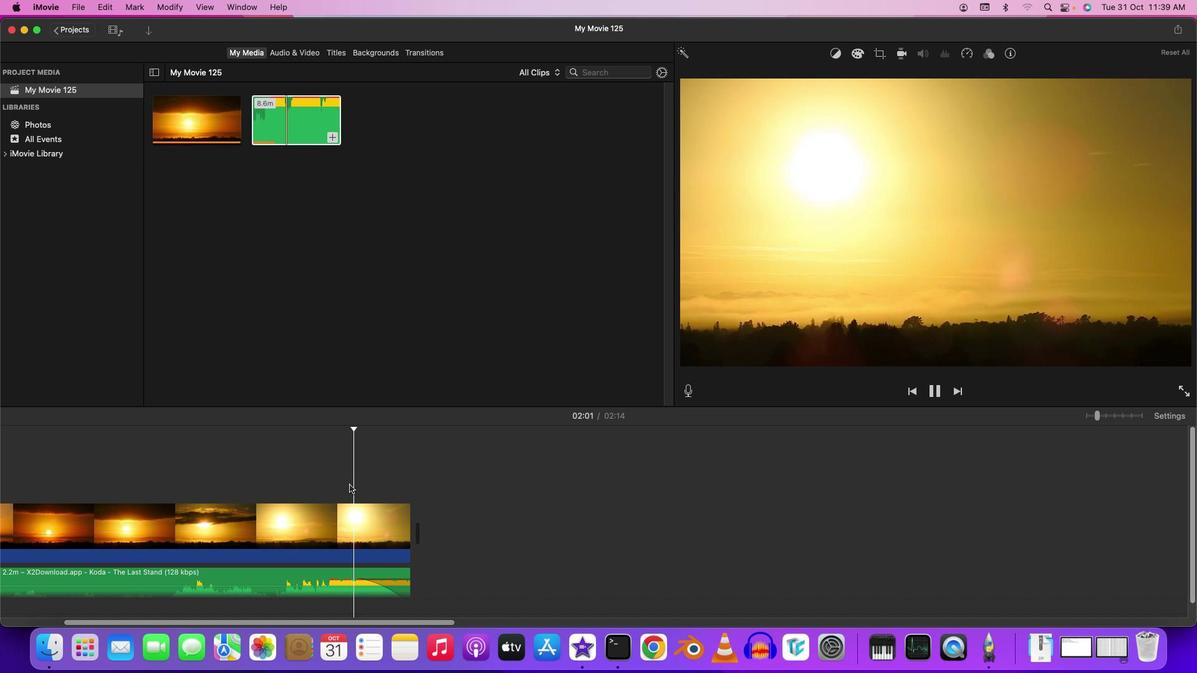 
Action: Mouse moved to (685, 384)
Screenshot: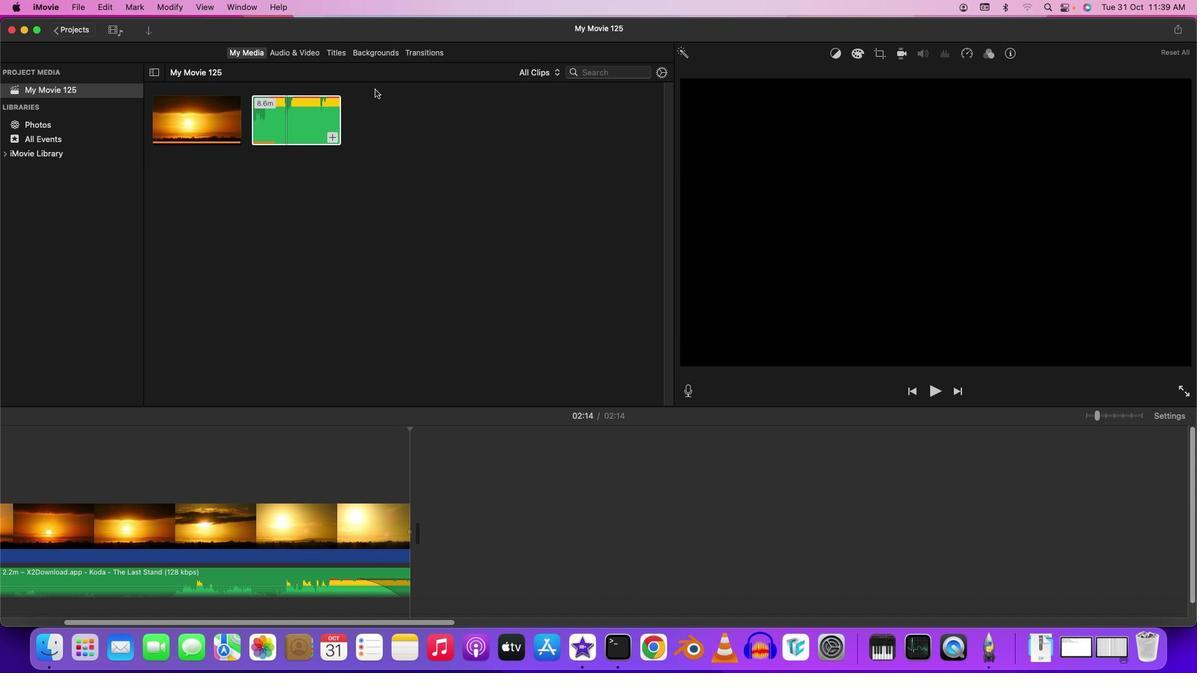 
Action: Mouse pressed left at (685, 384)
Screenshot: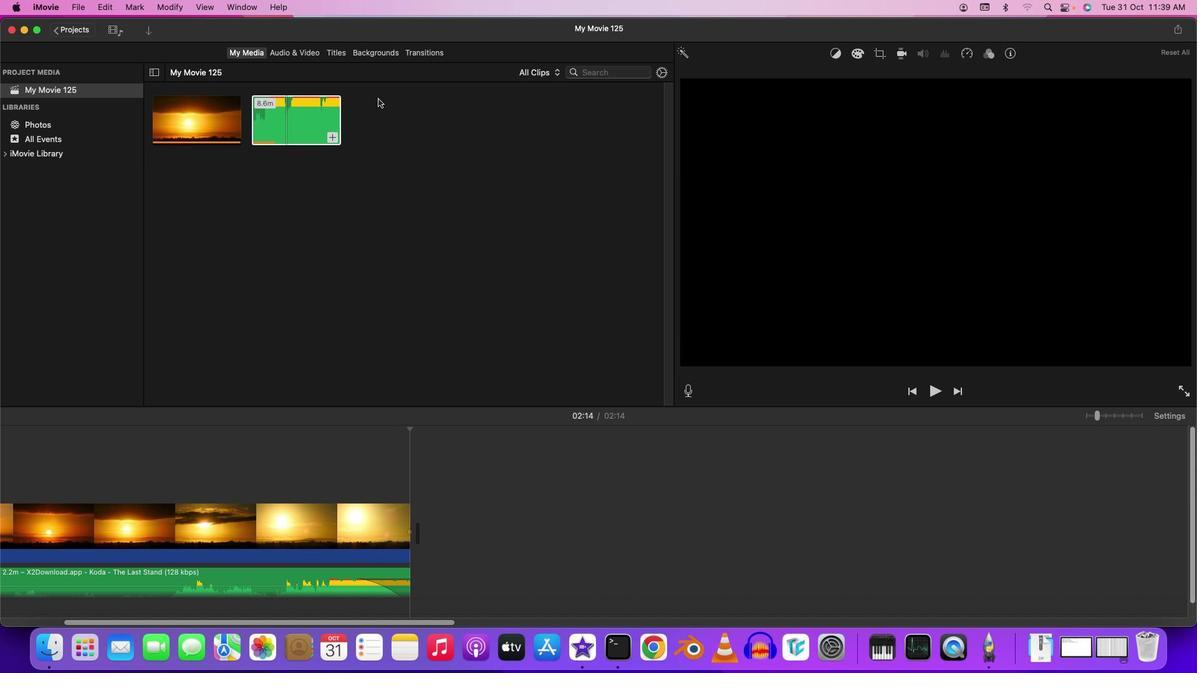
Action: Mouse moved to (685, 384)
Screenshot: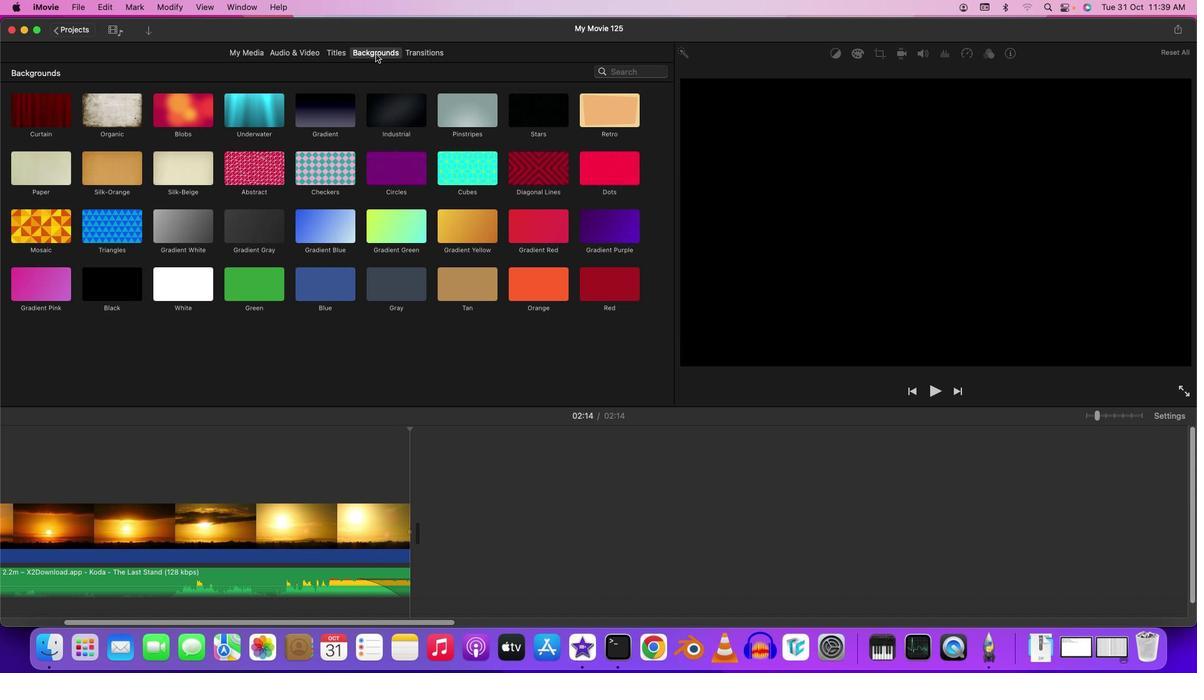 
Action: Mouse pressed left at (685, 384)
Screenshot: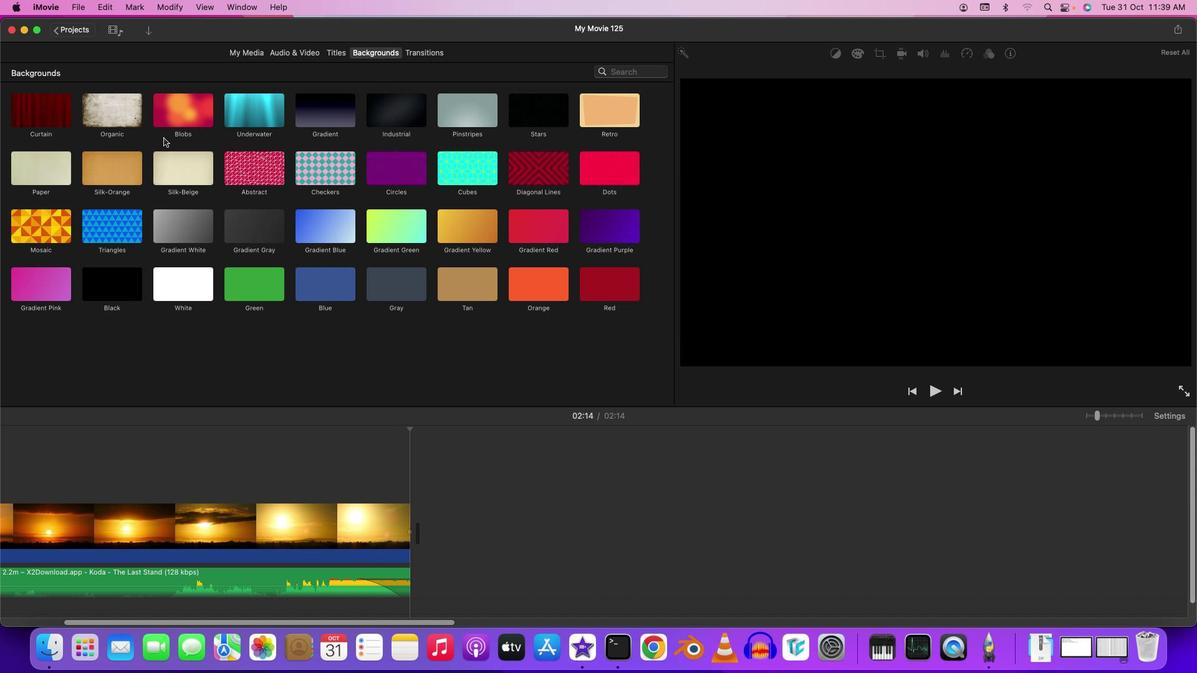 
Action: Mouse moved to (685, 384)
Screenshot: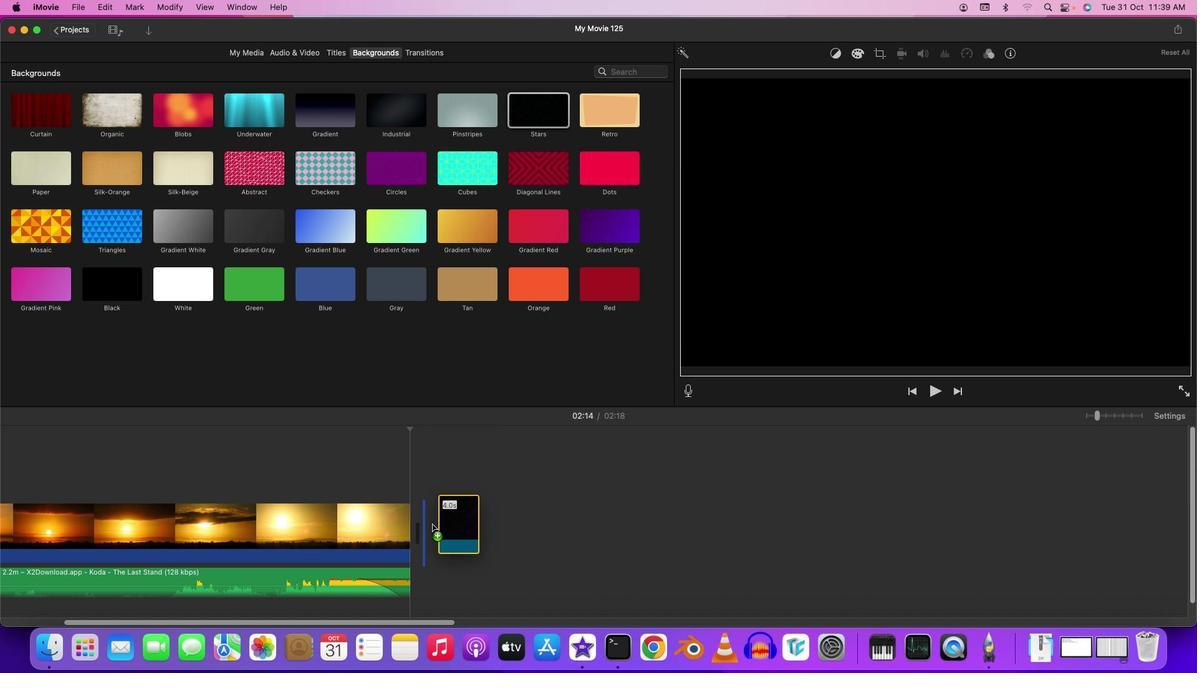 
Action: Mouse pressed left at (685, 384)
Screenshot: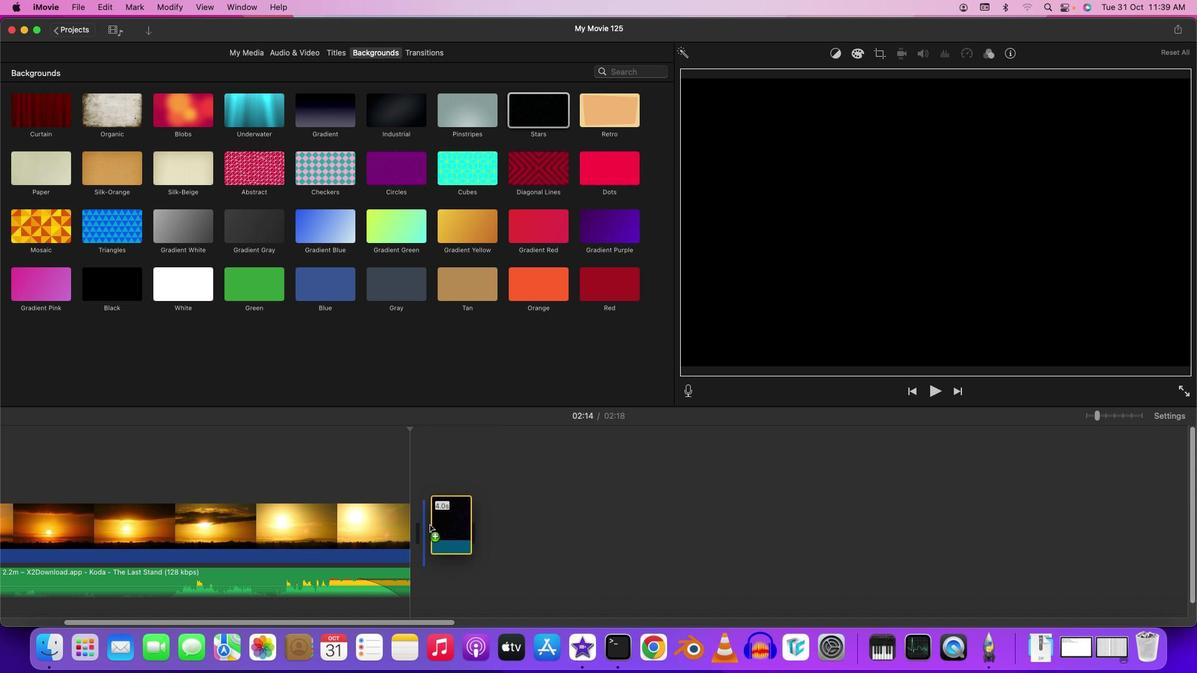 
Action: Mouse moved to (685, 384)
Screenshot: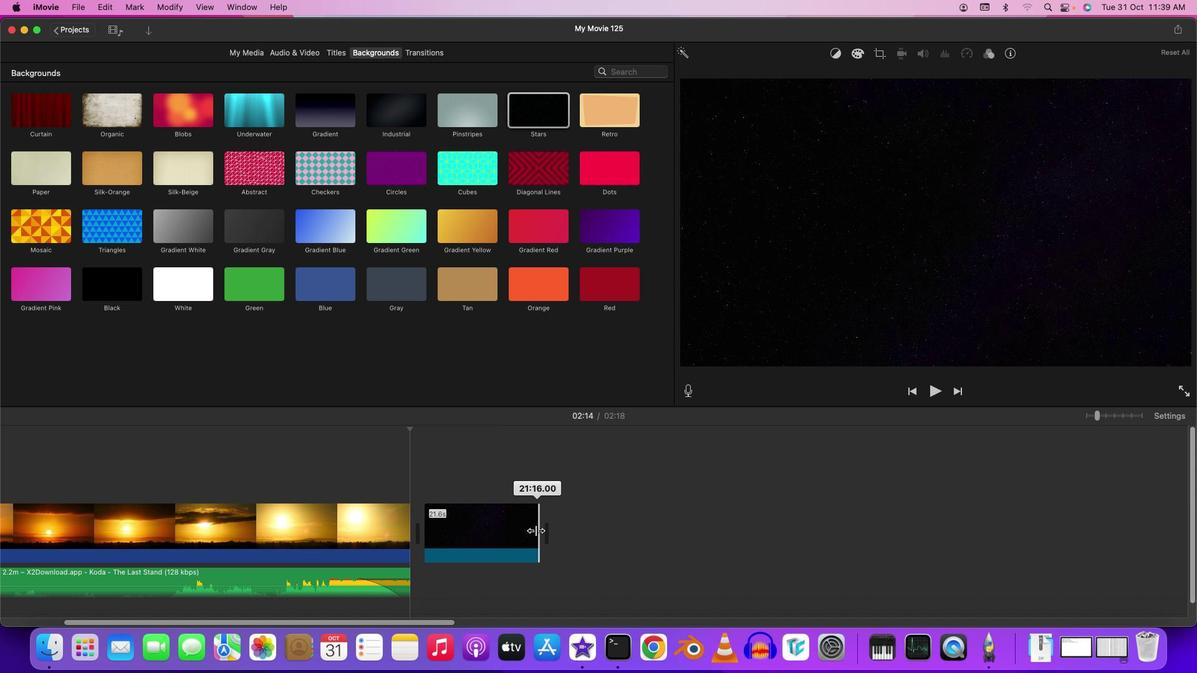 
Action: Mouse pressed left at (685, 384)
Screenshot: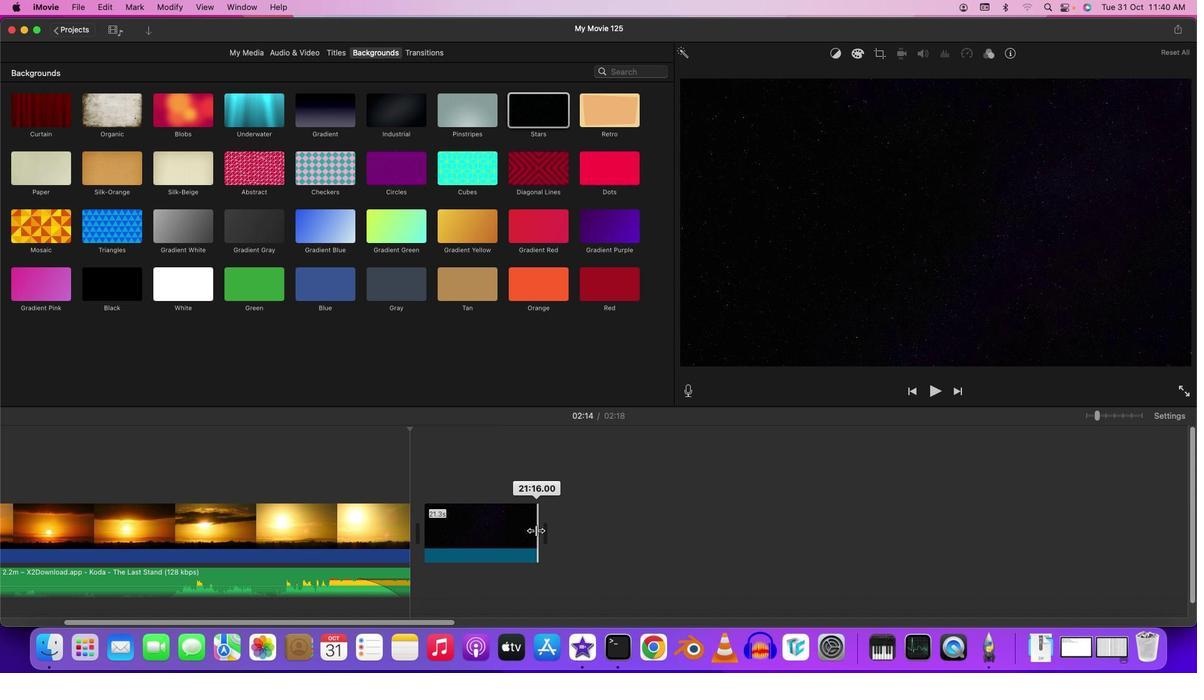 
Action: Mouse moved to (685, 384)
Screenshot: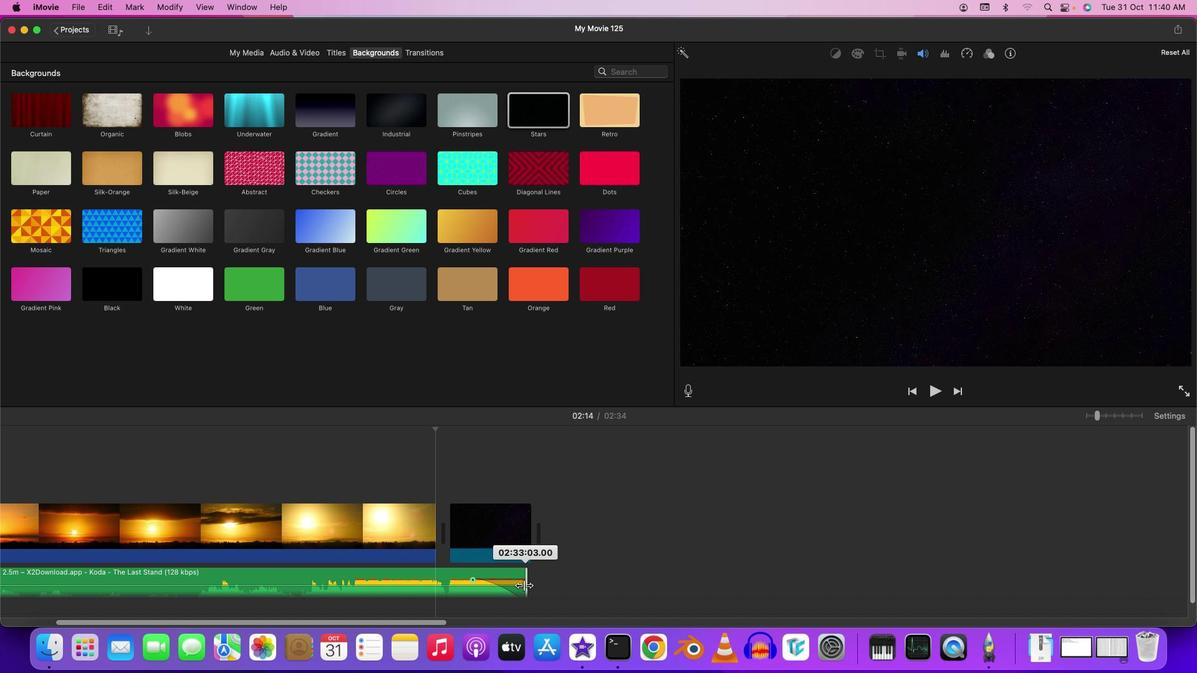
Action: Mouse pressed left at (685, 384)
Screenshot: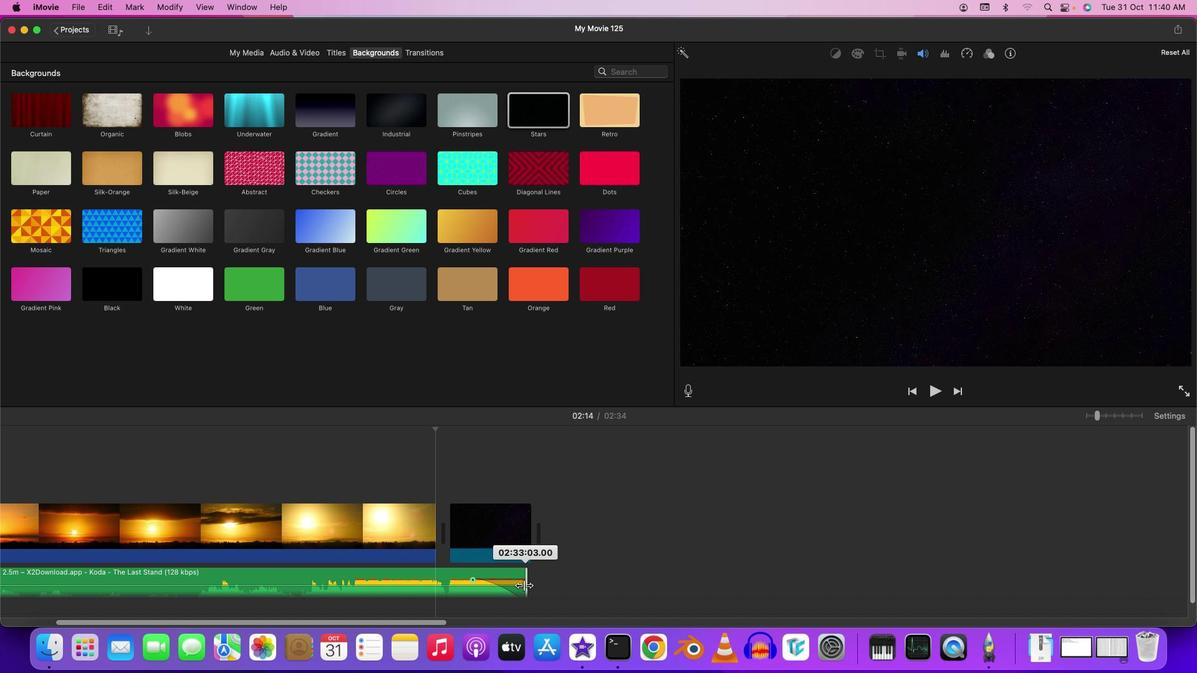 
Action: Mouse moved to (685, 384)
Screenshot: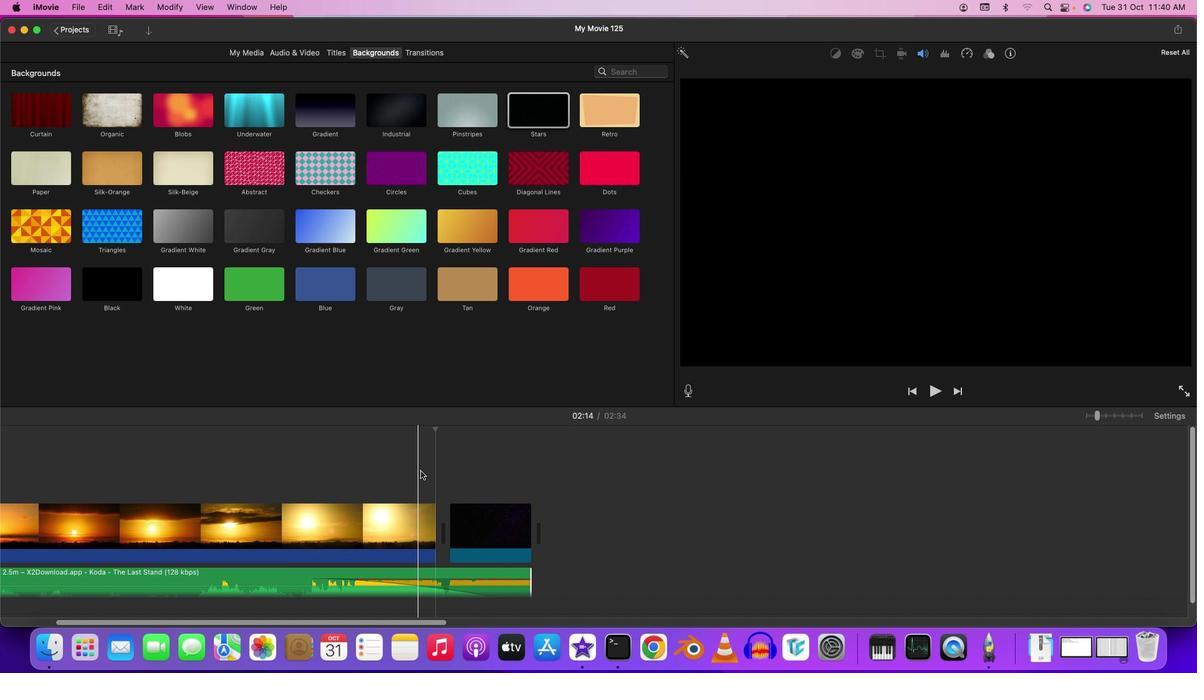 
Action: Mouse pressed left at (685, 384)
Screenshot: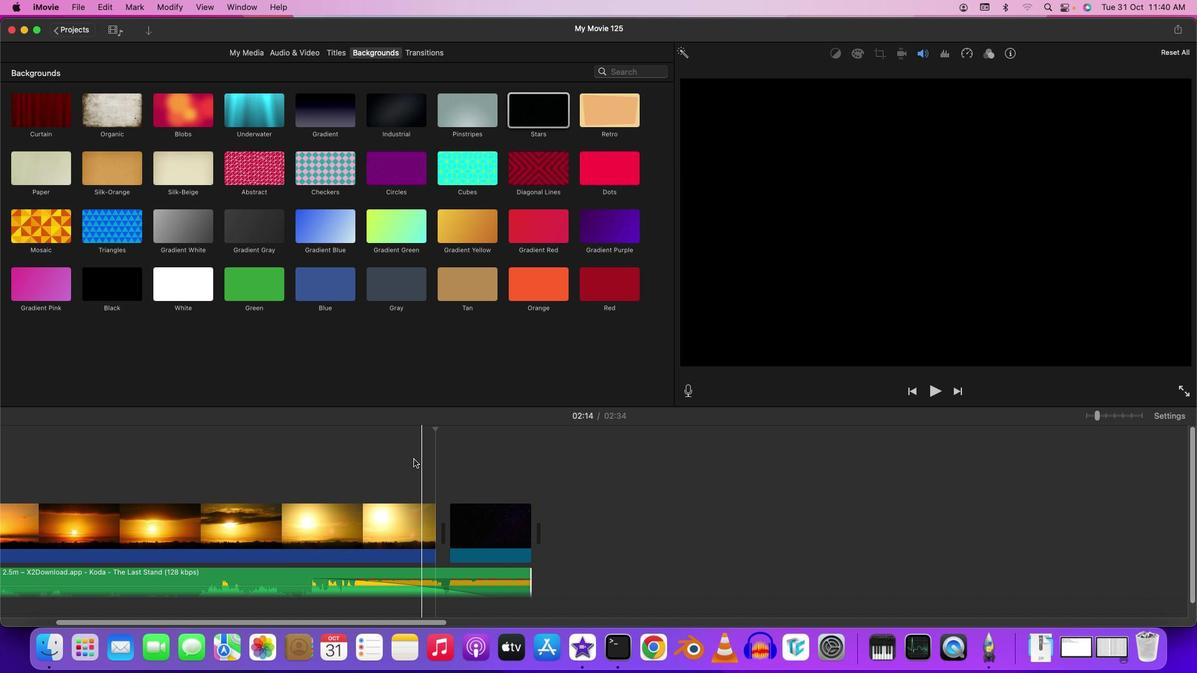
Action: Mouse moved to (685, 384)
Screenshot: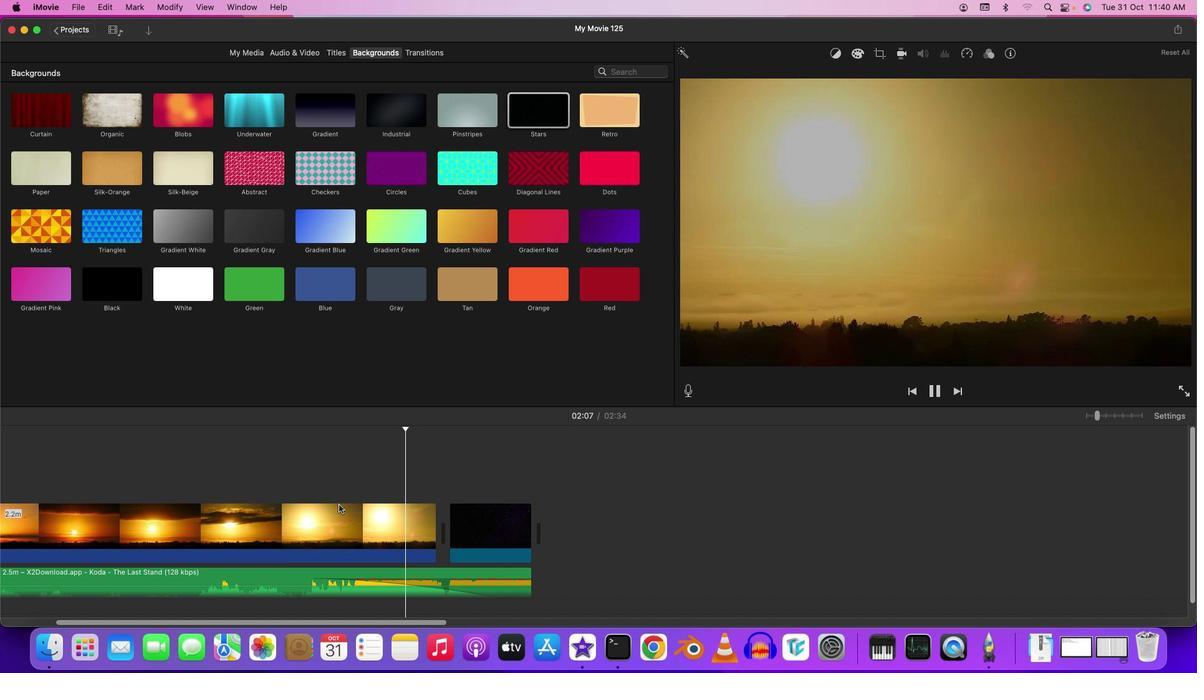 
Action: Mouse pressed left at (685, 384)
Screenshot: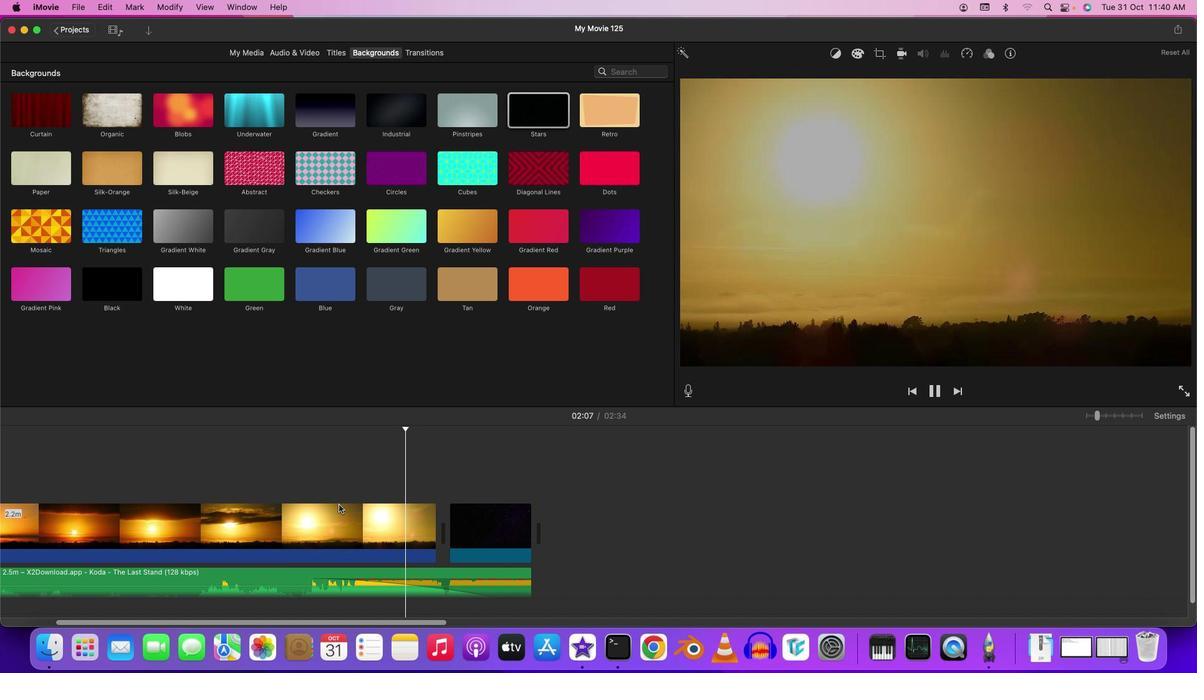 
Action: Key pressed Key.space
Screenshot: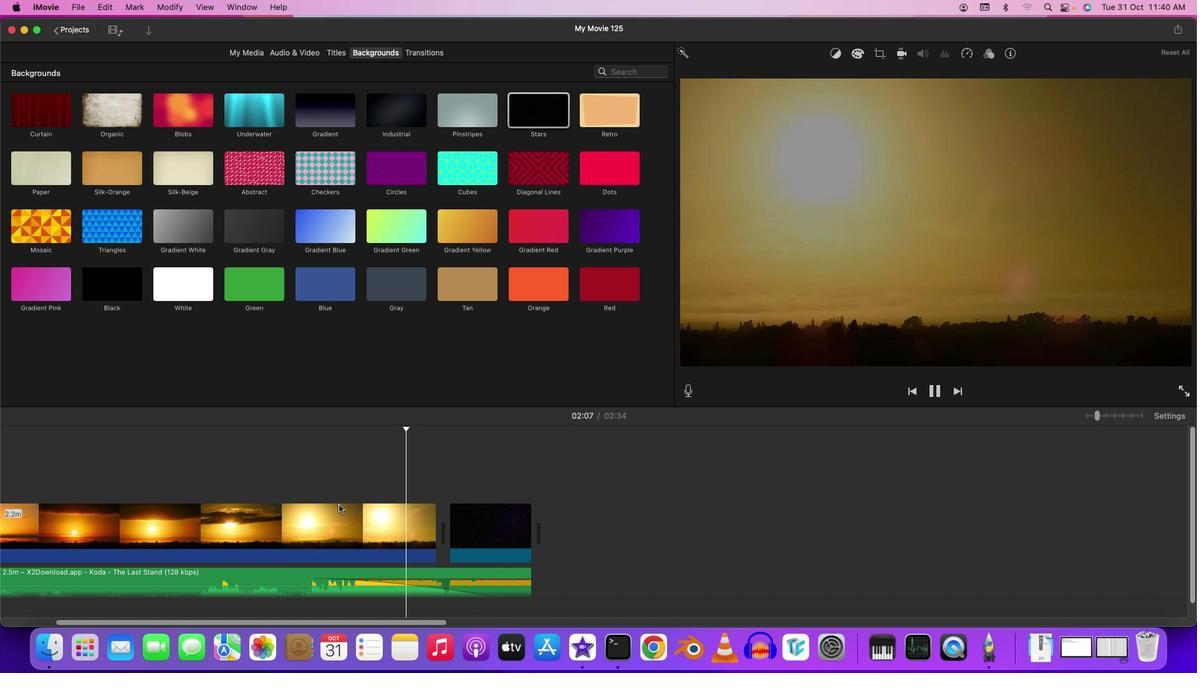 
Action: Mouse moved to (684, 384)
Screenshot: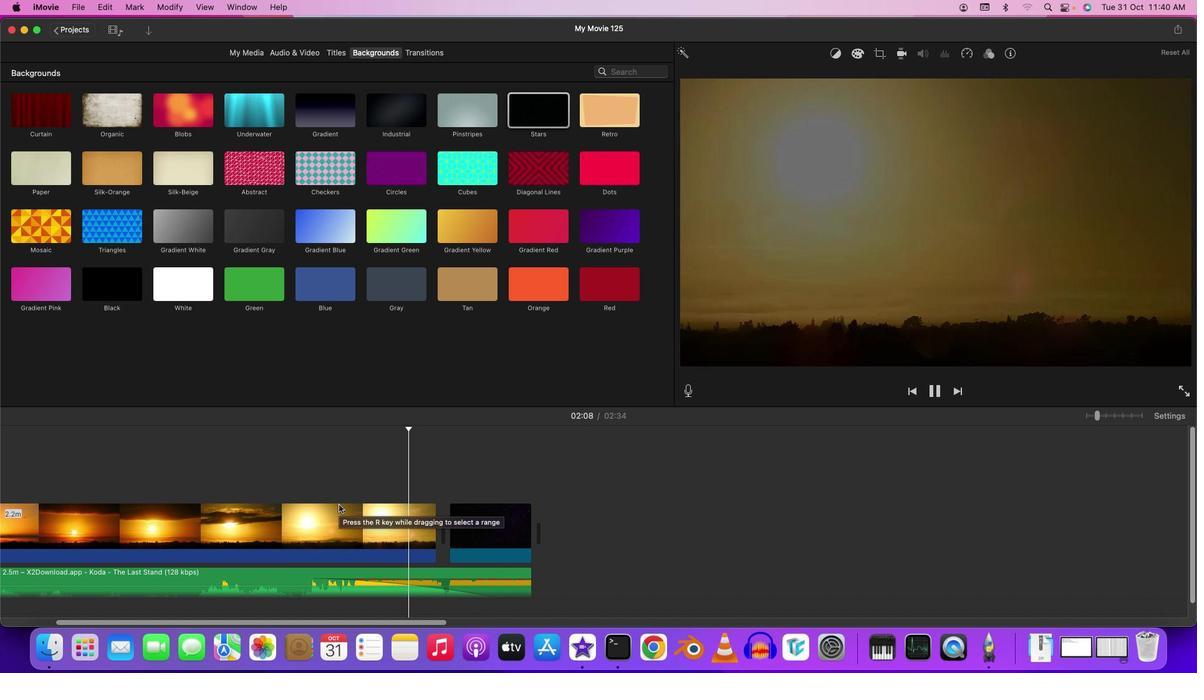 
Action: Key pressed Key.space
Screenshot: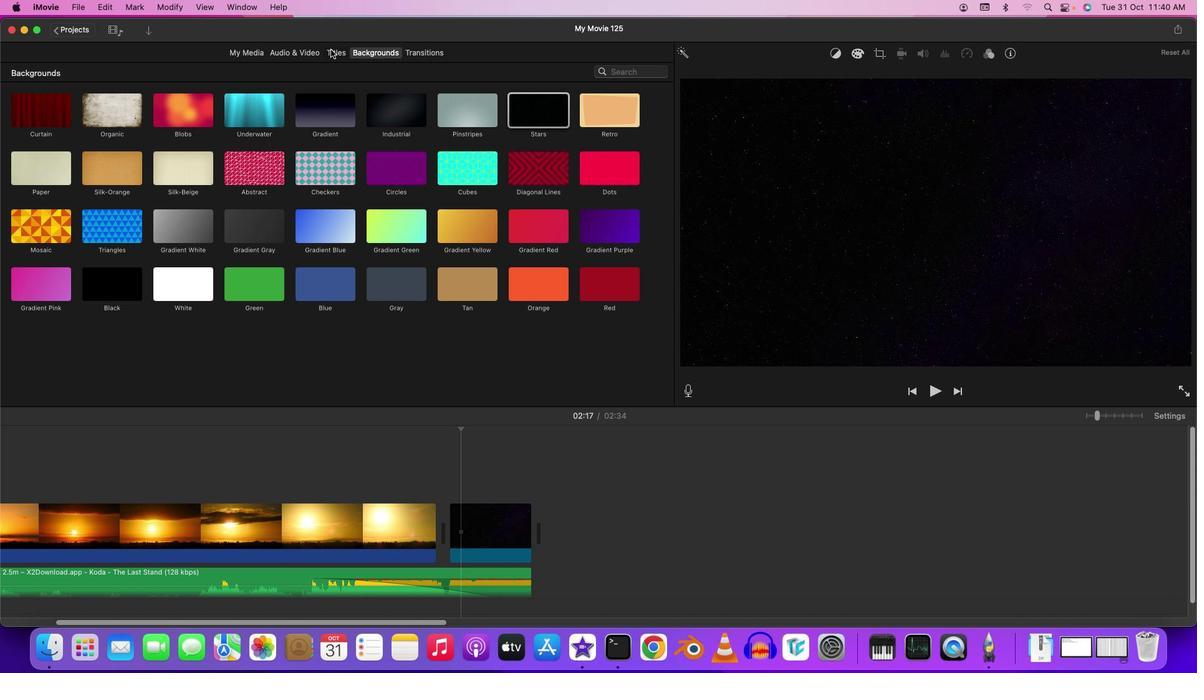 
Action: Mouse moved to (684, 384)
Screenshot: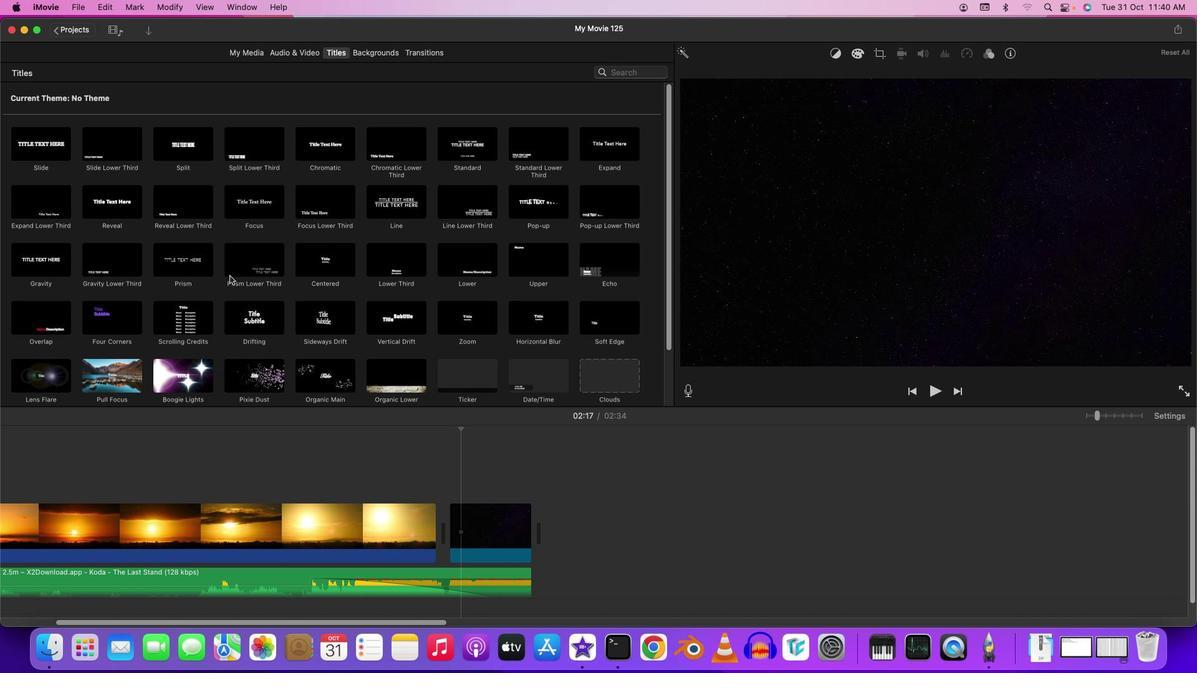 
Action: Mouse pressed left at (684, 384)
Screenshot: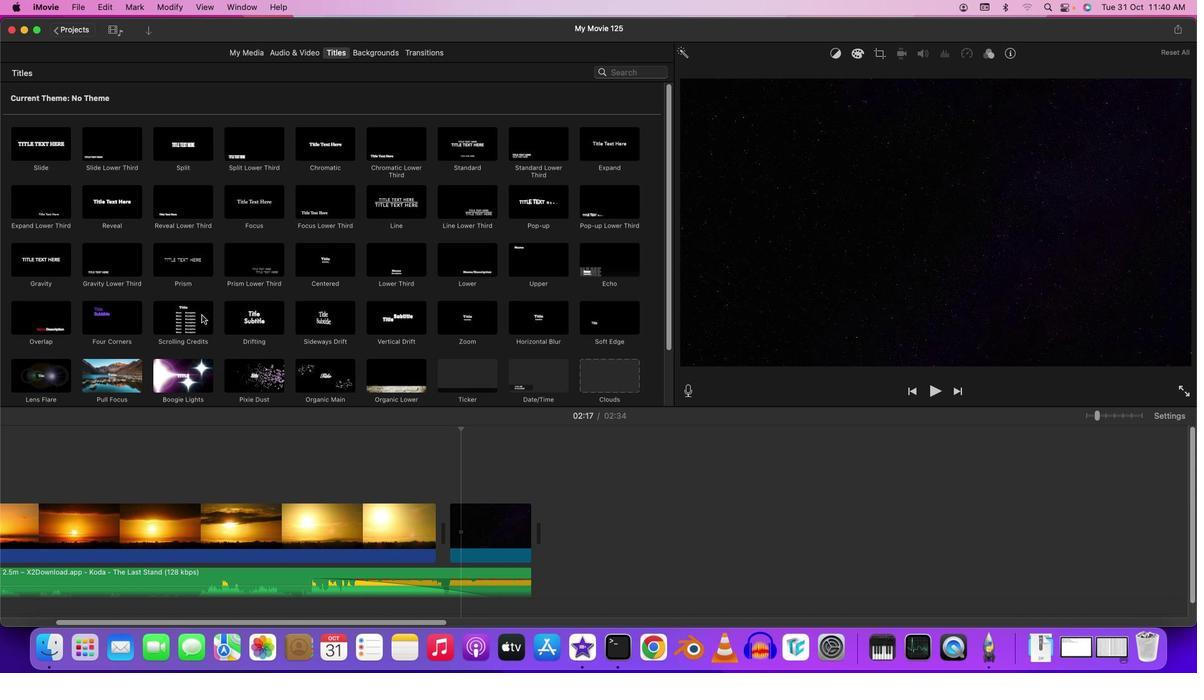 
Action: Mouse moved to (685, 384)
Screenshot: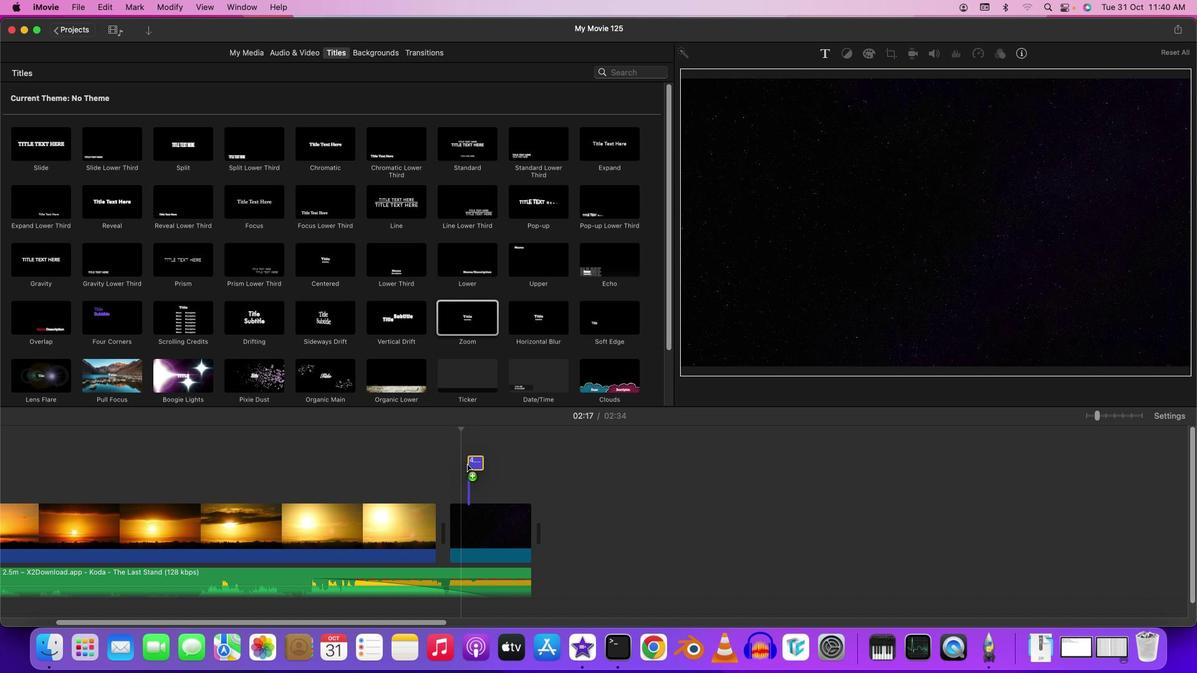
Action: Mouse pressed left at (685, 384)
Screenshot: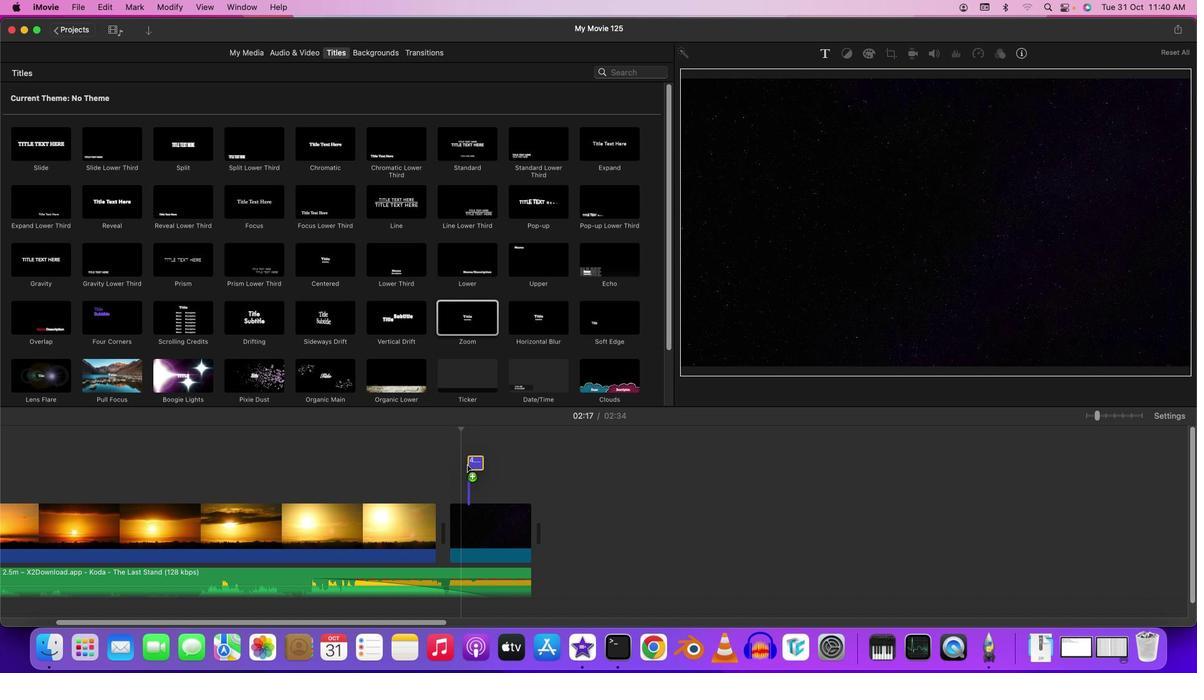 
Action: Mouse moved to (685, 384)
Screenshot: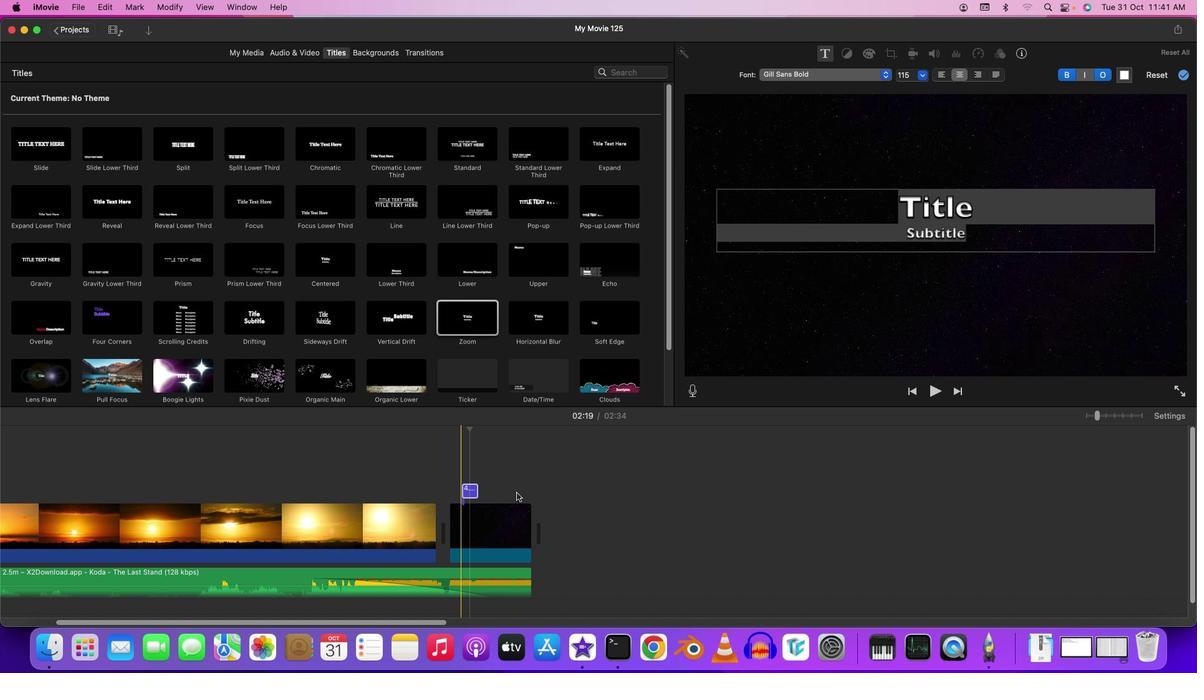 
Action: Mouse pressed left at (685, 384)
Screenshot: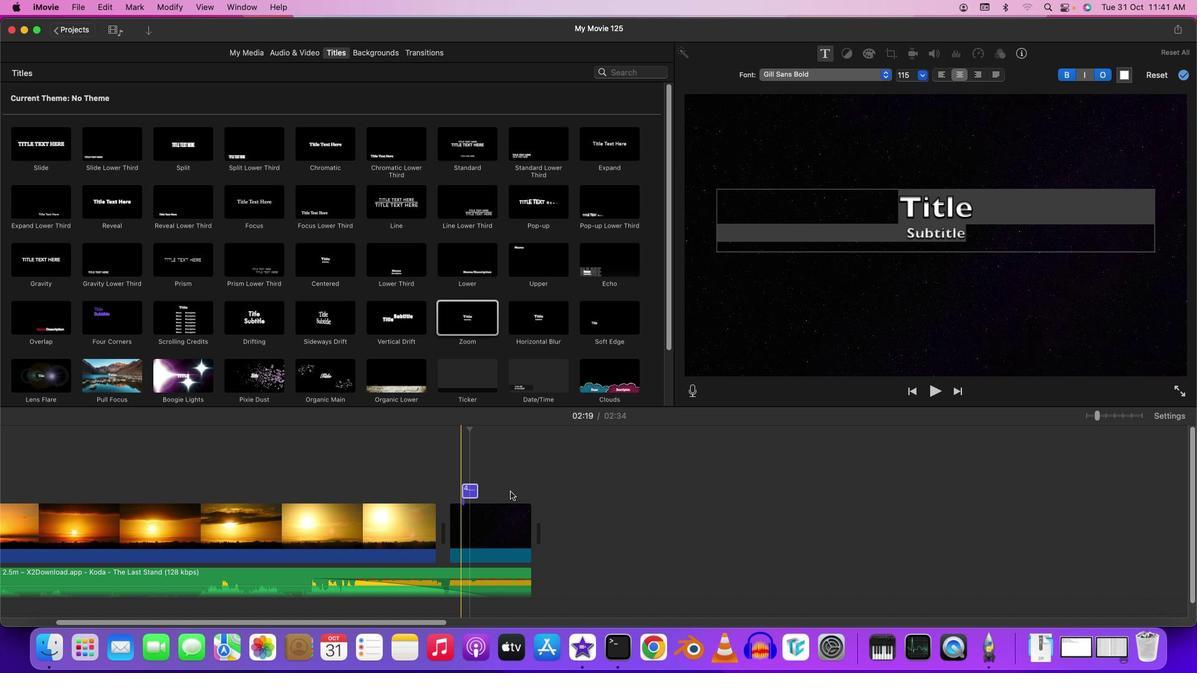 
Action: Mouse moved to (685, 384)
Screenshot: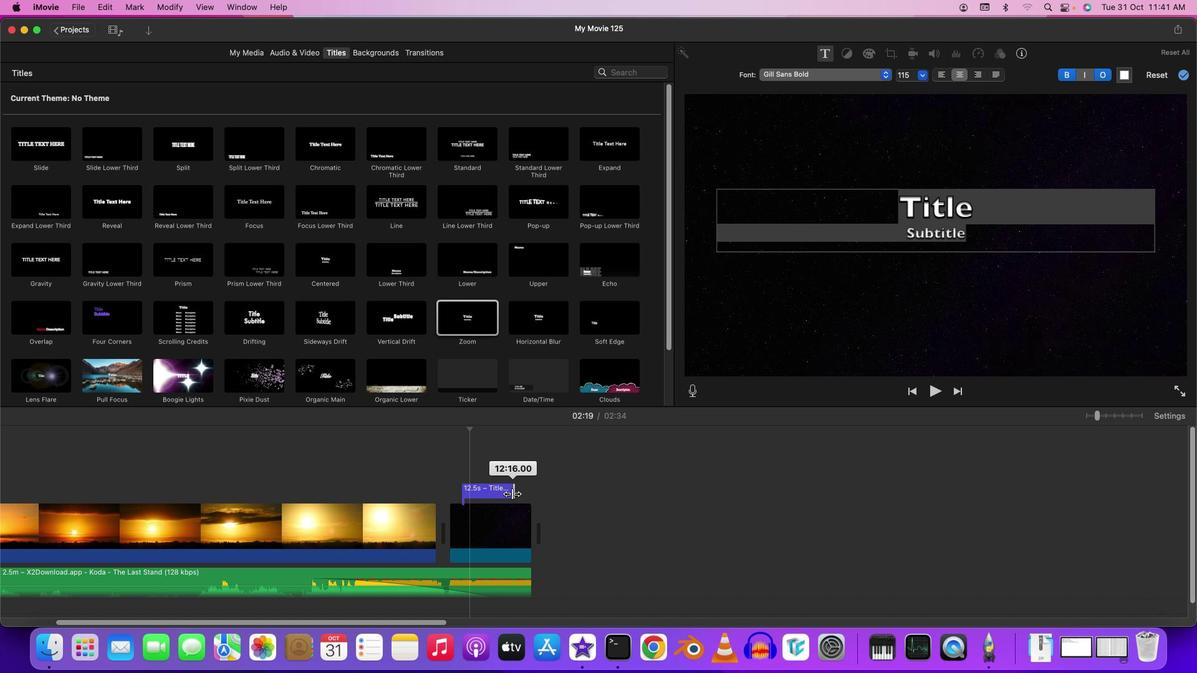 
Action: Mouse pressed left at (685, 384)
Screenshot: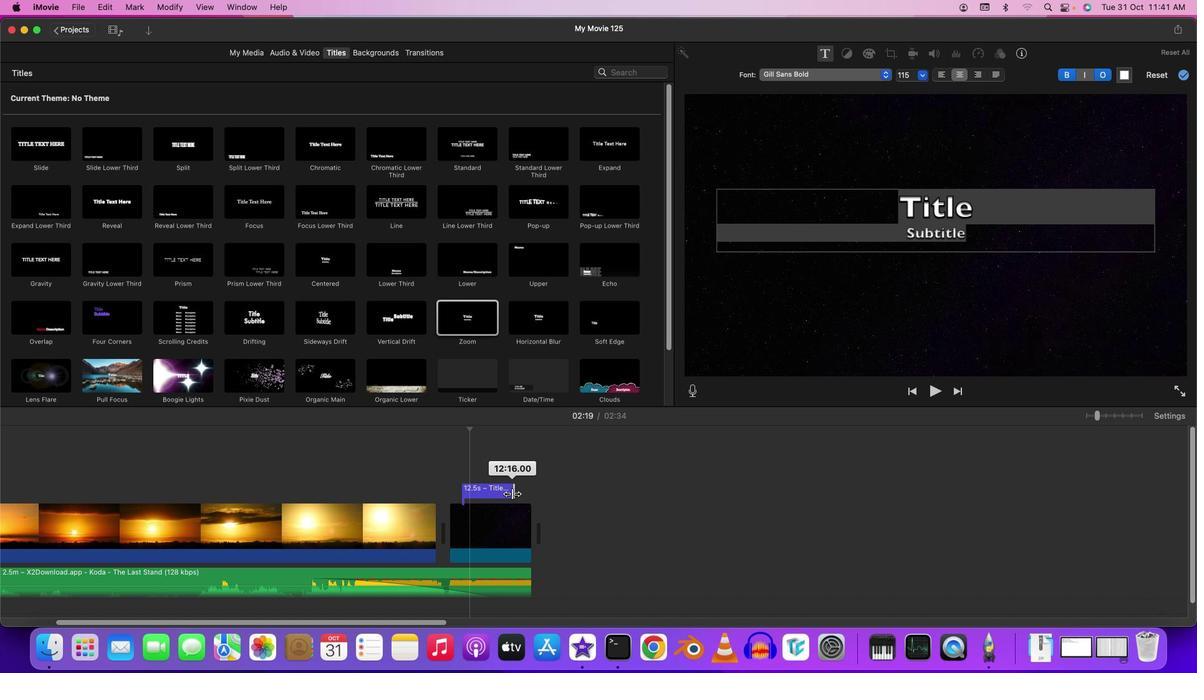 
Action: Mouse moved to (685, 384)
Screenshot: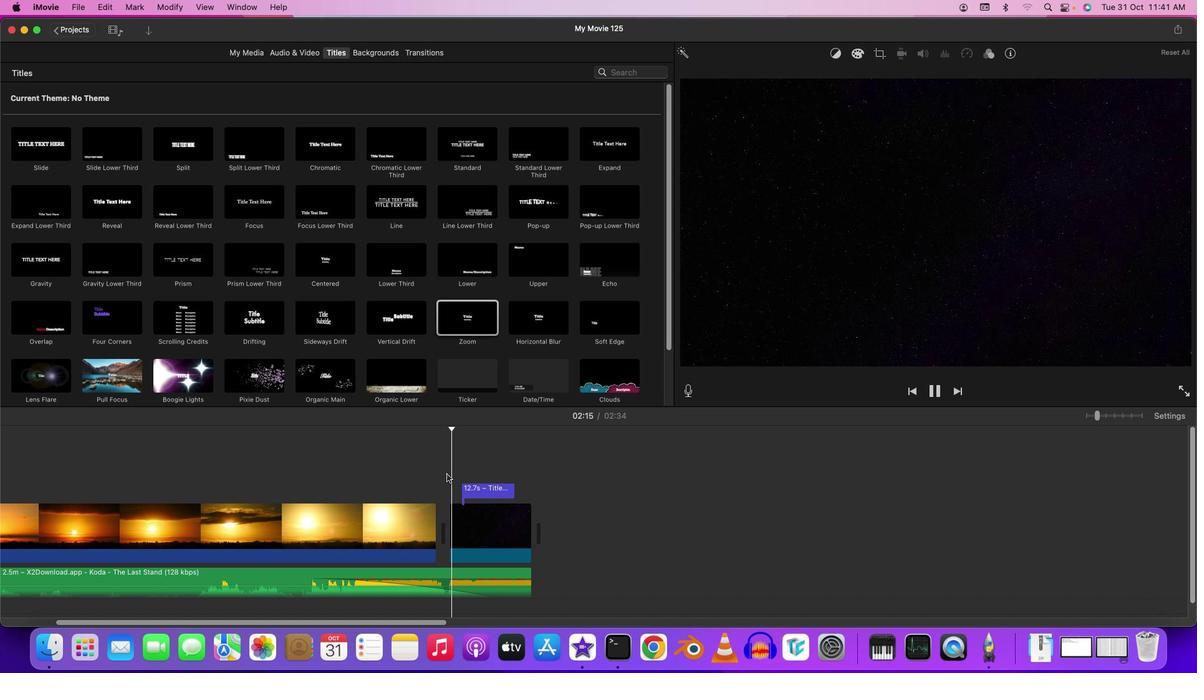 
Action: Mouse pressed left at (685, 384)
Screenshot: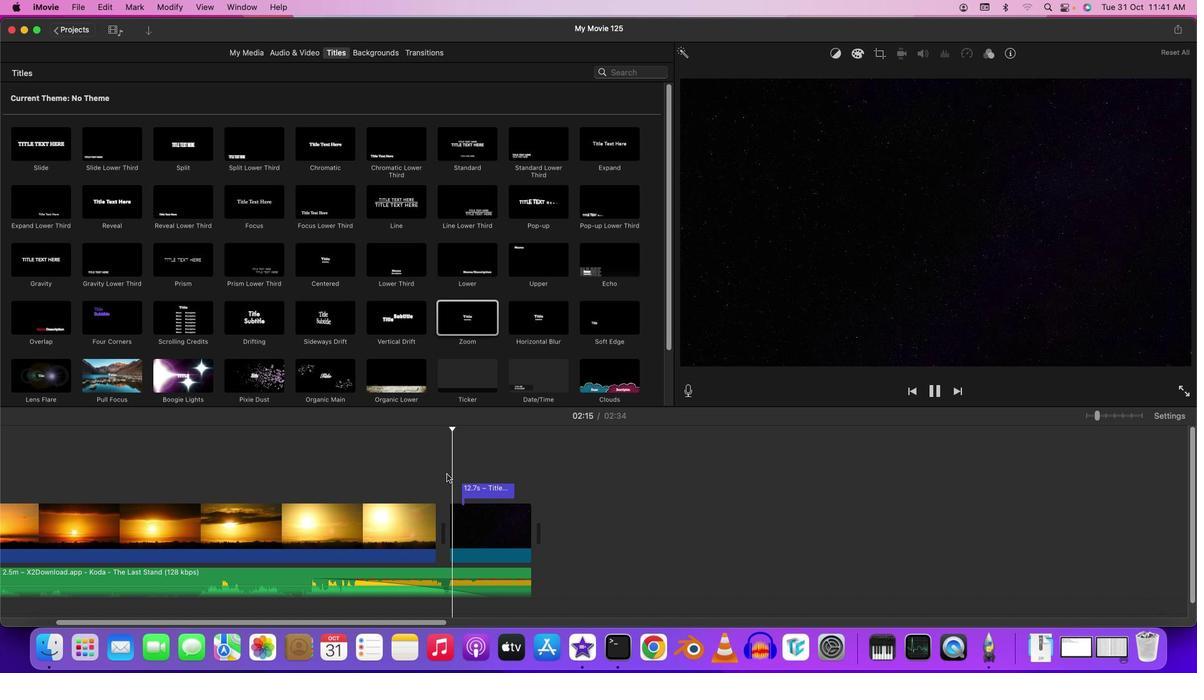 
Action: Key pressed Key.spaceKey.space
Screenshot: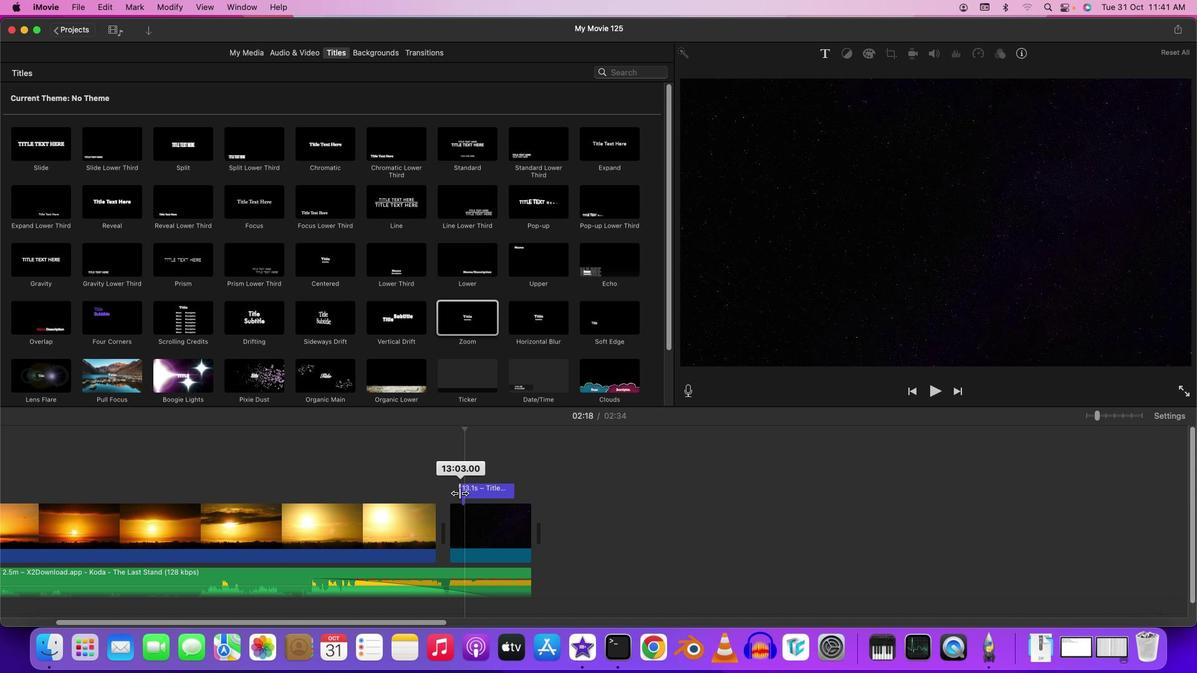 
Action: Mouse moved to (685, 384)
Screenshot: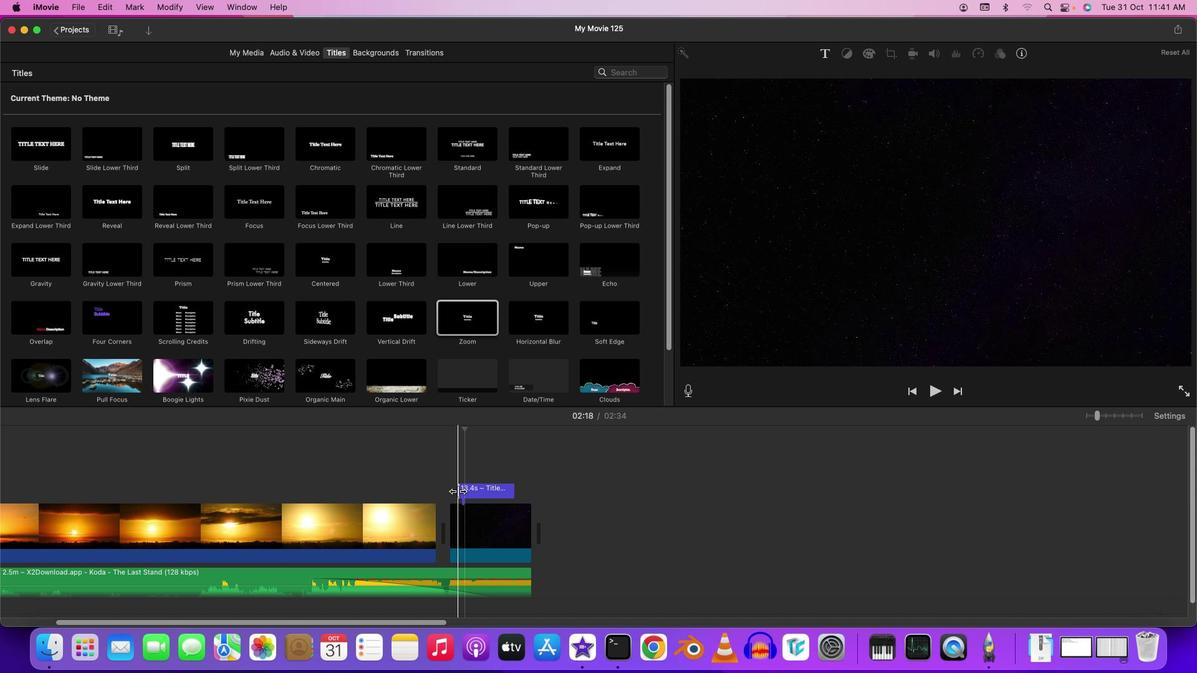 
Action: Mouse pressed left at (685, 384)
Screenshot: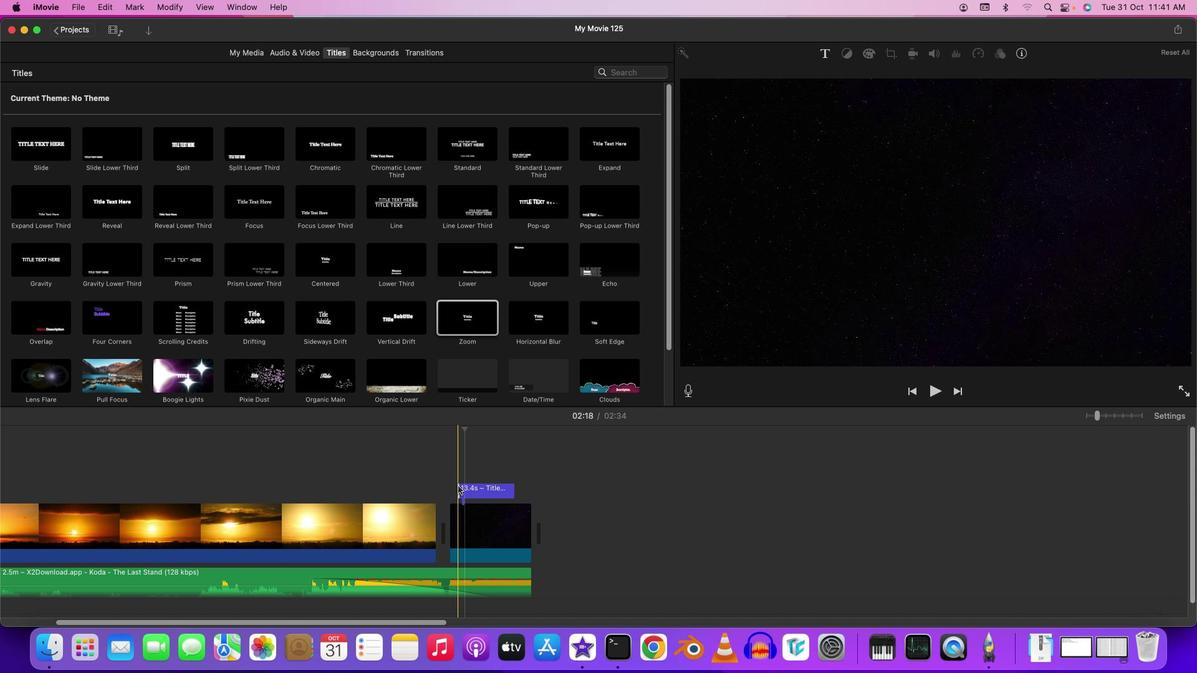 
Action: Mouse moved to (685, 384)
Screenshot: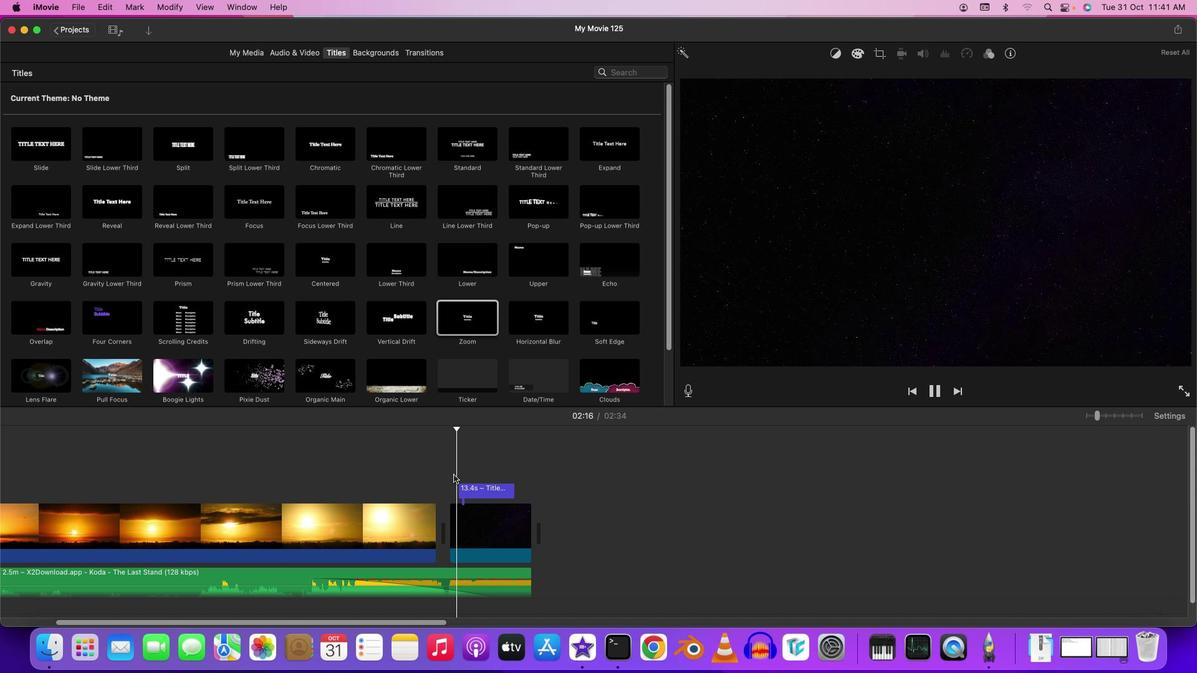 
Action: Mouse pressed left at (685, 384)
Screenshot: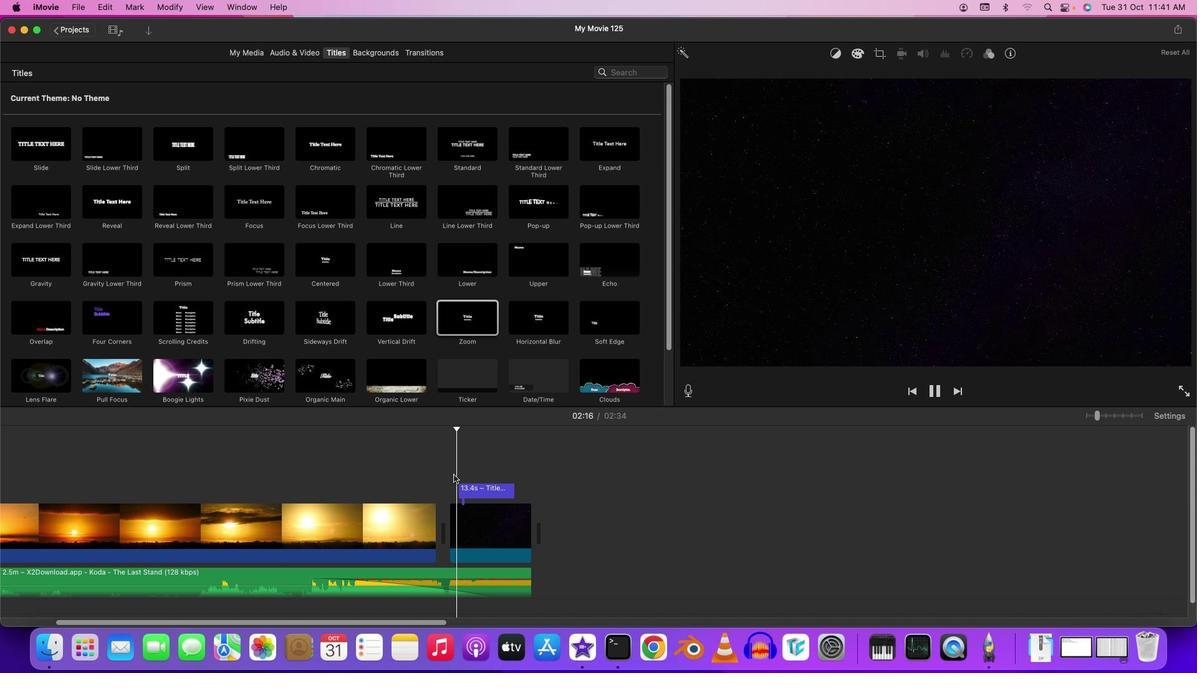 
Action: Key pressed Key.space
Screenshot: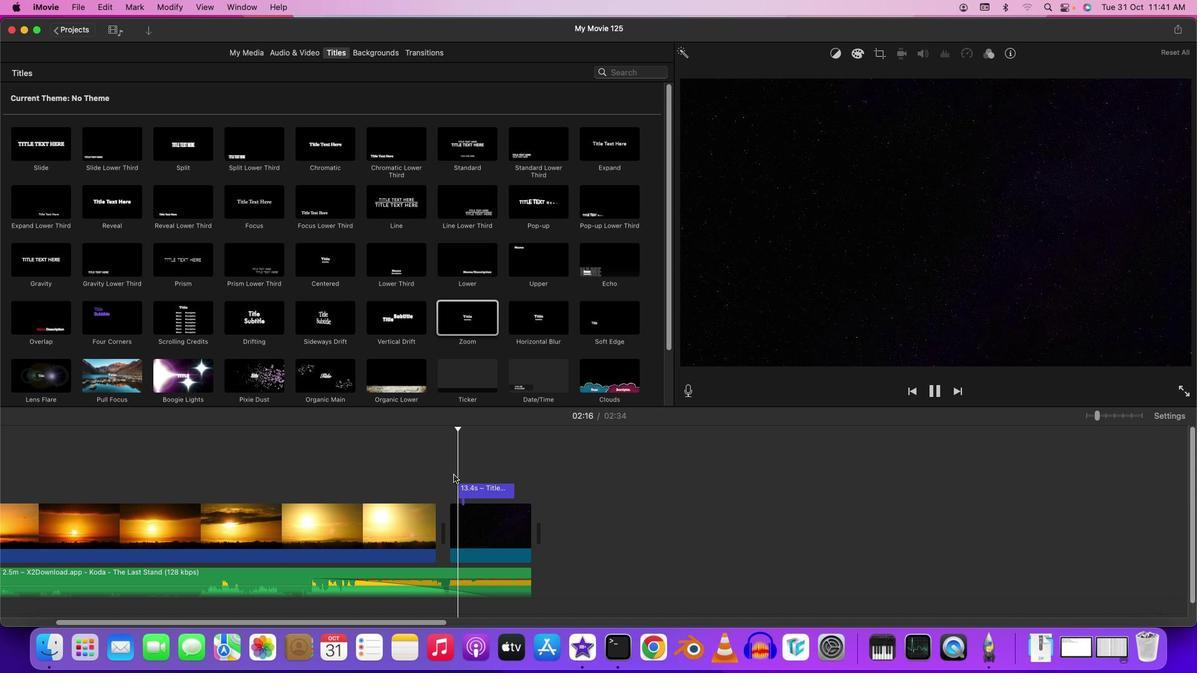 
Action: Mouse moved to (685, 384)
Screenshot: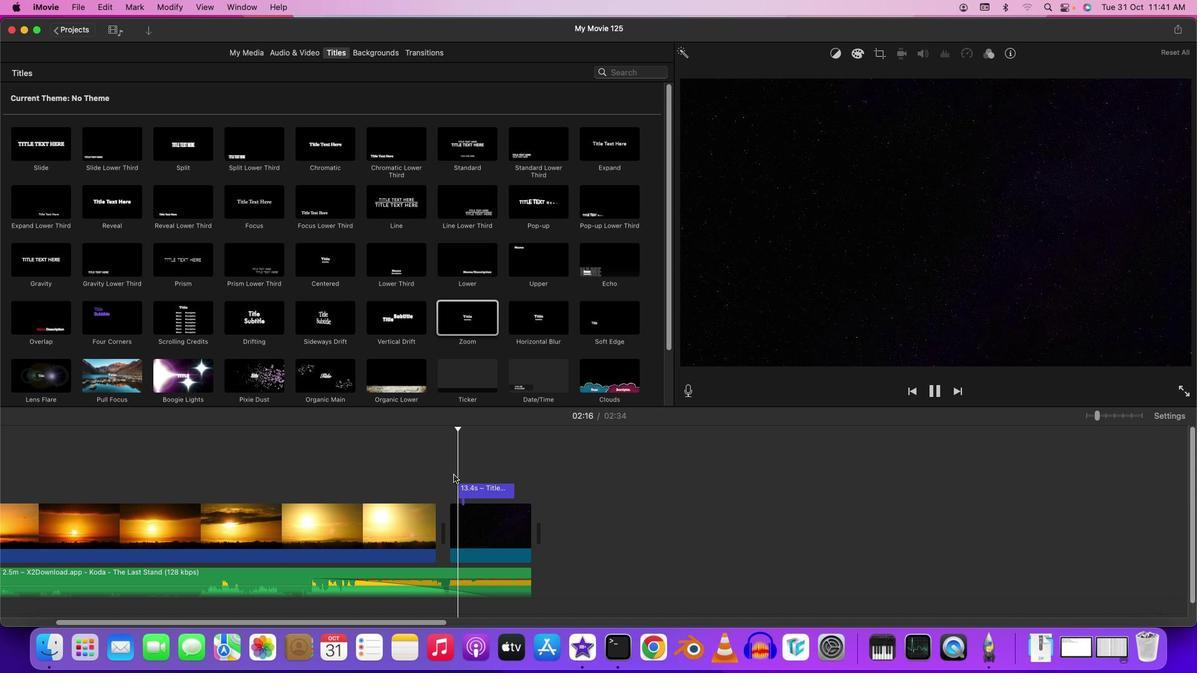 
Action: Key pressed Key.space
Screenshot: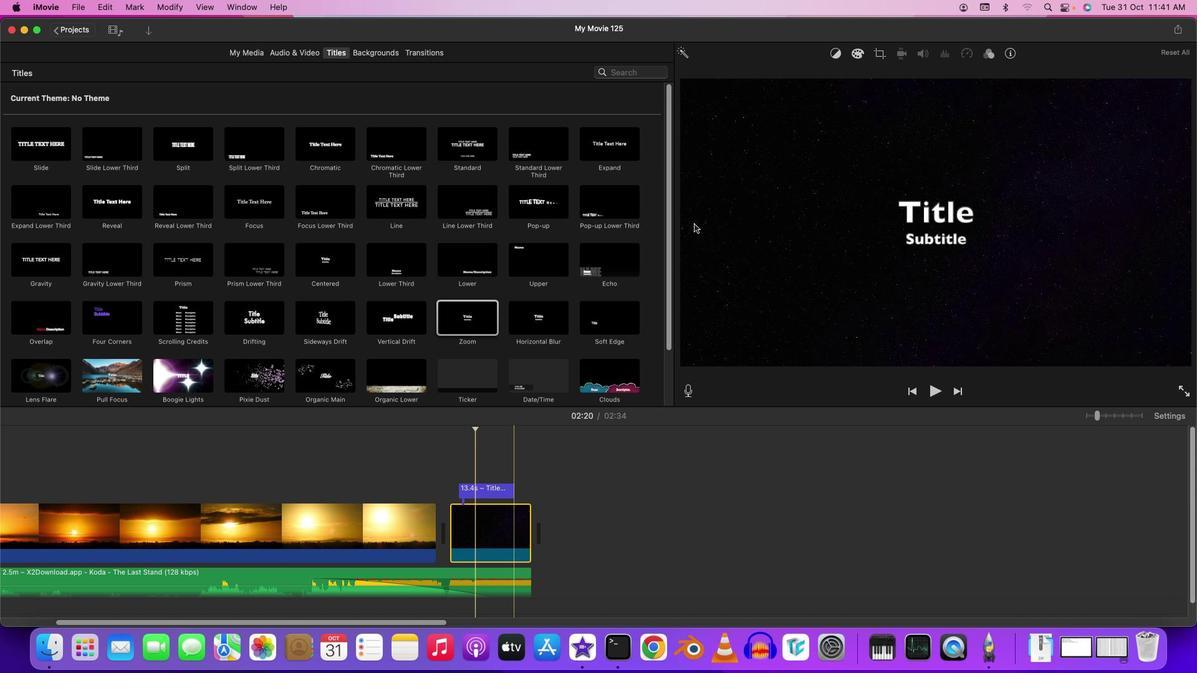 
Action: Mouse moved to (685, 384)
Screenshot: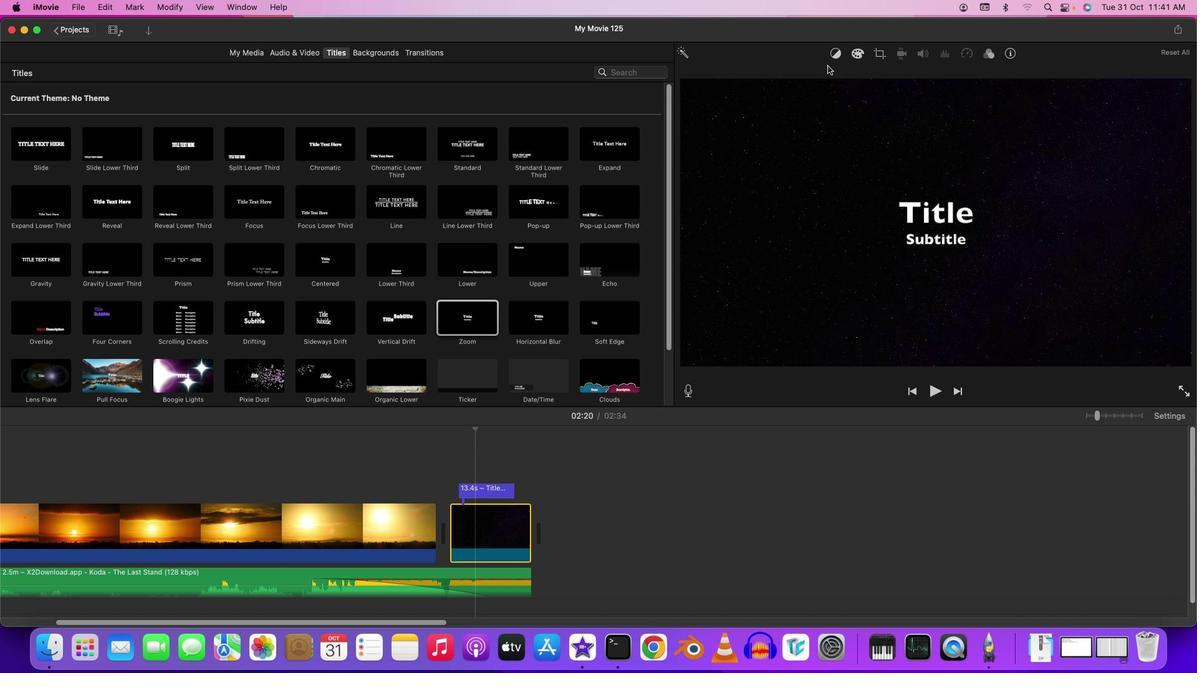 
Action: Mouse pressed left at (685, 384)
Screenshot: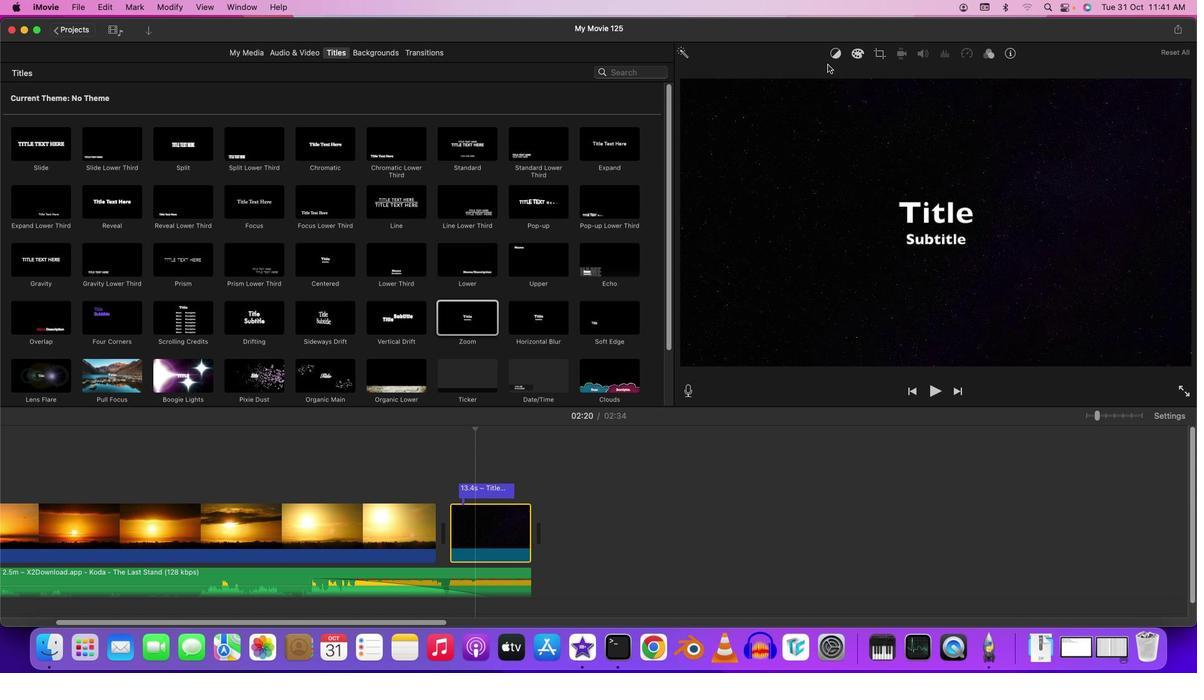 
Action: Mouse moved to (685, 384)
Screenshot: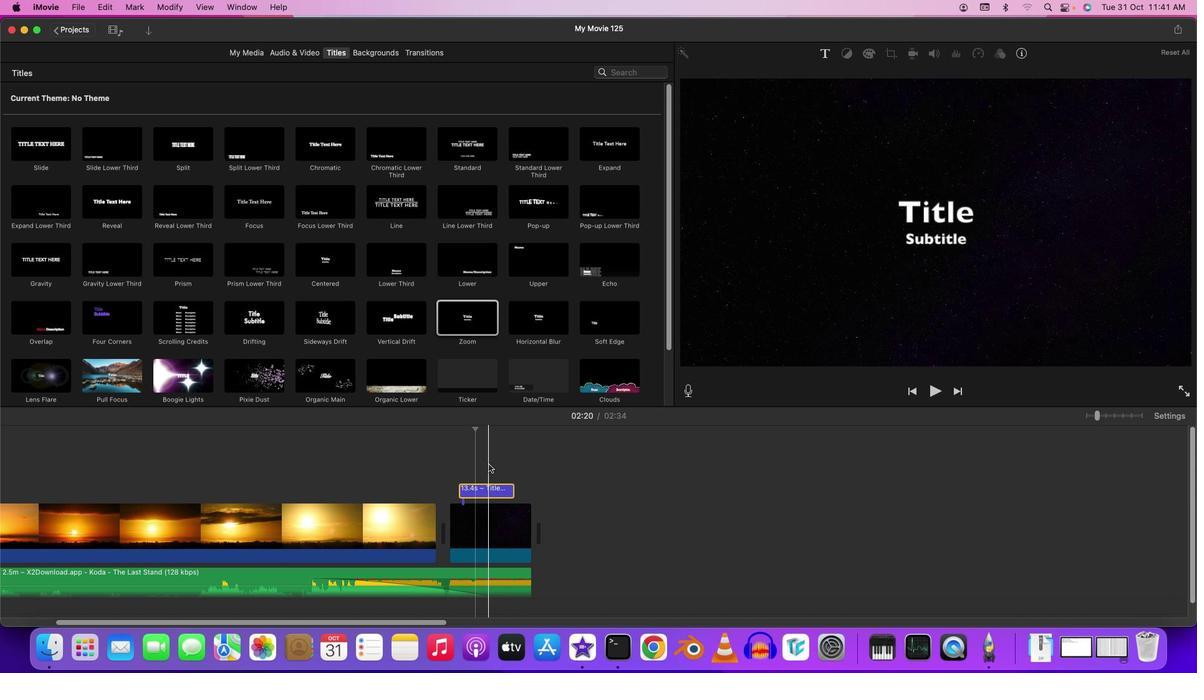 
Action: Mouse pressed left at (685, 384)
Screenshot: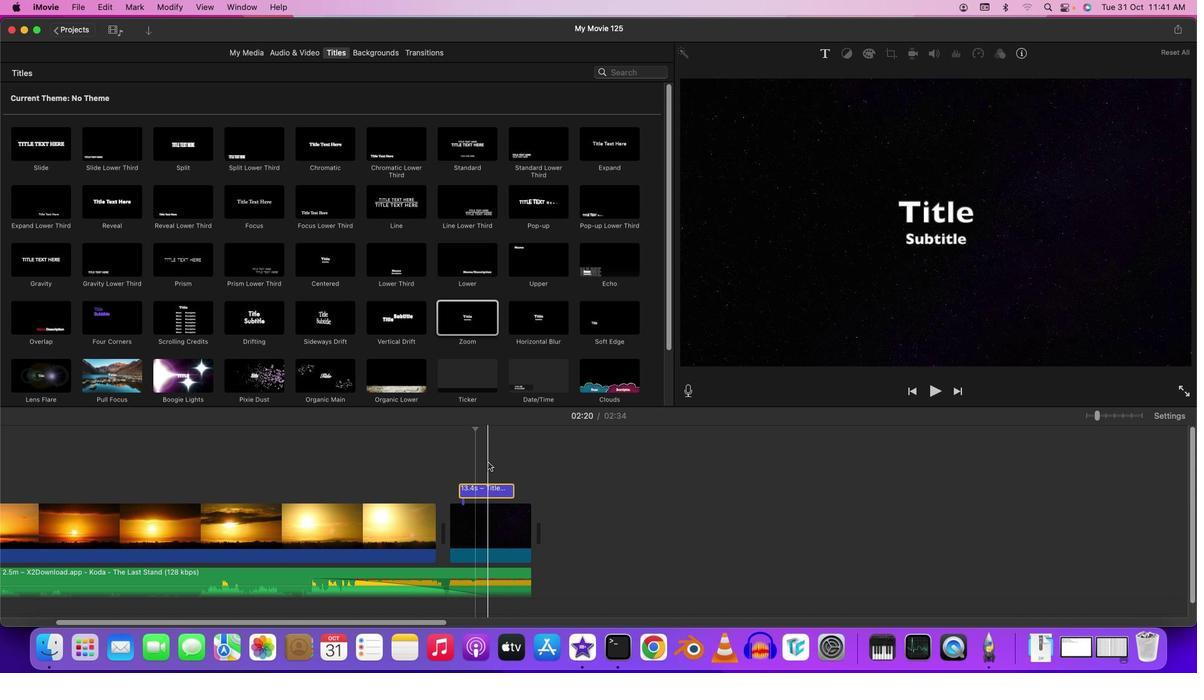 
Action: Mouse moved to (685, 384)
Screenshot: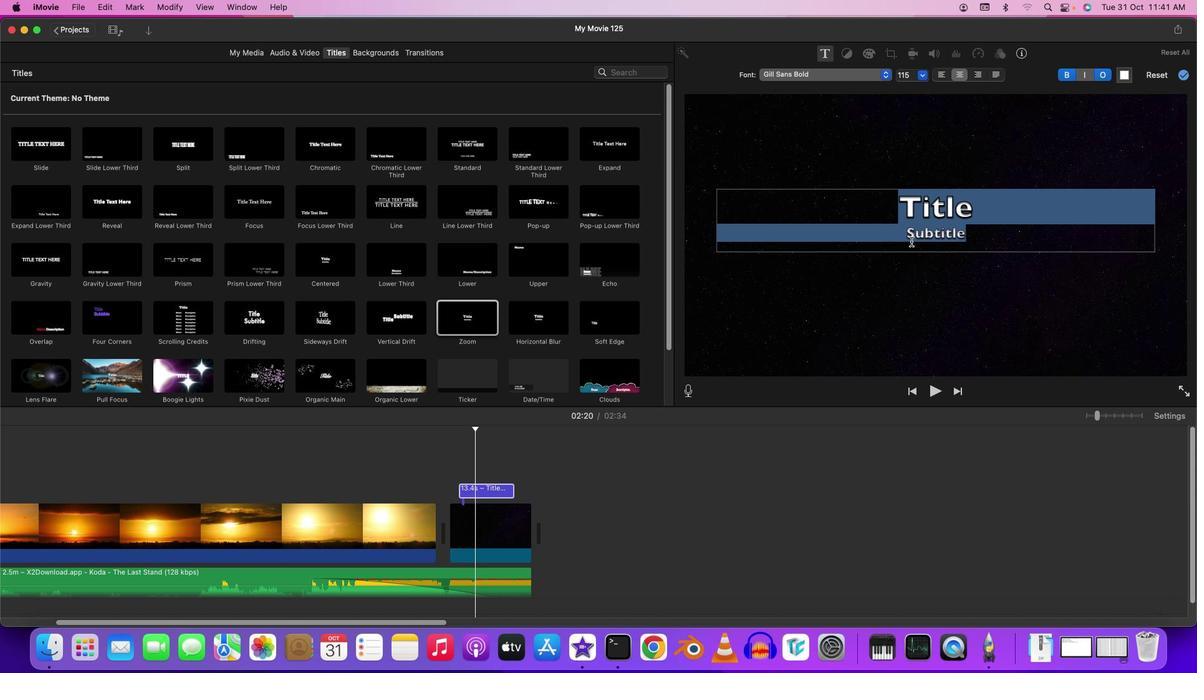 
Action: Mouse pressed left at (685, 384)
Screenshot: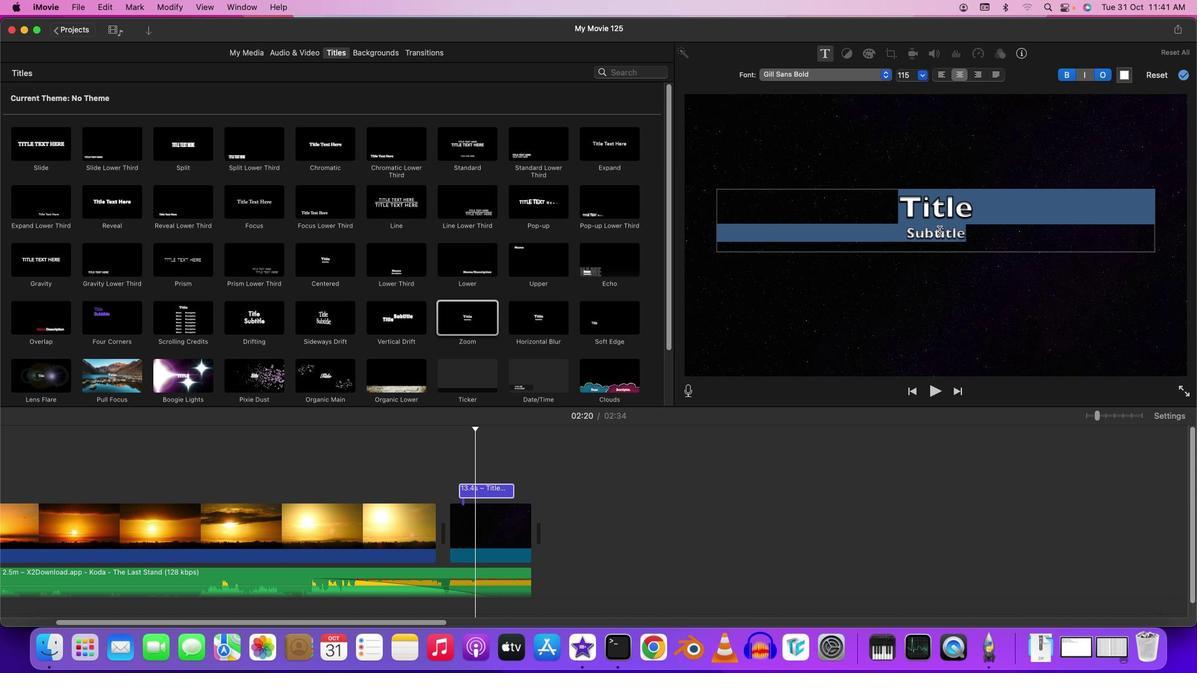 
Action: Mouse pressed left at (685, 384)
Screenshot: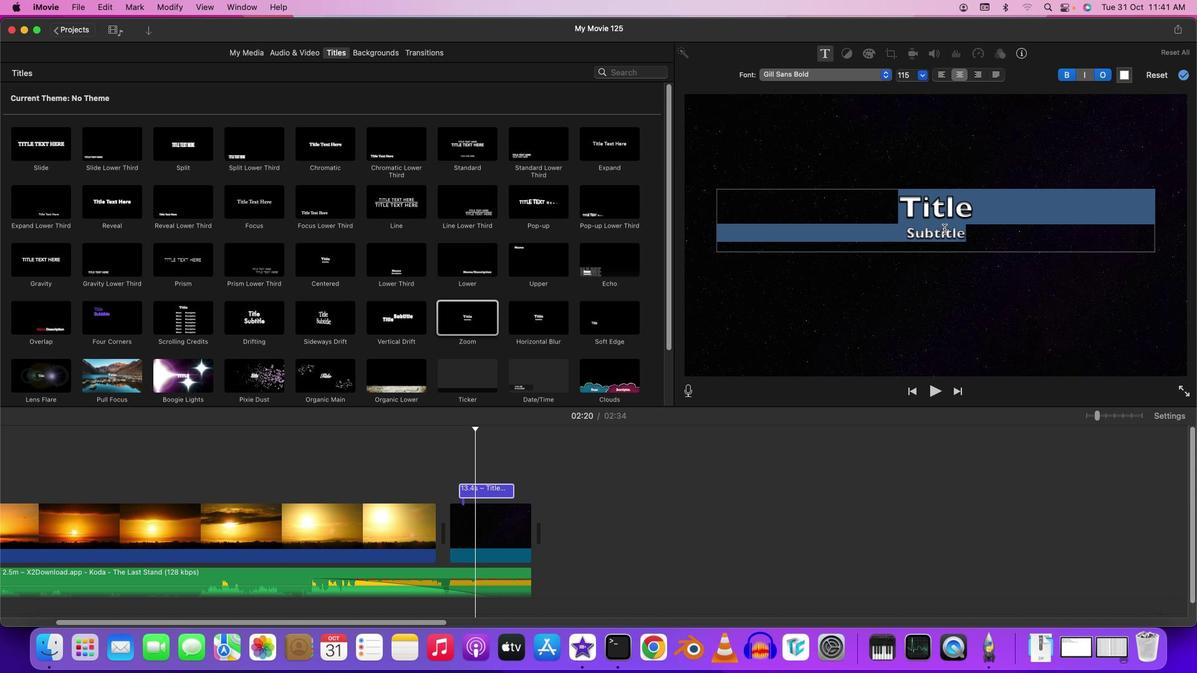 
Action: Mouse moved to (688, 384)
Screenshot: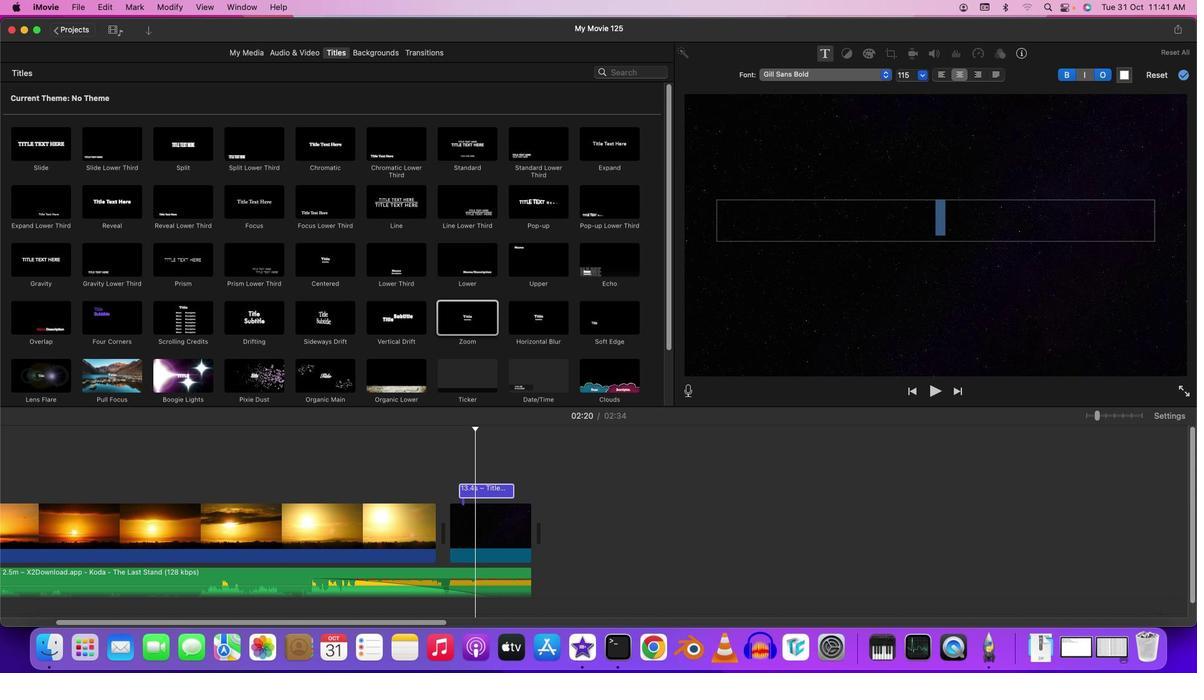 
Action: Key pressed Key.backspaceKey.shift'T''g'Key.backspace'h''e'Key.space'w''i''r''l''d'Key.space'o''w''e''s'Key.space'y''o''u'Key.backspaceKey.backspaceKey.backspaceKey.backspaceKey.backspaceKey.backspaceKey.backspaceKey.backspaceKey.backspaceKey.backspaceKey.backspaceKey.backspaceKey.backspace'o''r''l''d'Key.space'o''w''e''s'Key.space'y''o''u'Key.space'n''o''t''h''i''n''g'Key.space'b''e''c''a''u''s''e'Key.space't''h''e'Key.space'u''n''i''v''e''r''s''e'Key.space'h''a''s'Key.space'a''l''r''e''a''d''y'Key.space'g''i''v''e''n'Key.space'y''o''u'Key.space'e''v''e''r''y''t''h''i''n''g''.'
Screenshot: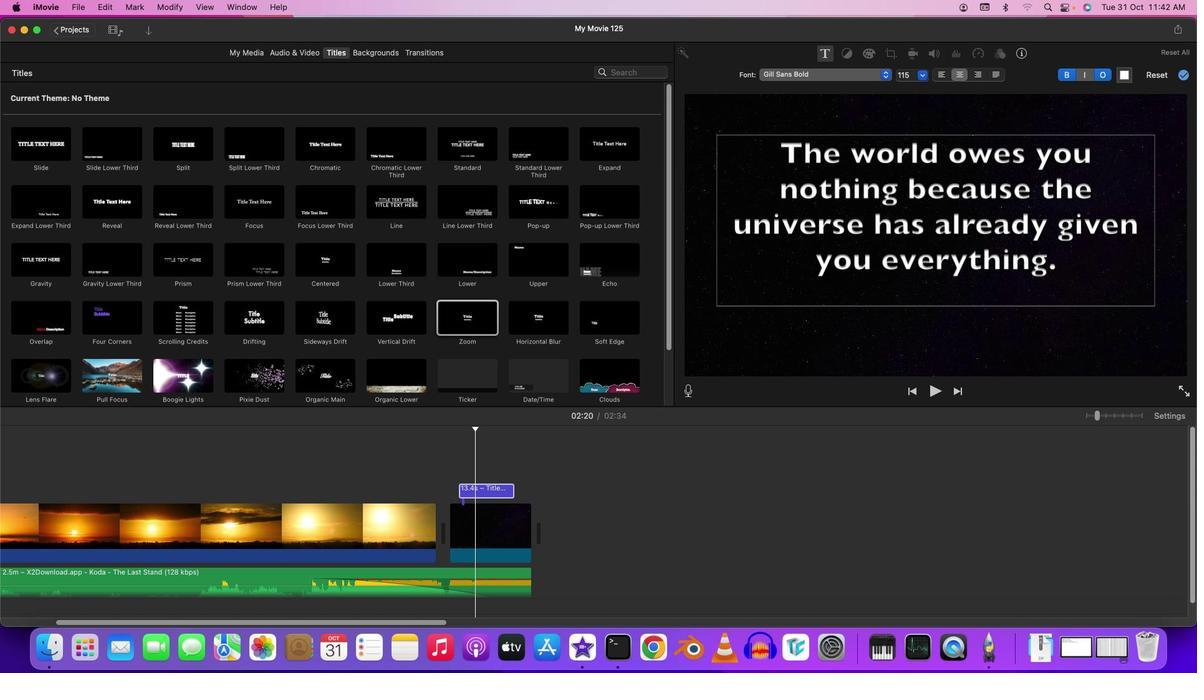 
Action: Mouse moved to (687, 384)
Screenshot: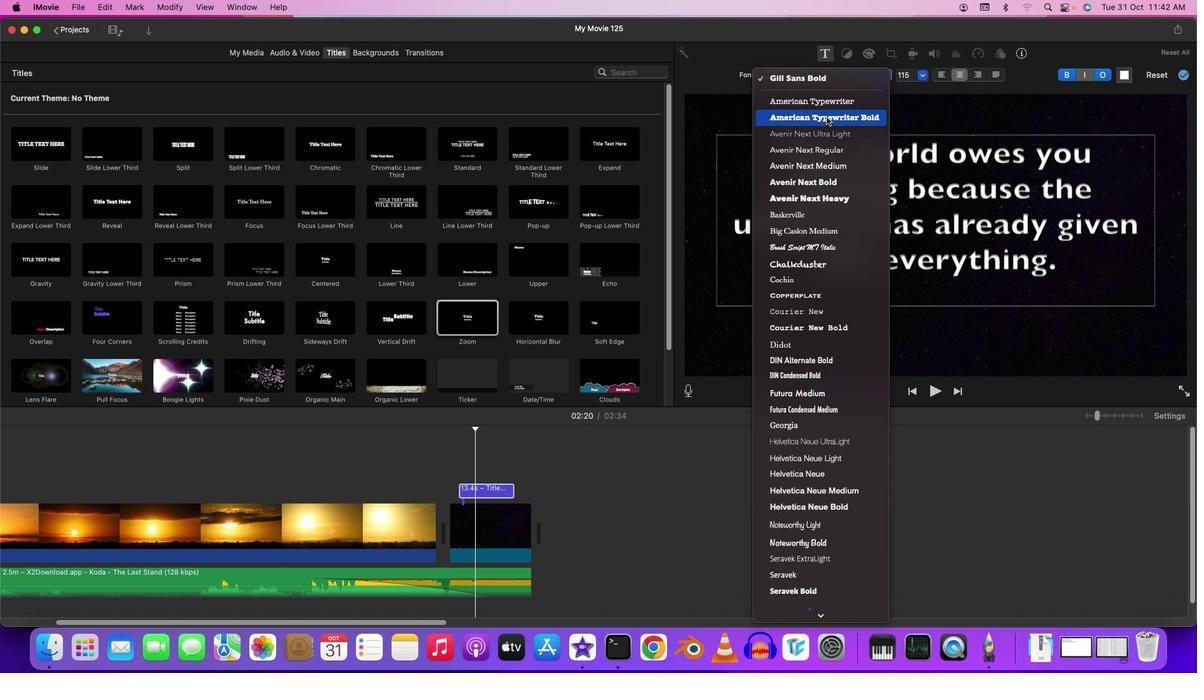 
Action: Mouse pressed left at (687, 384)
Screenshot: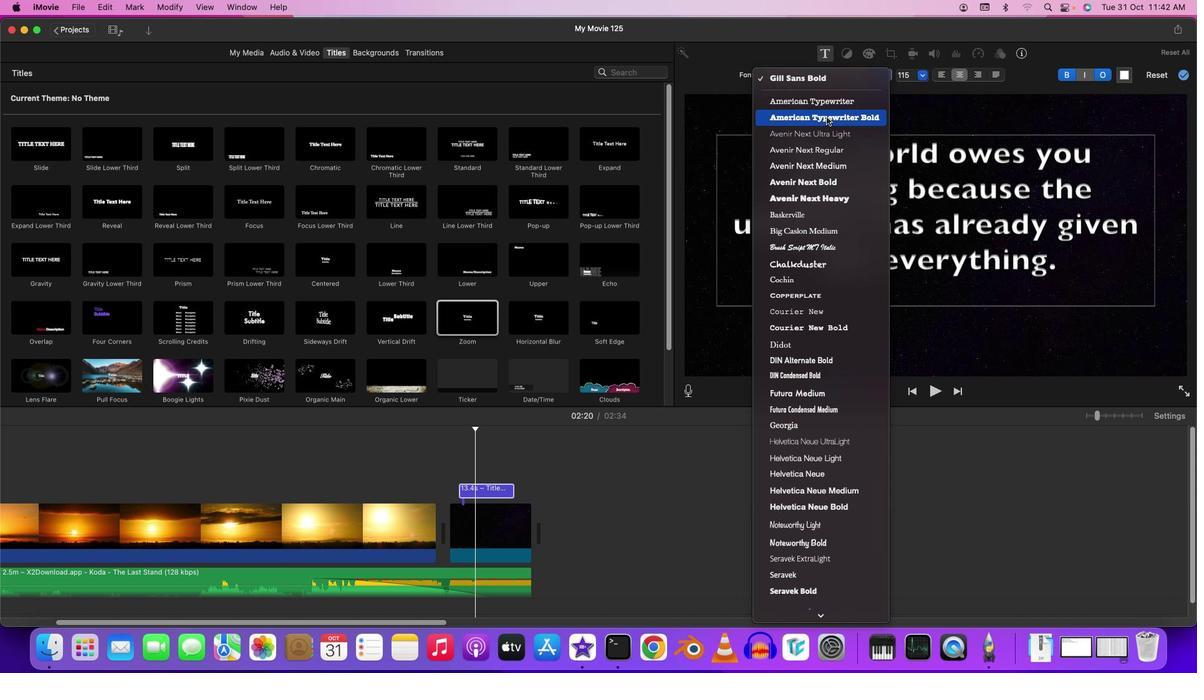 
Action: Mouse moved to (687, 384)
Screenshot: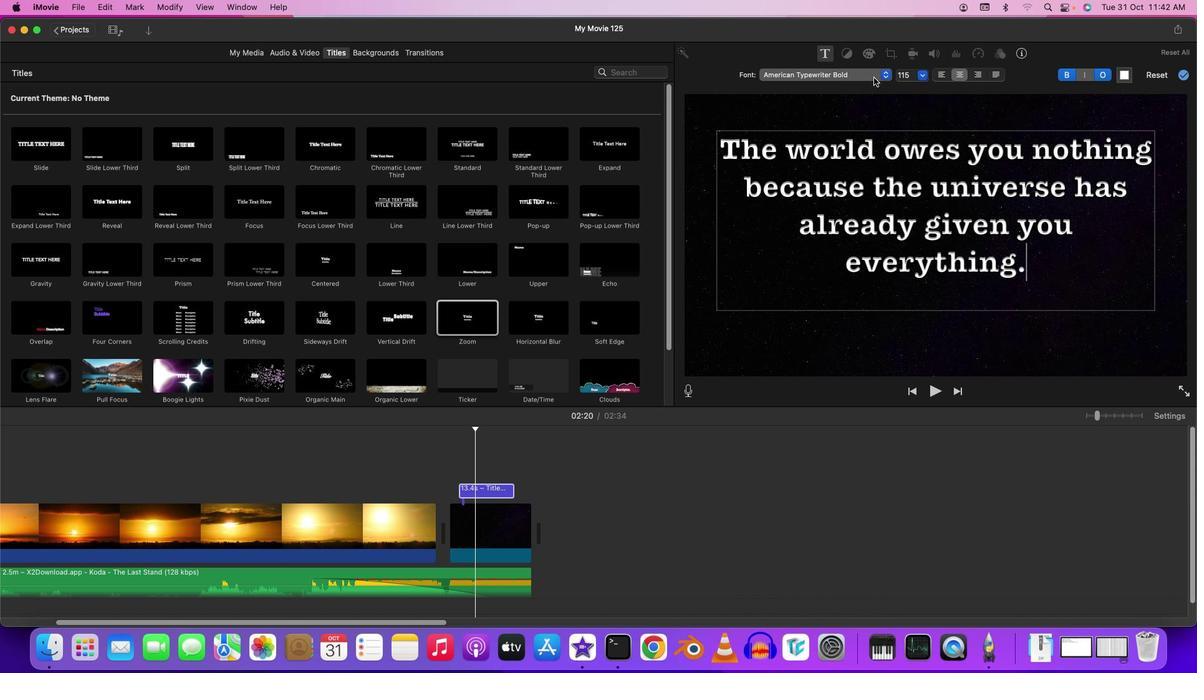 
Action: Mouse pressed left at (687, 384)
Screenshot: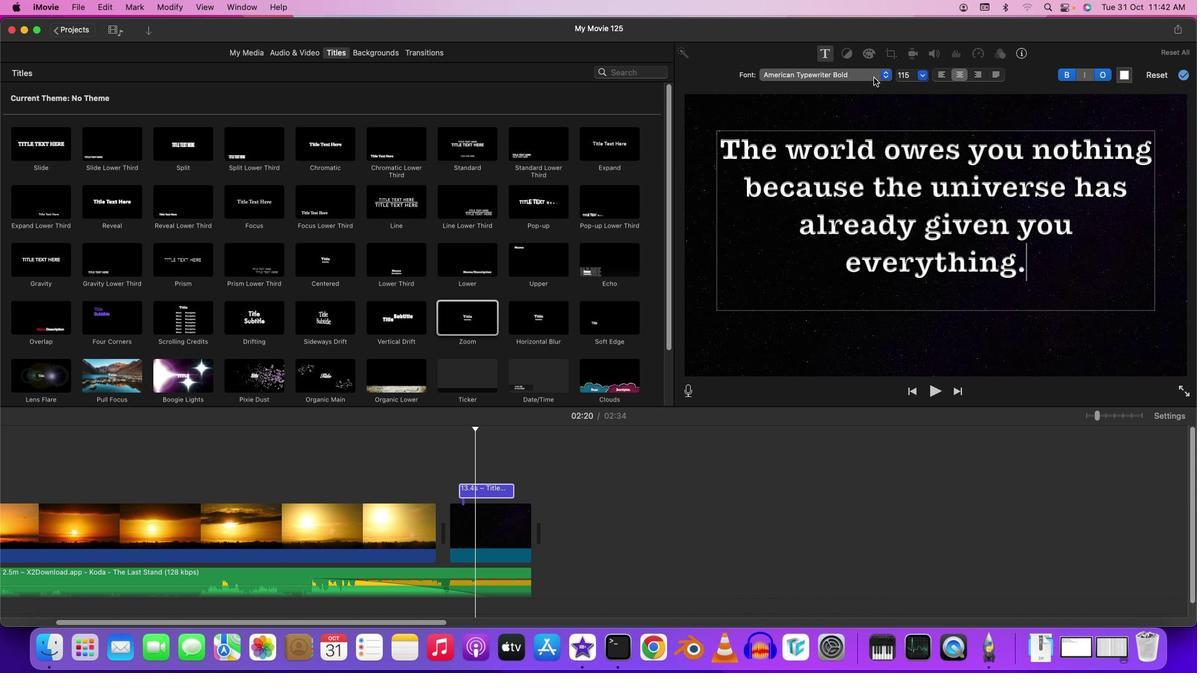 
Action: Mouse moved to (687, 384)
Screenshot: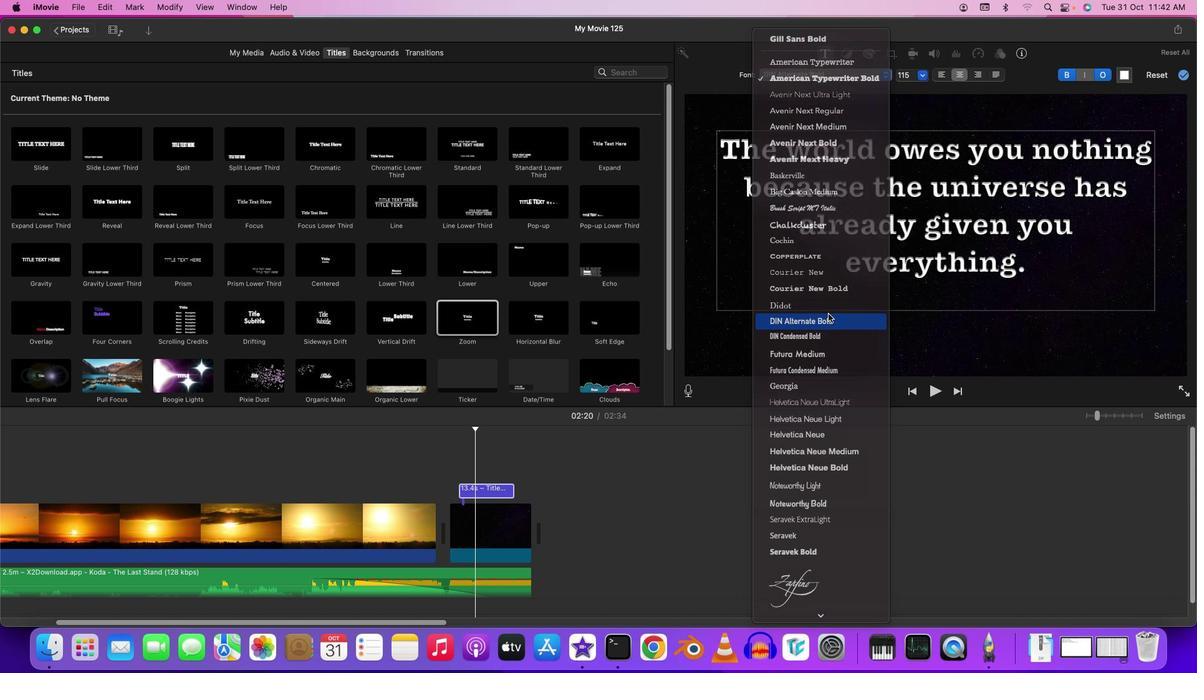
Action: Mouse pressed left at (687, 384)
Screenshot: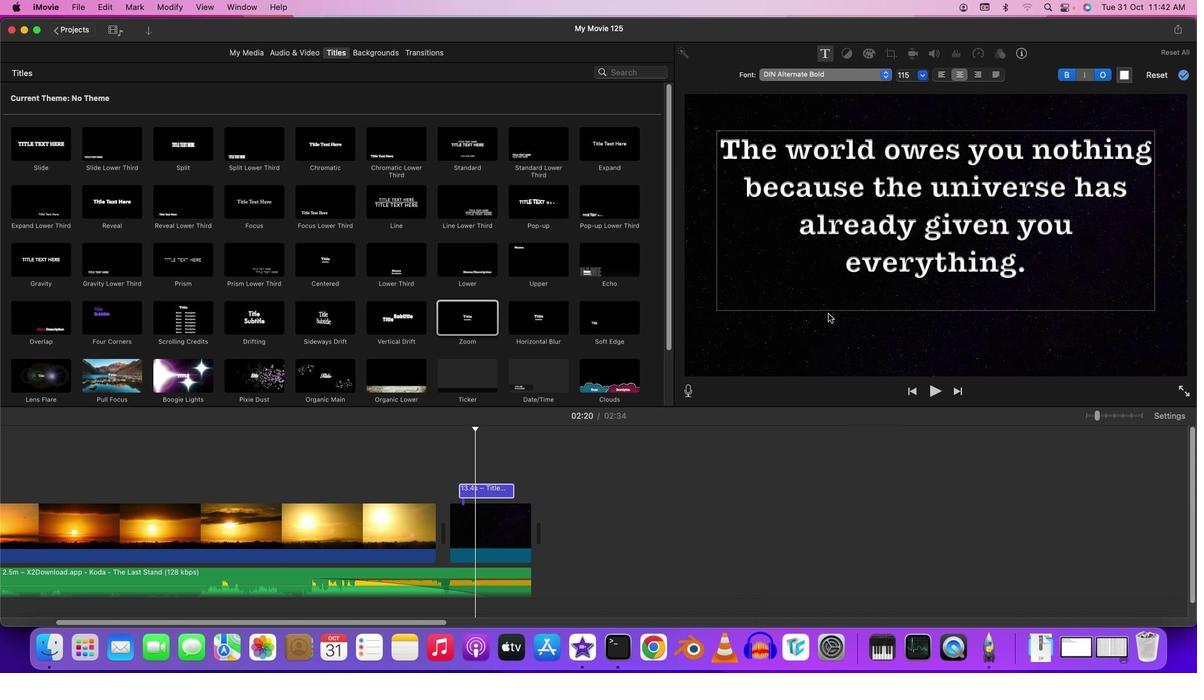 
Action: Mouse moved to (687, 384)
Screenshot: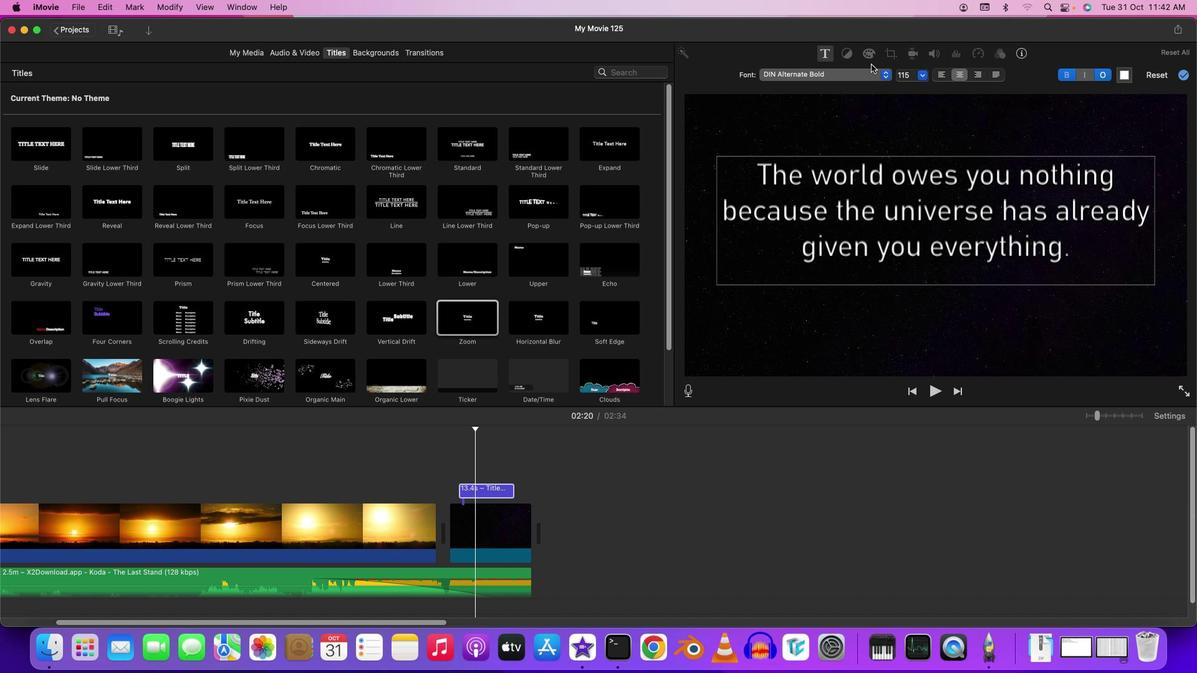 
Action: Mouse pressed left at (687, 384)
Screenshot: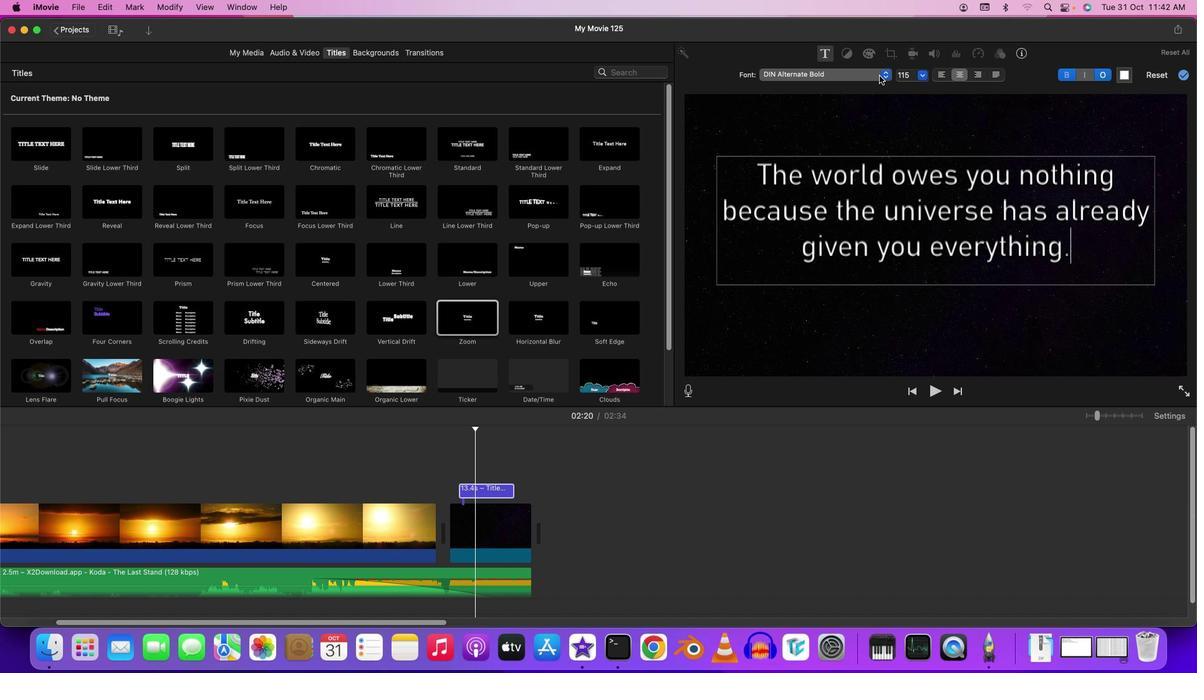 
Action: Mouse moved to (687, 384)
Screenshot: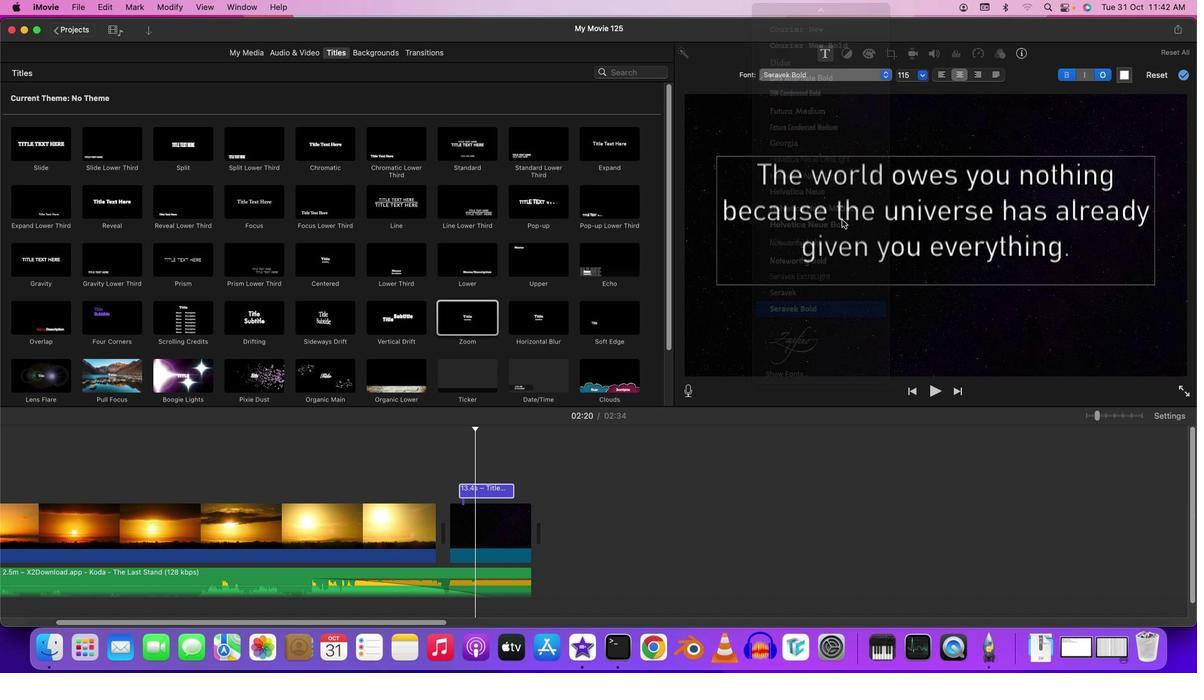 
Action: Mouse pressed left at (687, 384)
Screenshot: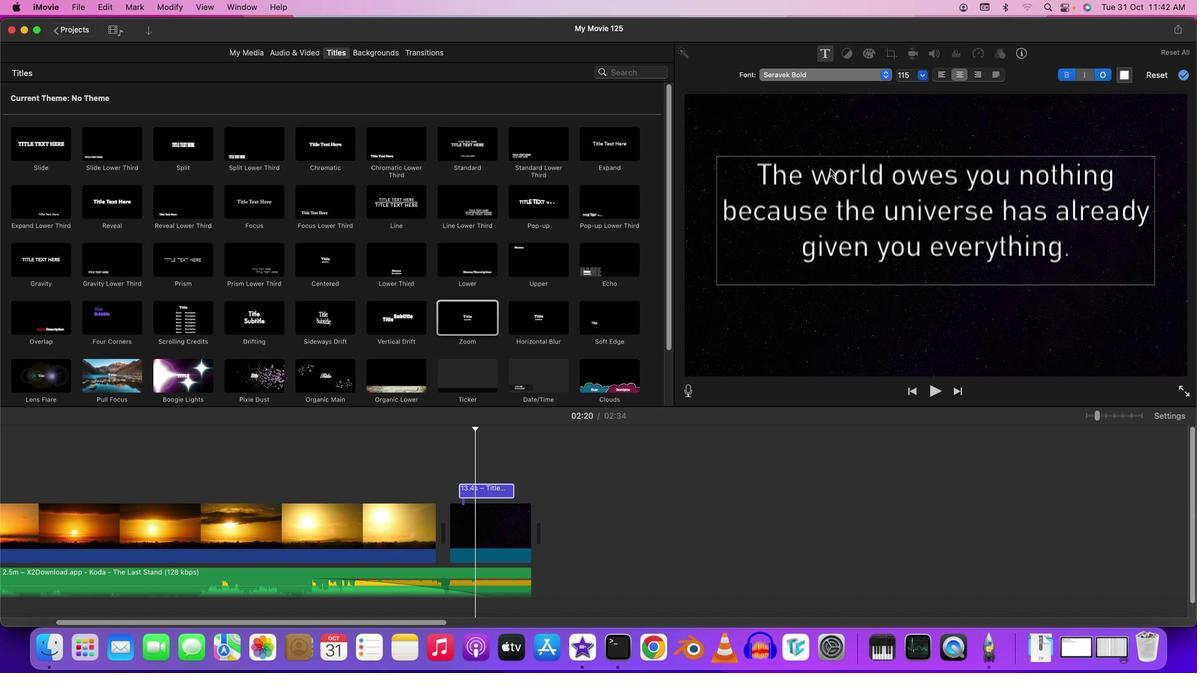 
Action: Mouse moved to (687, 384)
Screenshot: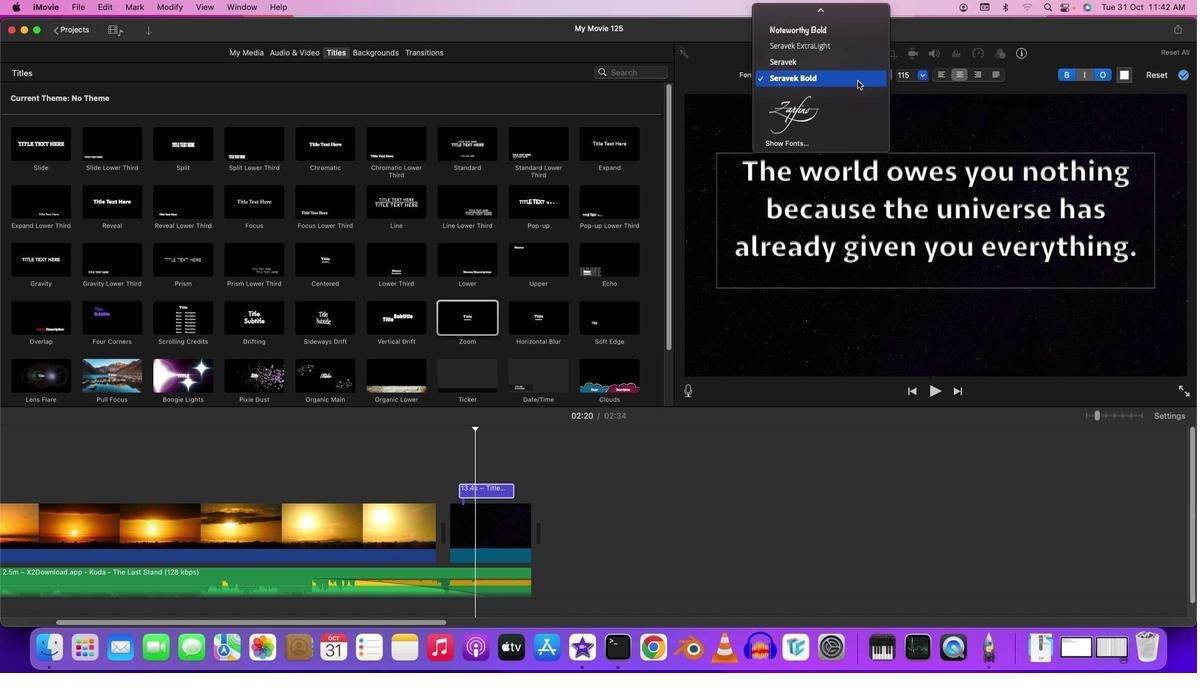 
Action: Mouse pressed left at (687, 384)
Screenshot: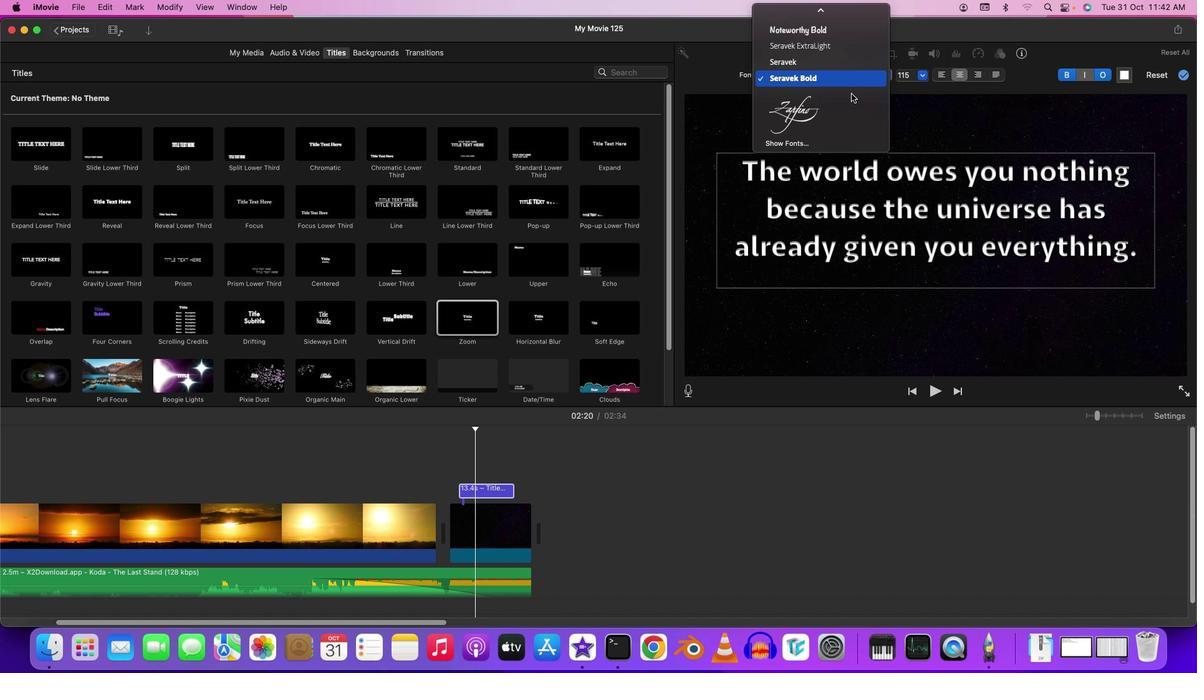 
Action: Mouse moved to (687, 384)
Screenshot: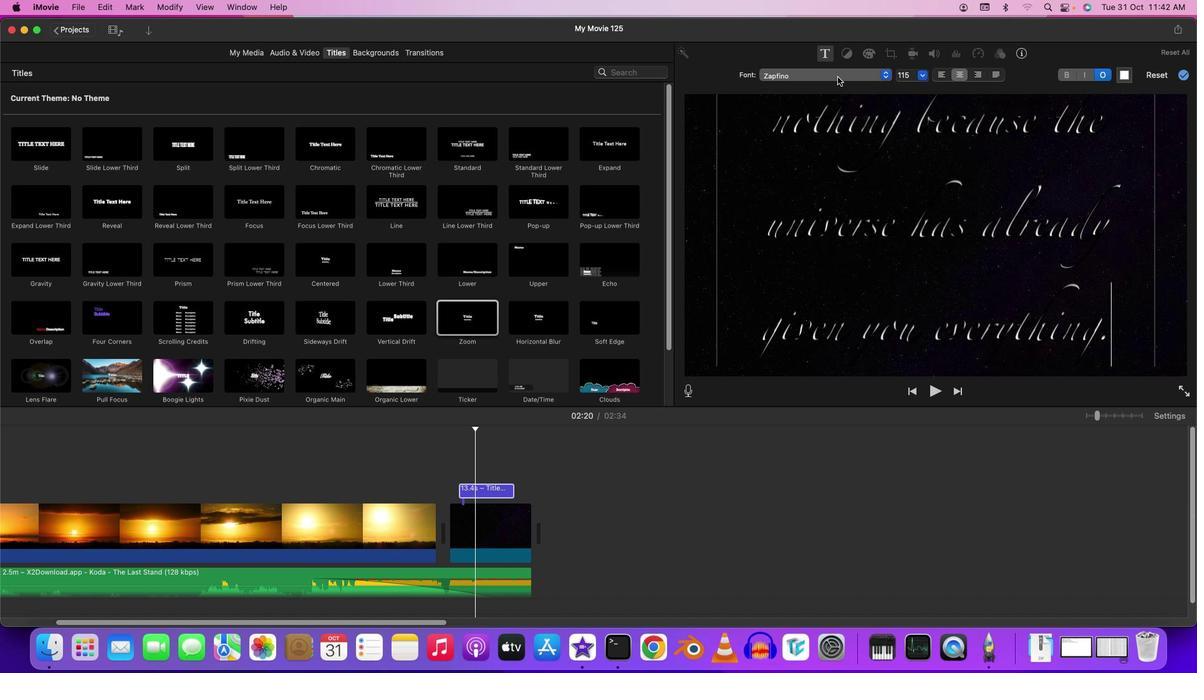 
Action: Mouse pressed left at (687, 384)
Screenshot: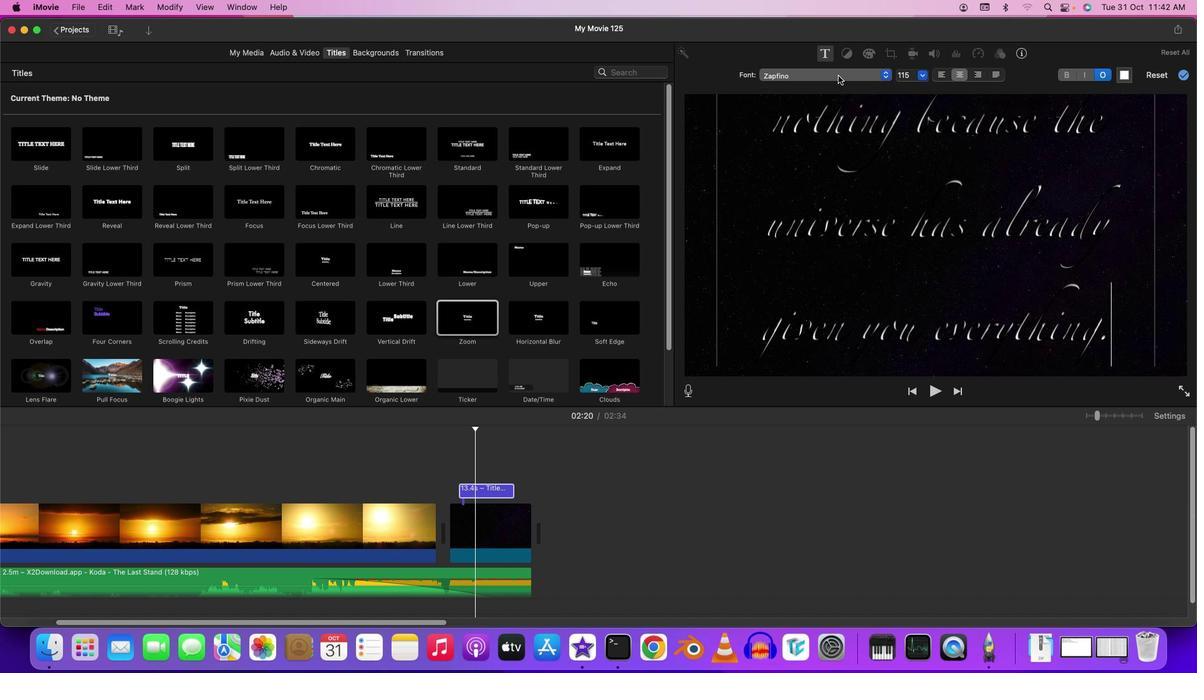 
Action: Mouse moved to (687, 384)
Screenshot: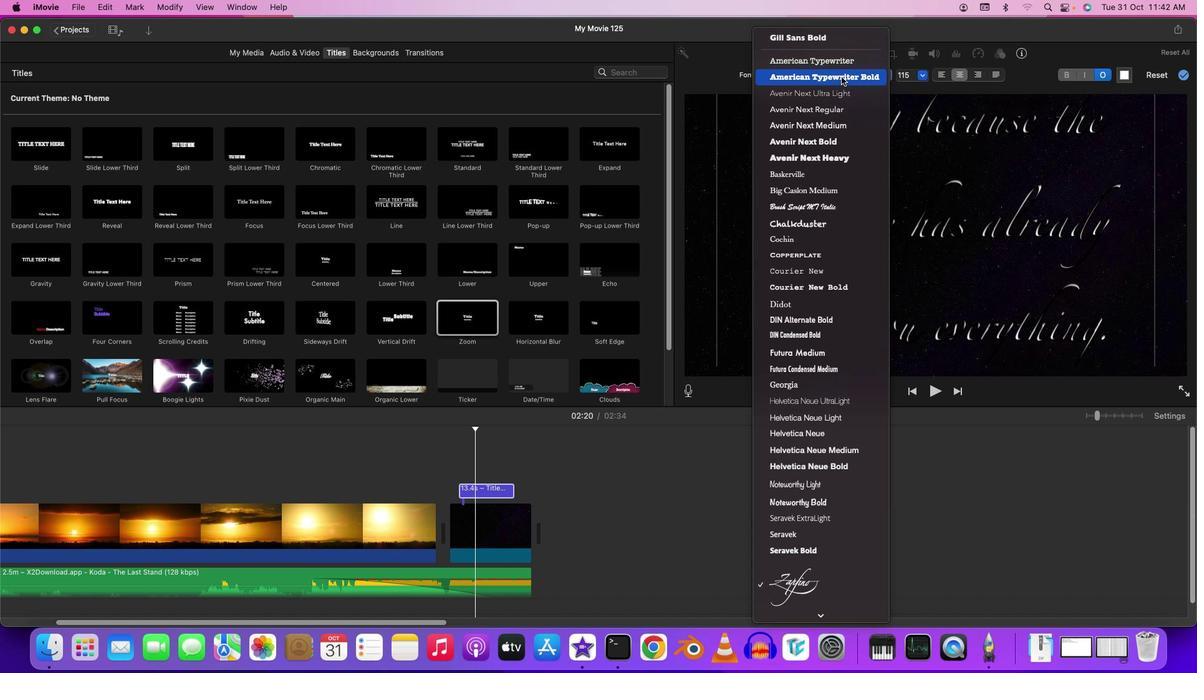 
Action: Mouse pressed left at (687, 384)
Screenshot: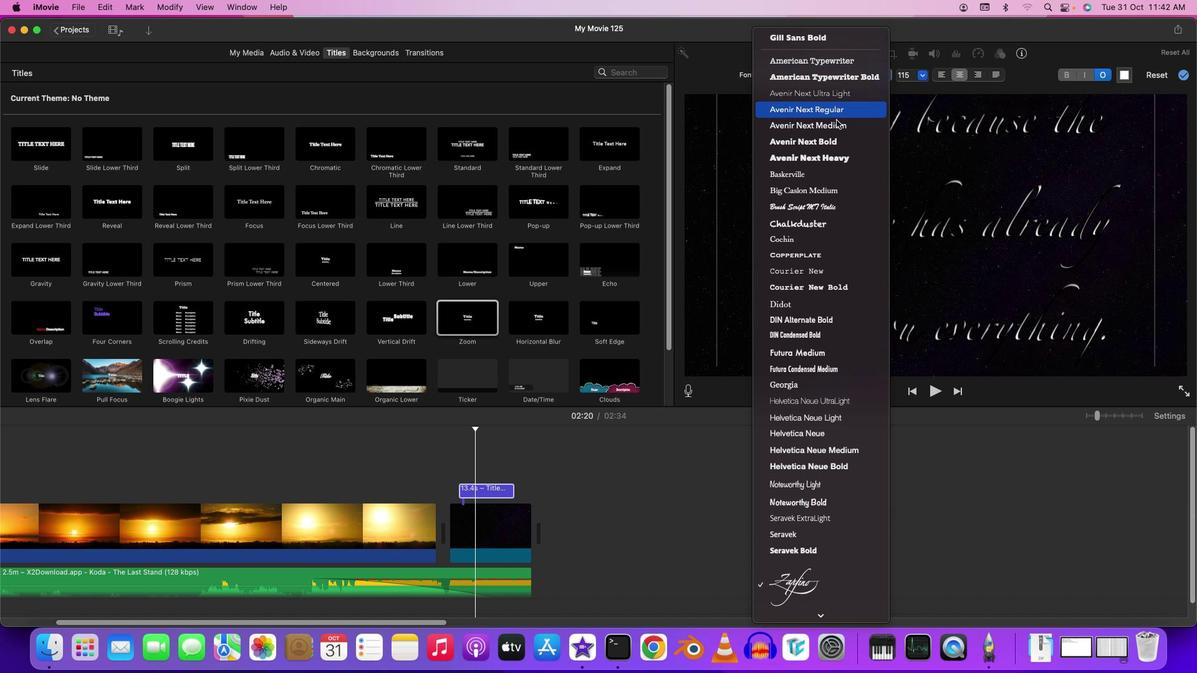 
Action: Mouse moved to (687, 384)
Screenshot: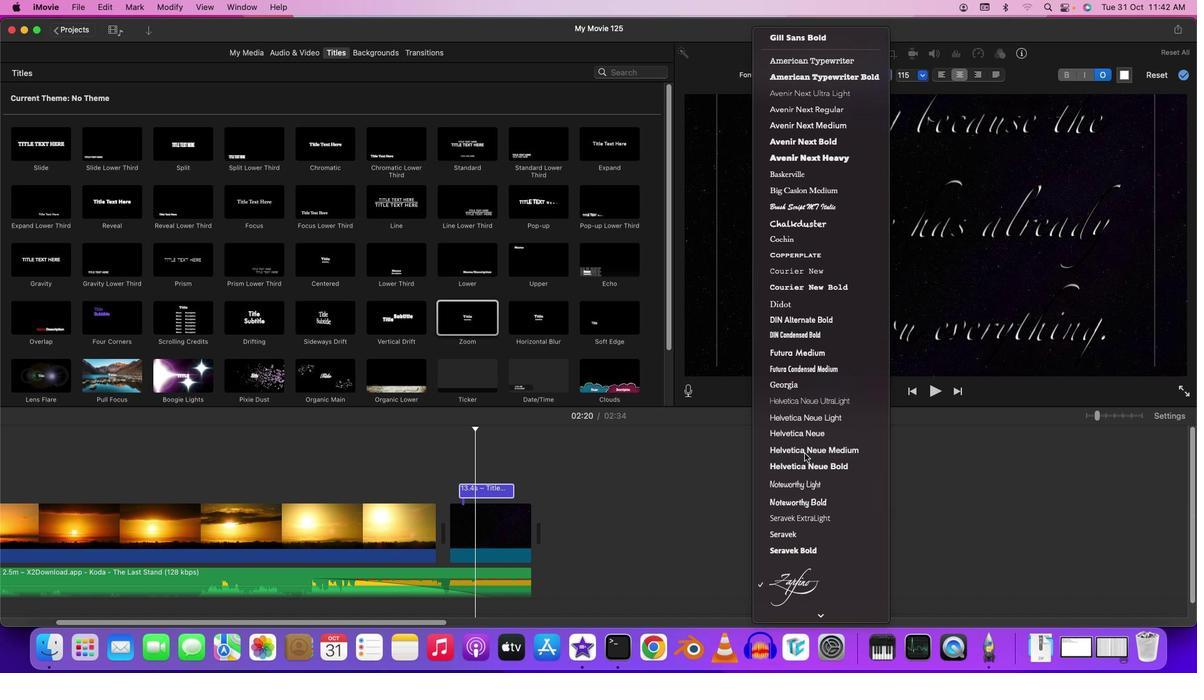 
Action: Mouse pressed left at (687, 384)
Screenshot: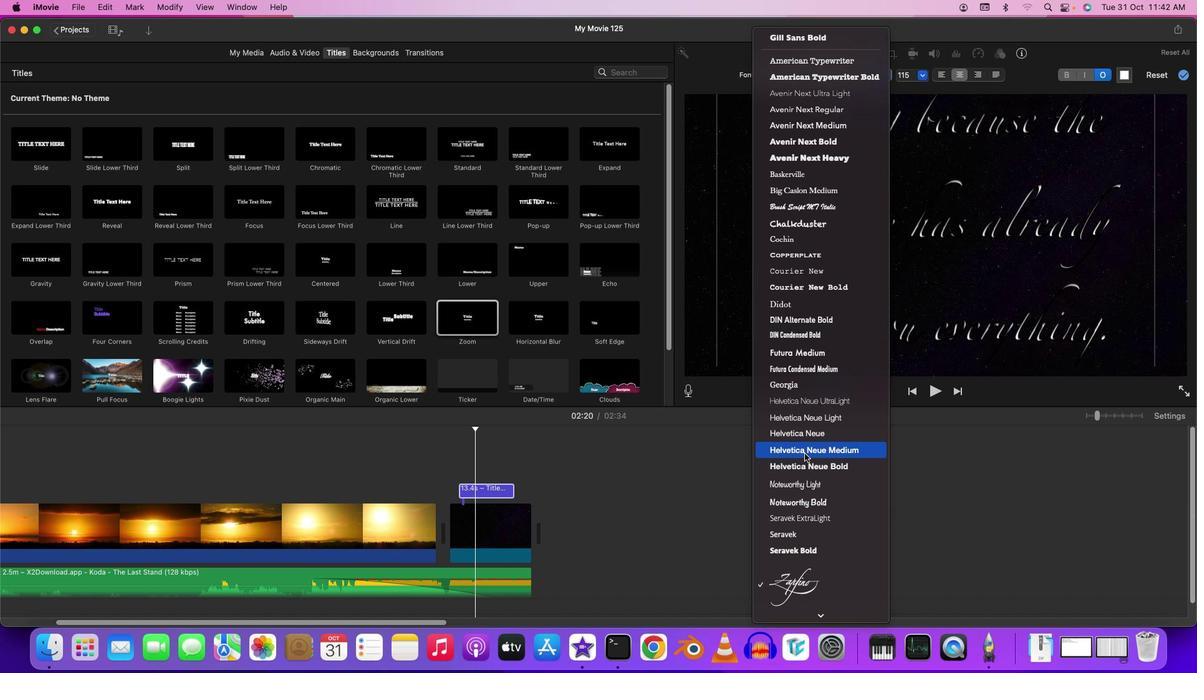 
Action: Mouse moved to (687, 384)
Screenshot: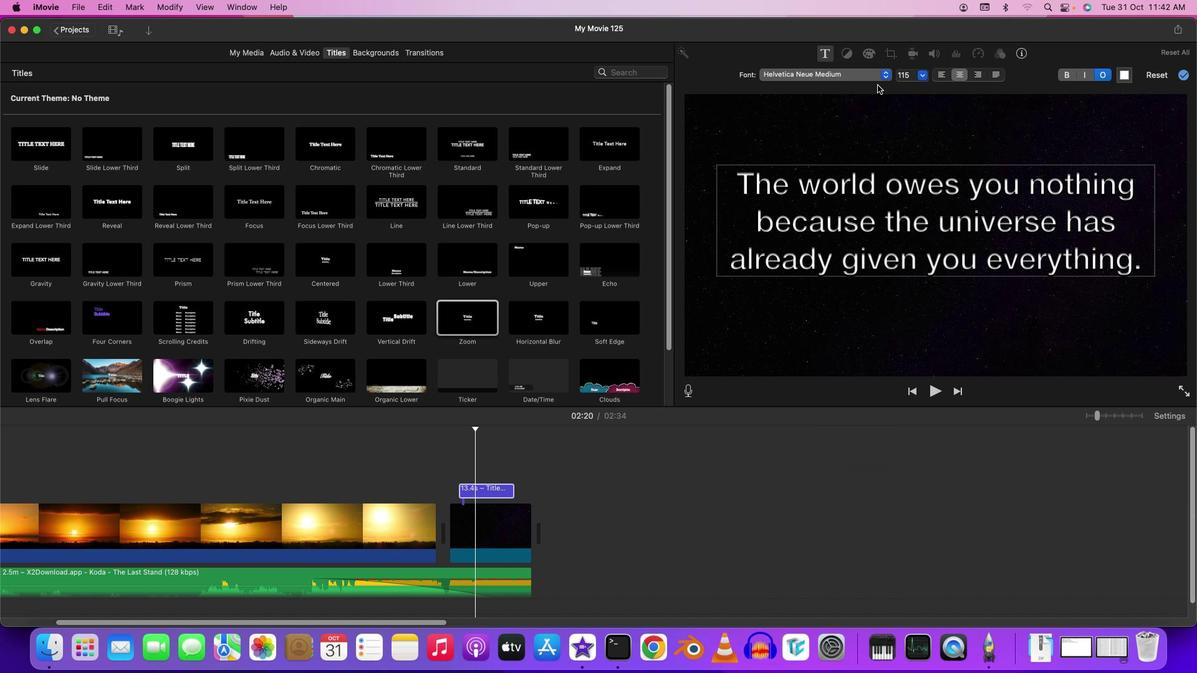 
Action: Mouse pressed left at (687, 384)
Screenshot: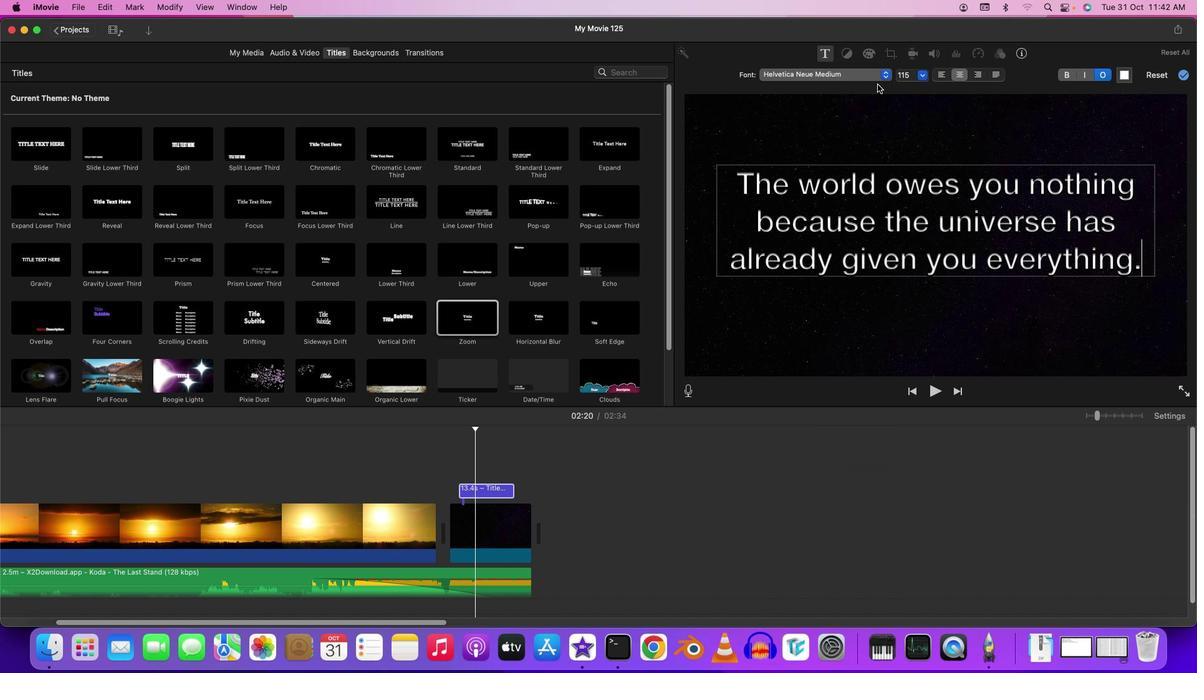 
Action: Mouse moved to (687, 384)
Screenshot: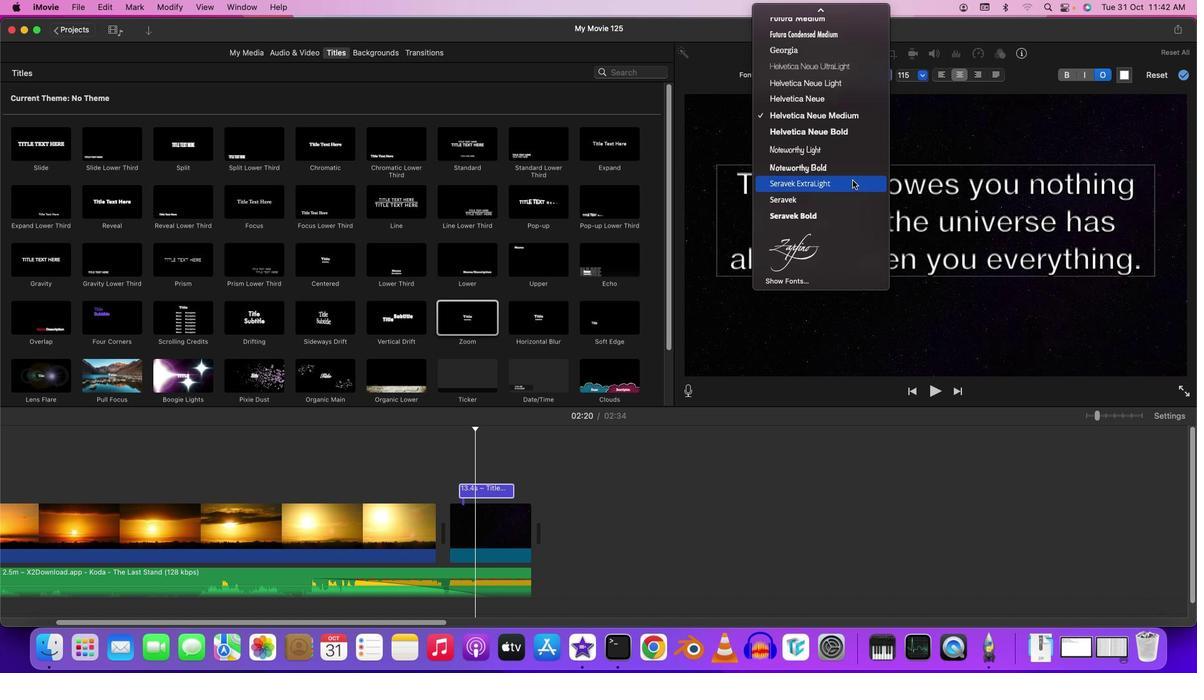 
Action: Mouse pressed left at (687, 384)
Screenshot: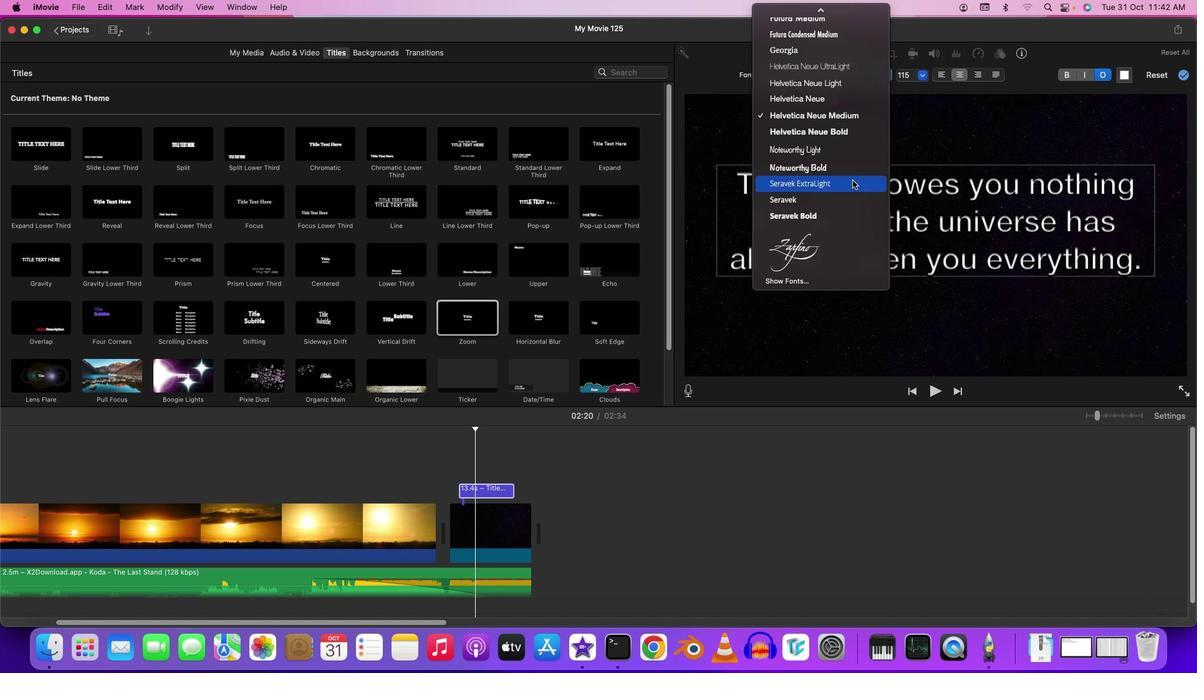
Action: Mouse moved to (687, 384)
Screenshot: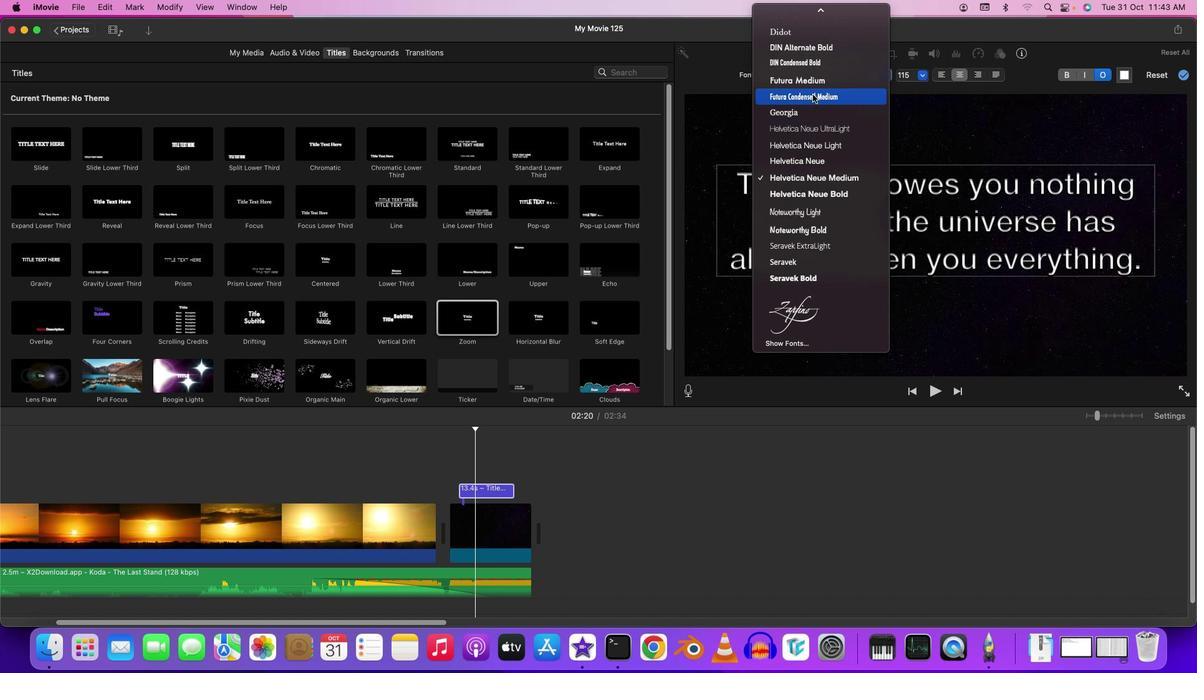 
Action: Mouse scrolled (687, 384) with delta (682, 384)
Screenshot: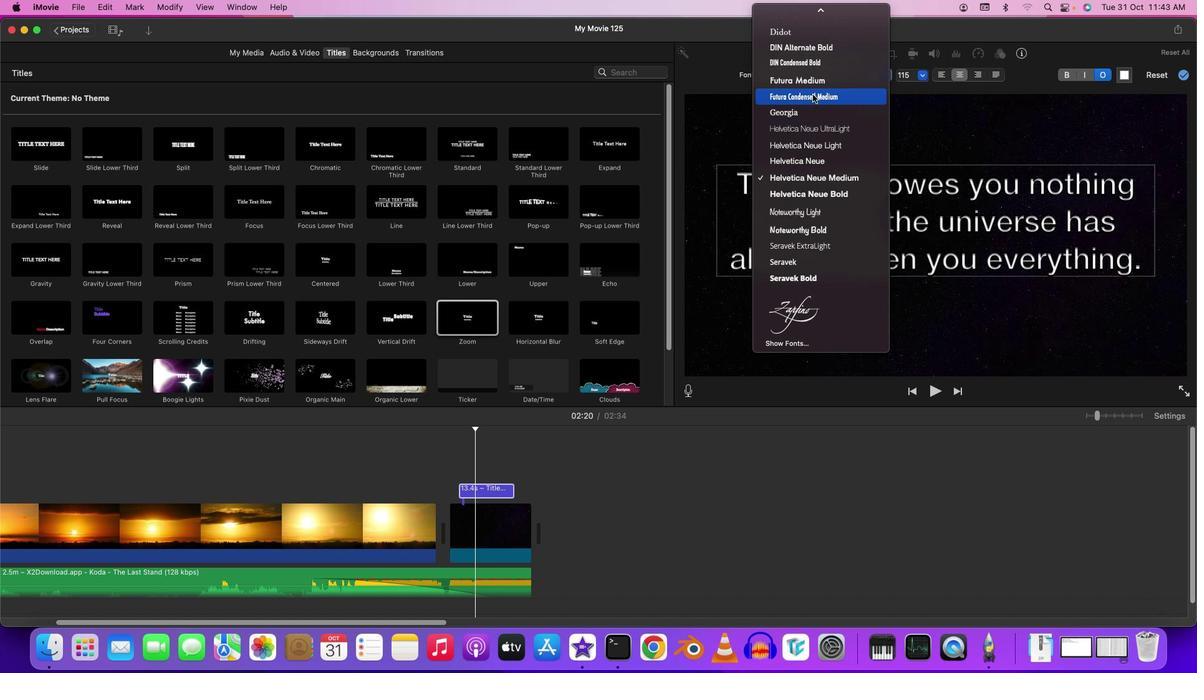 
Action: Mouse moved to (687, 384)
Screenshot: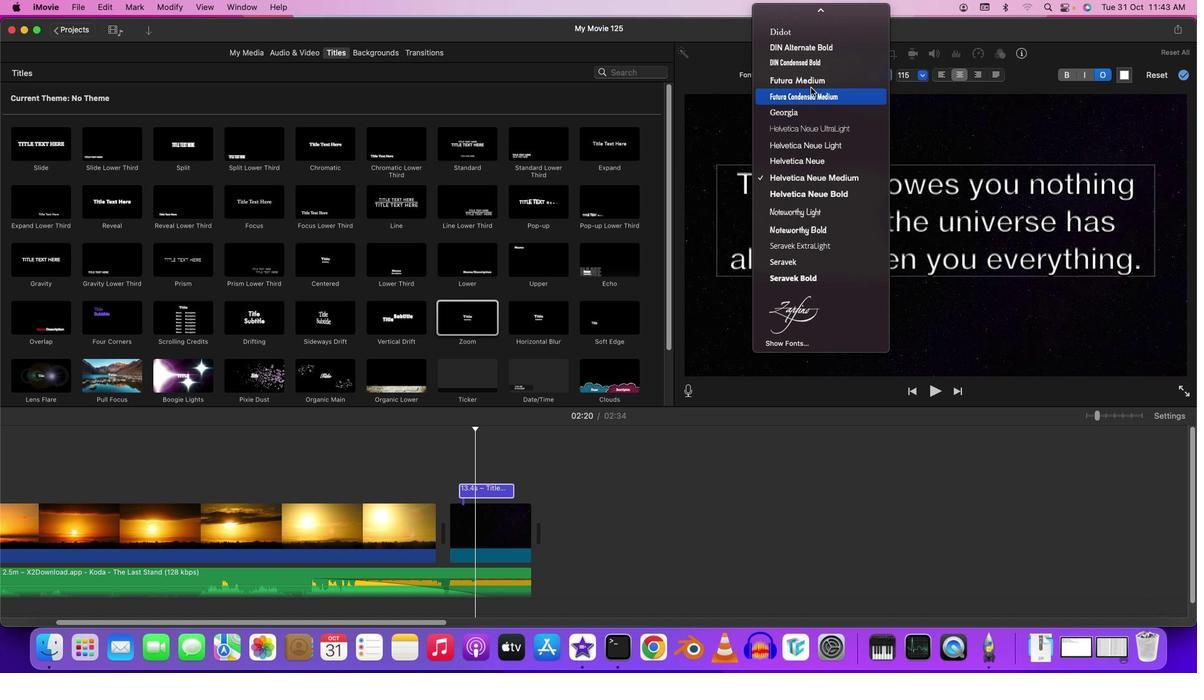 
Action: Mouse scrolled (687, 384) with delta (682, 384)
Screenshot: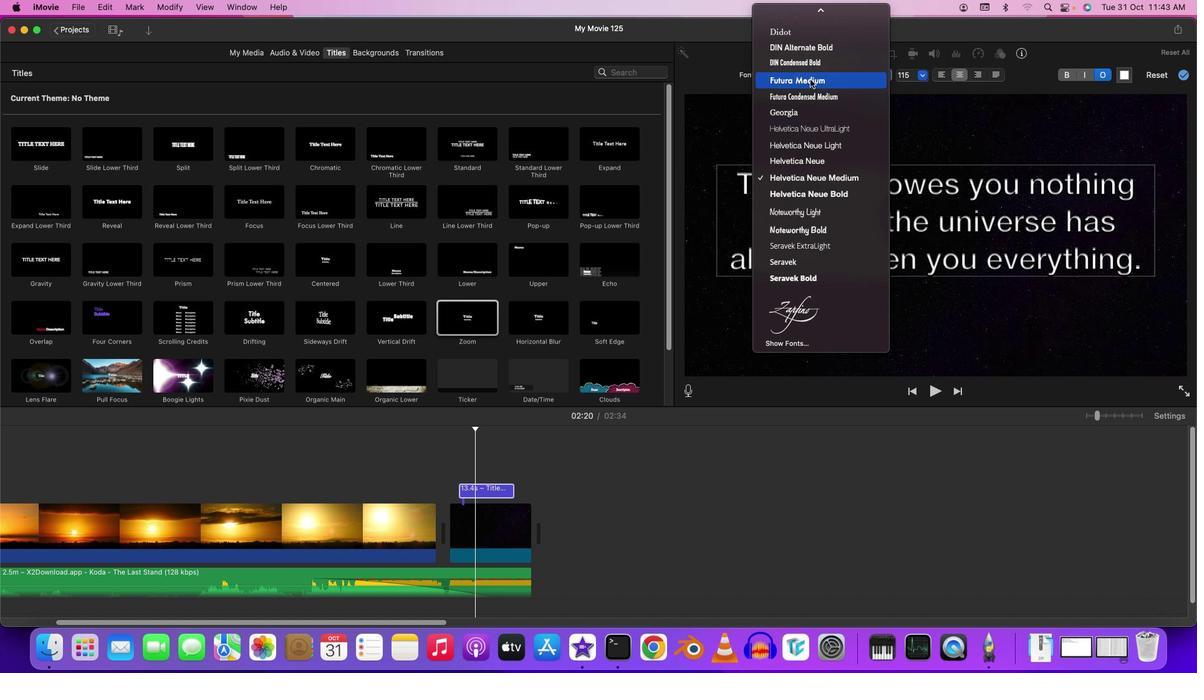 
Action: Mouse moved to (687, 384)
Screenshot: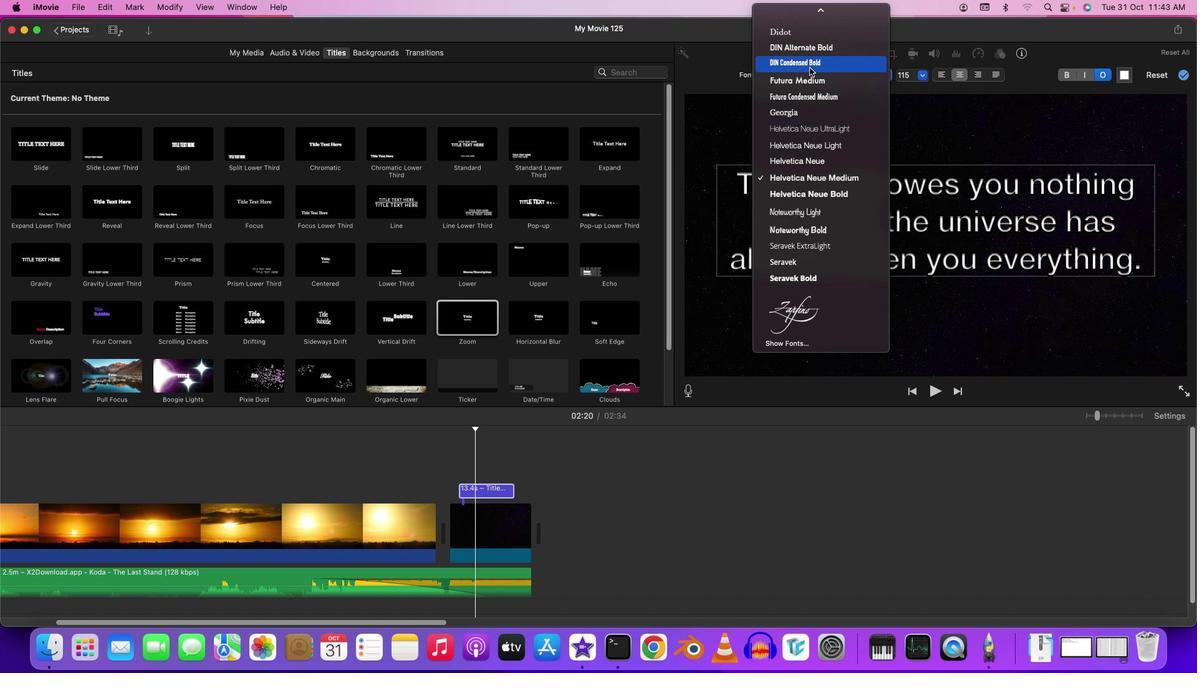 
Action: Mouse scrolled (687, 384) with delta (682, 384)
Screenshot: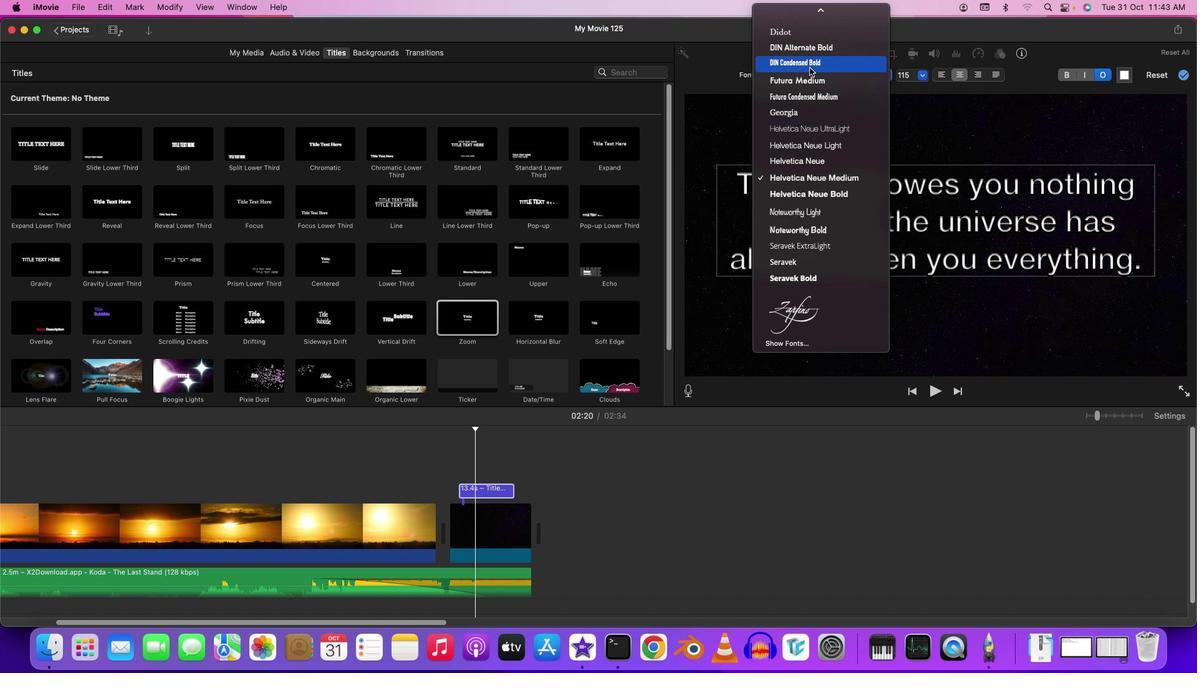 
Action: Mouse moved to (687, 384)
Screenshot: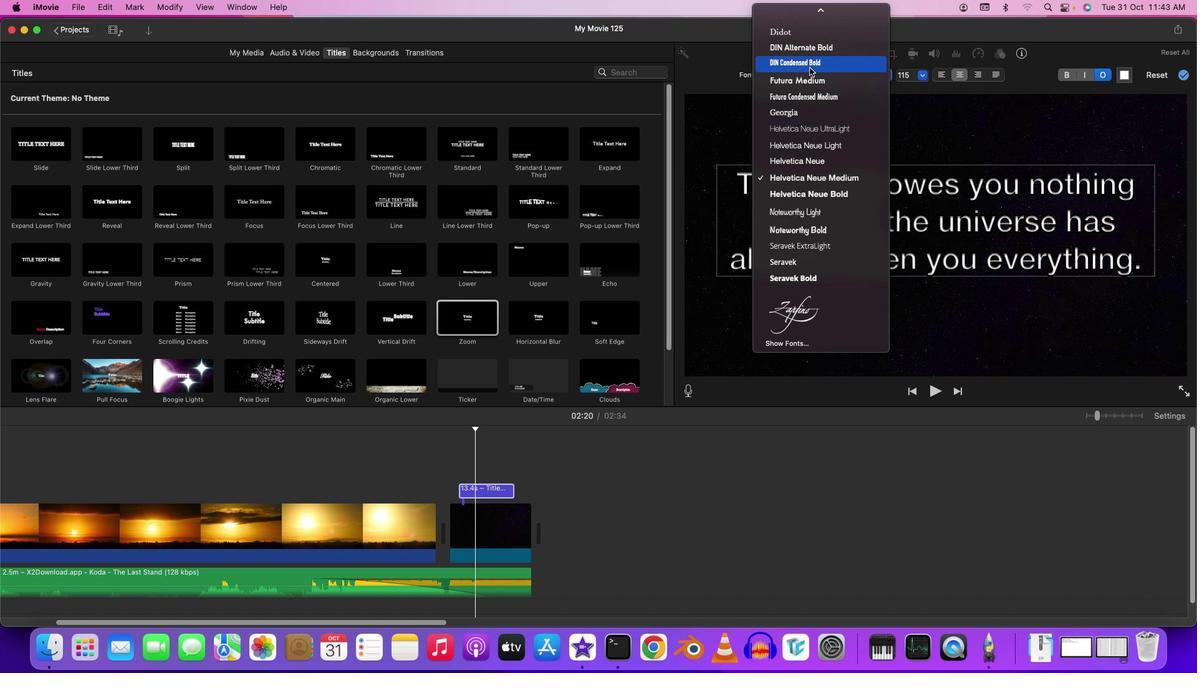 
Action: Mouse scrolled (687, 384) with delta (682, 384)
Screenshot: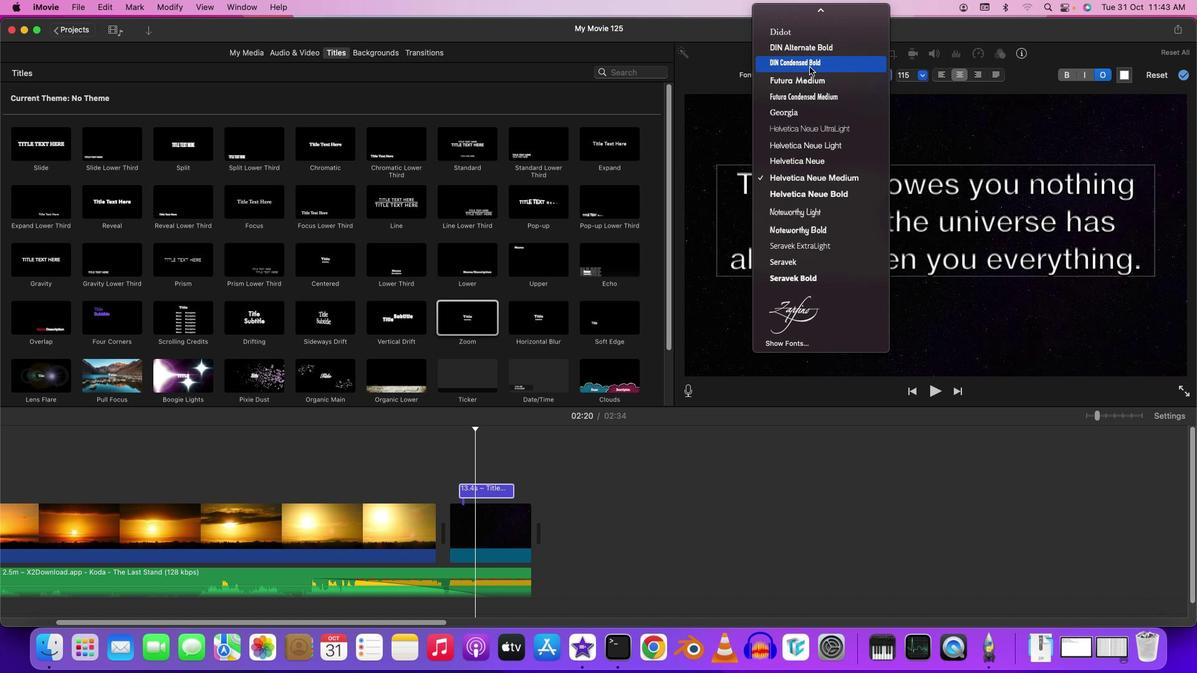 
Action: Mouse scrolled (687, 384) with delta (682, 384)
Screenshot: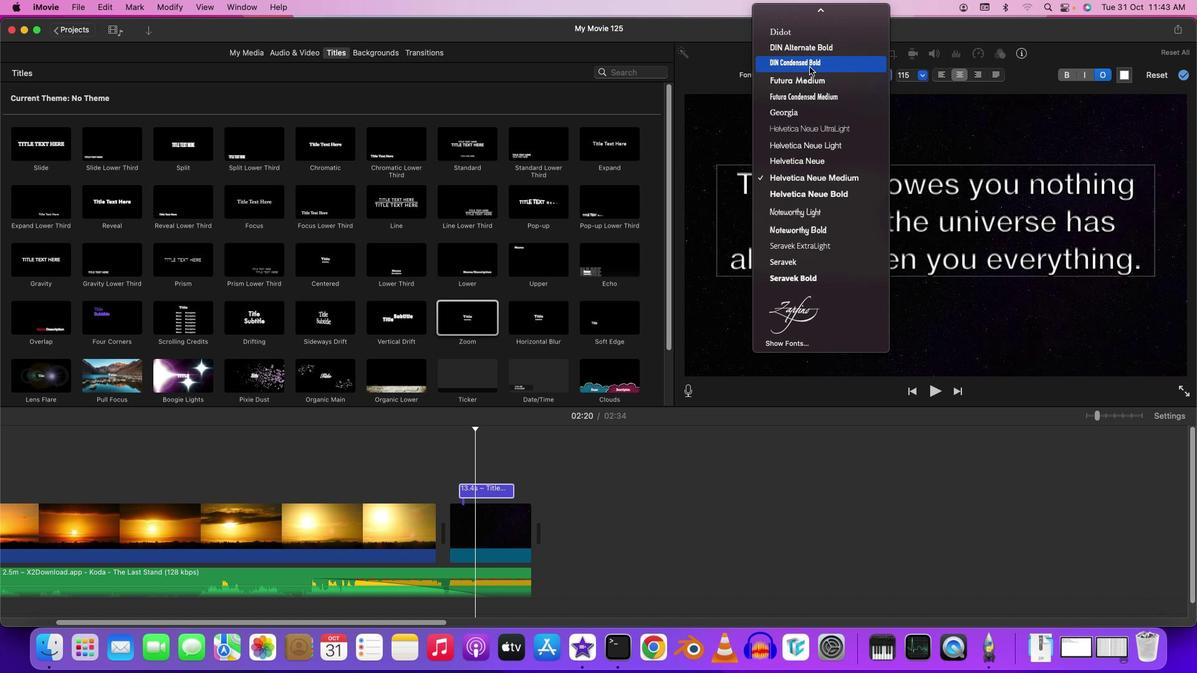 
Action: Mouse scrolled (687, 384) with delta (682, 384)
Screenshot: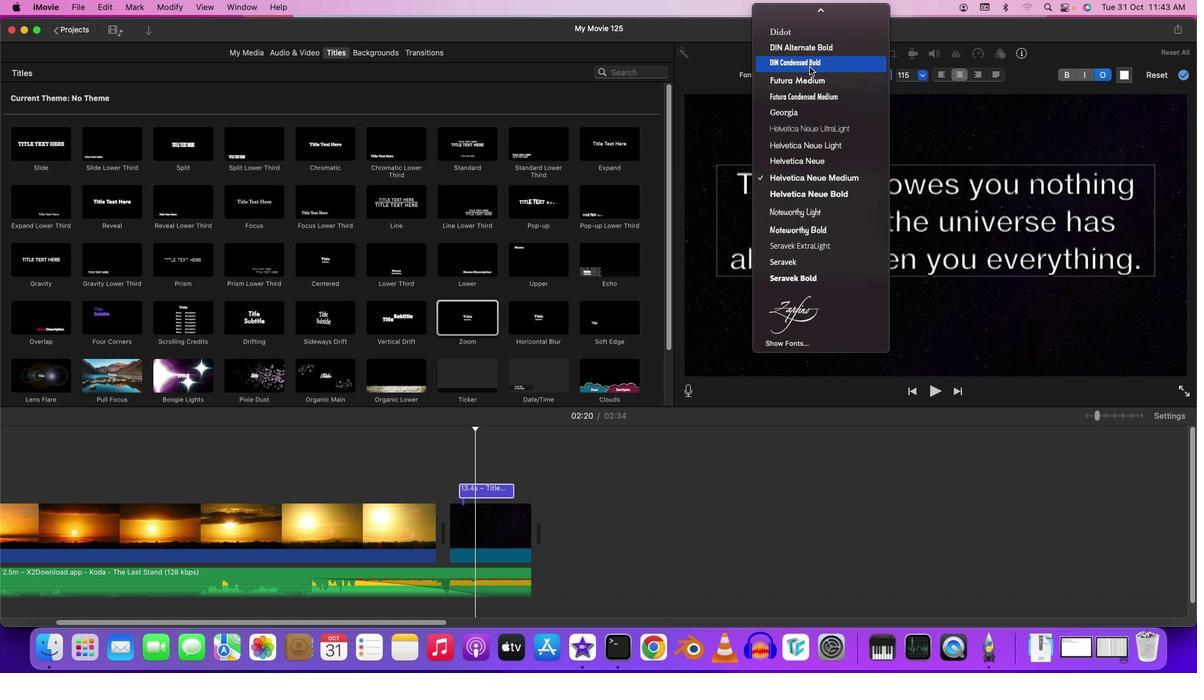 
Action: Mouse moved to (687, 384)
Screenshot: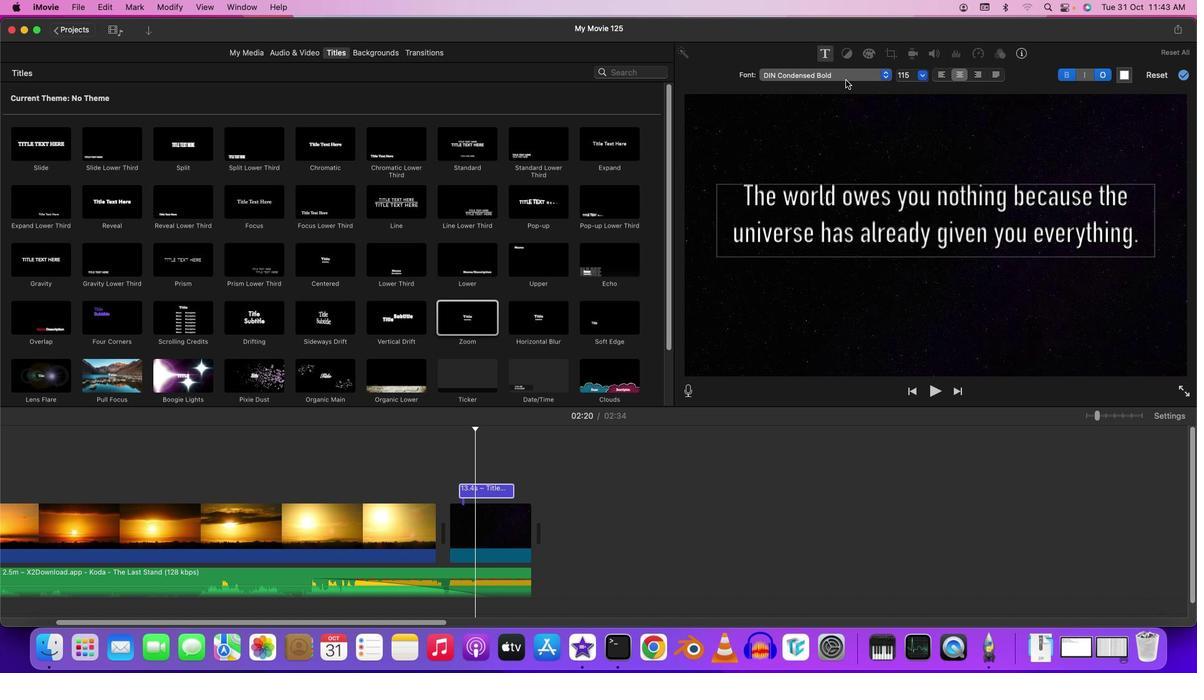
Action: Mouse scrolled (687, 384) with delta (682, 384)
Screenshot: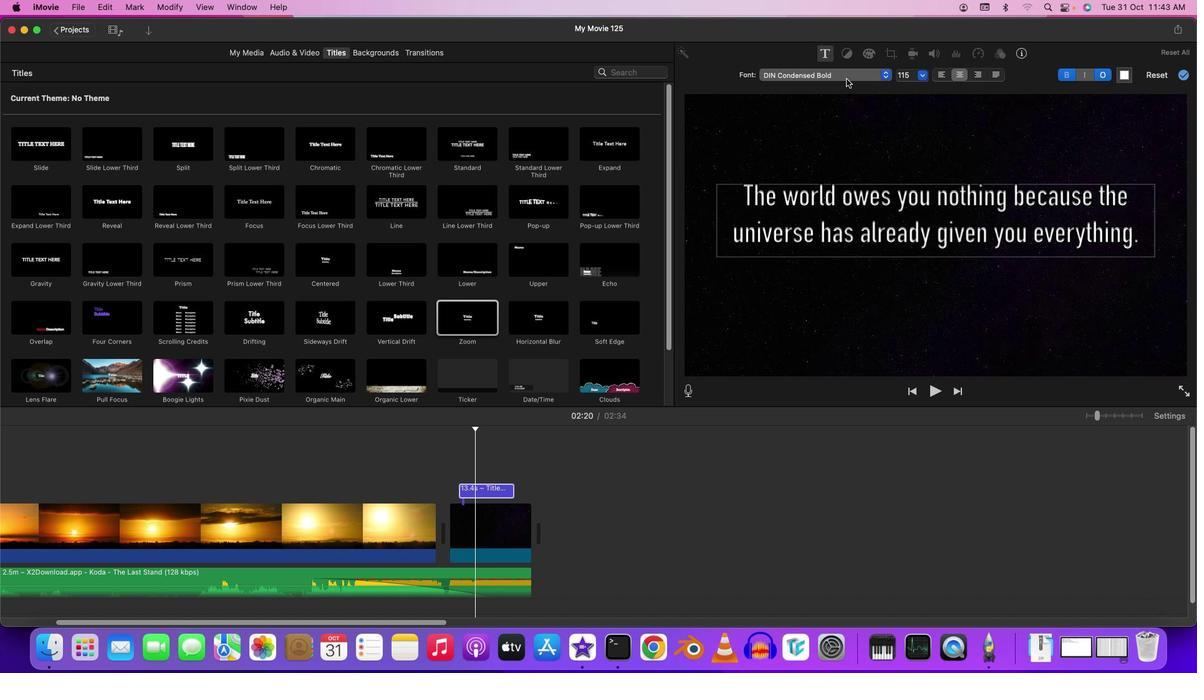 
Action: Mouse moved to (687, 384)
Screenshot: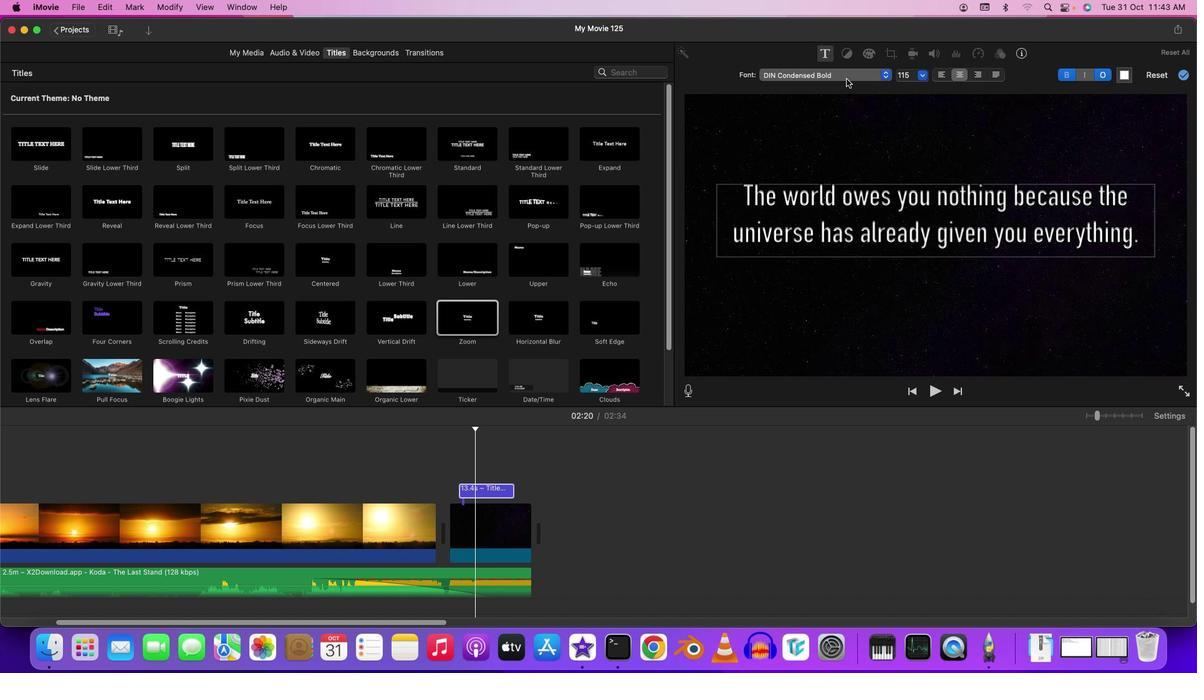 
Action: Mouse scrolled (687, 384) with delta (682, 384)
Screenshot: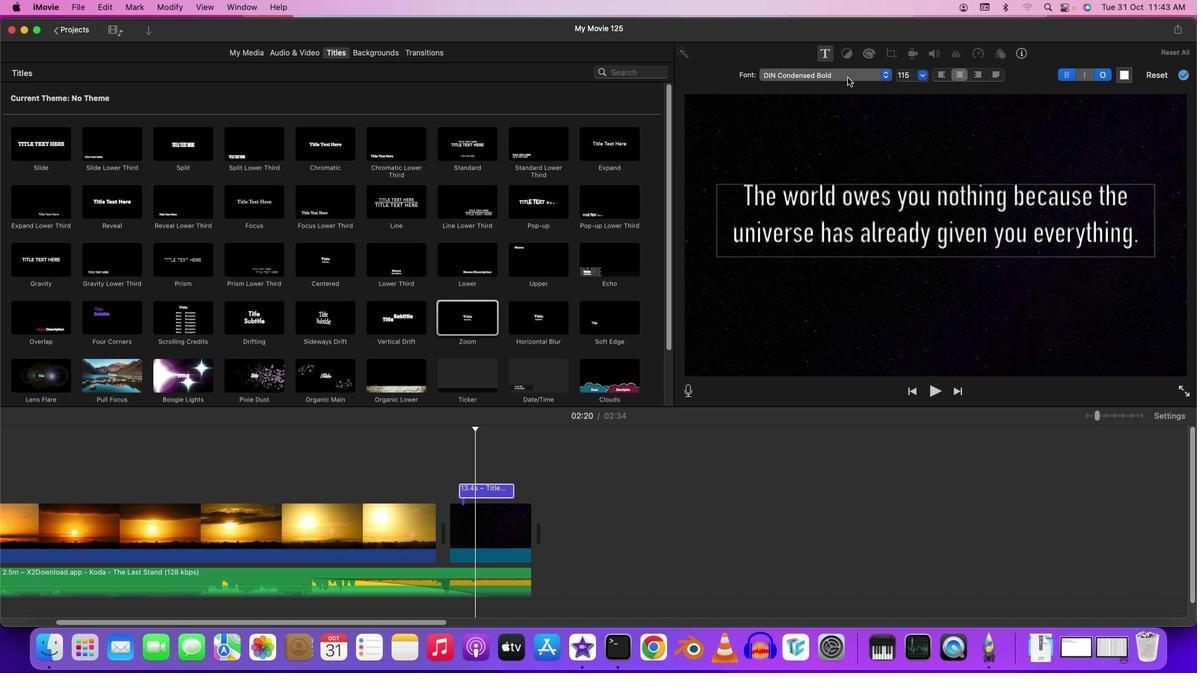 
Action: Mouse moved to (687, 384)
Screenshot: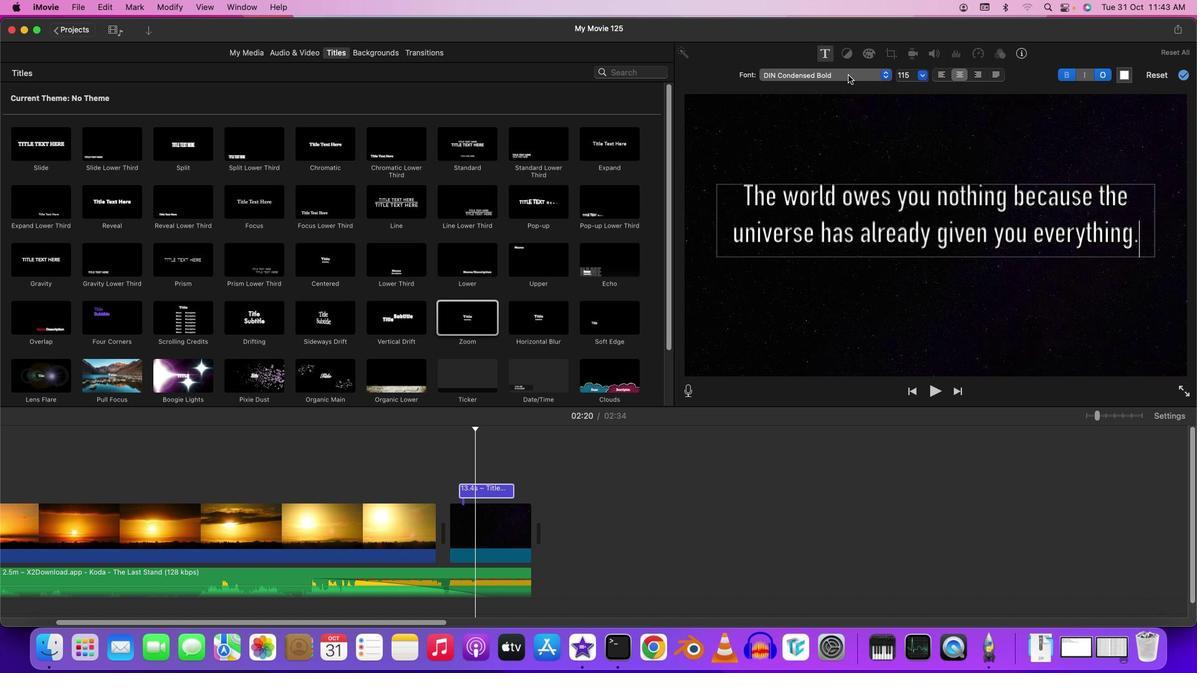 
Action: Mouse pressed left at (687, 384)
